 Task: Create a modern corporate business presentation.
Action: Mouse moved to (331, 174)
Screenshot: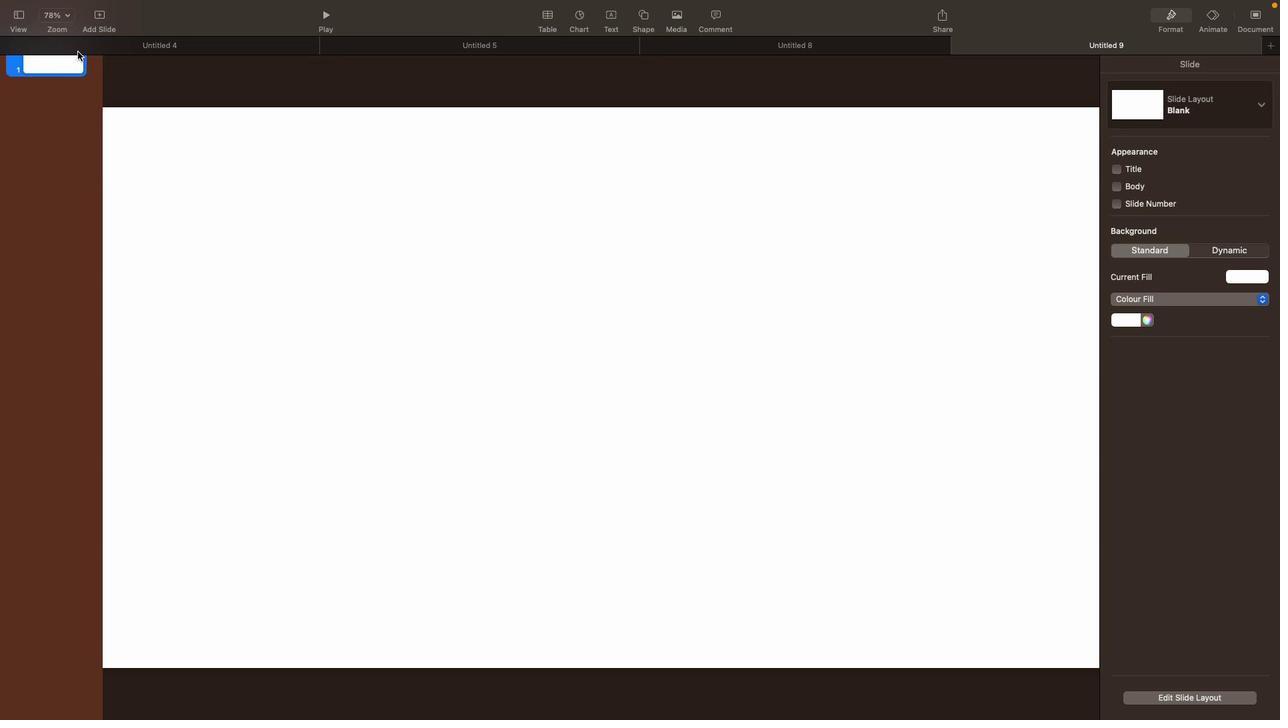 
Action: Mouse pressed left at (331, 174)
Screenshot: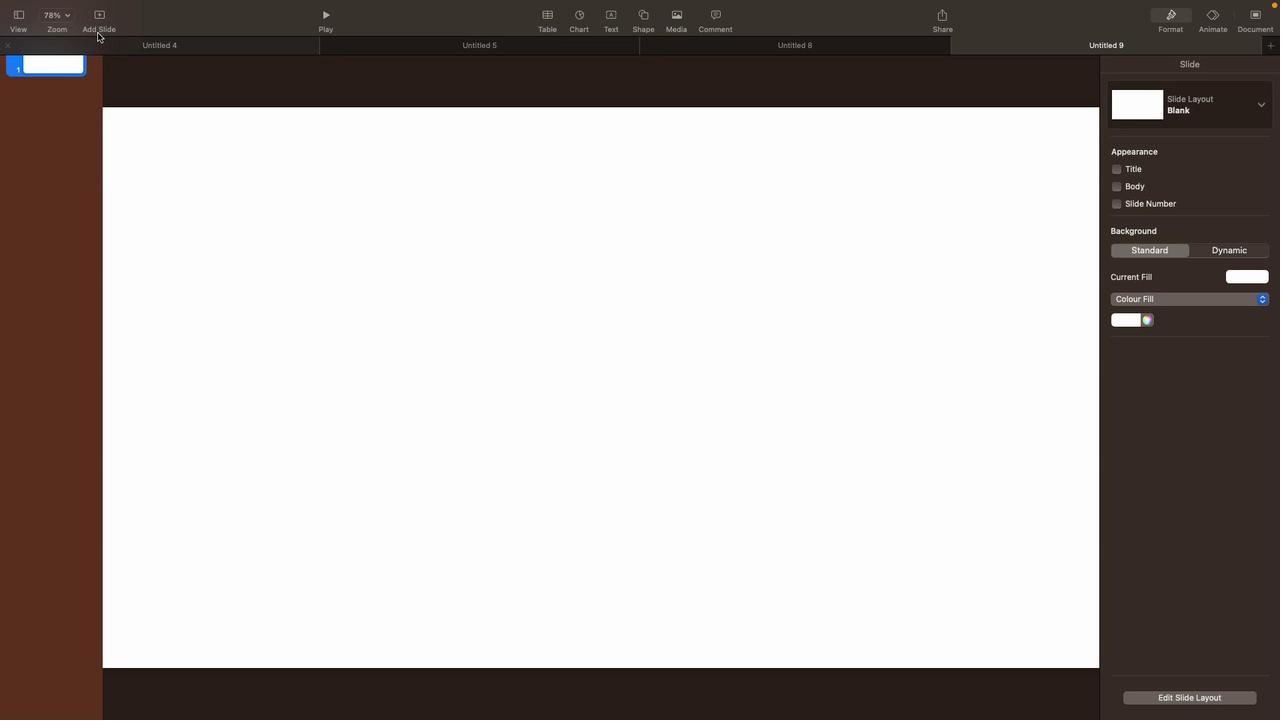 
Action: Mouse moved to (346, 134)
Screenshot: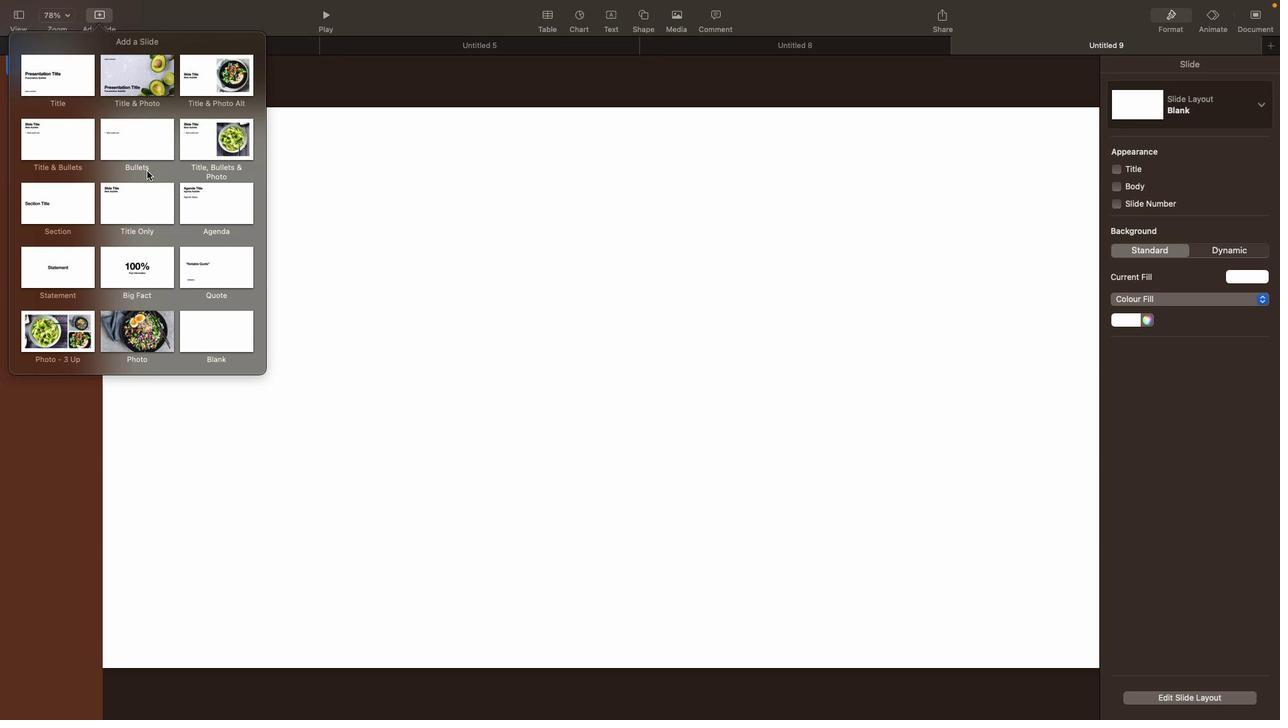 
Action: Mouse pressed left at (346, 134)
Screenshot: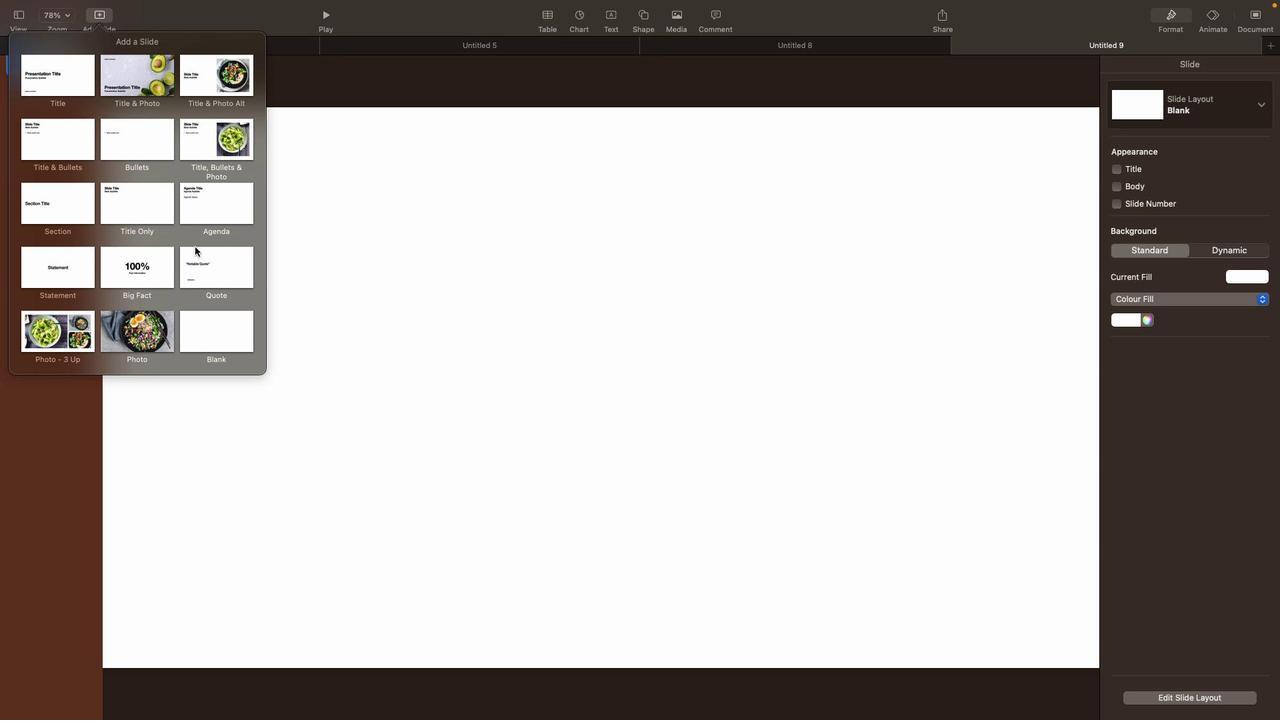
Action: Mouse moved to (394, 348)
Screenshot: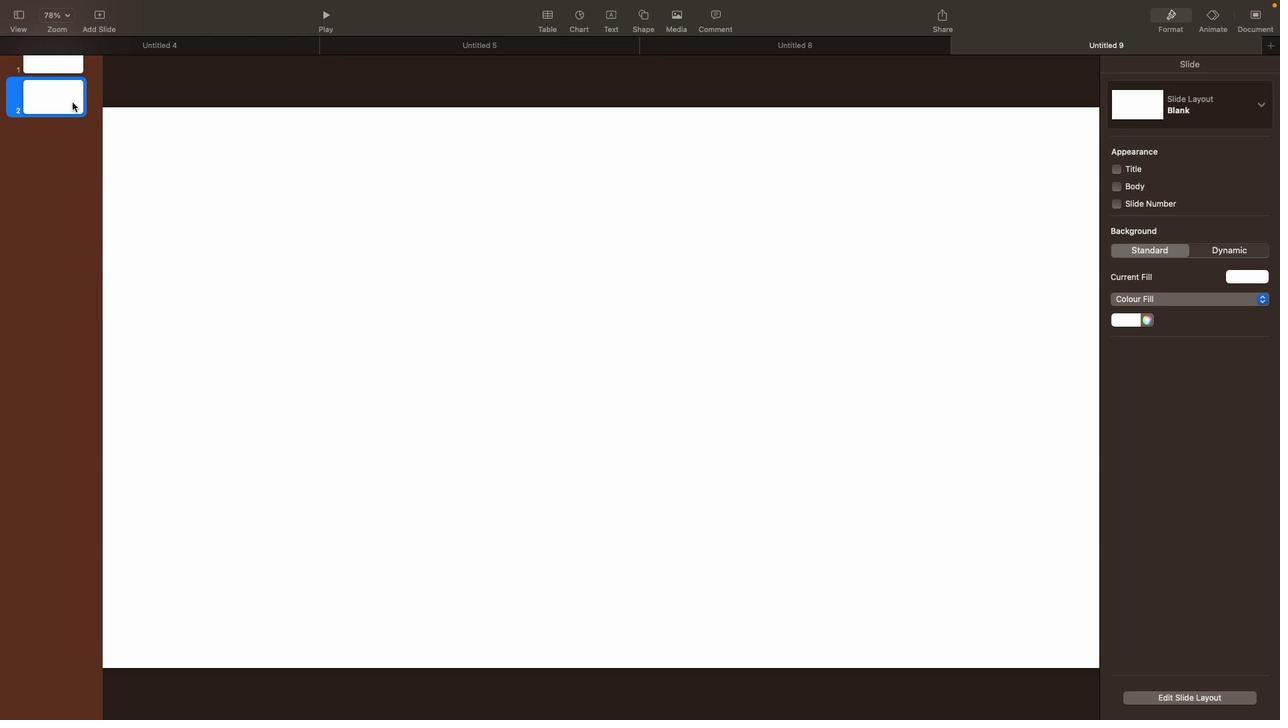
Action: Mouse pressed left at (394, 348)
Screenshot: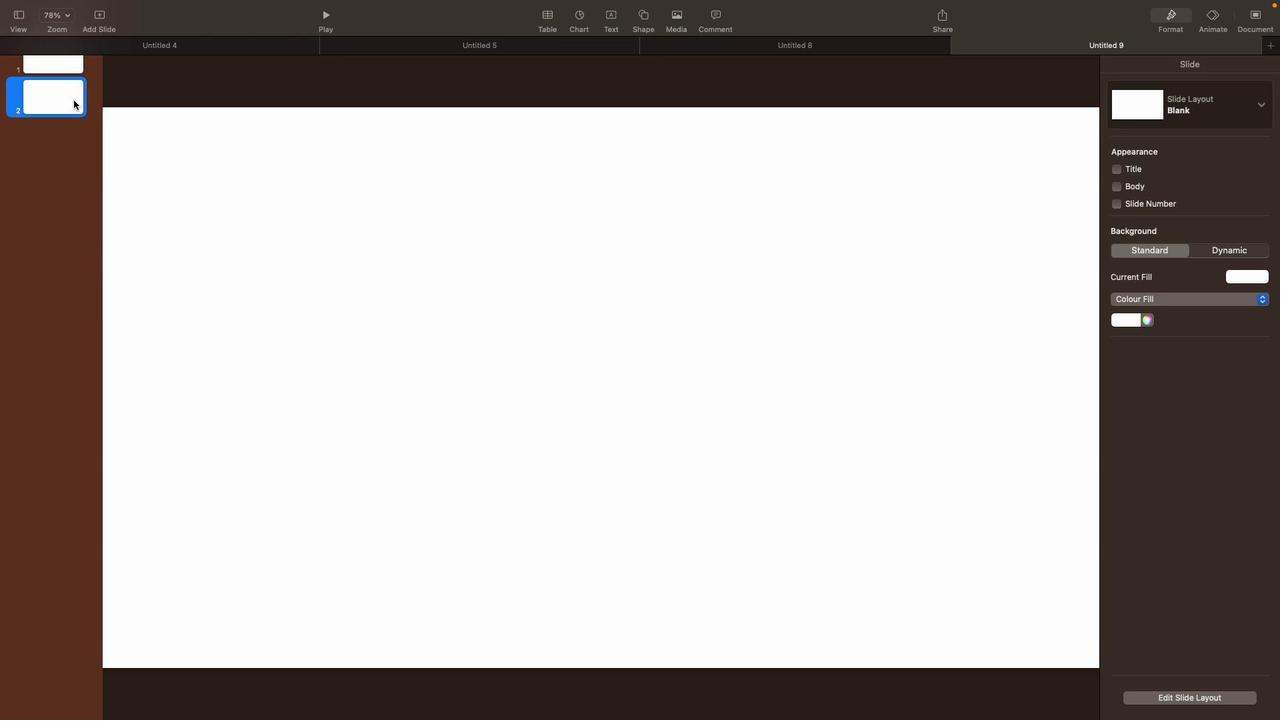 
Action: Mouse moved to (344, 140)
Screenshot: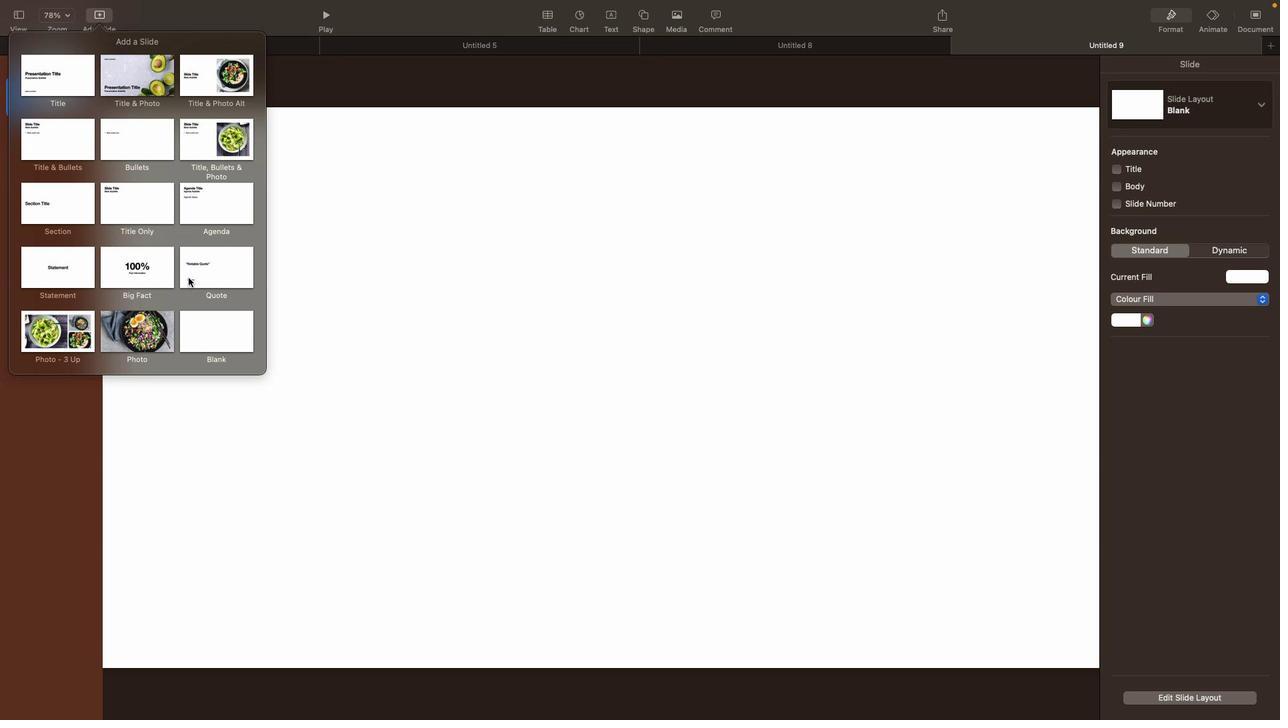 
Action: Mouse pressed left at (344, 140)
Screenshot: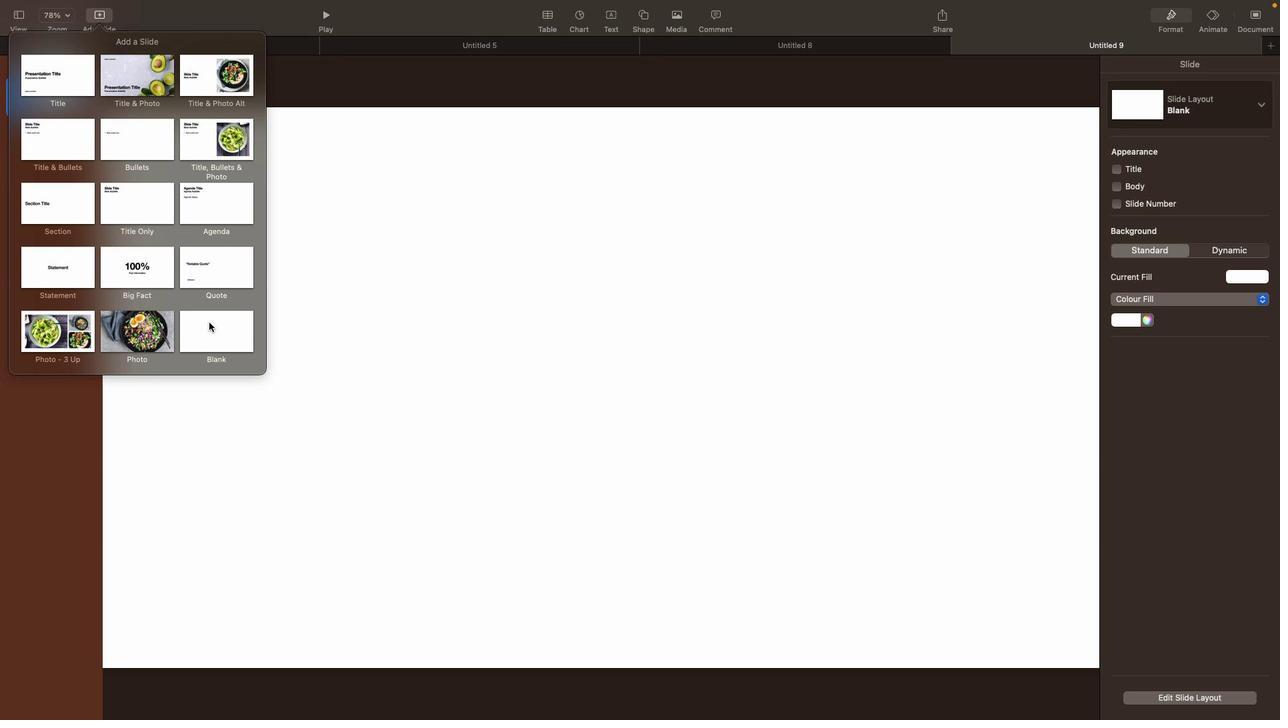 
Action: Mouse moved to (392, 351)
Screenshot: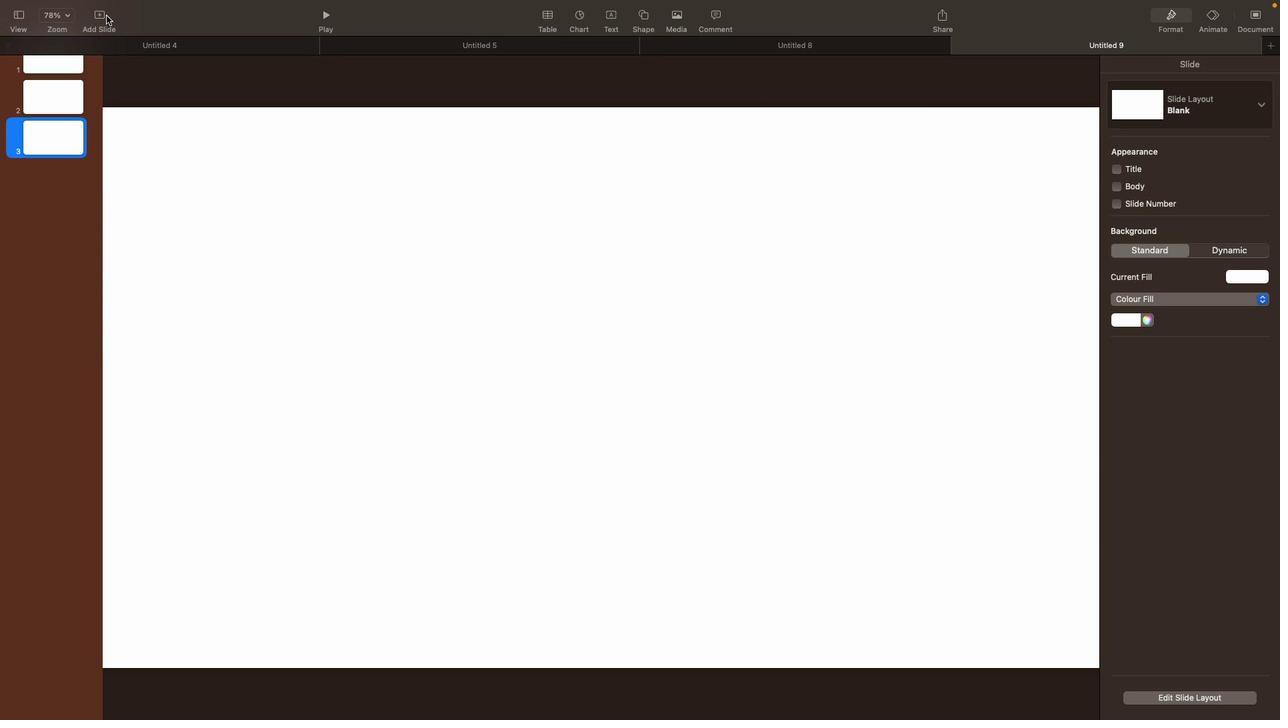 
Action: Mouse pressed left at (392, 351)
Screenshot: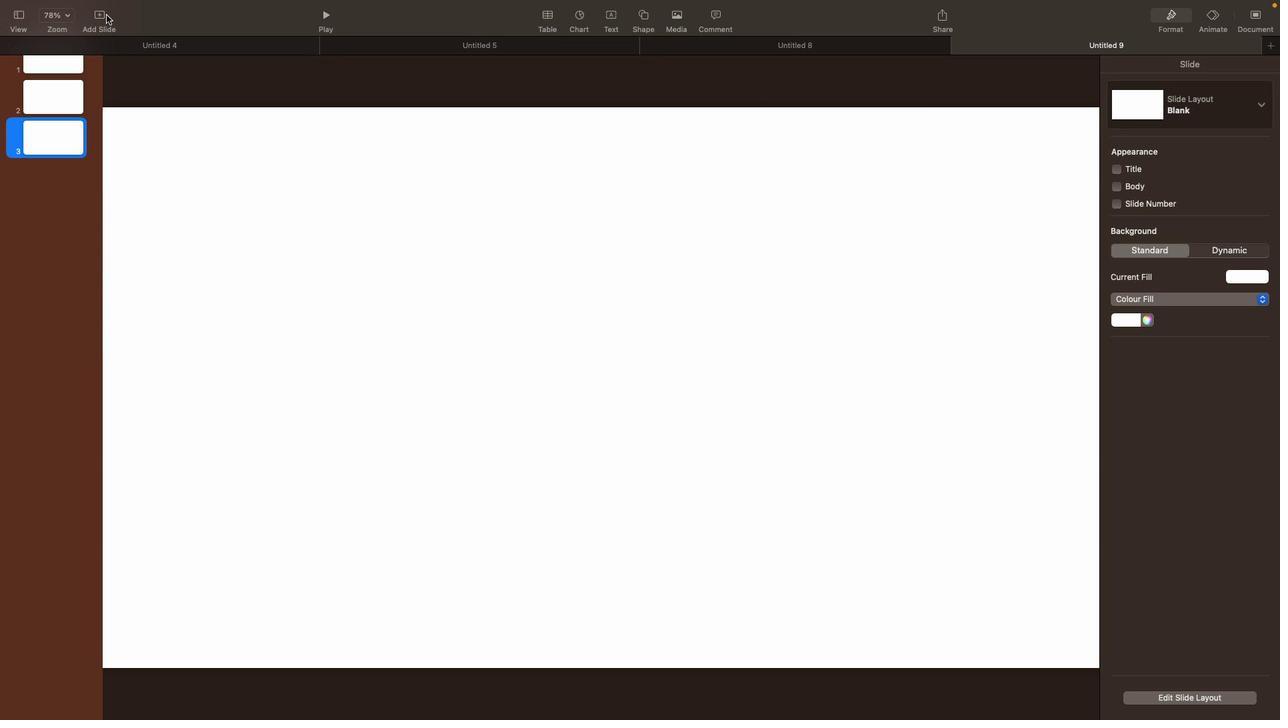 
Action: Mouse moved to (348, 138)
Screenshot: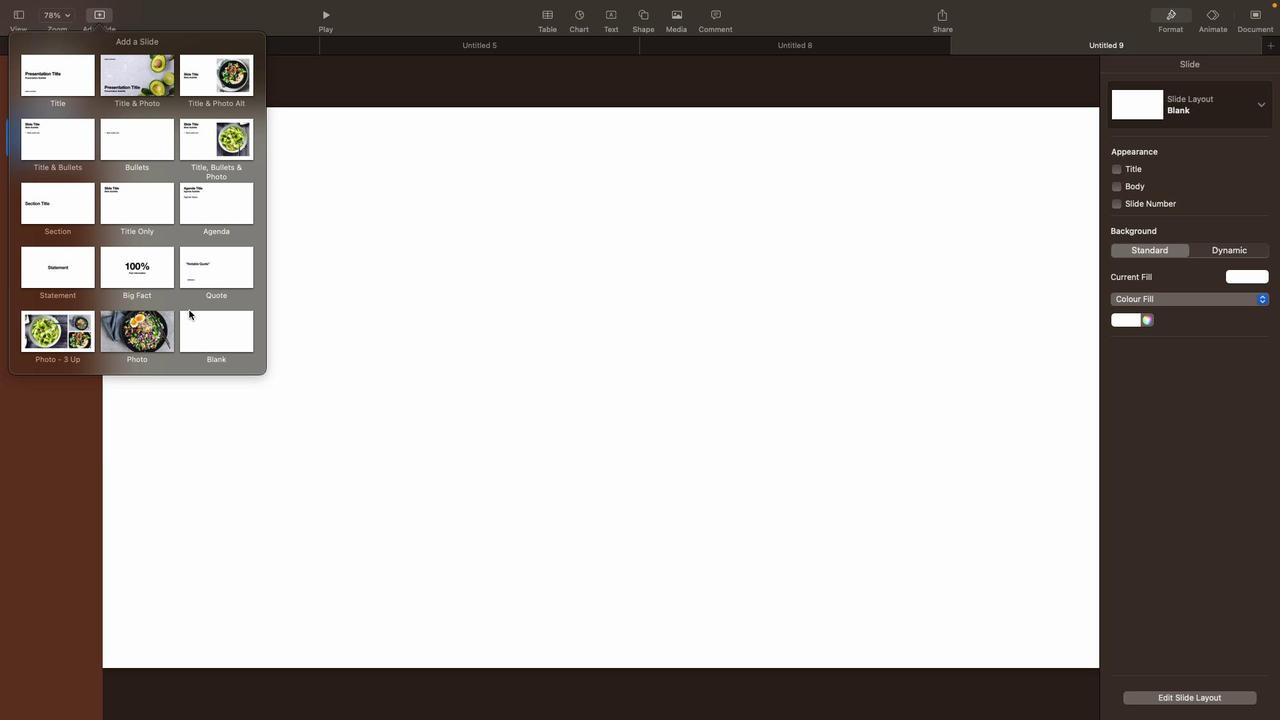 
Action: Mouse pressed left at (348, 138)
Screenshot: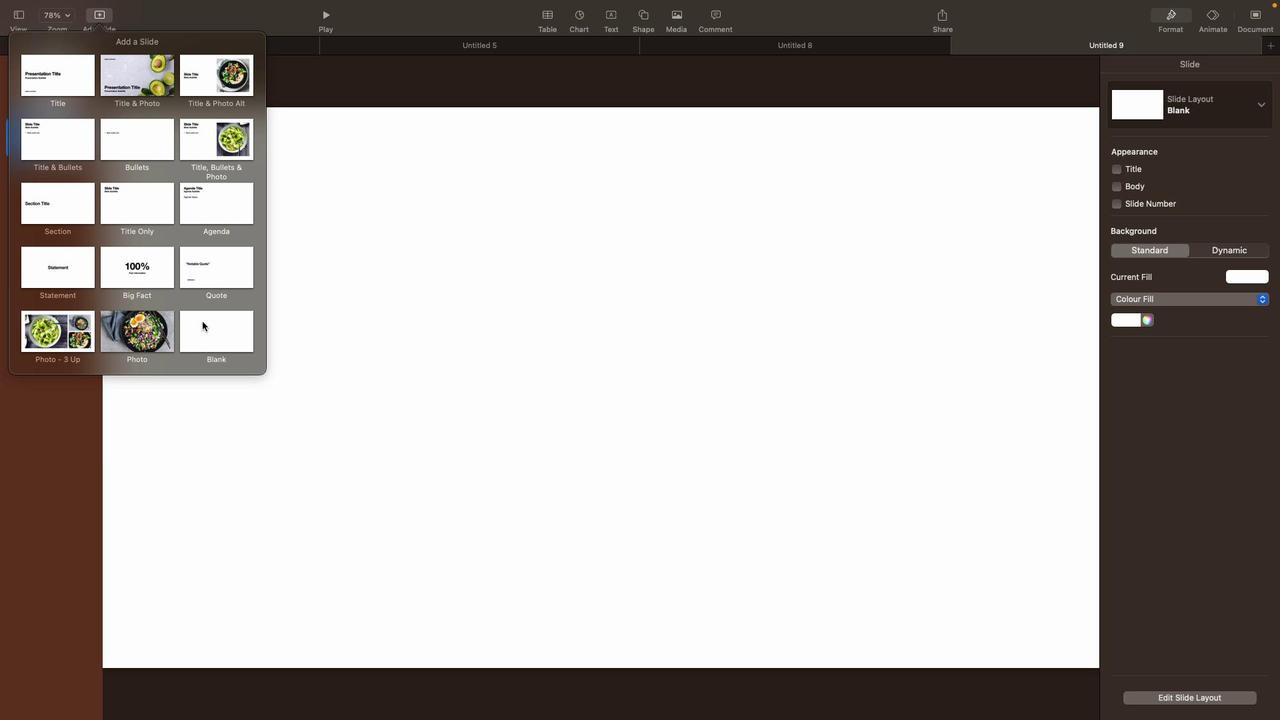 
Action: Mouse moved to (386, 342)
Screenshot: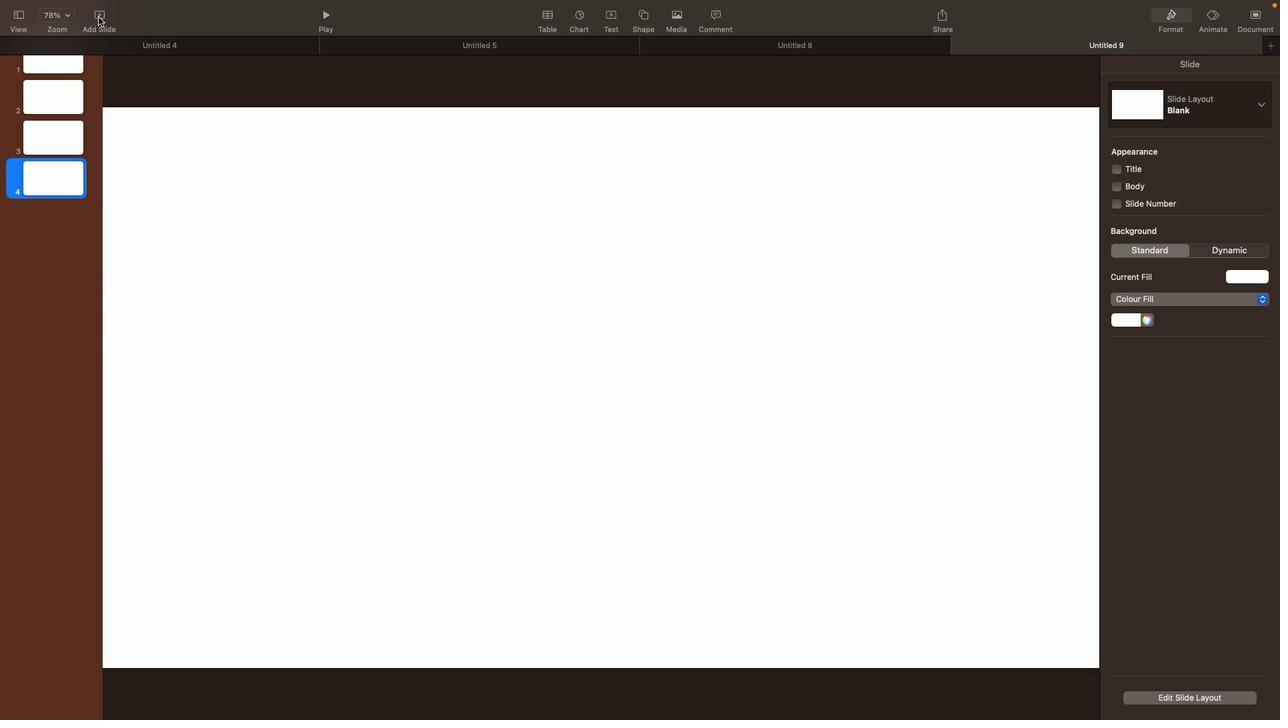 
Action: Mouse pressed left at (386, 342)
Screenshot: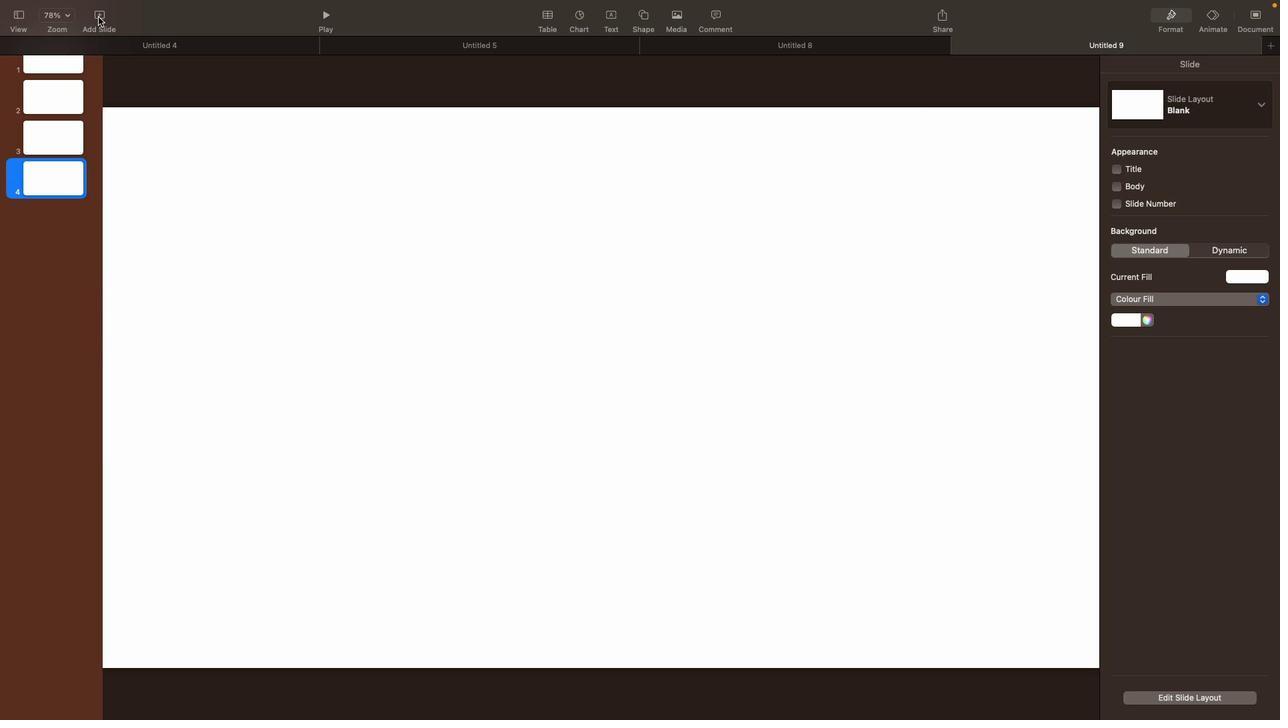 
Action: Mouse moved to (345, 139)
Screenshot: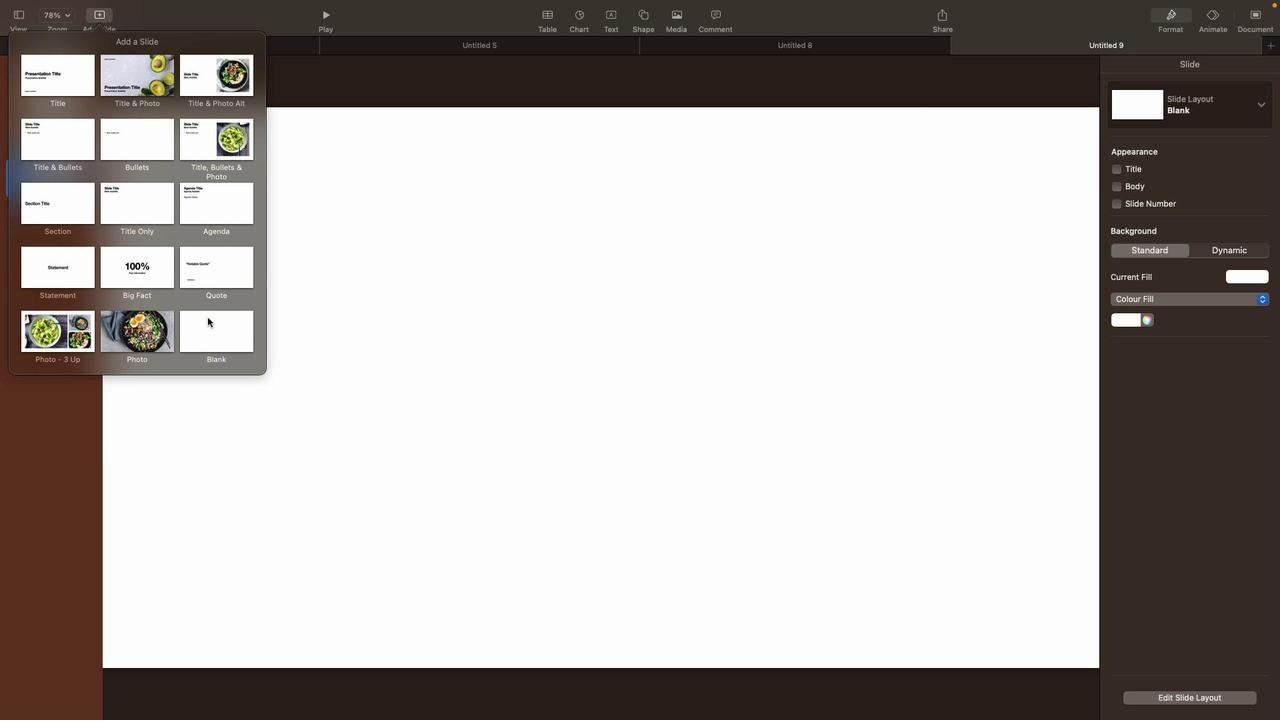 
Action: Mouse pressed left at (345, 139)
Screenshot: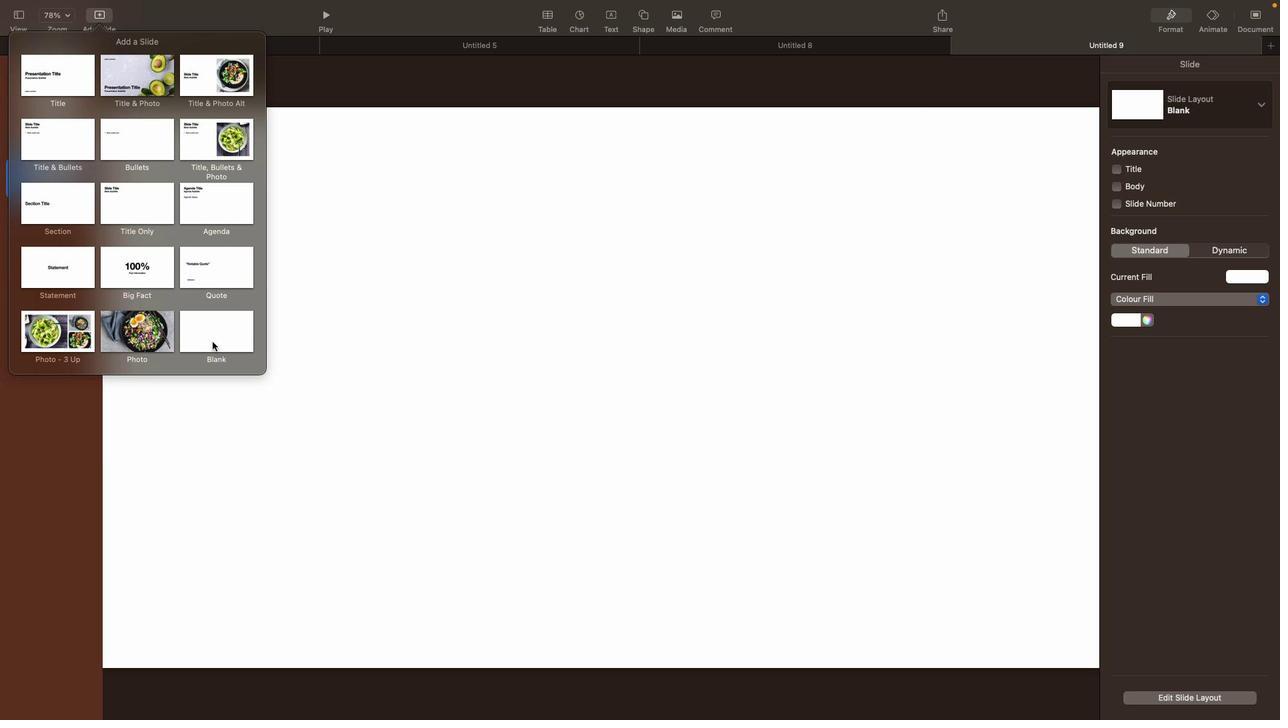 
Action: Mouse moved to (390, 355)
Screenshot: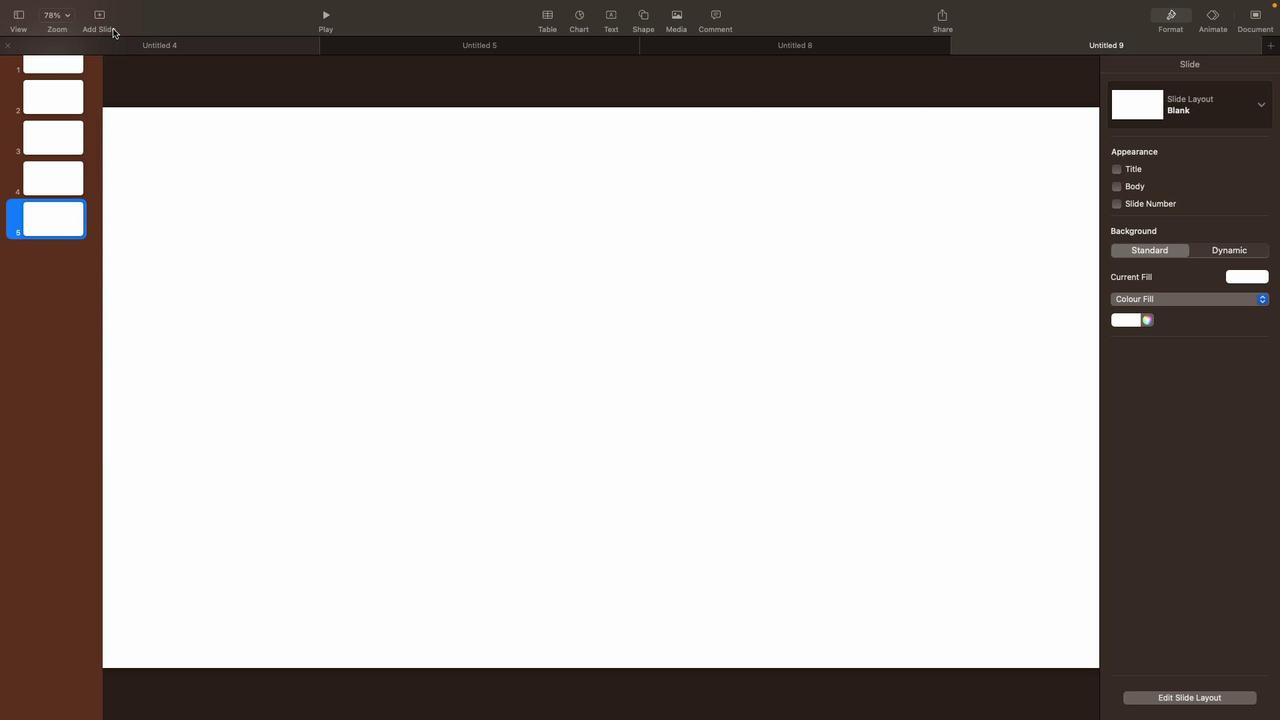 
Action: Mouse pressed left at (390, 355)
Screenshot: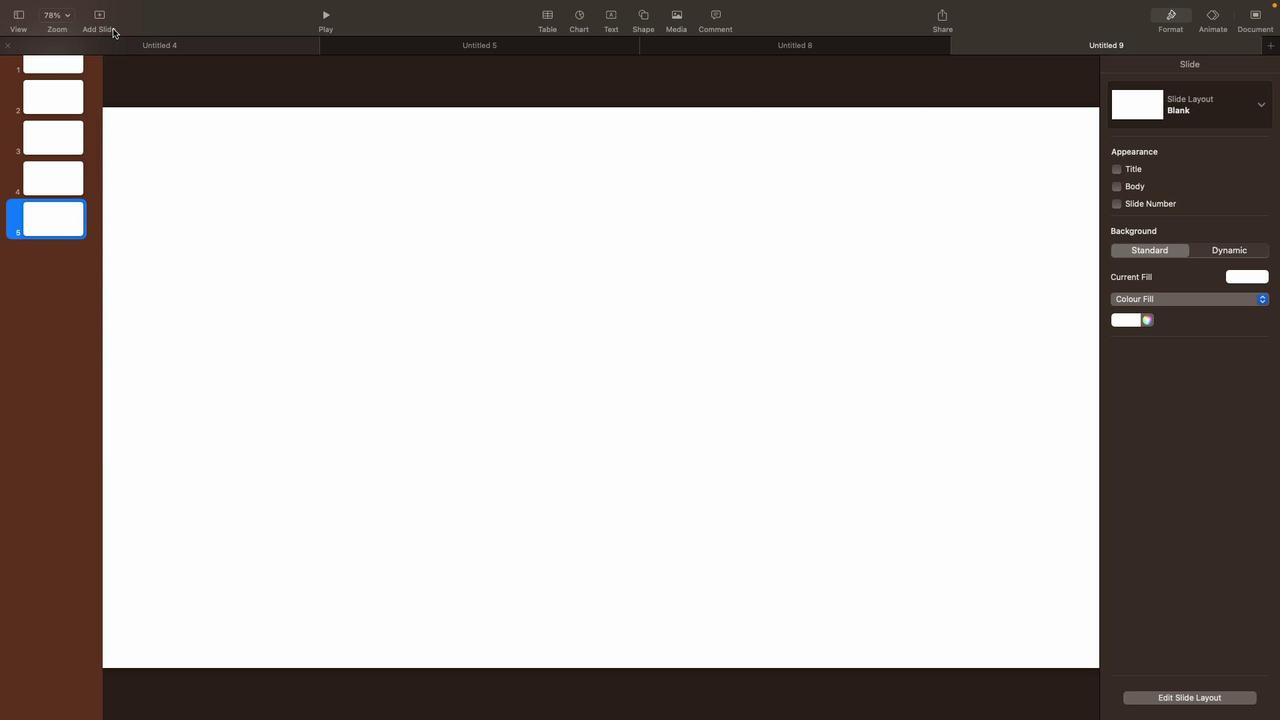 
Action: Mouse moved to (346, 138)
Screenshot: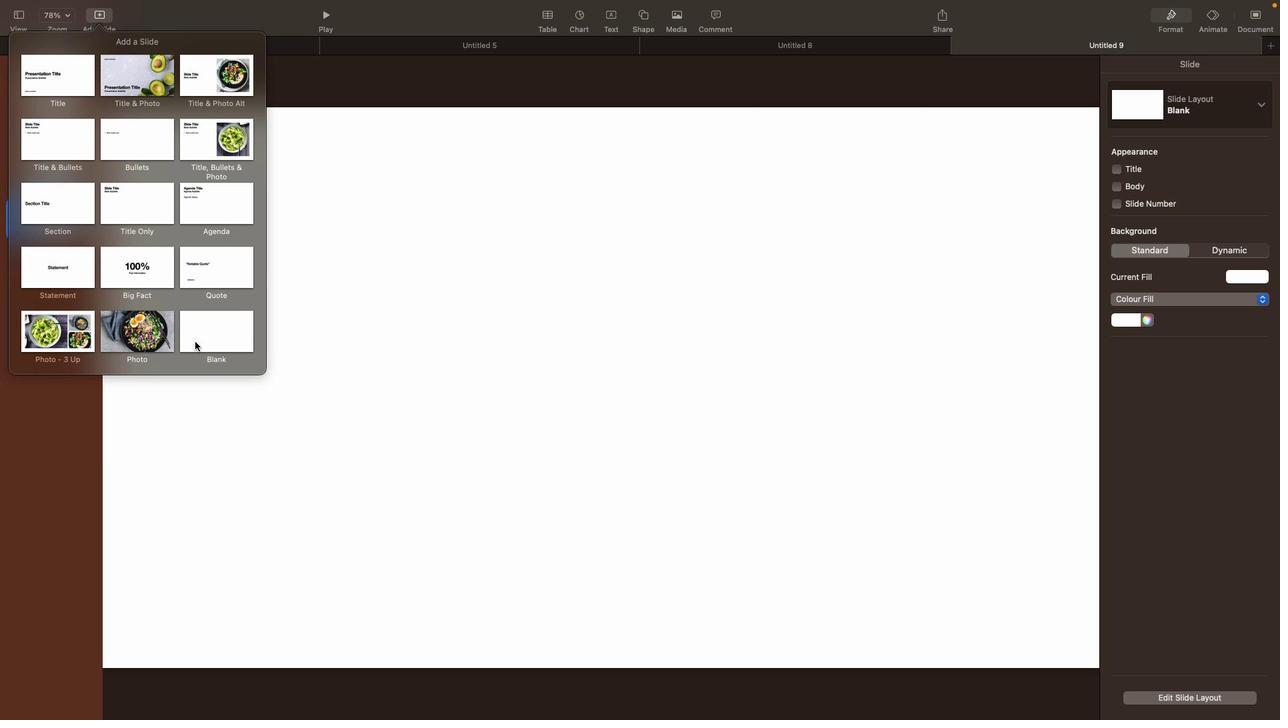 
Action: Mouse pressed left at (346, 138)
Screenshot: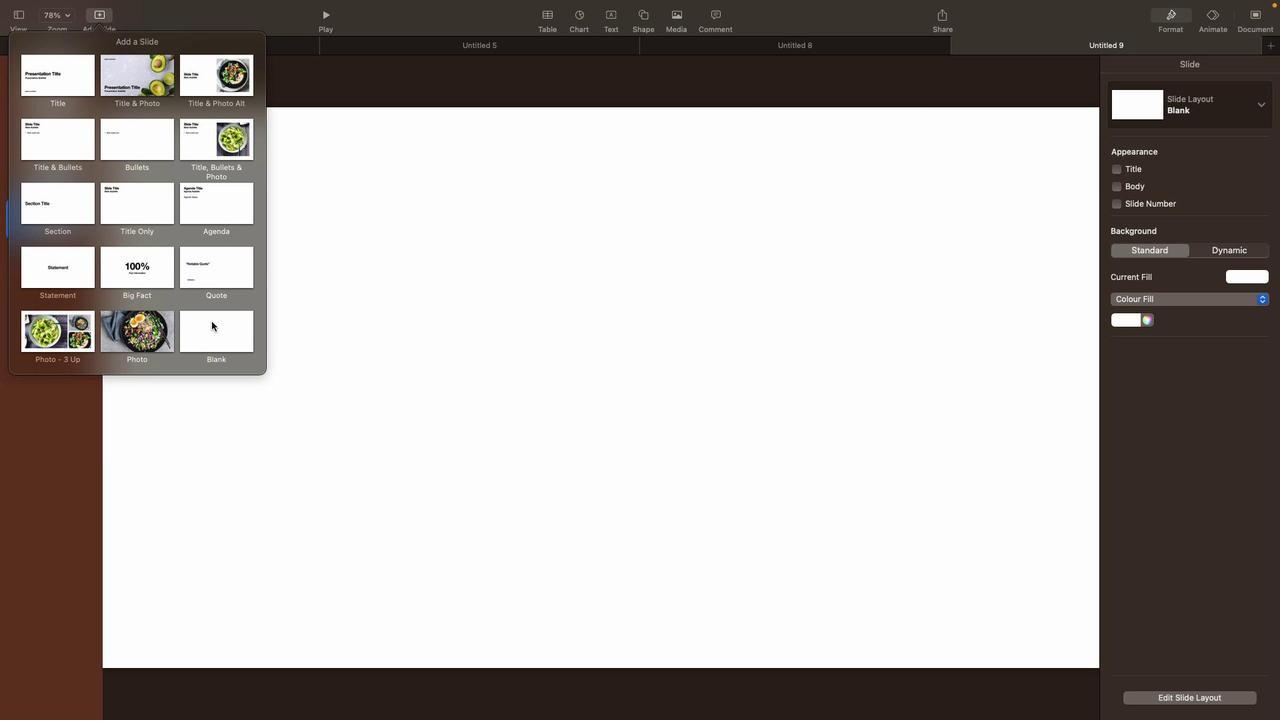 
Action: Mouse moved to (389, 342)
Screenshot: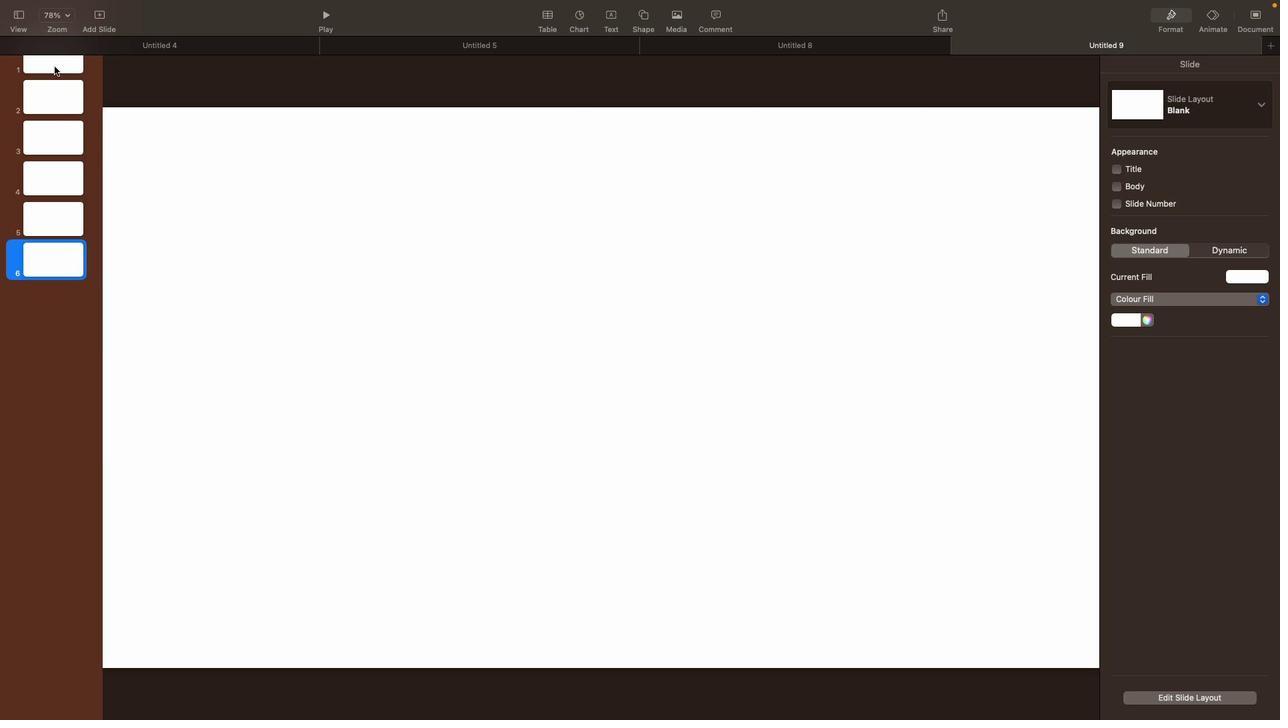 
Action: Mouse pressed left at (389, 342)
Screenshot: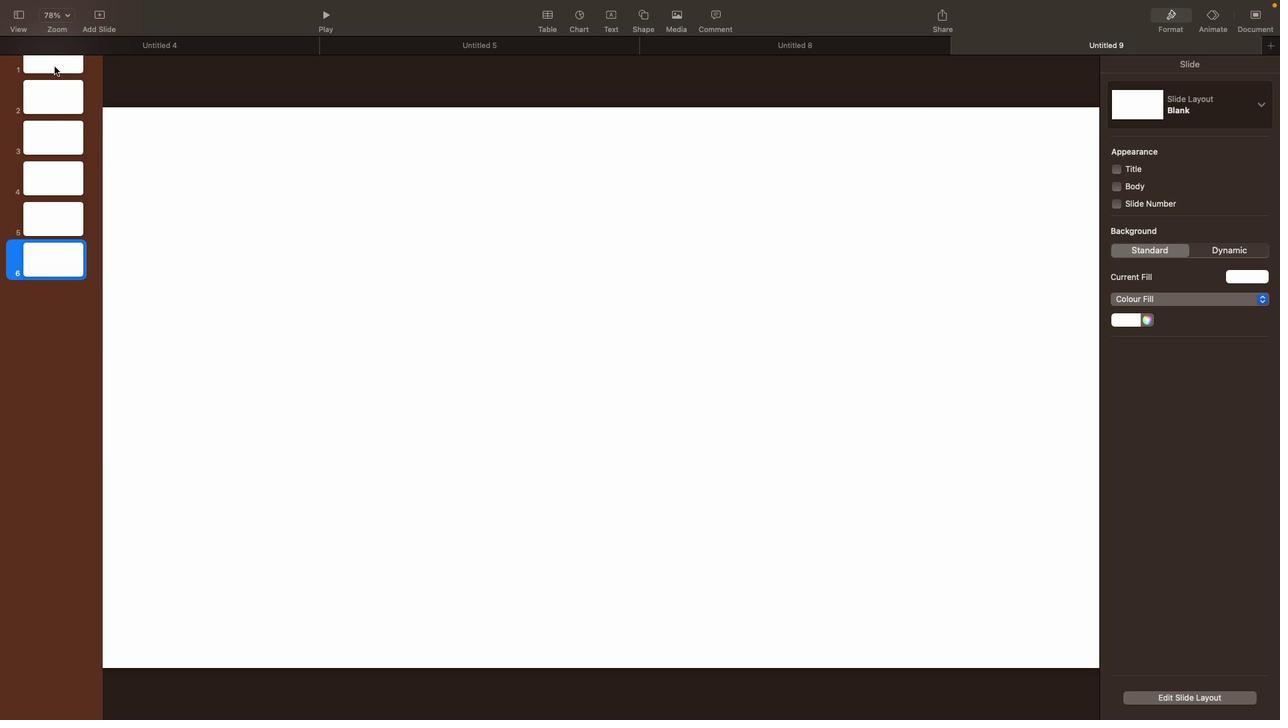 
Action: Mouse moved to (328, 172)
Screenshot: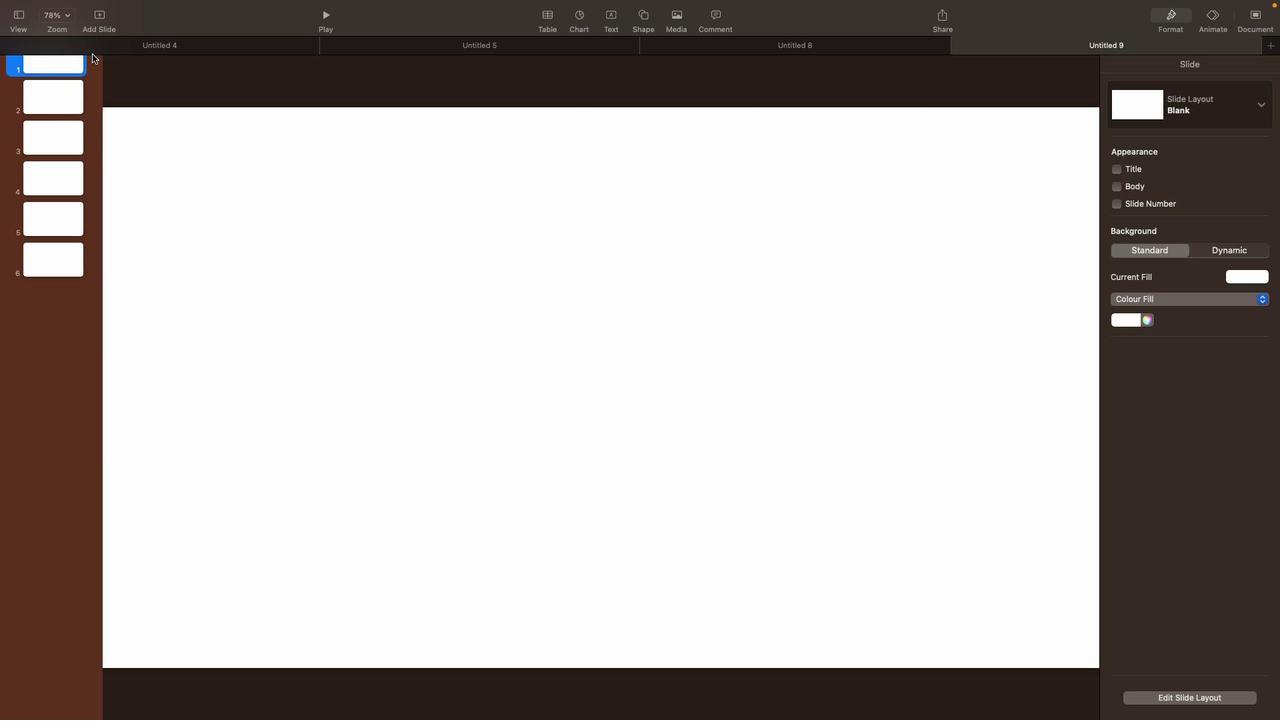 
Action: Mouse pressed left at (328, 172)
Screenshot: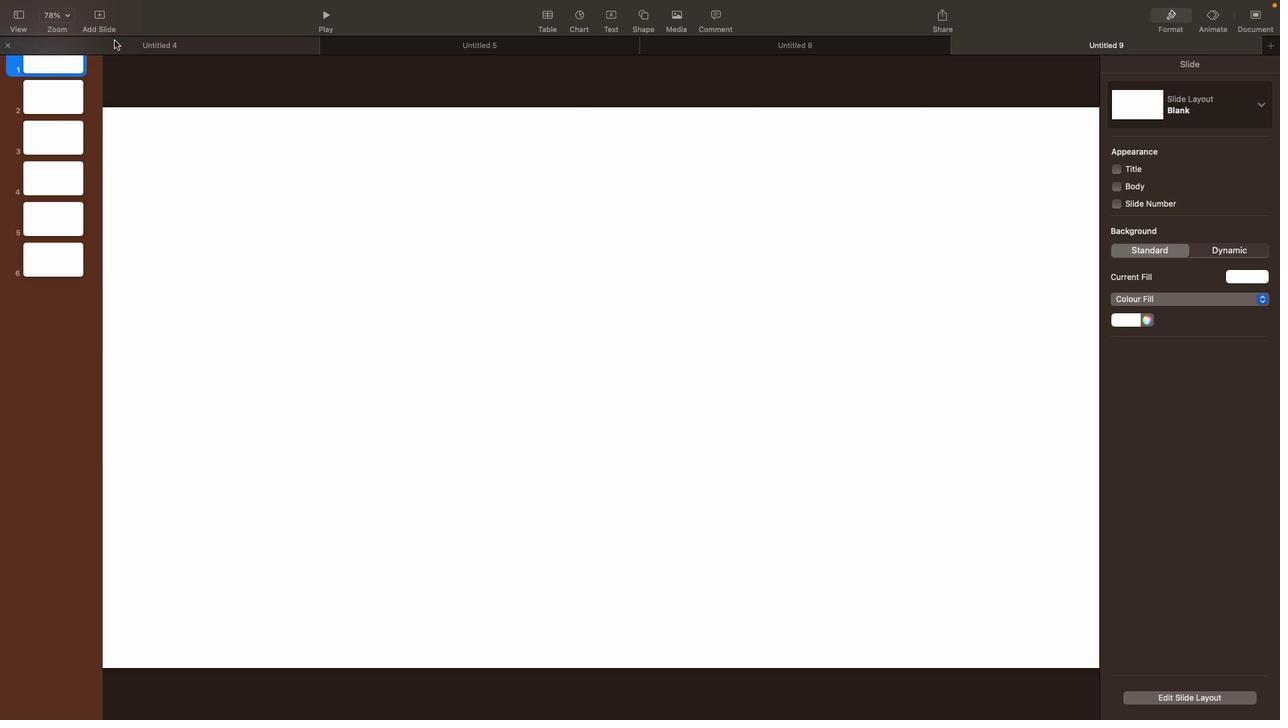 
Action: Mouse moved to (365, 134)
Screenshot: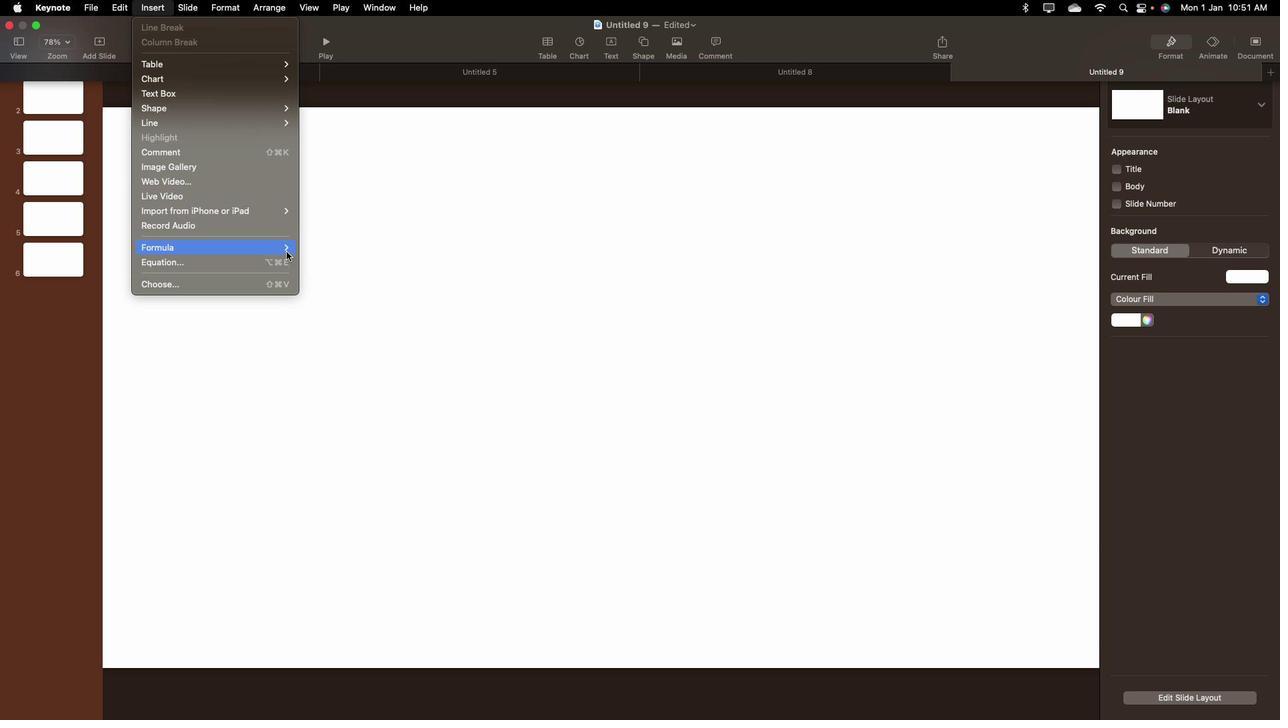 
Action: Mouse pressed left at (365, 134)
Screenshot: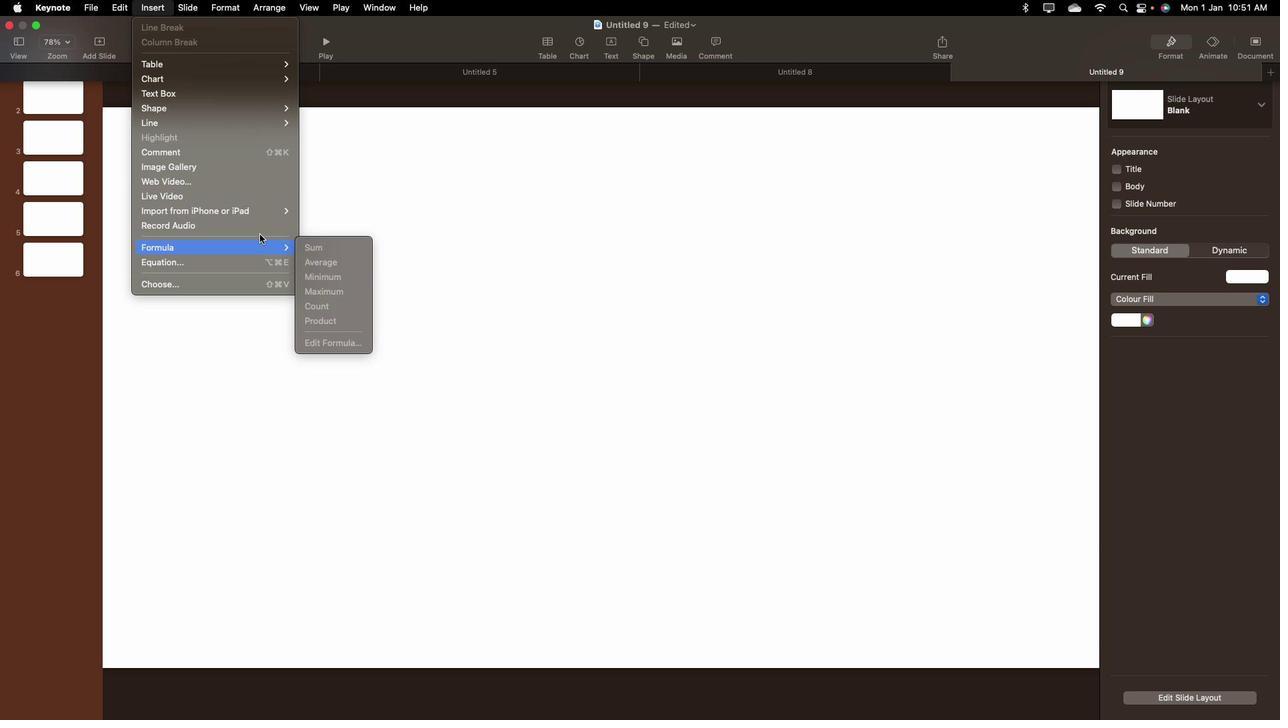 
Action: Mouse moved to (378, 240)
Screenshot: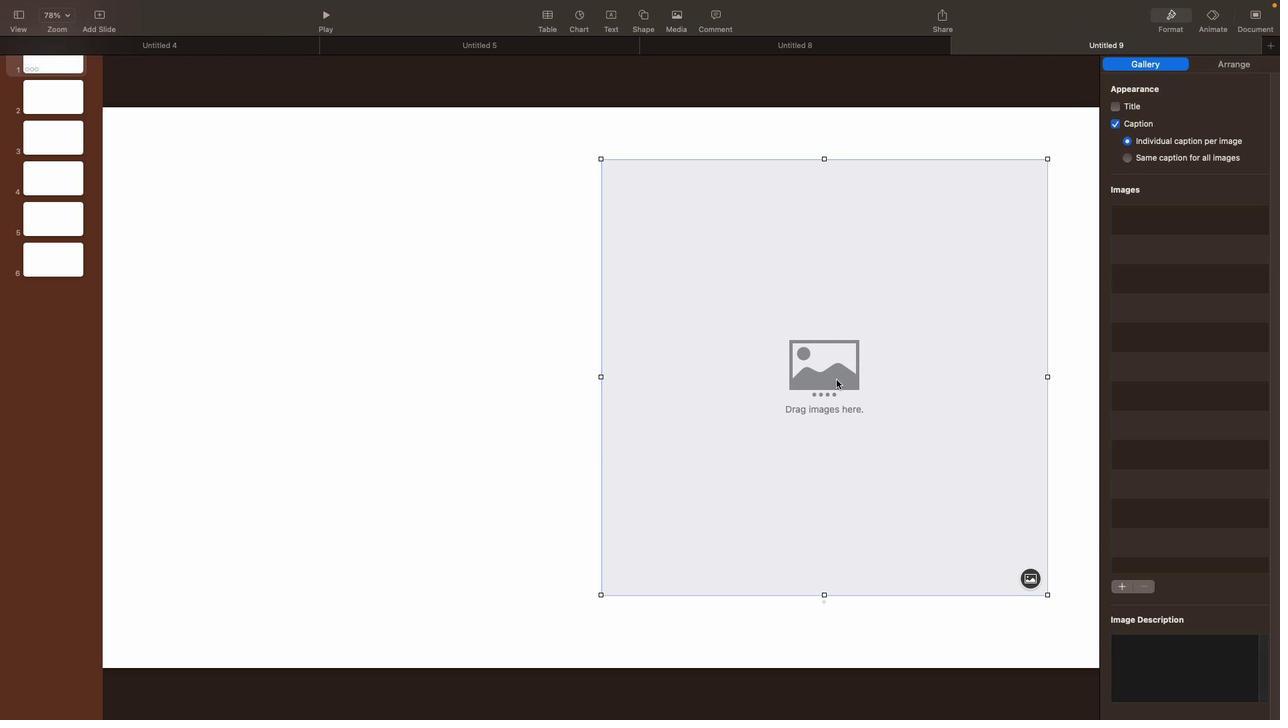 
Action: Mouse pressed left at (378, 240)
Screenshot: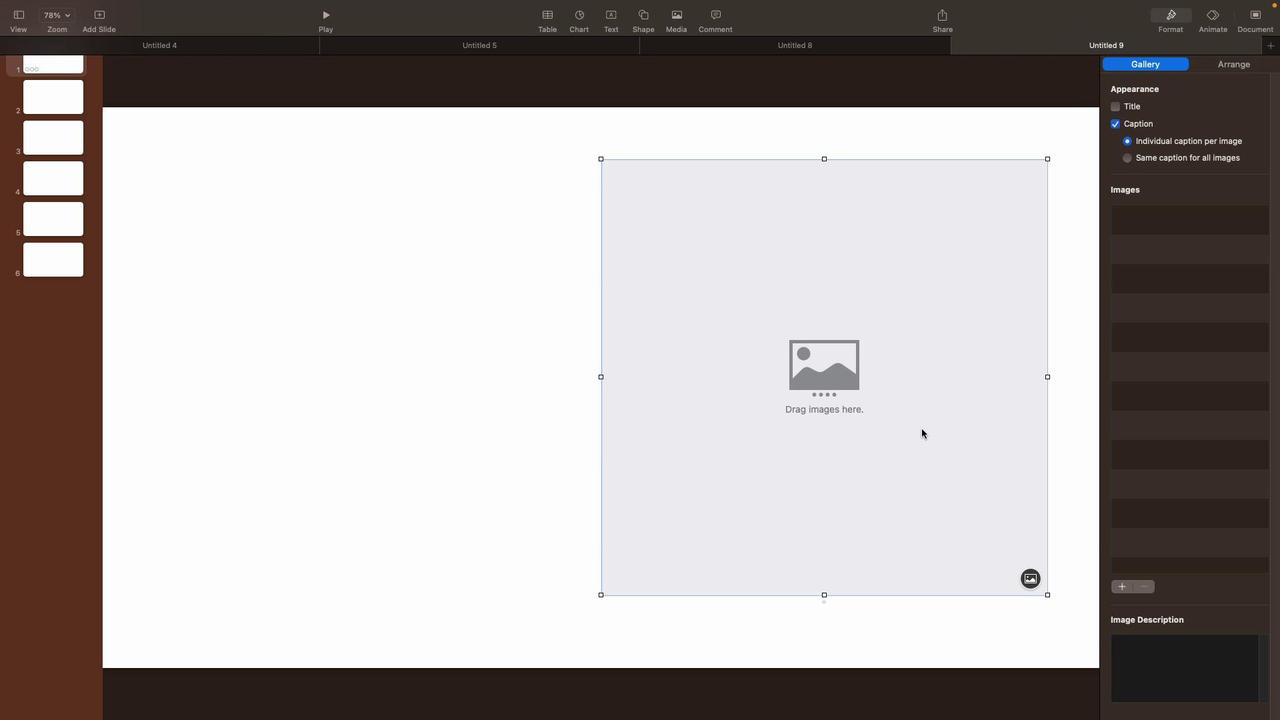 
Action: Mouse moved to (709, 513)
Screenshot: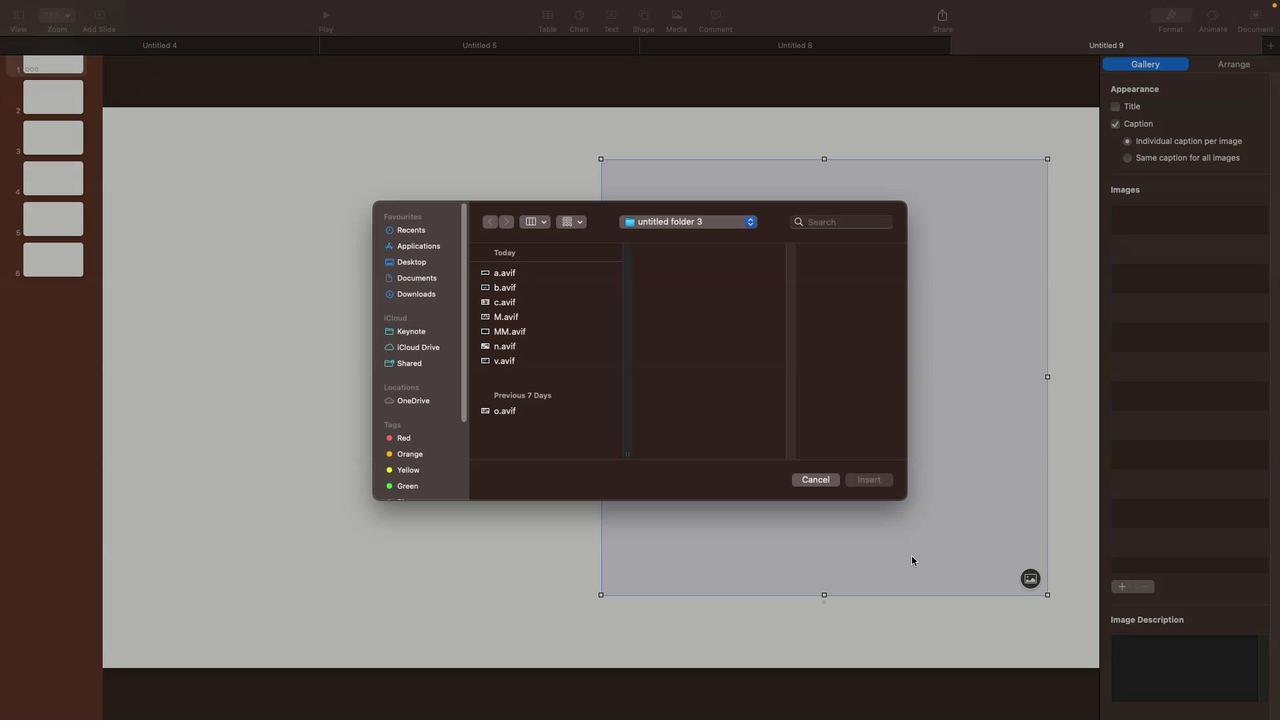 
Action: Mouse pressed left at (709, 513)
Screenshot: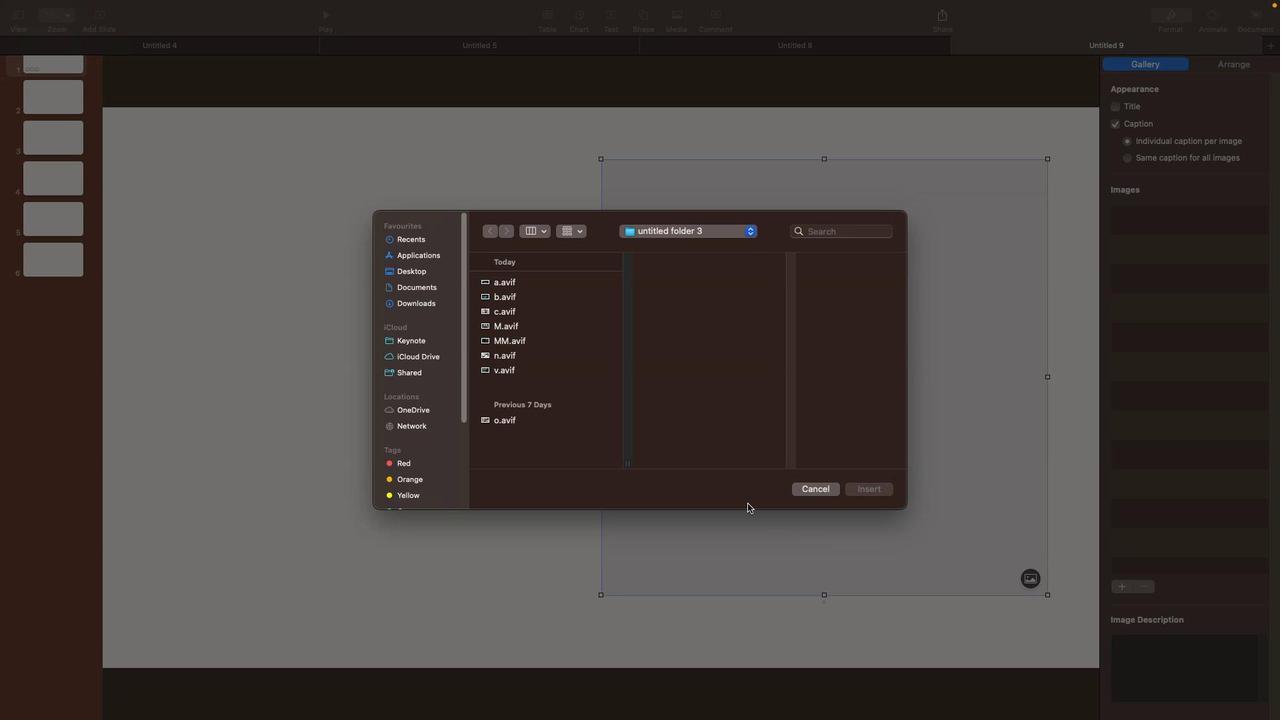 
Action: Mouse moved to (504, 326)
Screenshot: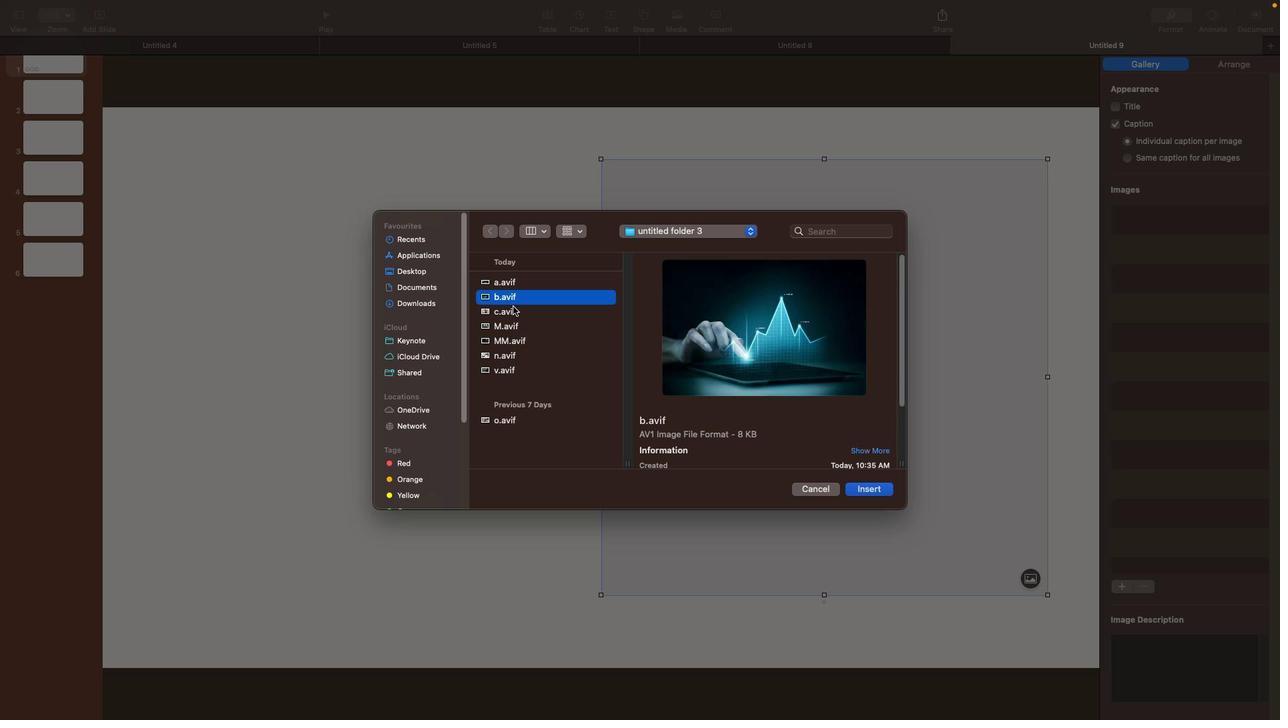 
Action: Mouse pressed left at (504, 326)
Screenshot: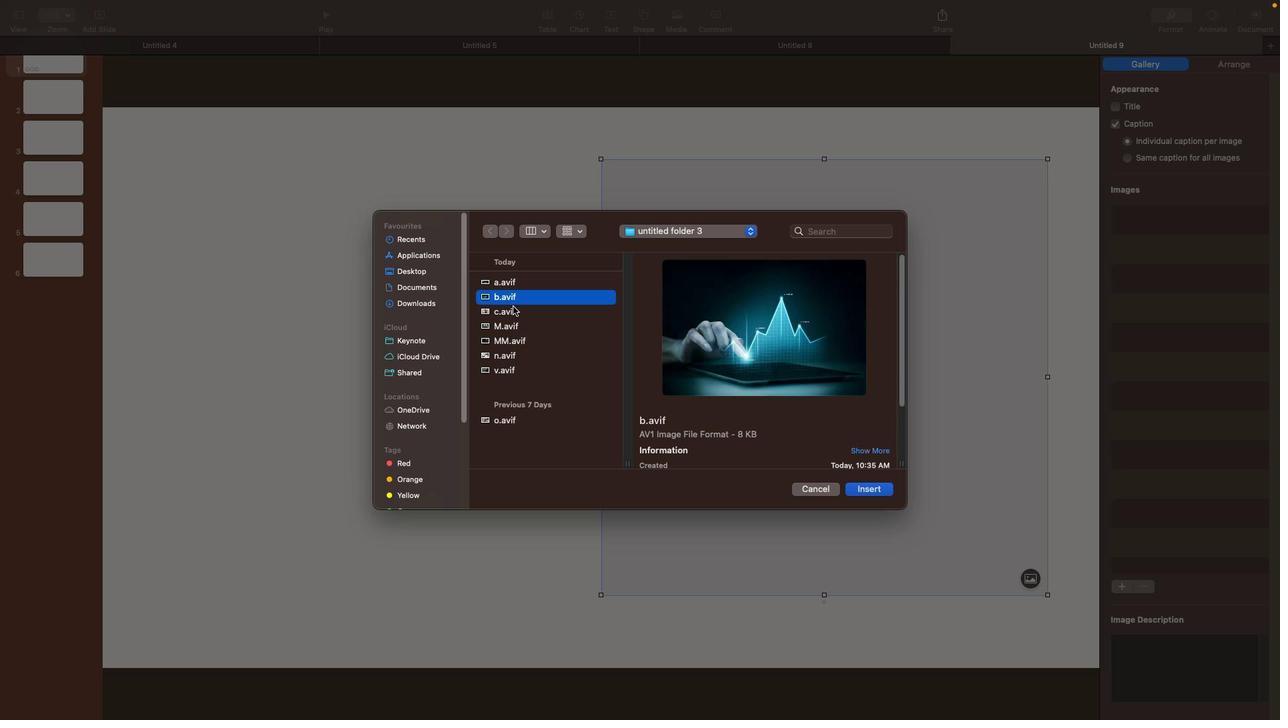 
Action: Mouse moved to (647, 454)
Screenshot: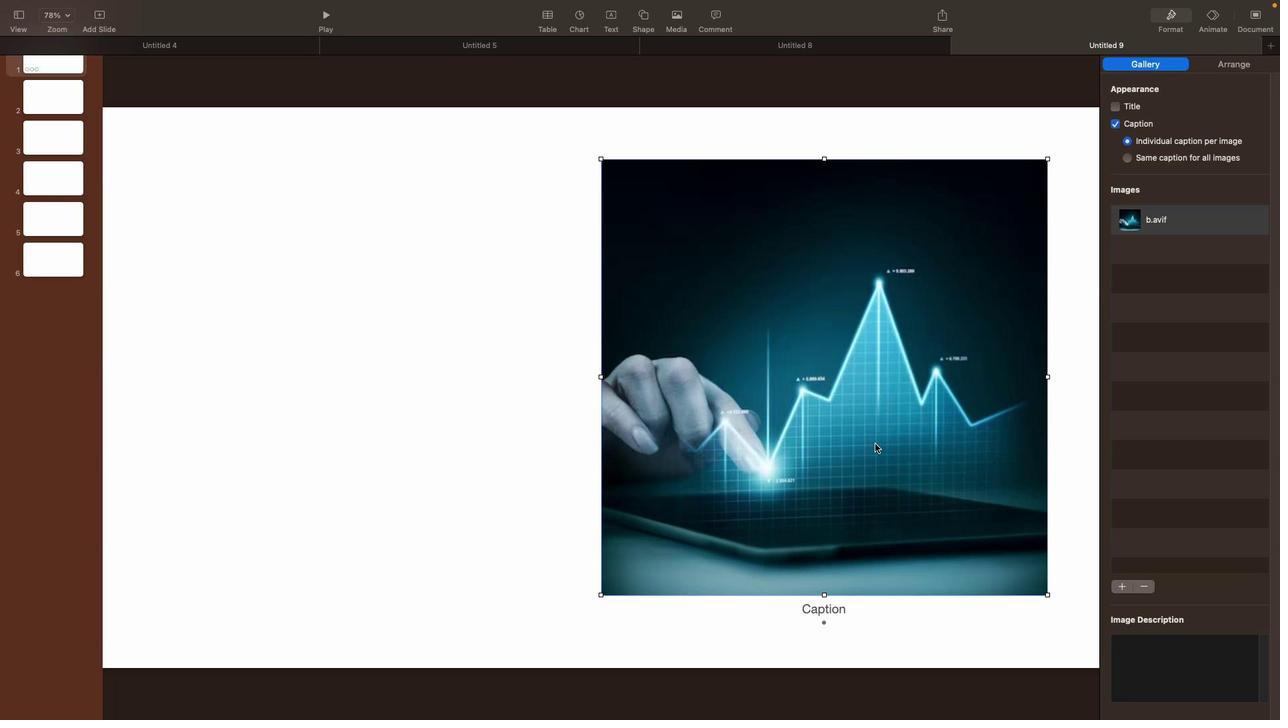
Action: Mouse pressed left at (647, 454)
Screenshot: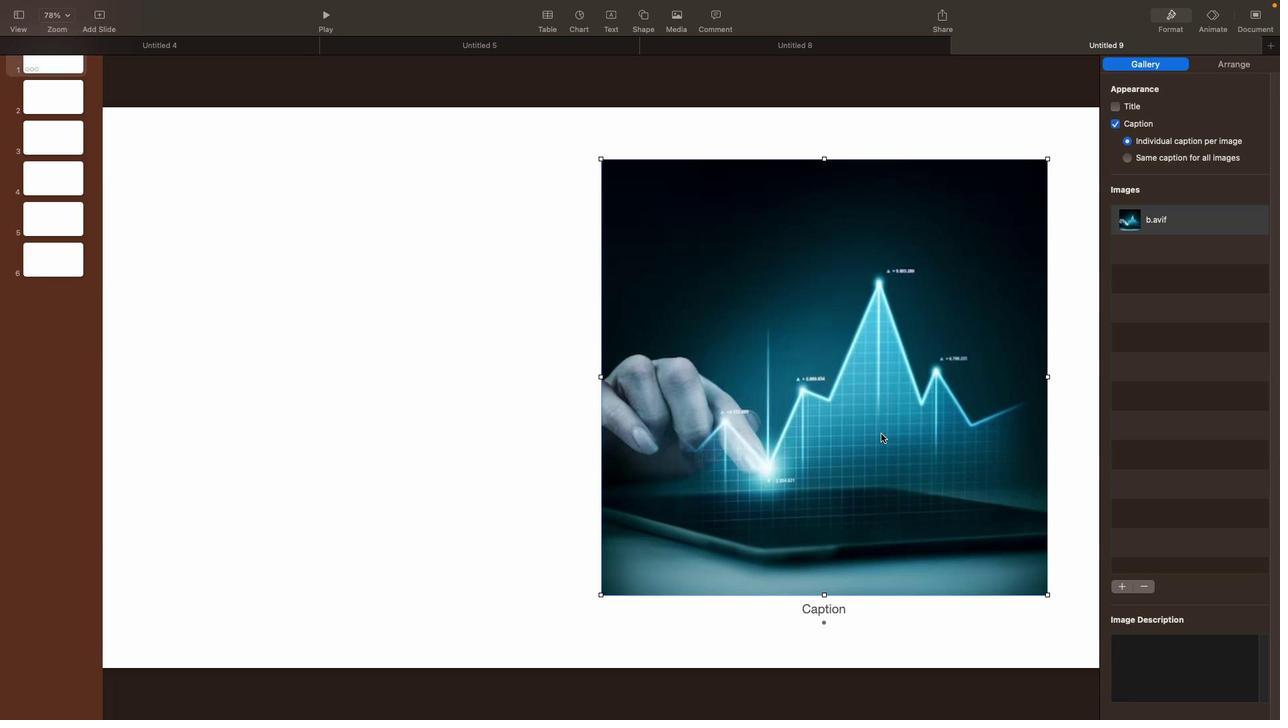 
Action: Mouse moved to (629, 234)
Screenshot: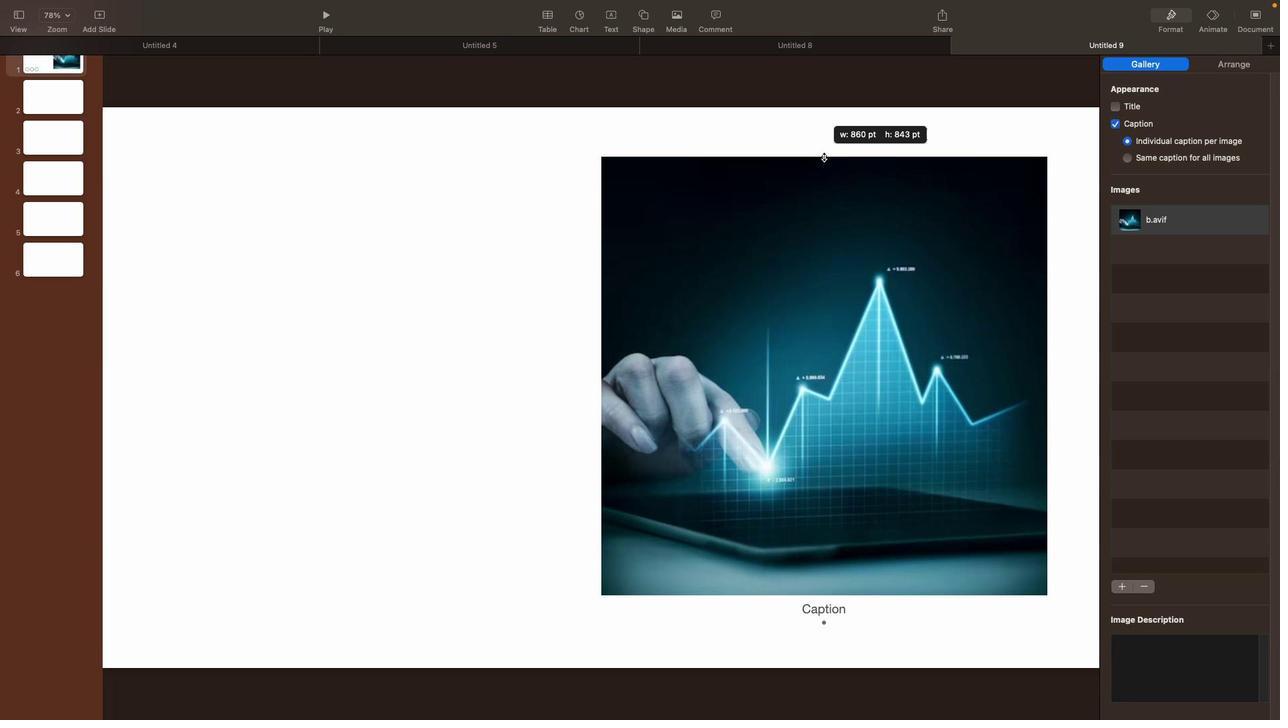 
Action: Mouse pressed left at (629, 234)
Screenshot: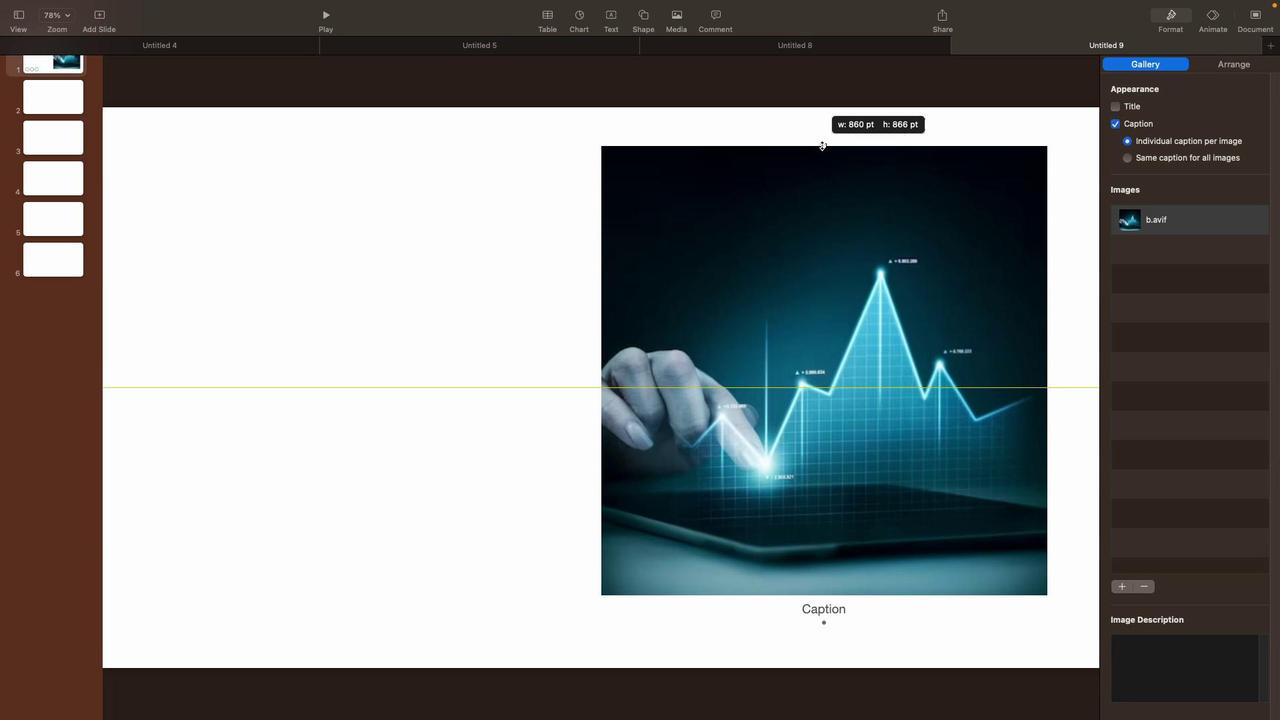 
Action: Mouse moved to (717, 360)
Screenshot: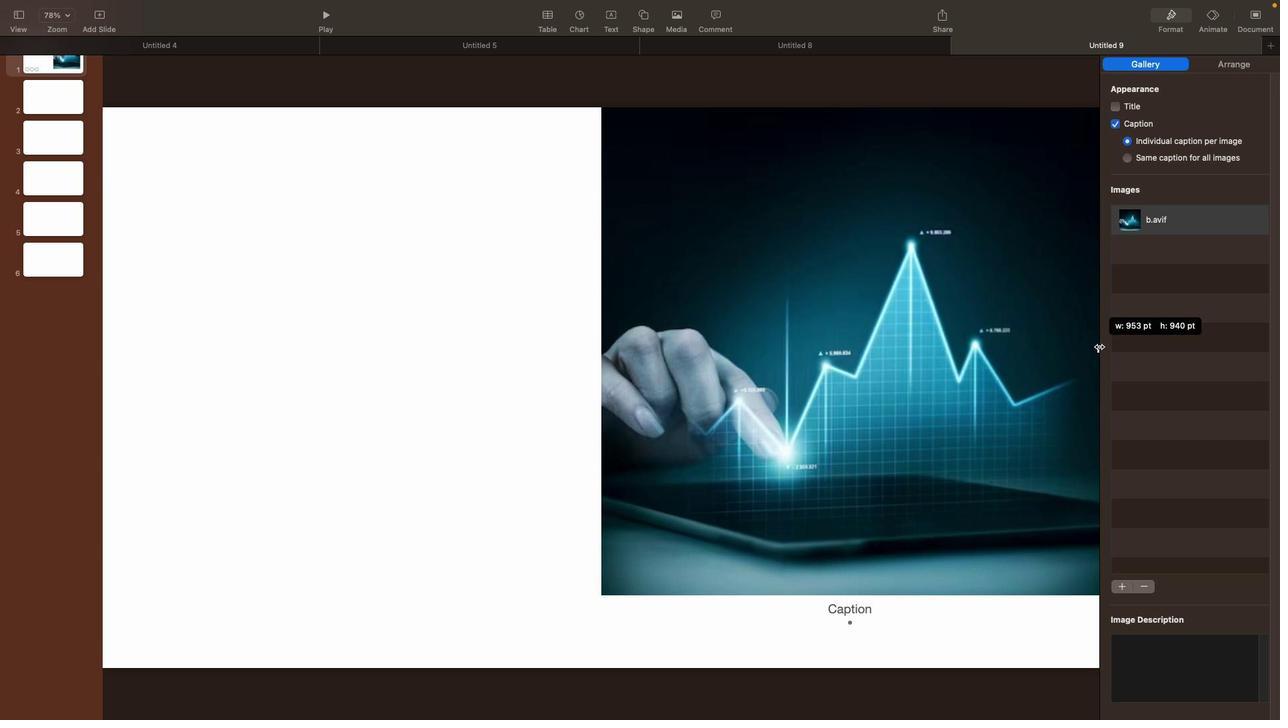 
Action: Mouse pressed left at (717, 360)
Screenshot: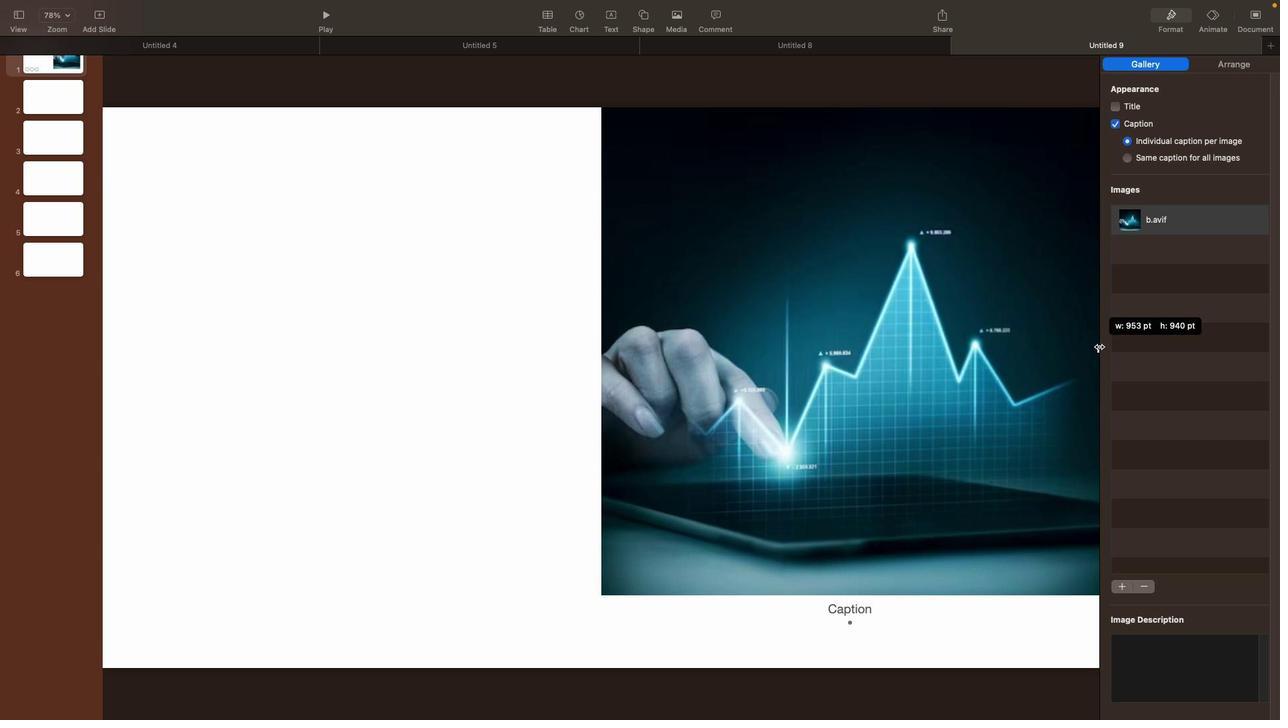 
Action: Mouse moved to (744, 210)
Screenshot: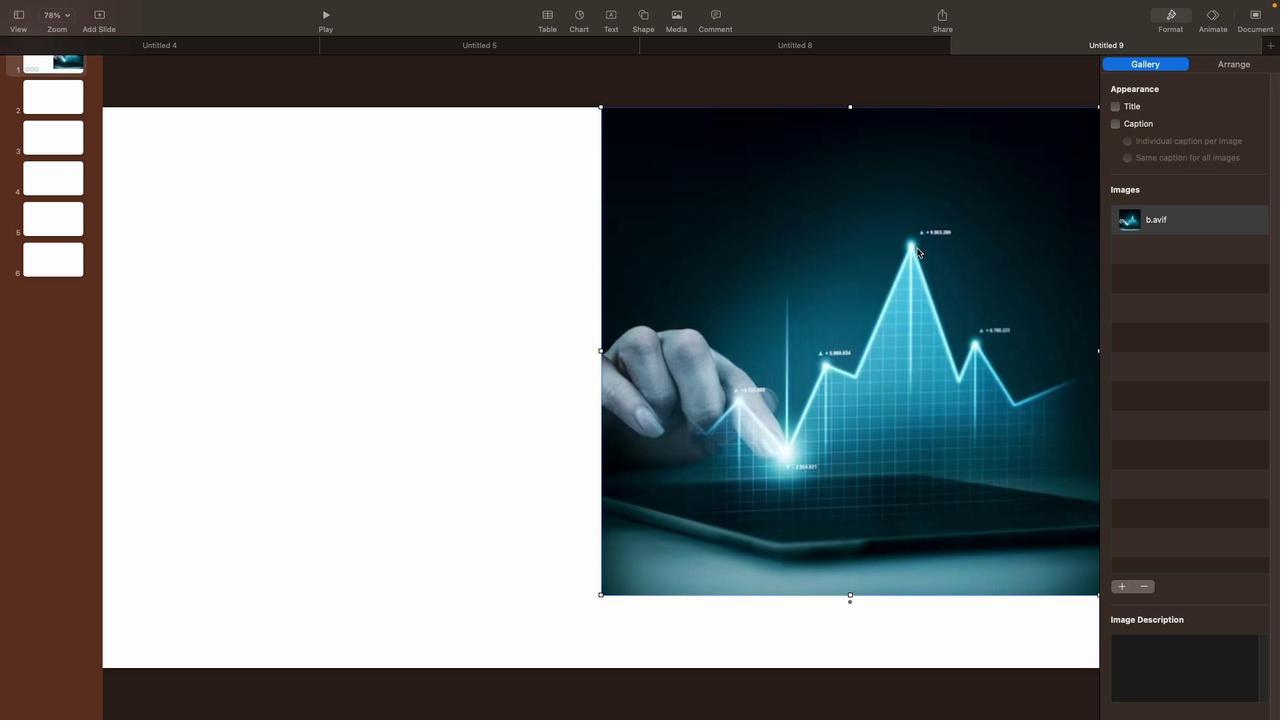 
Action: Mouse pressed left at (744, 210)
Screenshot: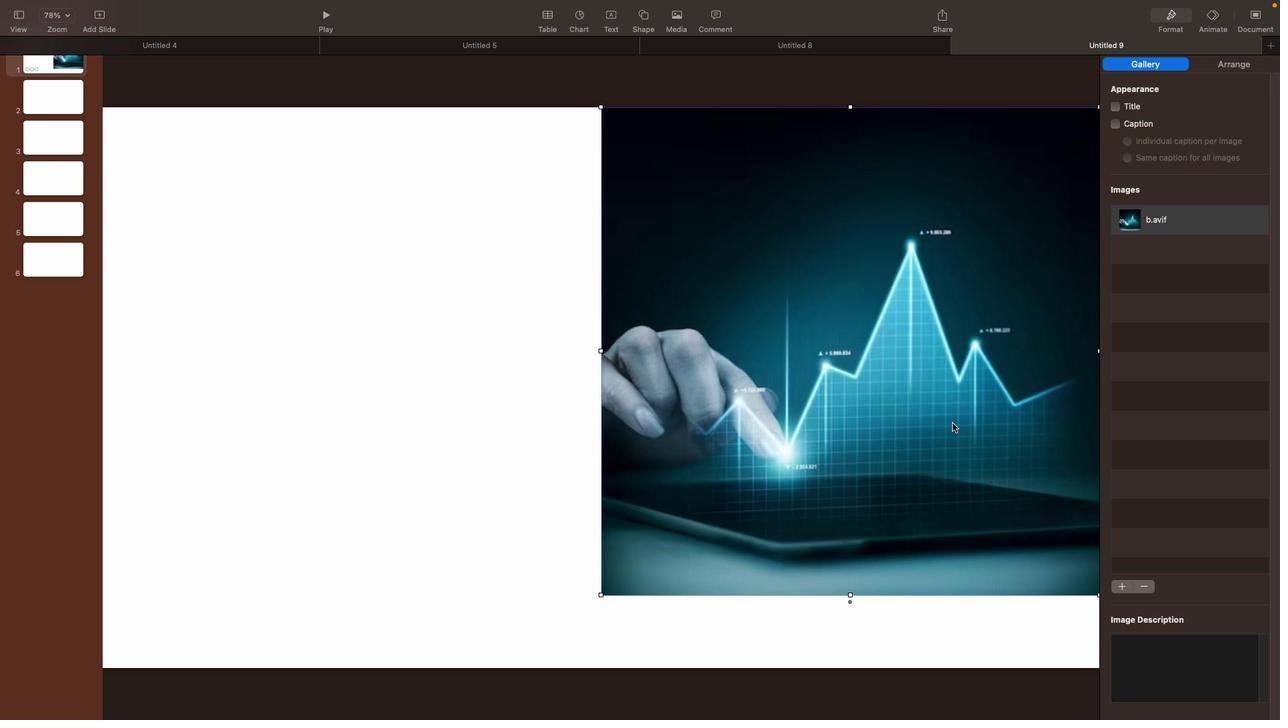 
Action: Mouse moved to (639, 523)
Screenshot: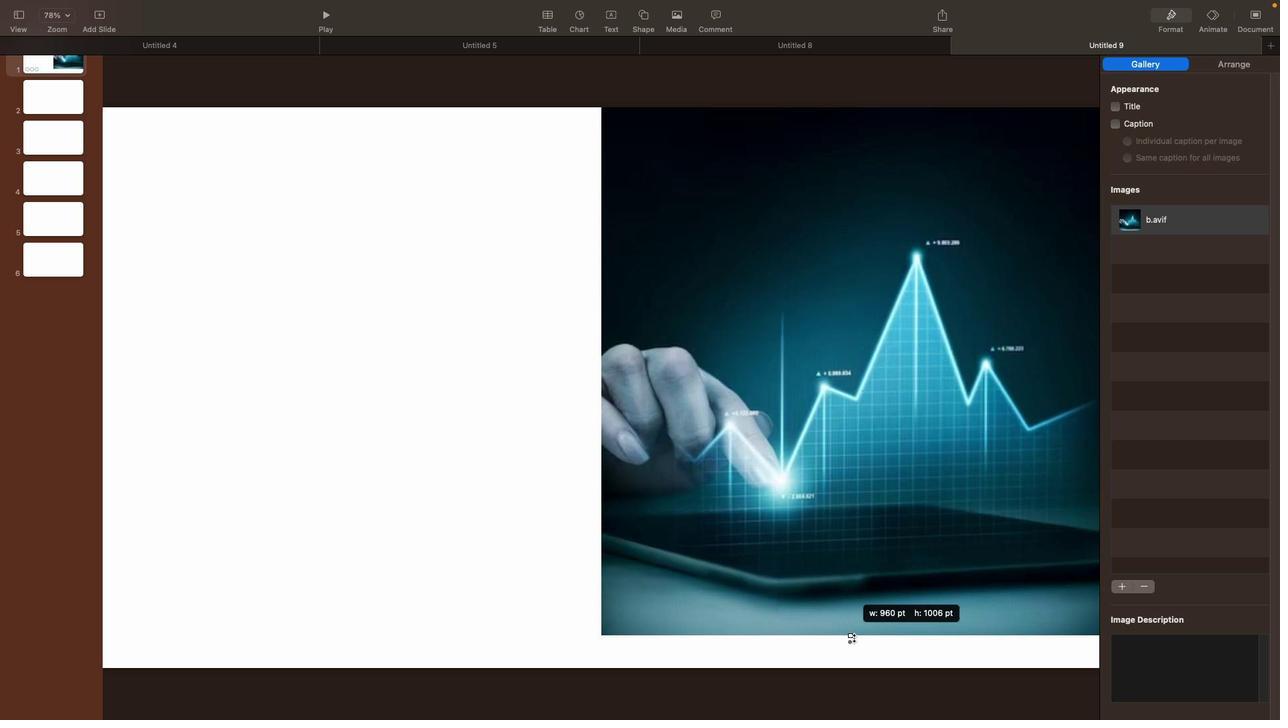 
Action: Mouse pressed left at (639, 523)
Screenshot: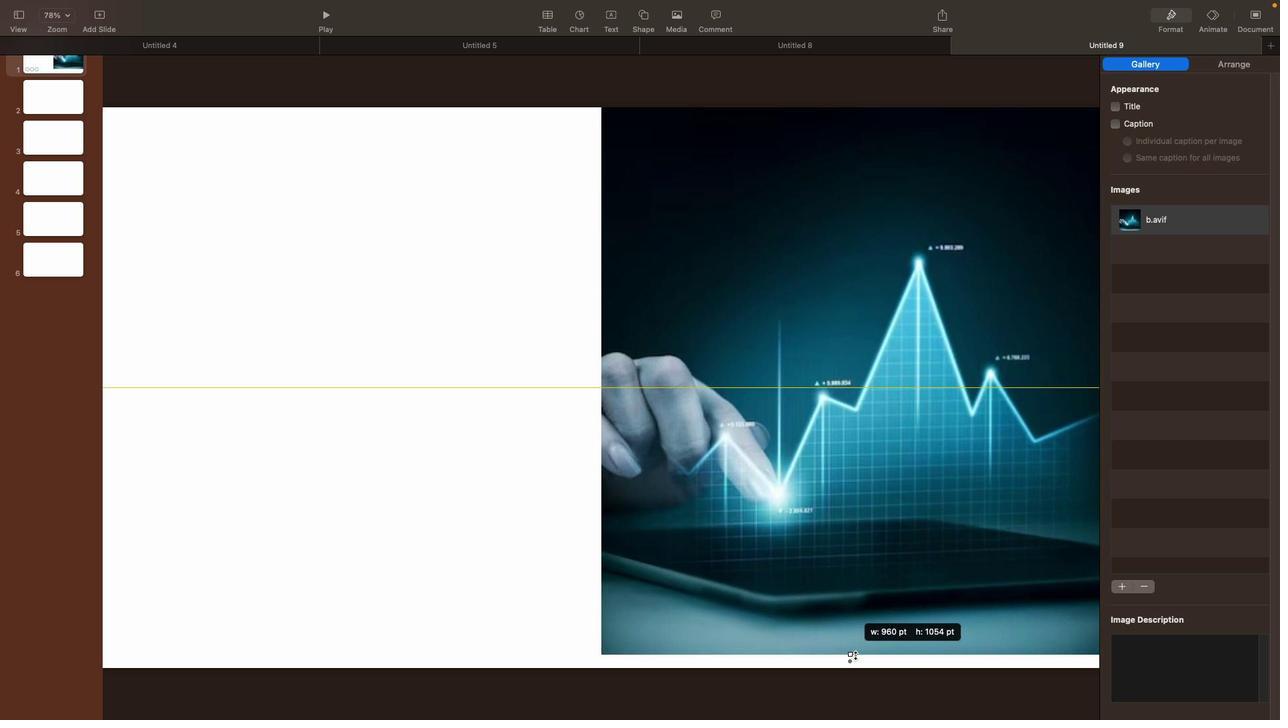 
Action: Mouse moved to (542, 384)
Screenshot: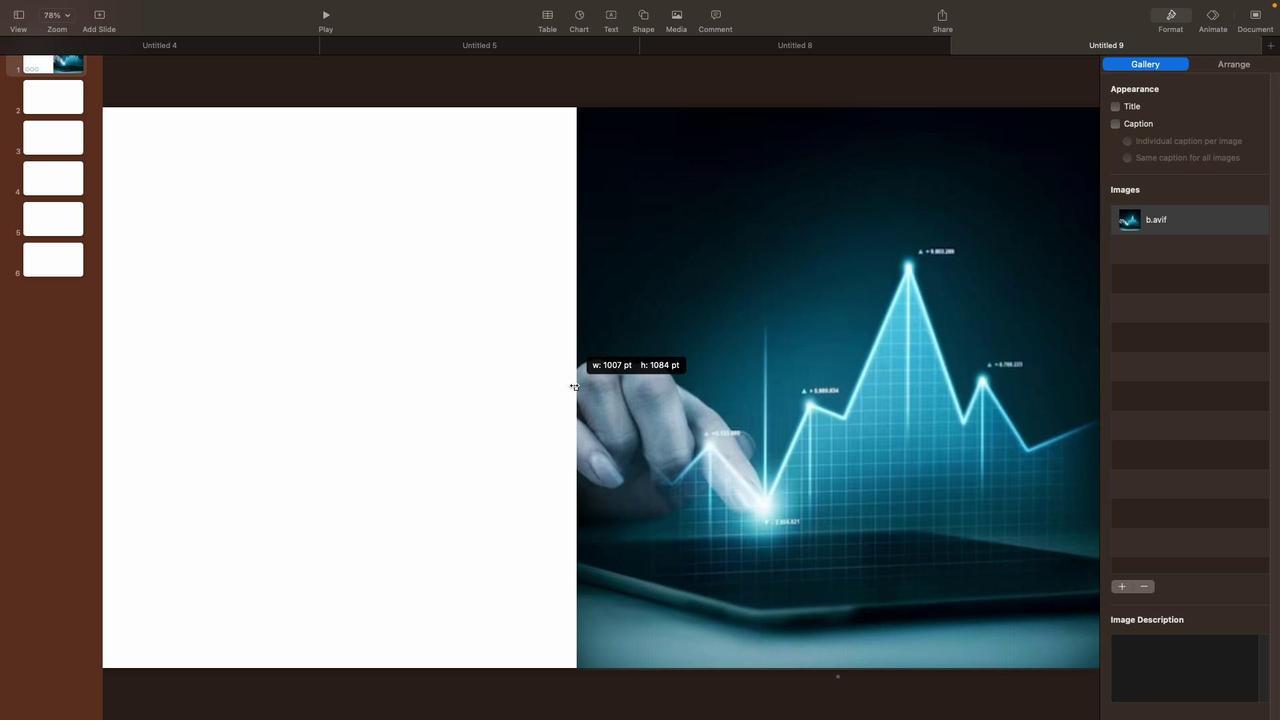 
Action: Mouse pressed left at (542, 384)
Screenshot: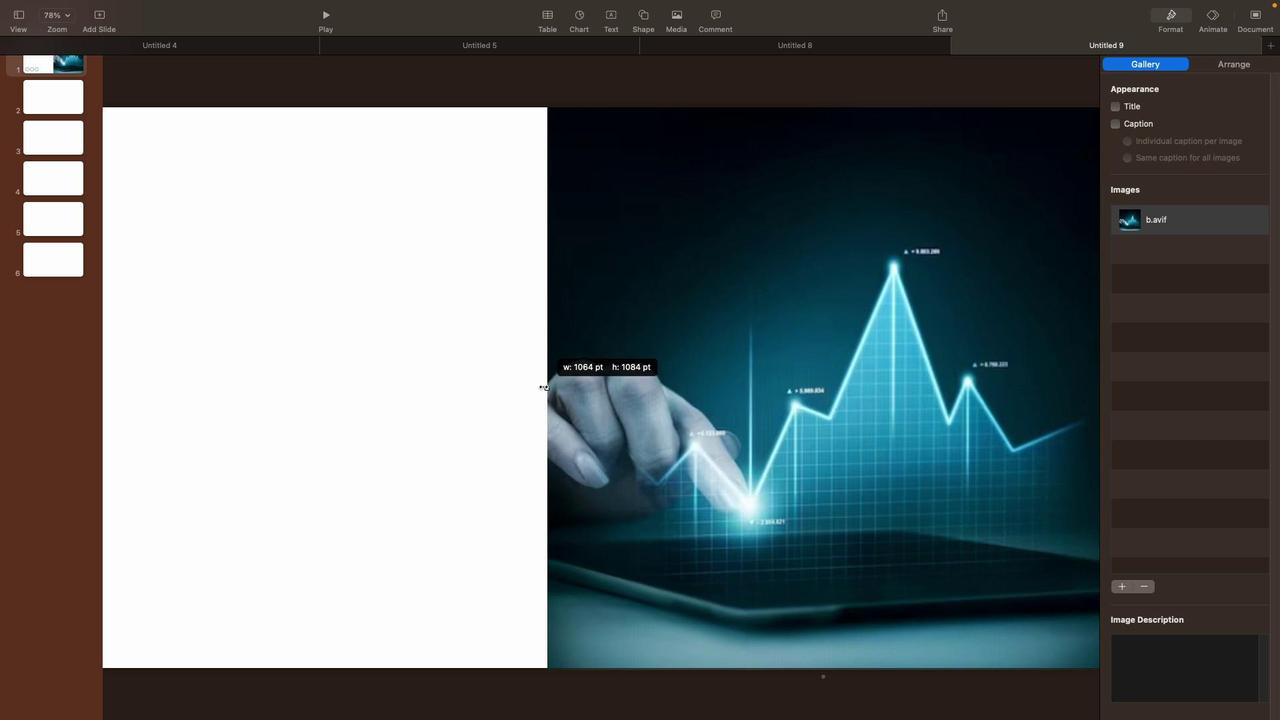 
Action: Mouse moved to (499, 320)
Screenshot: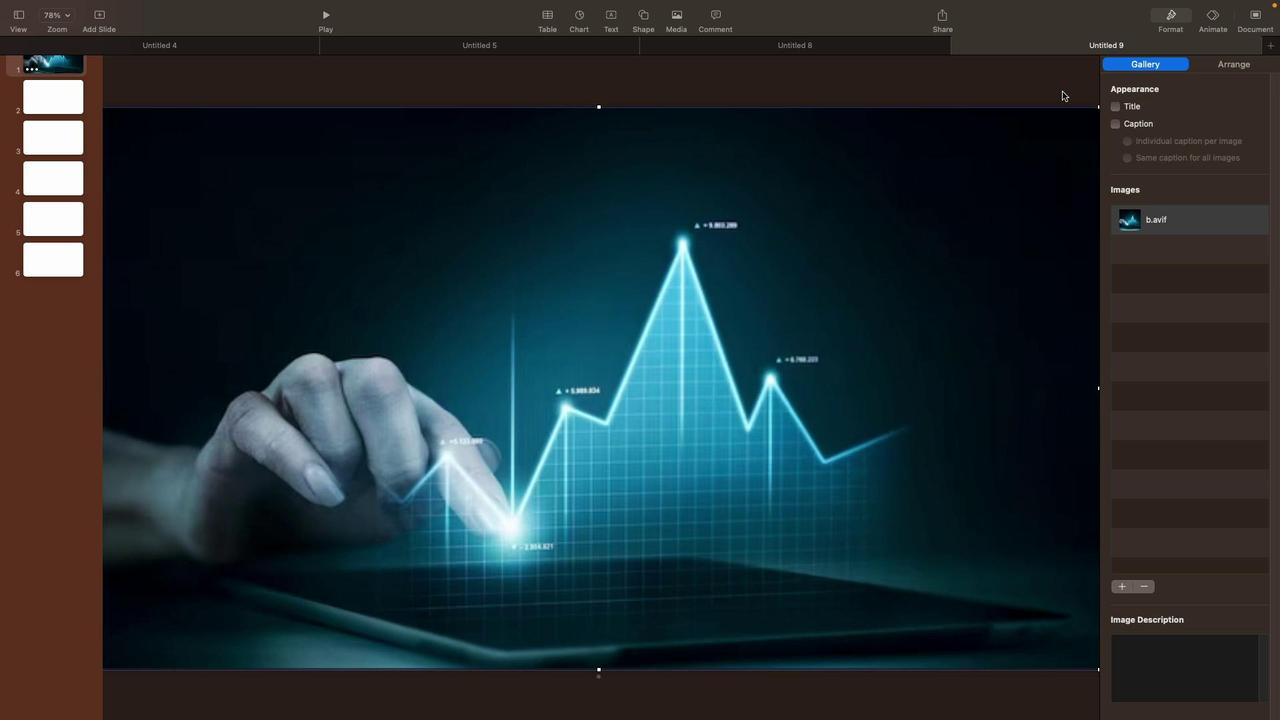 
Action: Mouse pressed left at (499, 320)
Screenshot: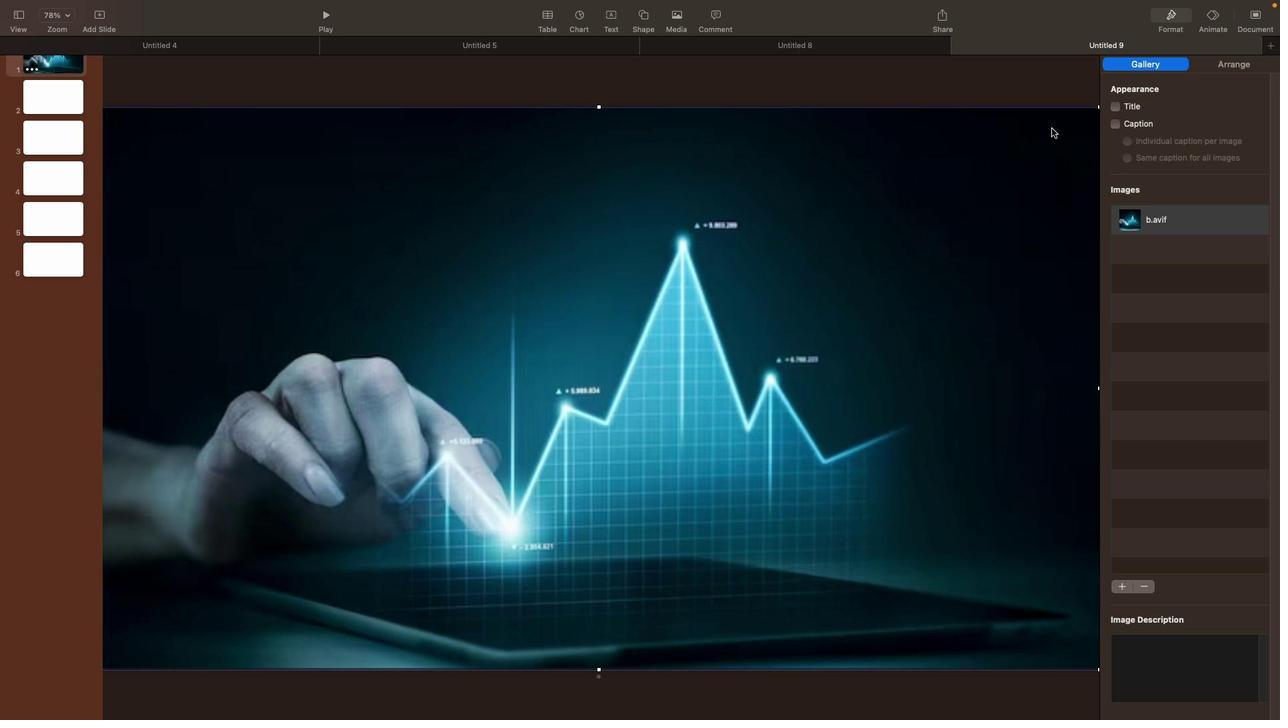 
Action: Mouse moved to (546, 137)
Screenshot: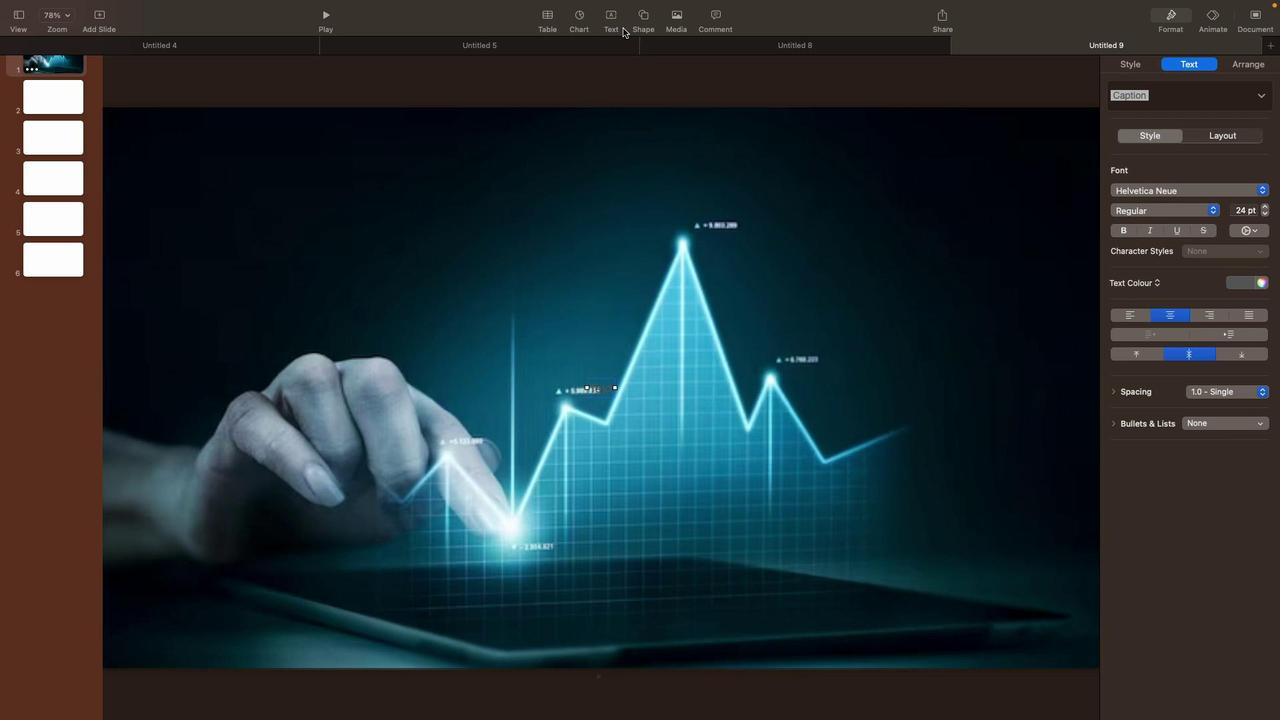 
Action: Mouse pressed left at (546, 137)
Screenshot: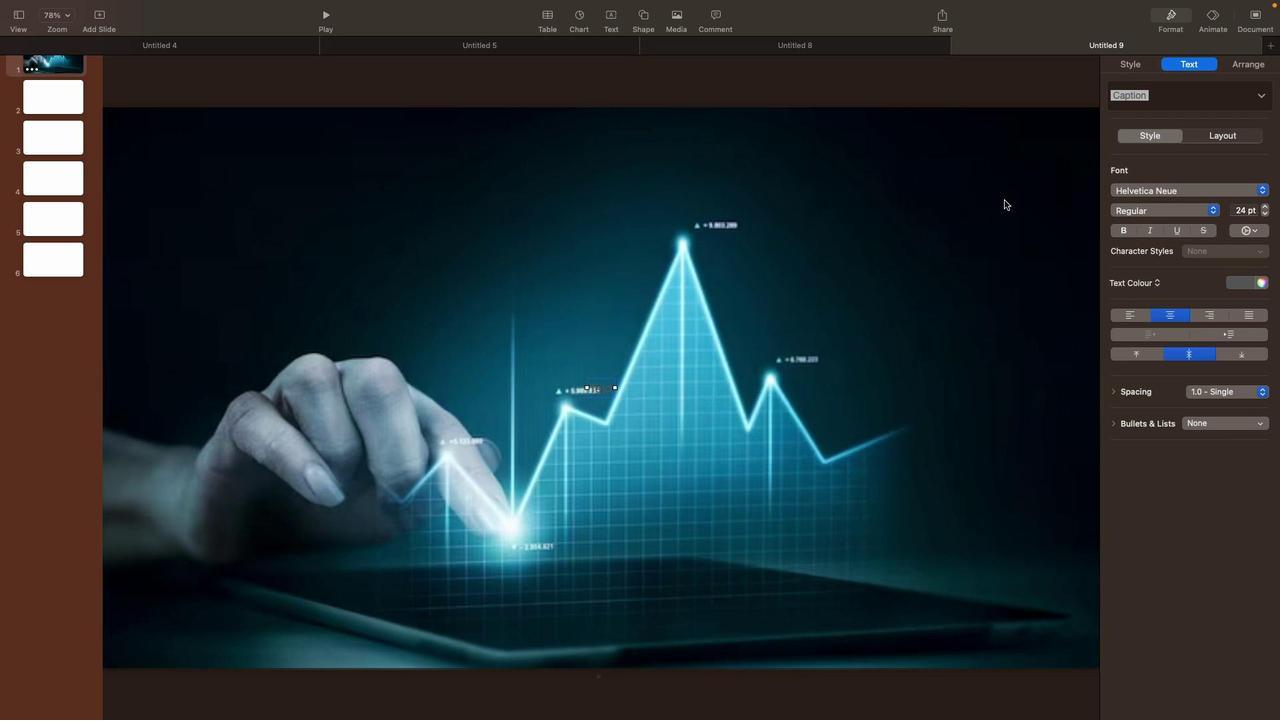 
Action: Mouse moved to (745, 280)
Screenshot: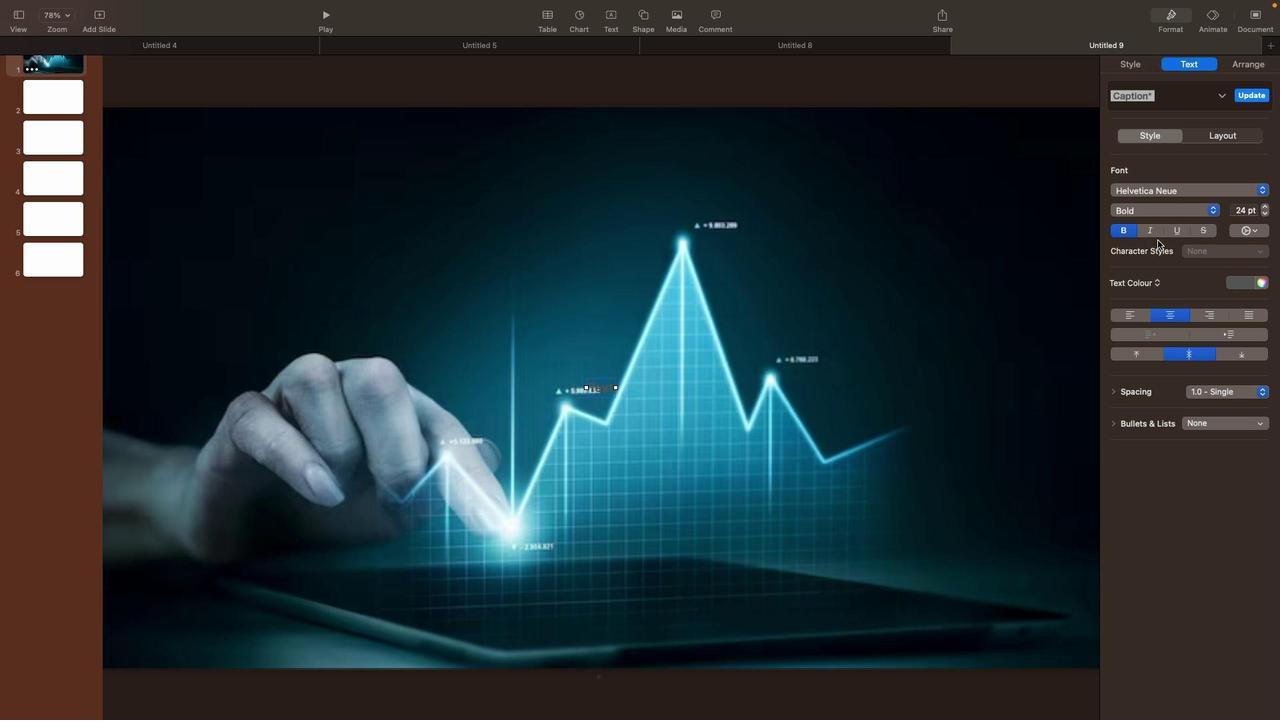
Action: Mouse pressed left at (745, 280)
Screenshot: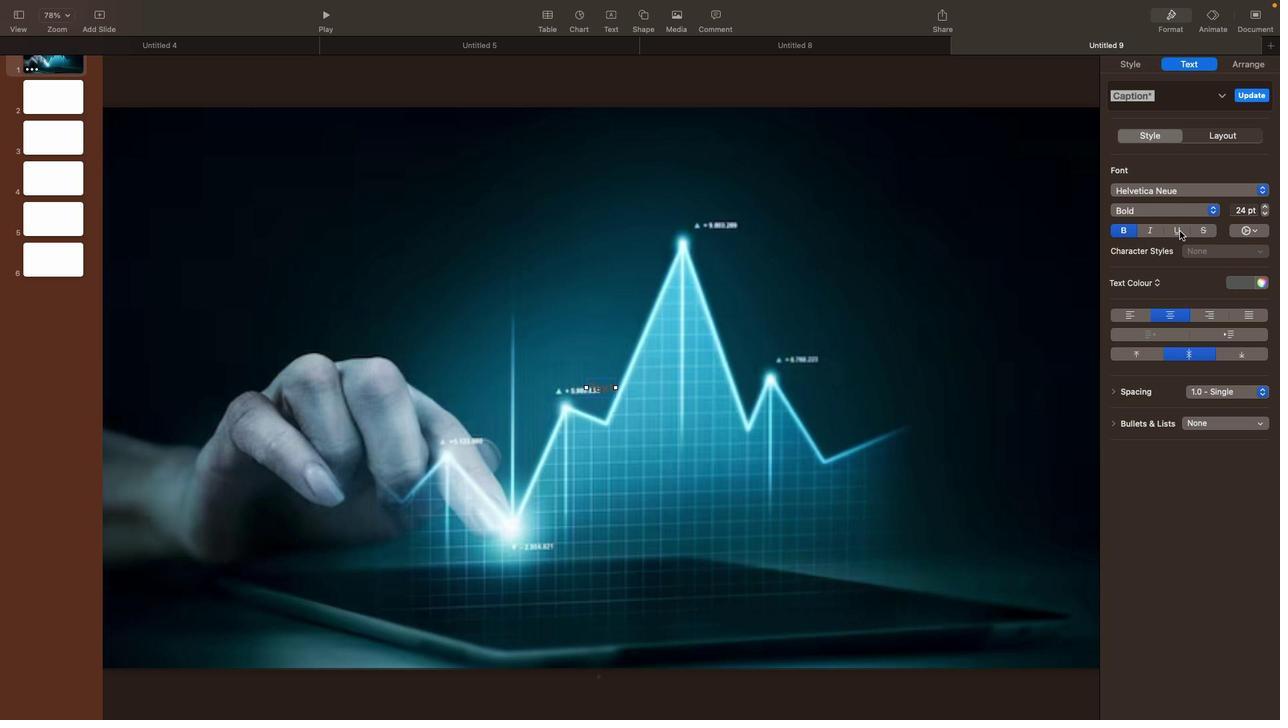 
Action: Mouse moved to (768, 280)
Screenshot: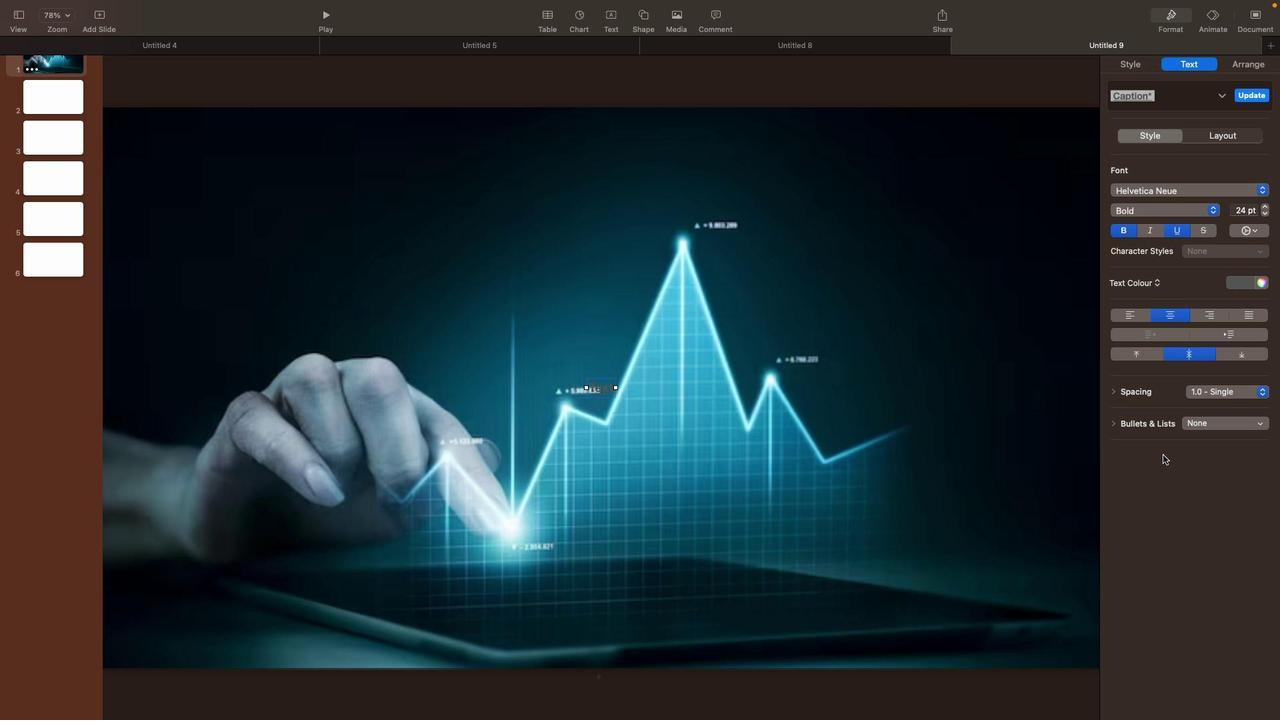 
Action: Mouse pressed left at (768, 280)
Screenshot: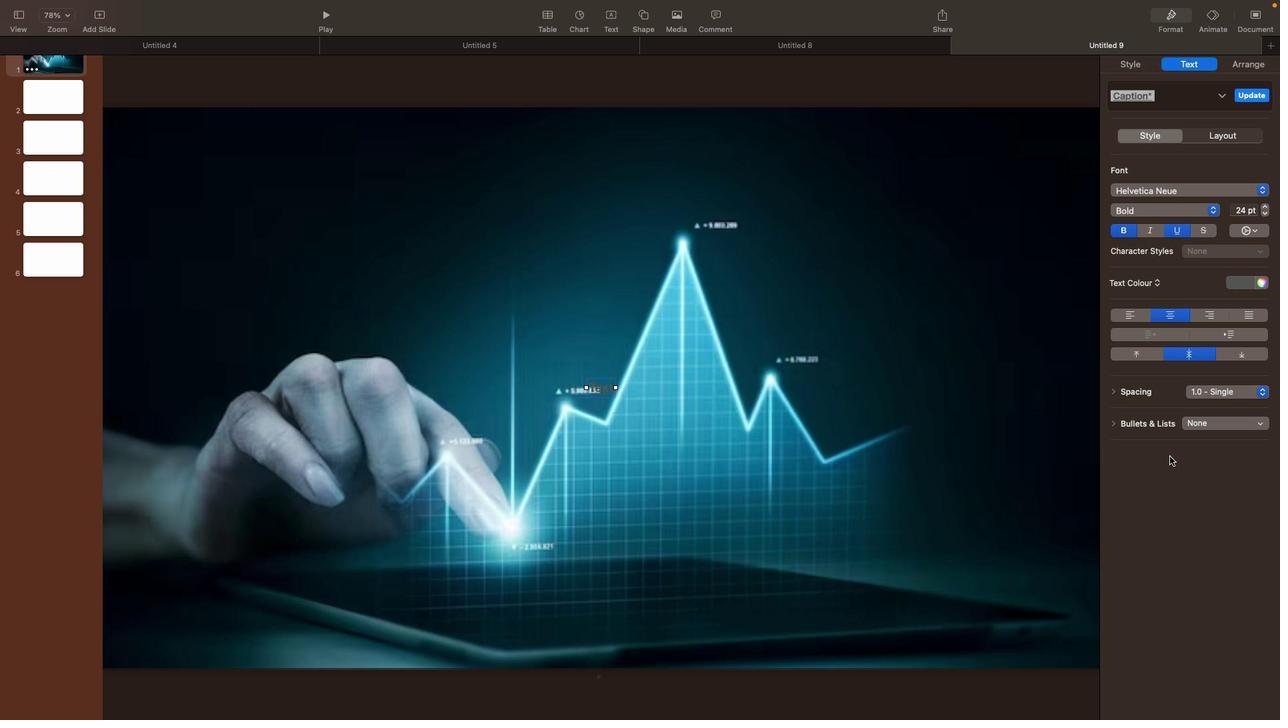
Action: Mouse moved to (799, 316)
Screenshot: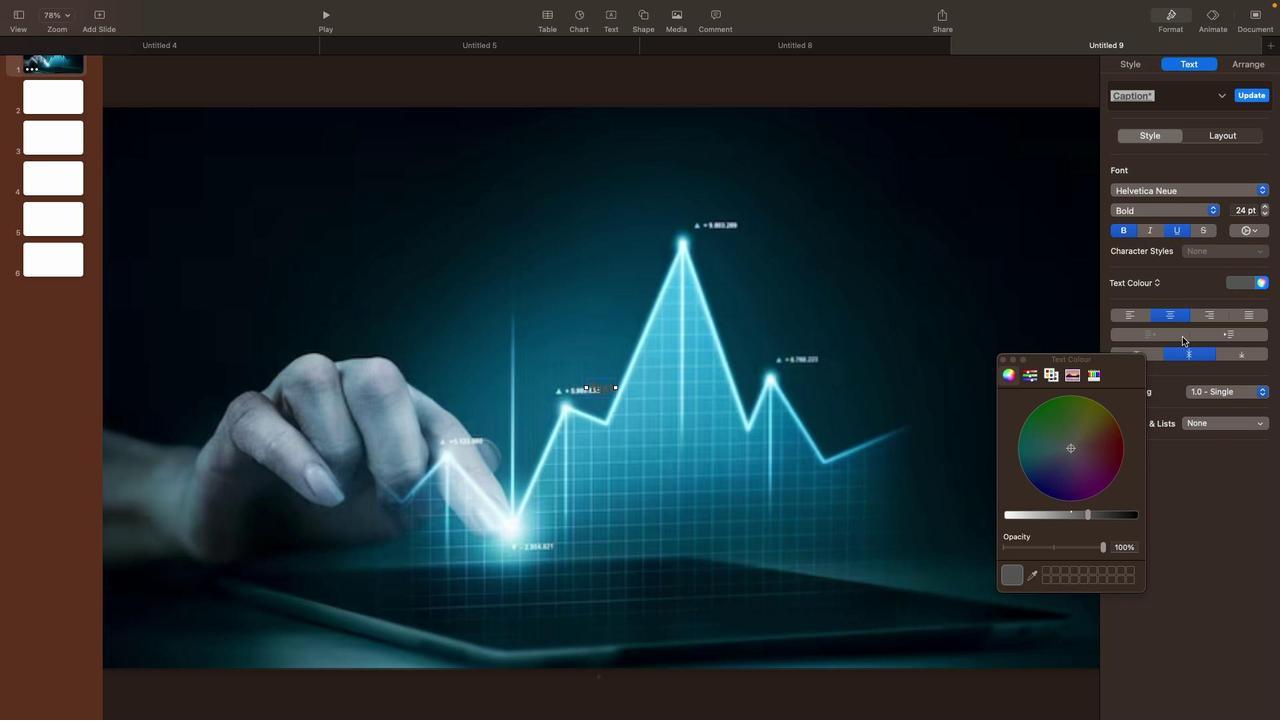 
Action: Mouse pressed left at (799, 316)
Screenshot: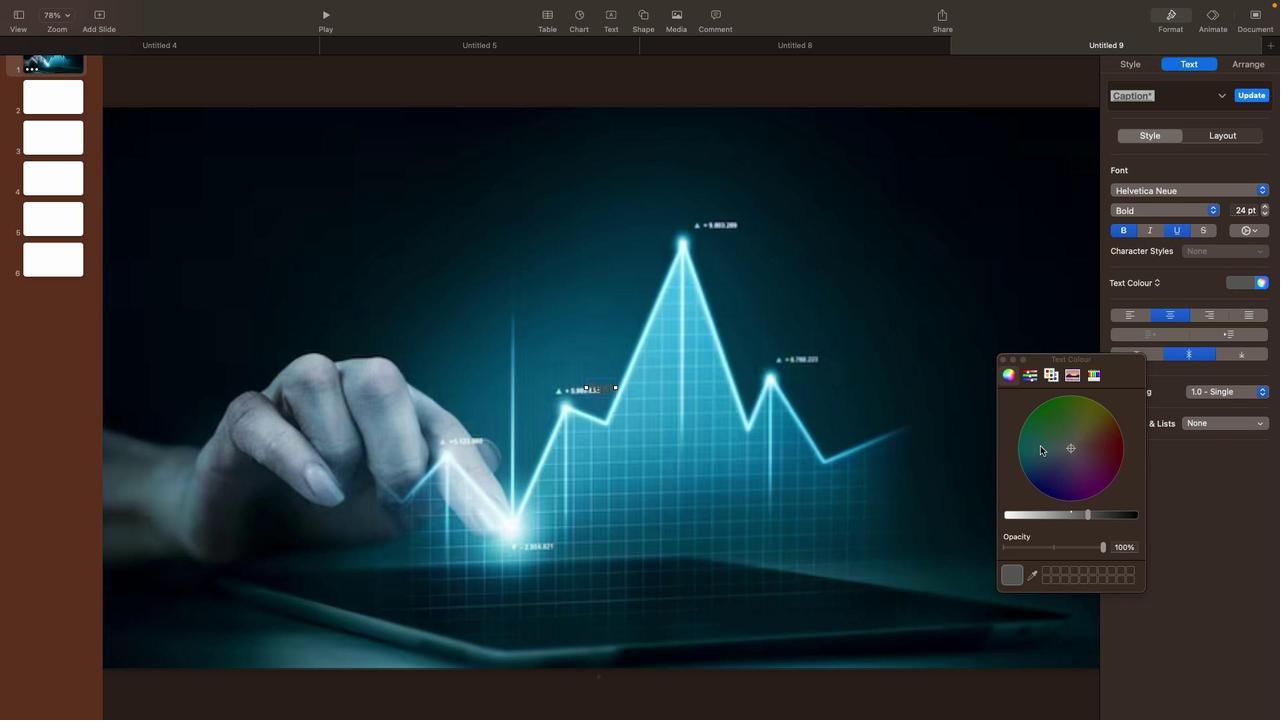 
Action: Mouse moved to (731, 470)
Screenshot: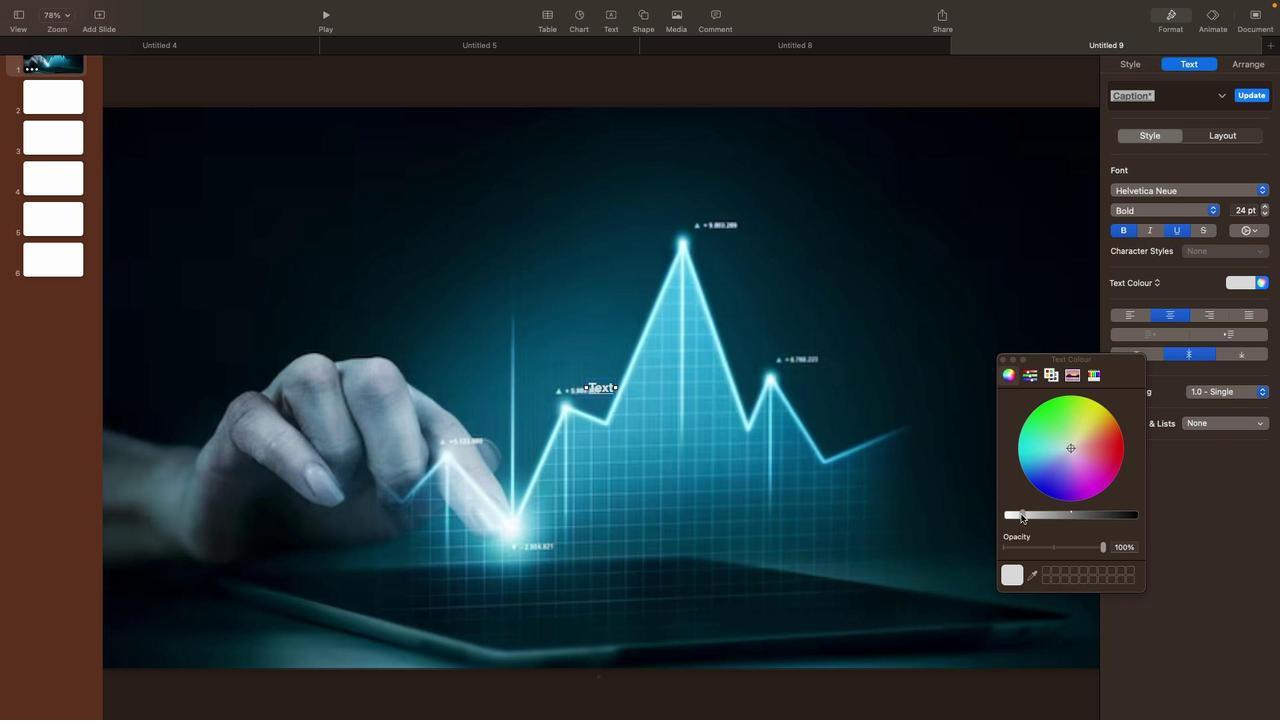
Action: Mouse pressed left at (731, 470)
Screenshot: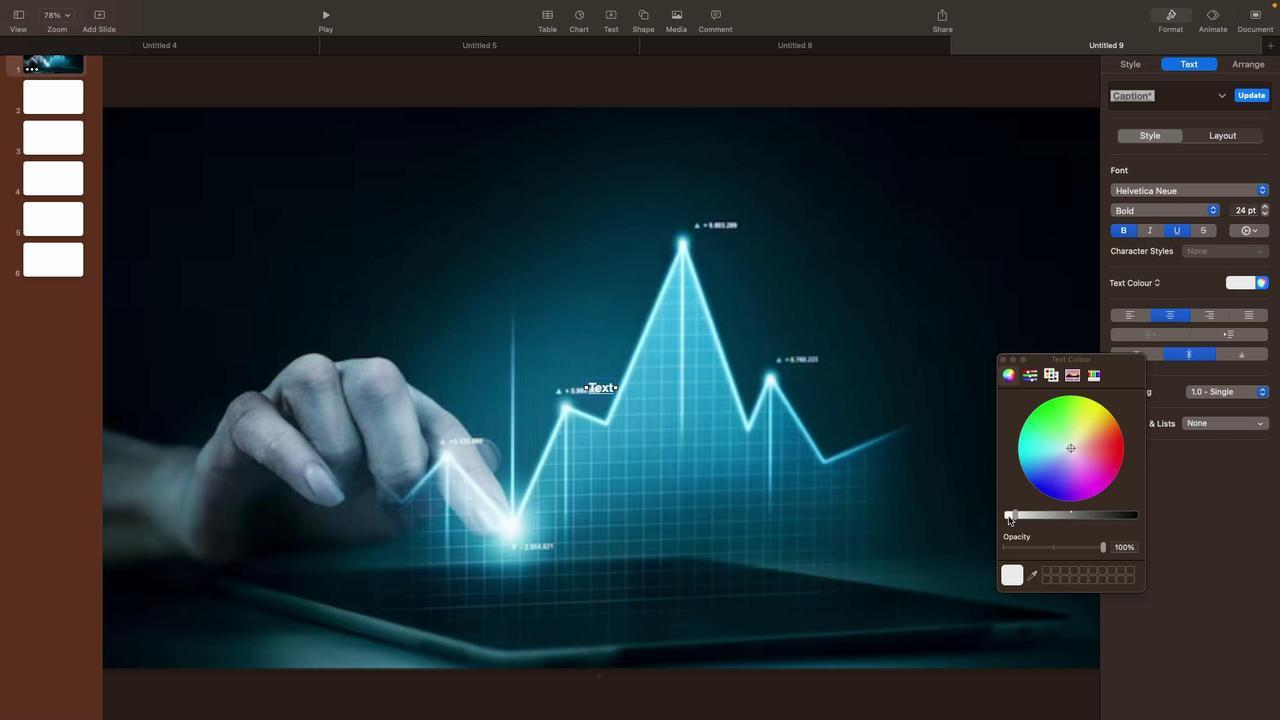 
Action: Mouse moved to (703, 512)
Screenshot: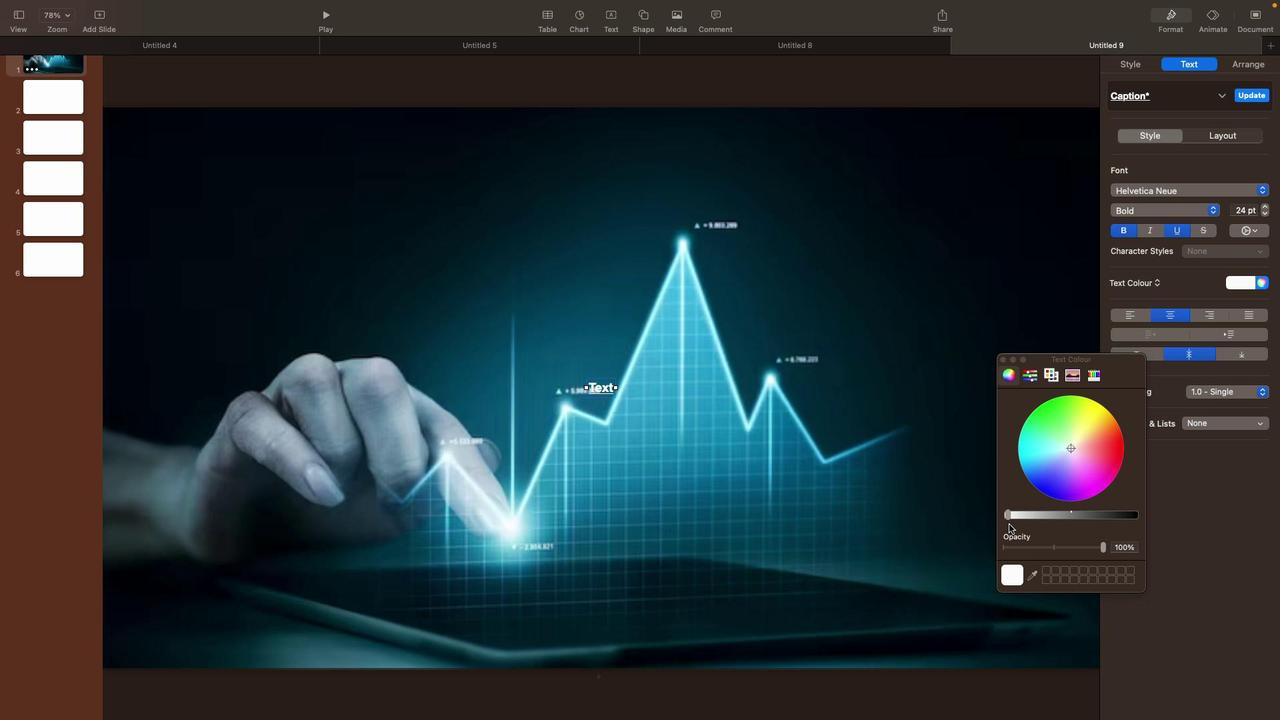 
Action: Mouse pressed left at (703, 512)
Screenshot: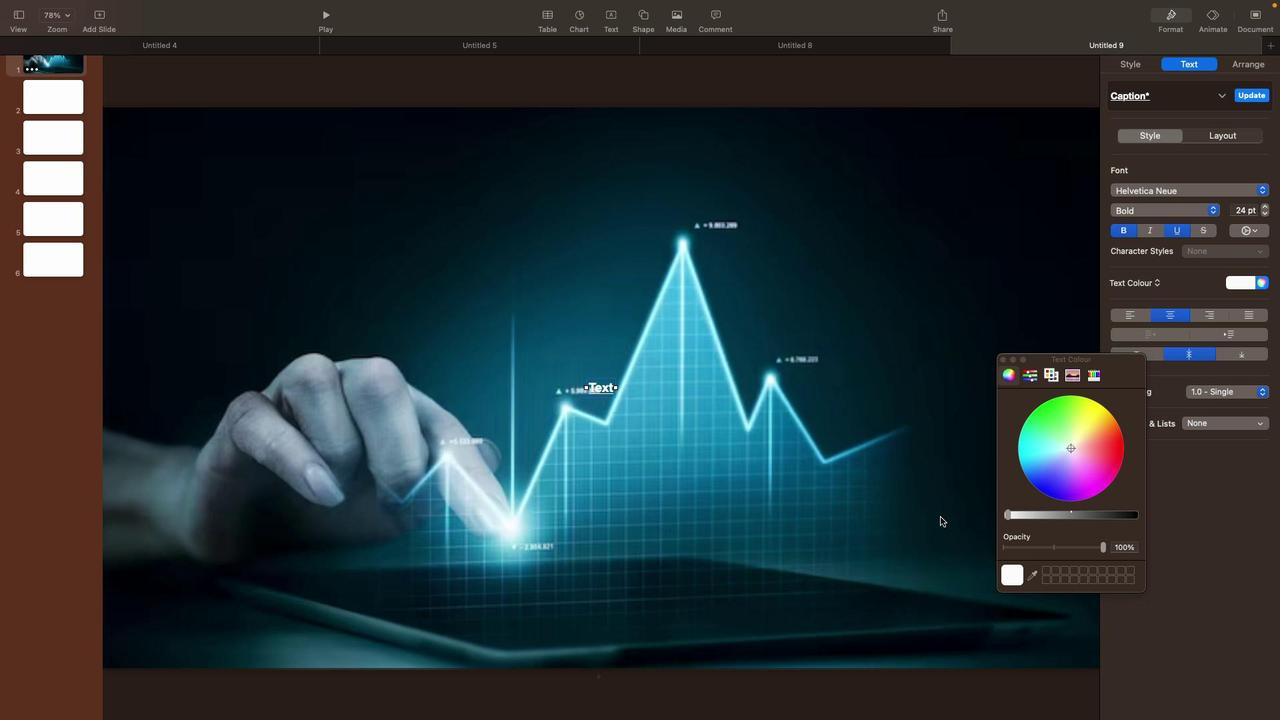 
Action: Mouse moved to (542, 380)
Screenshot: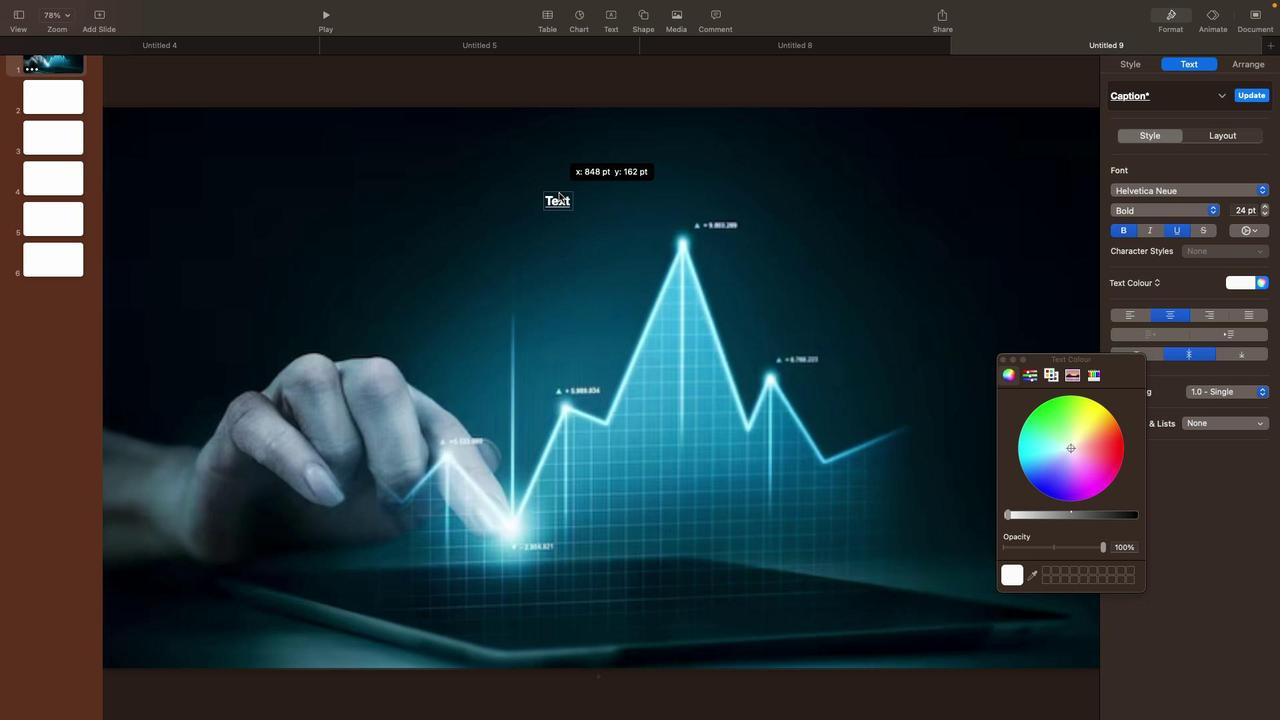 
Action: Mouse pressed left at (542, 380)
Screenshot: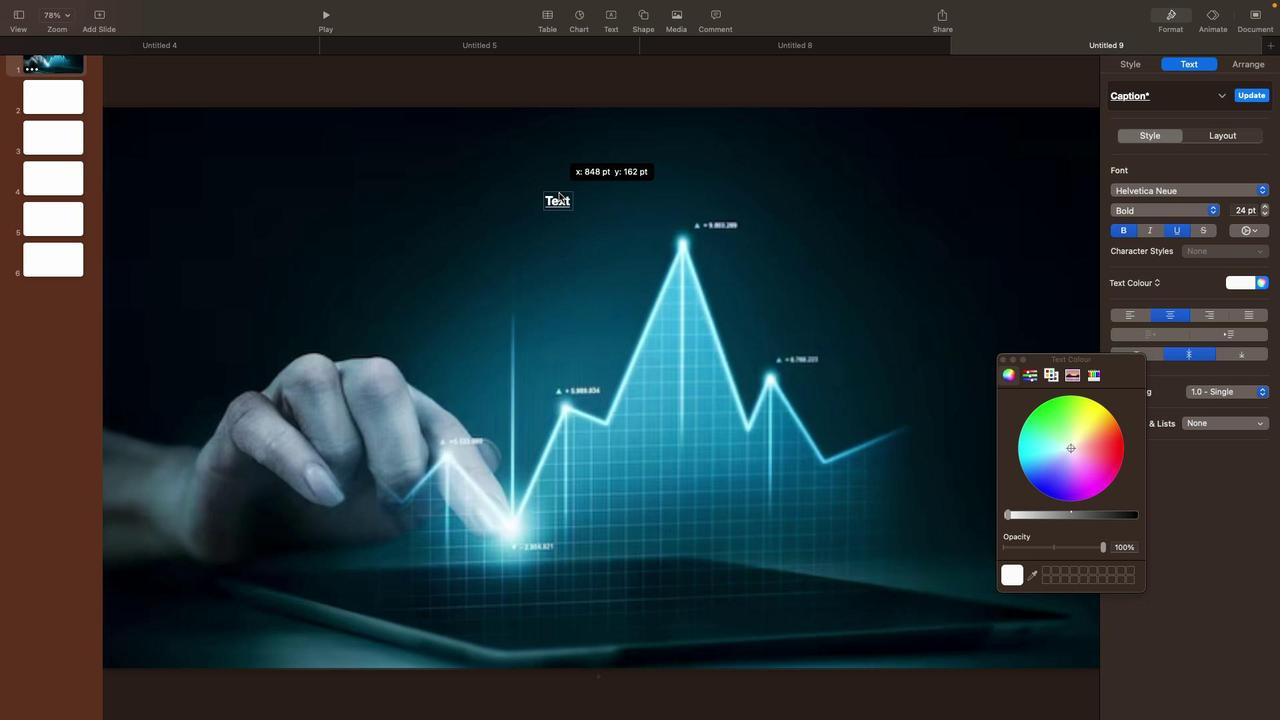 
Action: Mouse moved to (774, 316)
Screenshot: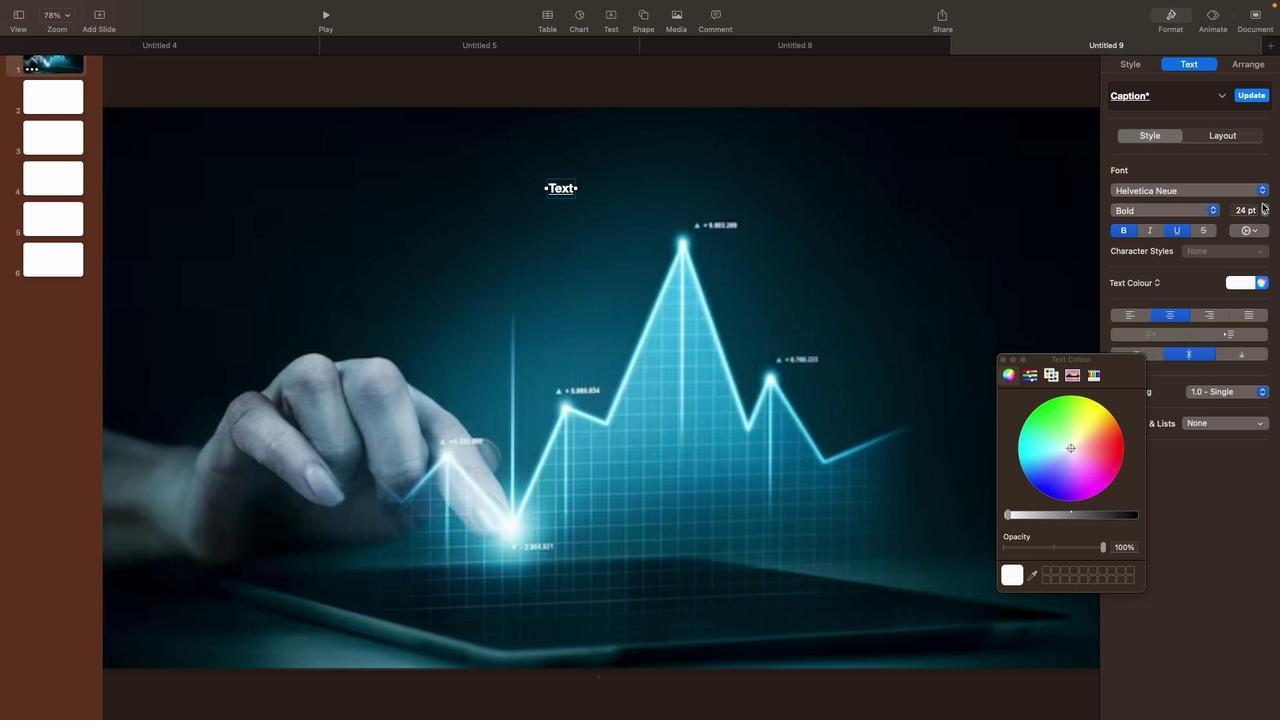
Action: Mouse pressed left at (774, 316)
Screenshot: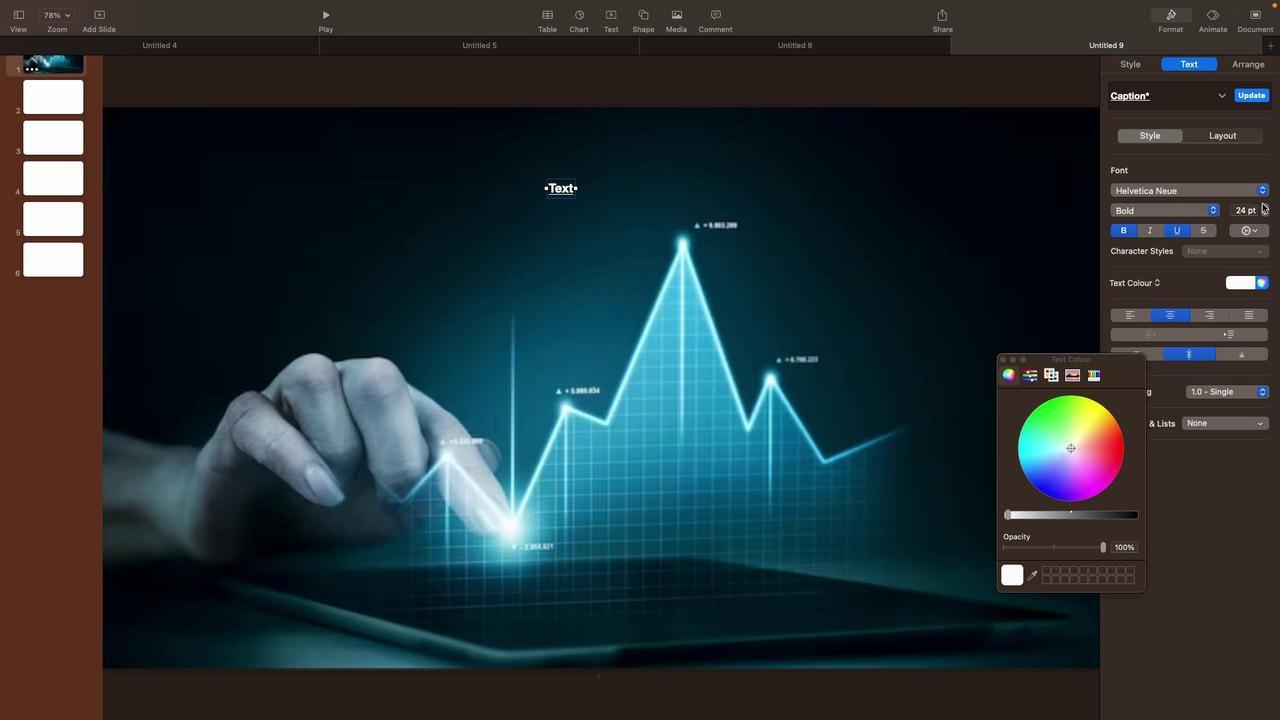 
Action: Mouse moved to (801, 265)
Screenshot: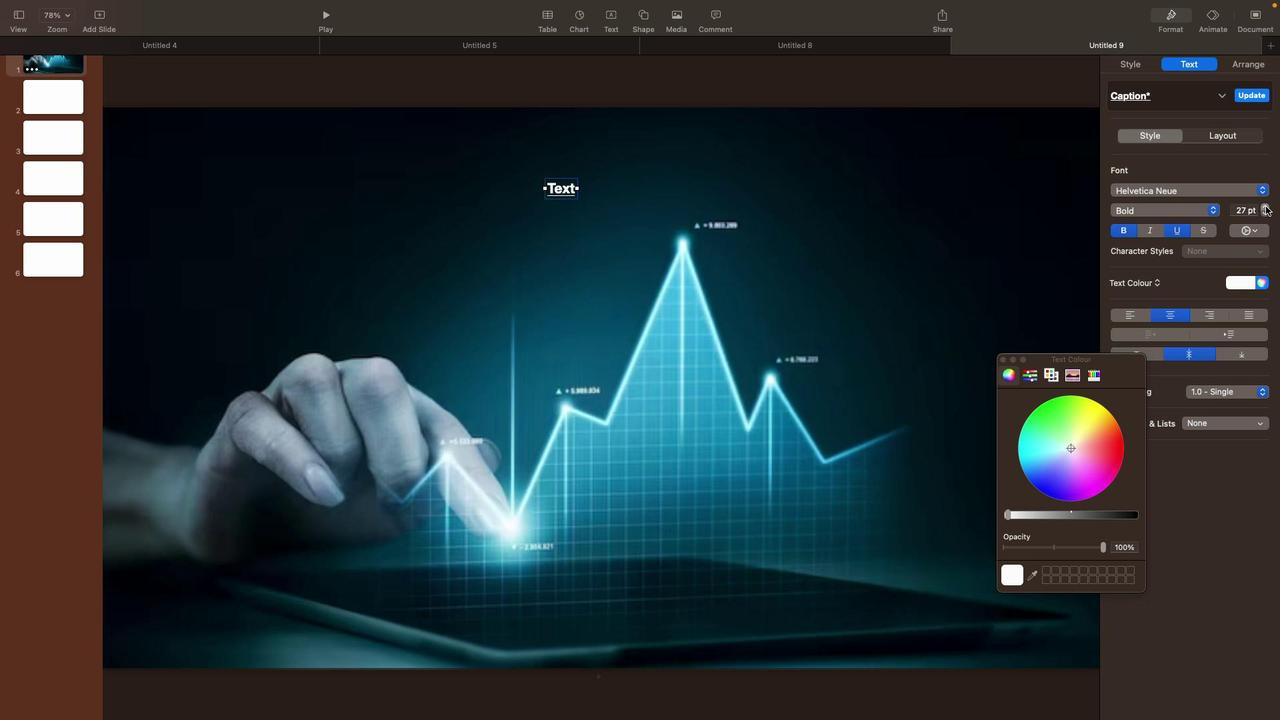 
Action: Mouse pressed left at (801, 265)
Screenshot: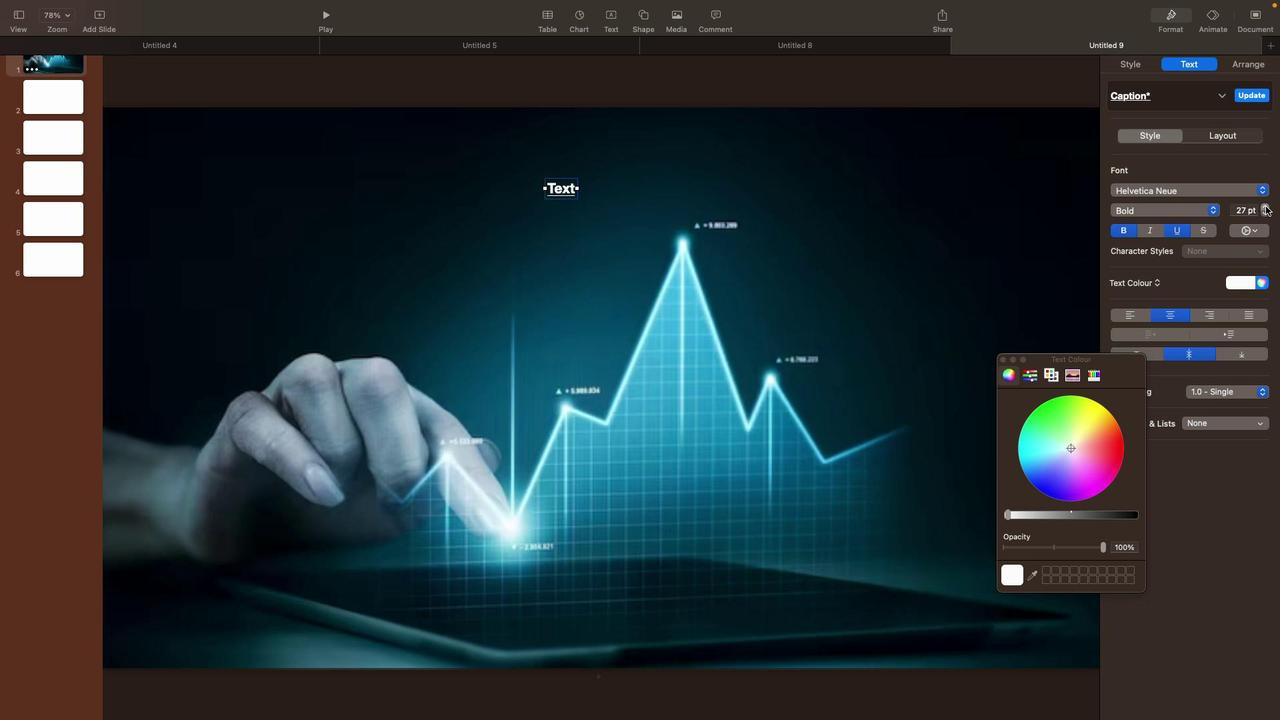 
Action: Mouse moved to (801, 264)
Screenshot: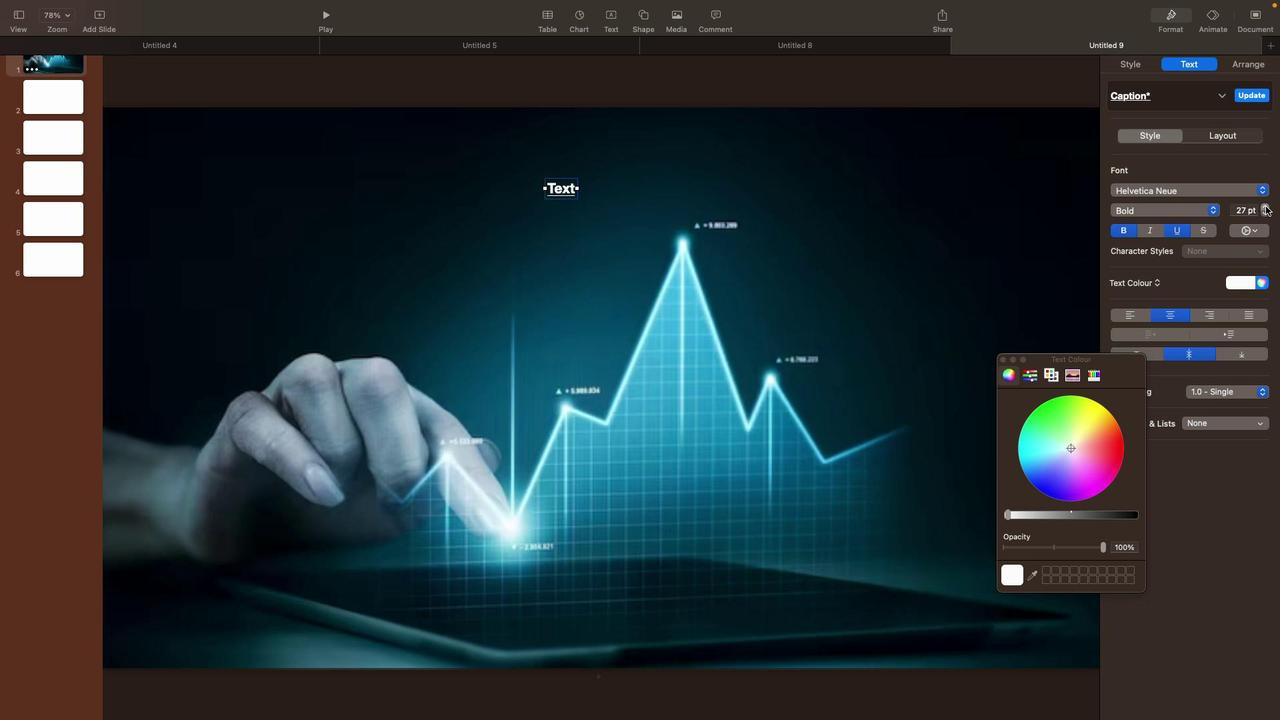 
Action: Mouse pressed left at (801, 264)
Screenshot: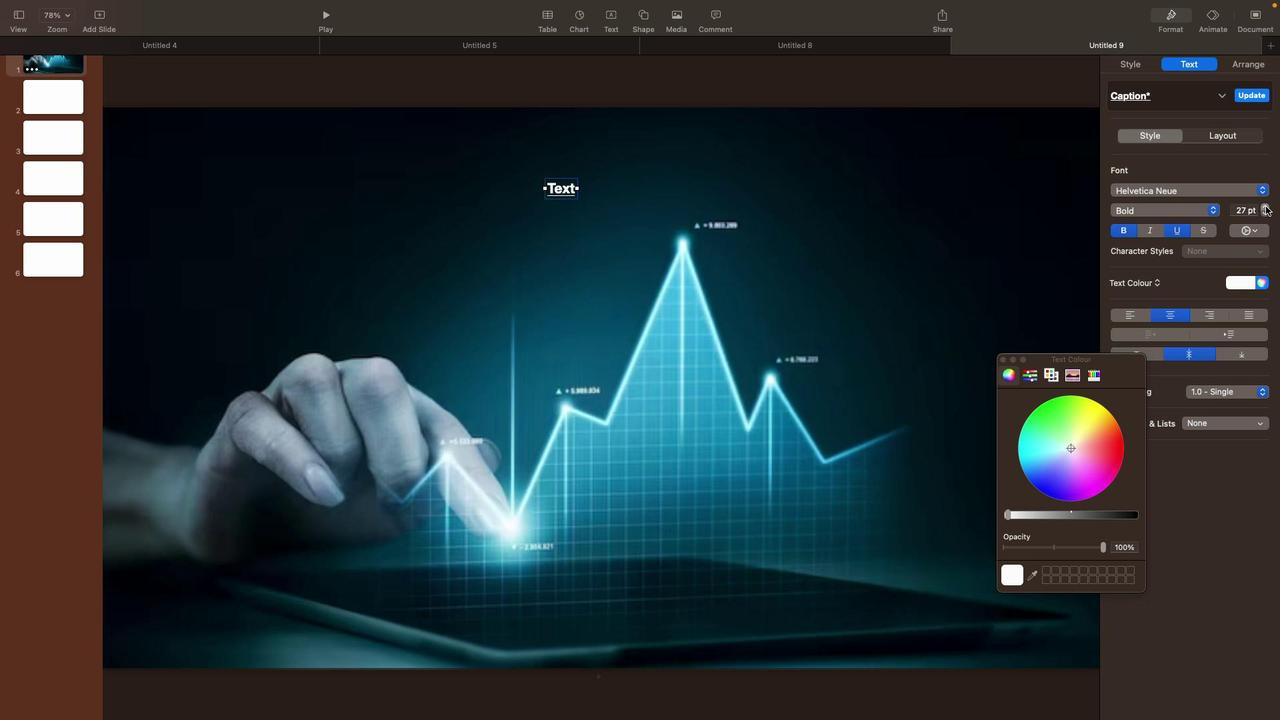 
Action: Mouse pressed left at (801, 264)
Screenshot: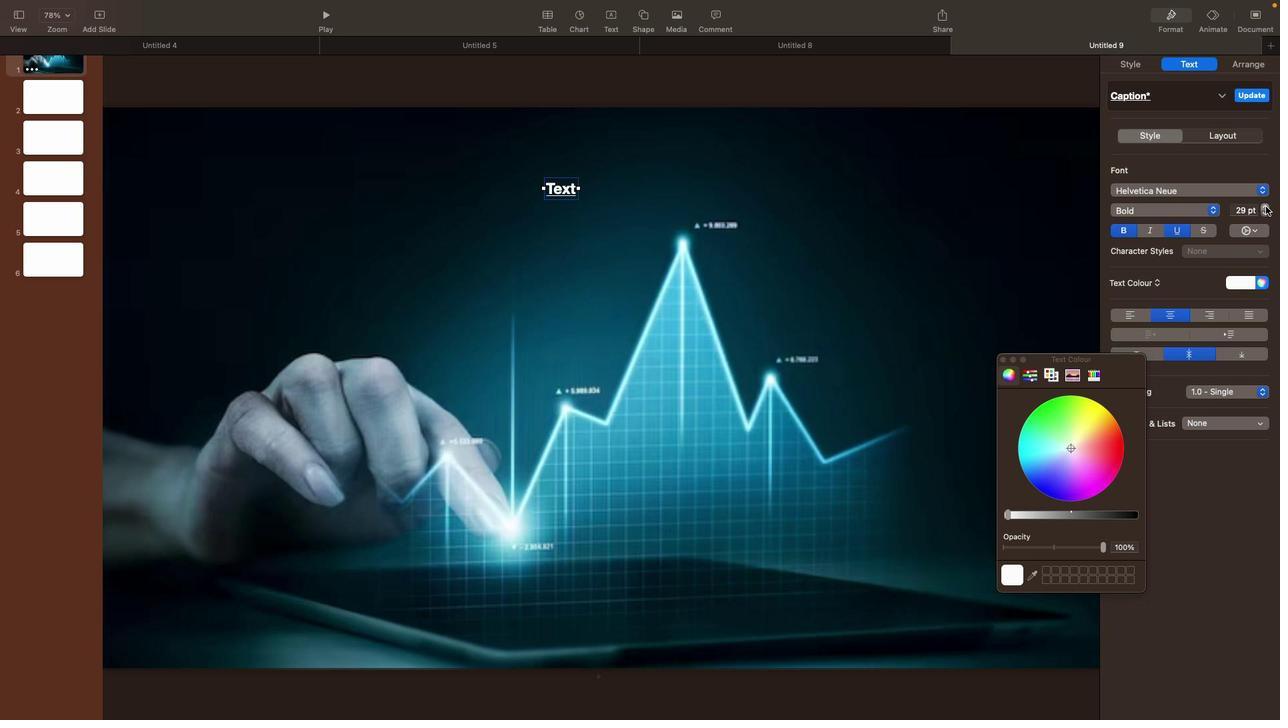 
Action: Mouse moved to (801, 253)
Screenshot: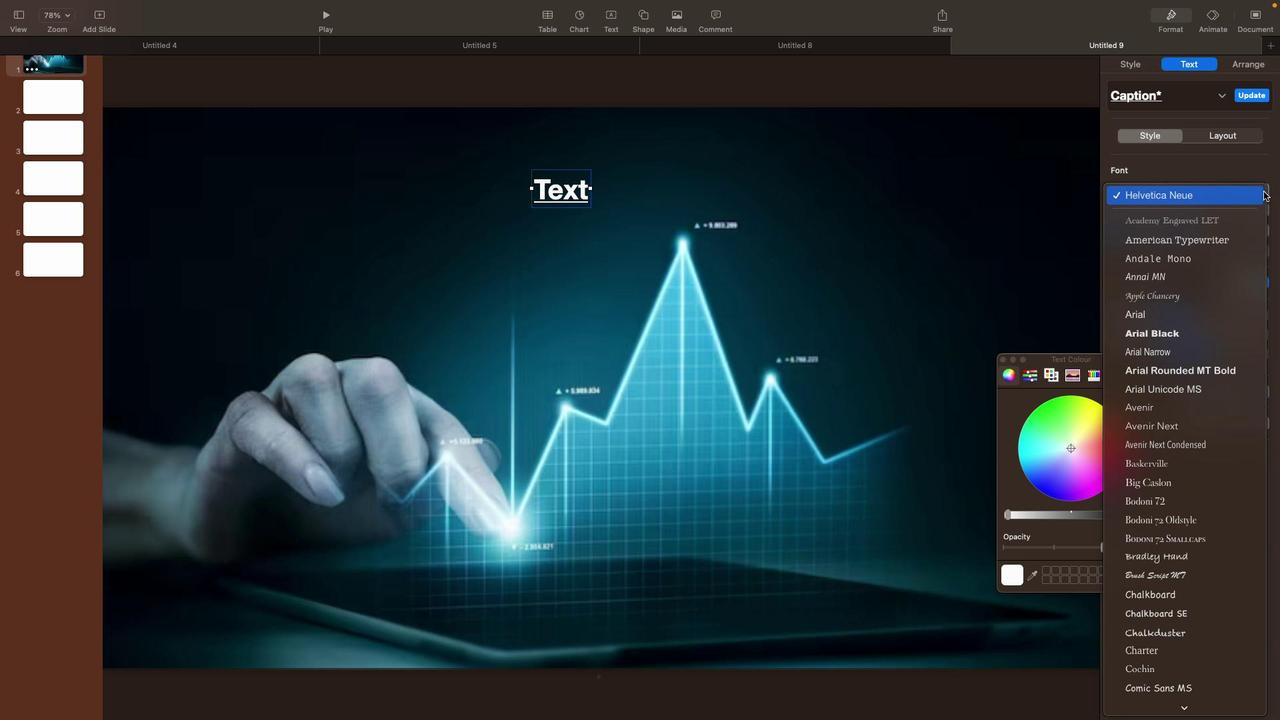 
Action: Mouse pressed left at (801, 253)
Screenshot: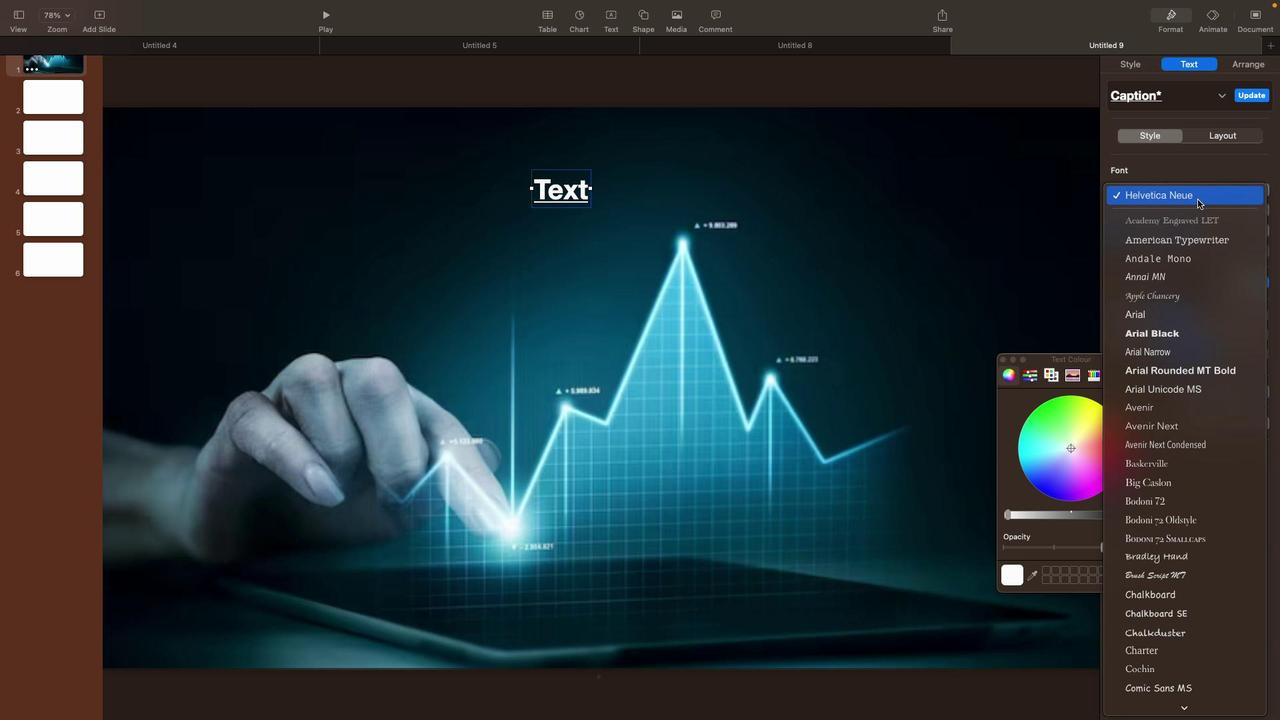 
Action: Mouse moved to (759, 342)
Screenshot: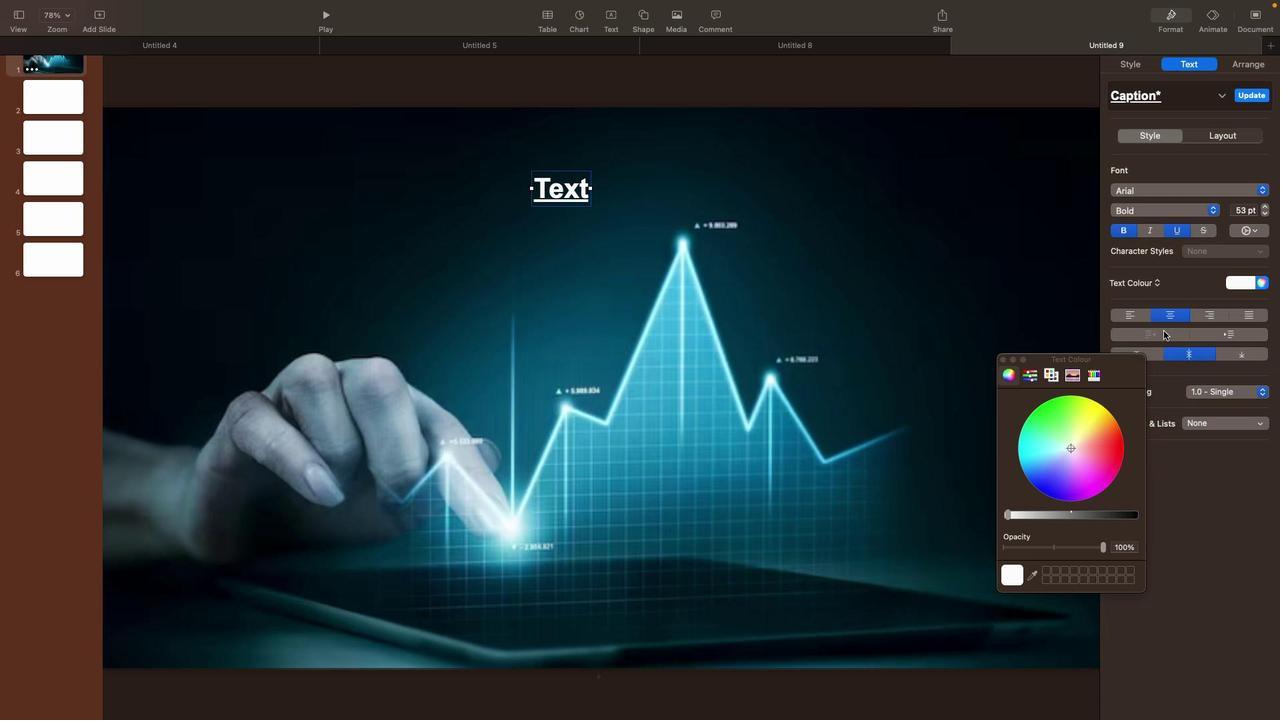 
Action: Mouse pressed left at (759, 342)
Screenshot: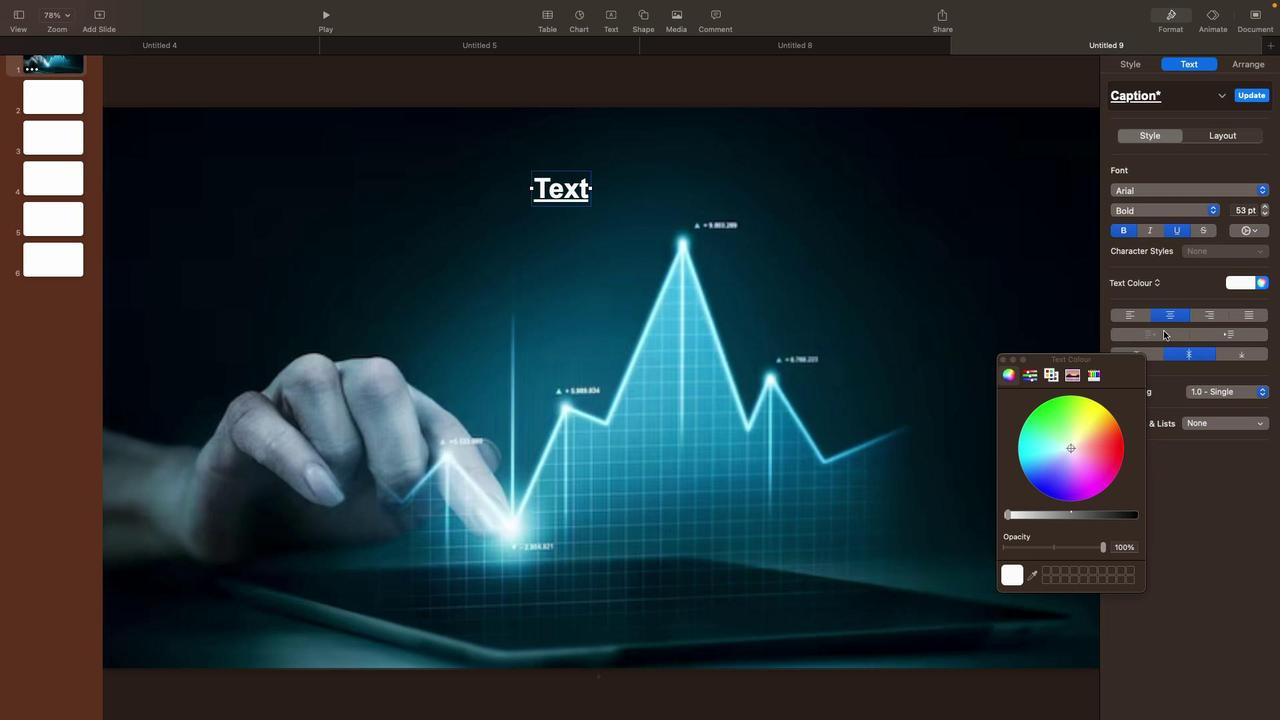 
Action: Mouse moved to (684, 351)
Screenshot: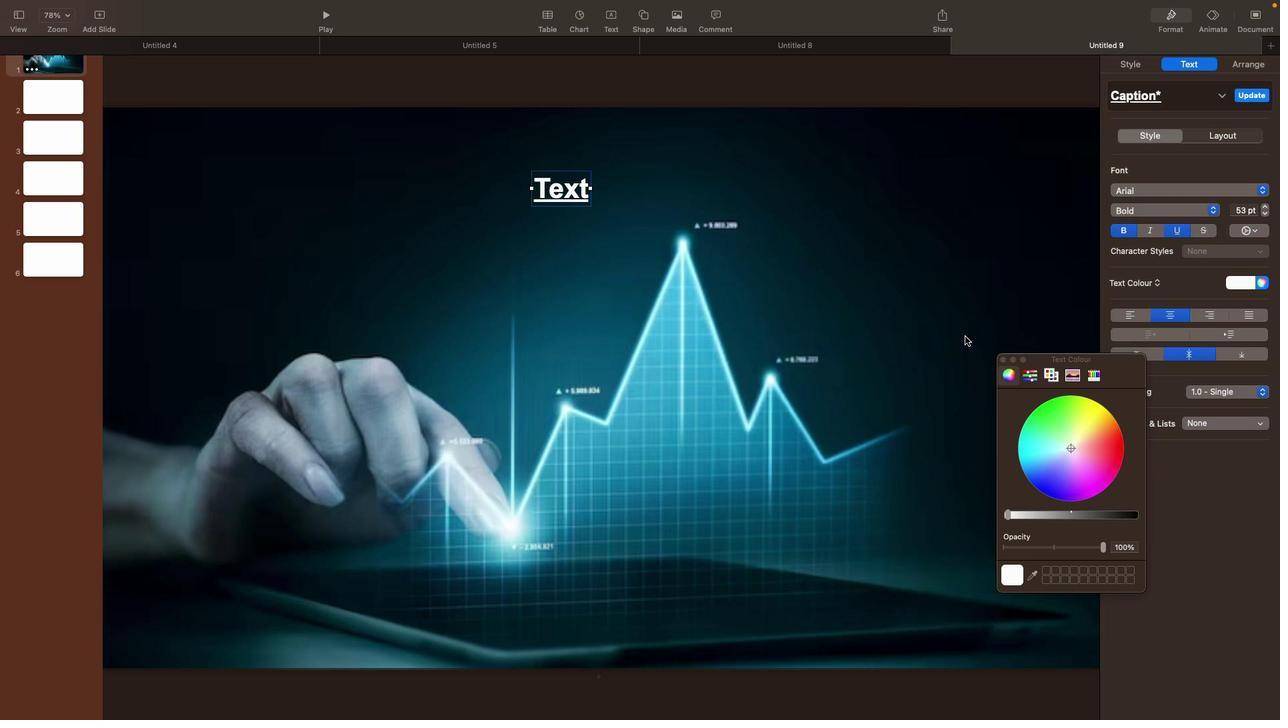 
Action: Key pressed Key.shift_r'C''O'Key.shift'R''O''R''A'Key.shift'T'Key.backspaceKey.backspaceKey.backspaceKey.shift'R''A''t''e'Key.backspaceKey.backspaceKey.shift'T''E'Key.spaceKey.shift_r'B'Key.shift_r'u'Key.backspaceKey.shift_r'U''S''I''N'Key.shift'E''S'Key.shift'S'
Screenshot: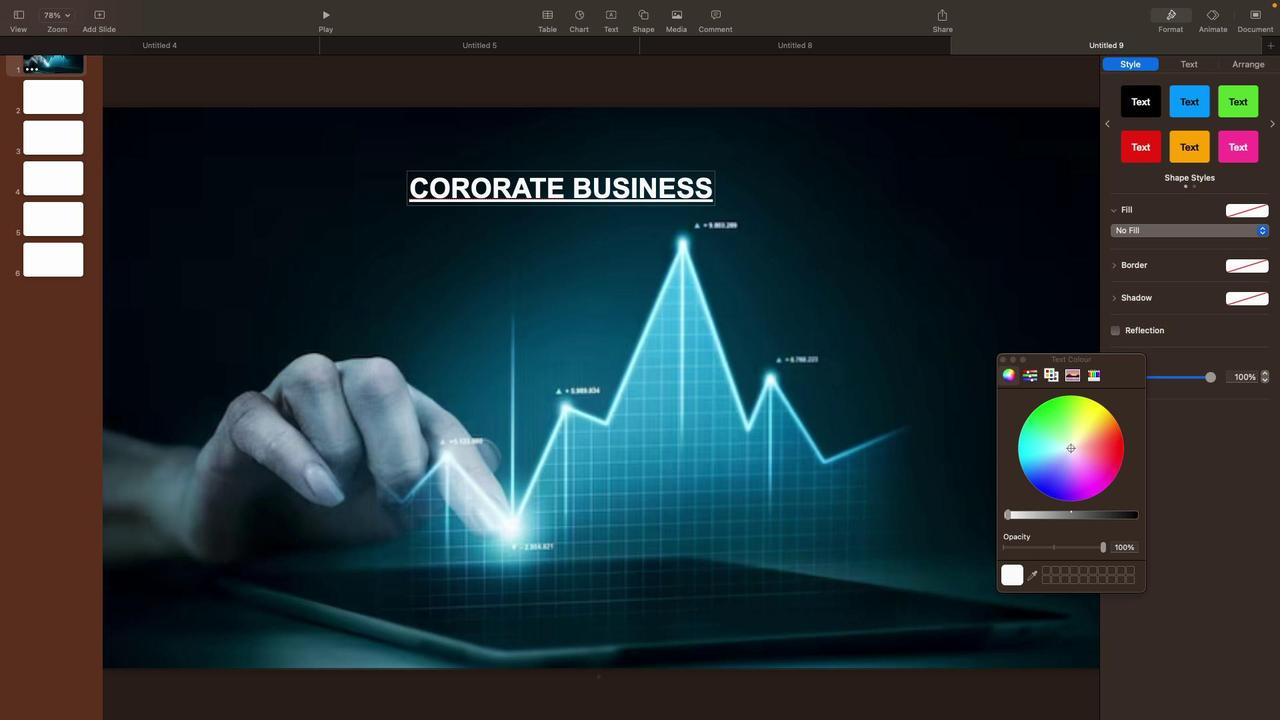 
Action: Mouse moved to (541, 244)
Screenshot: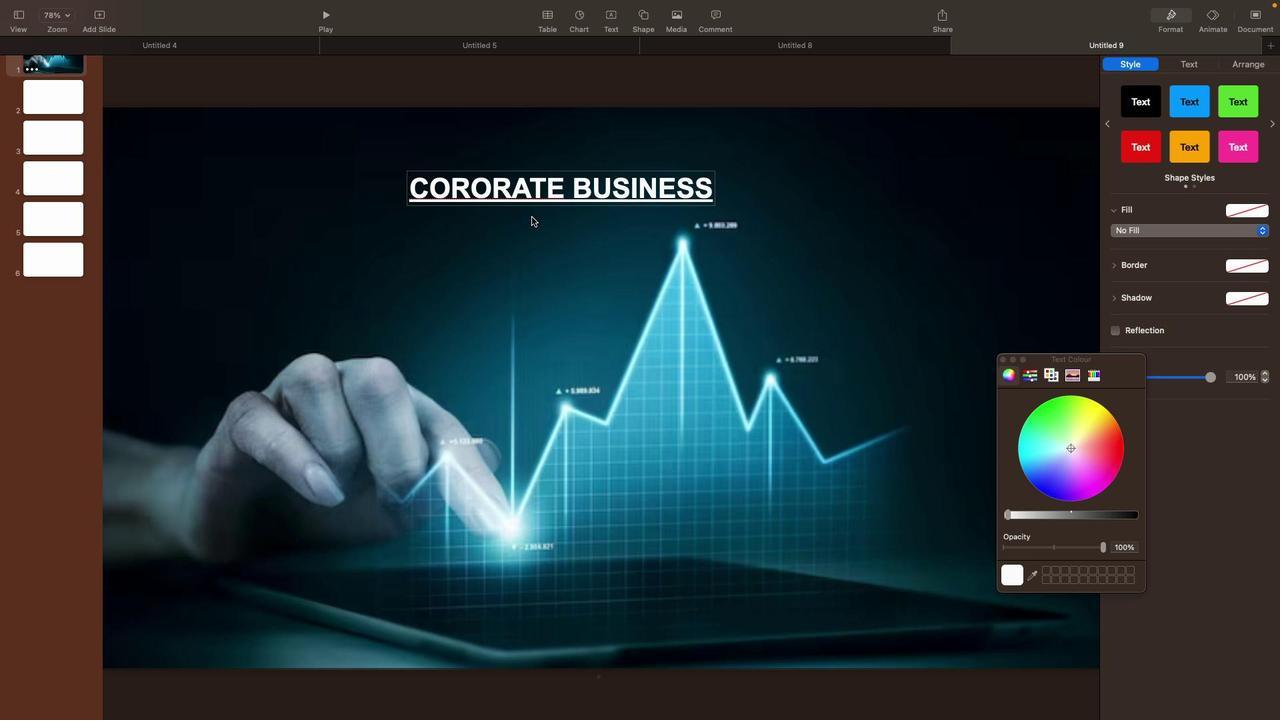
Action: Mouse pressed left at (541, 244)
Screenshot: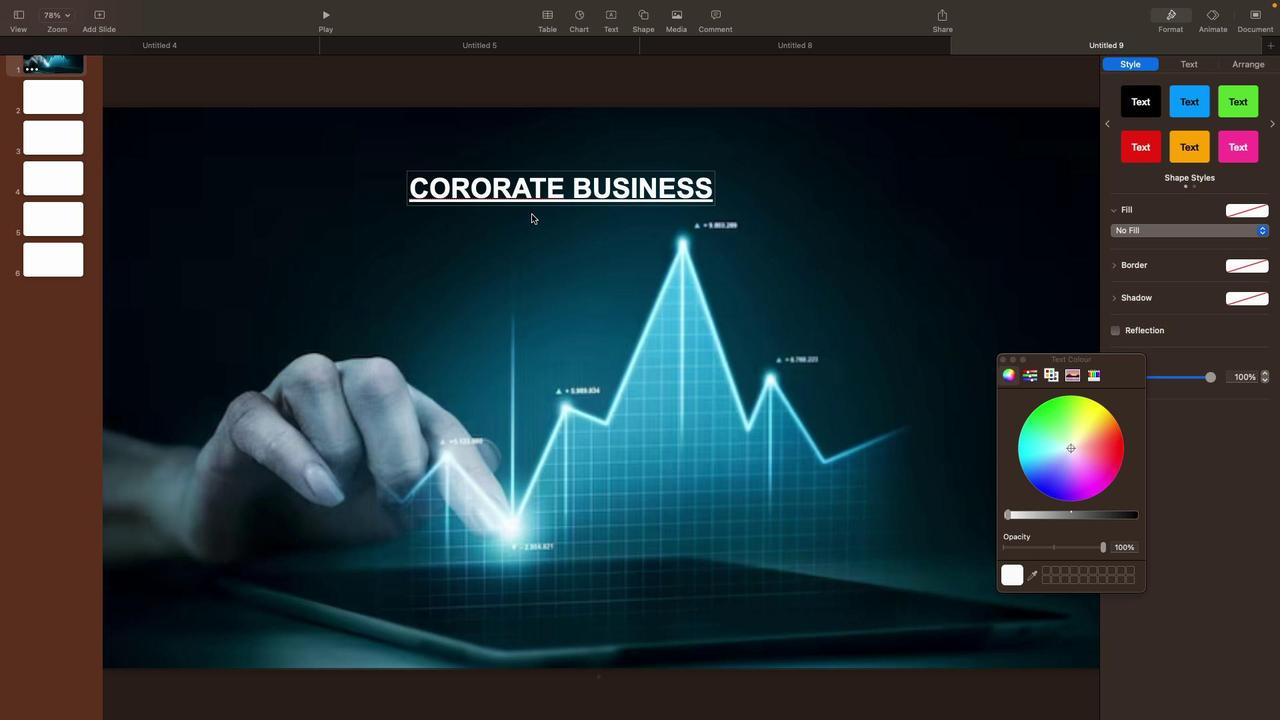 
Action: Mouse moved to (527, 253)
Screenshot: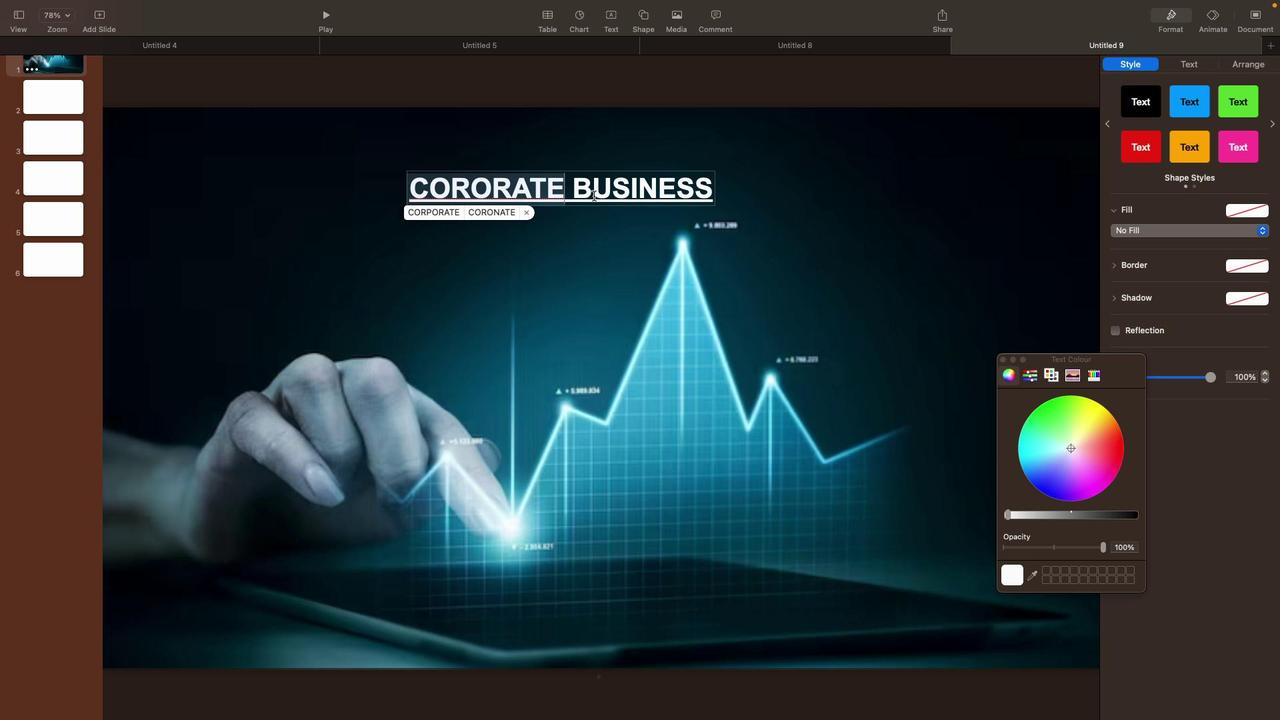 
Action: Mouse pressed left at (527, 253)
Screenshot: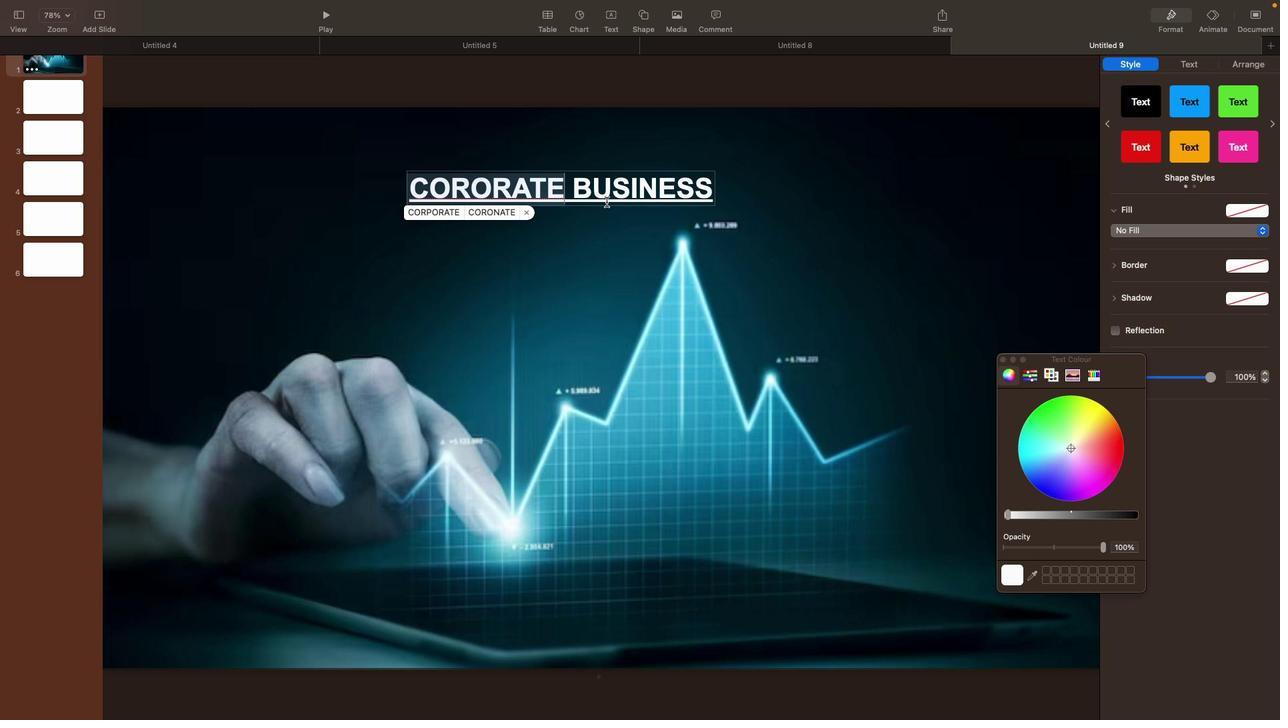 
Action: Mouse moved to (945, 516)
Screenshot: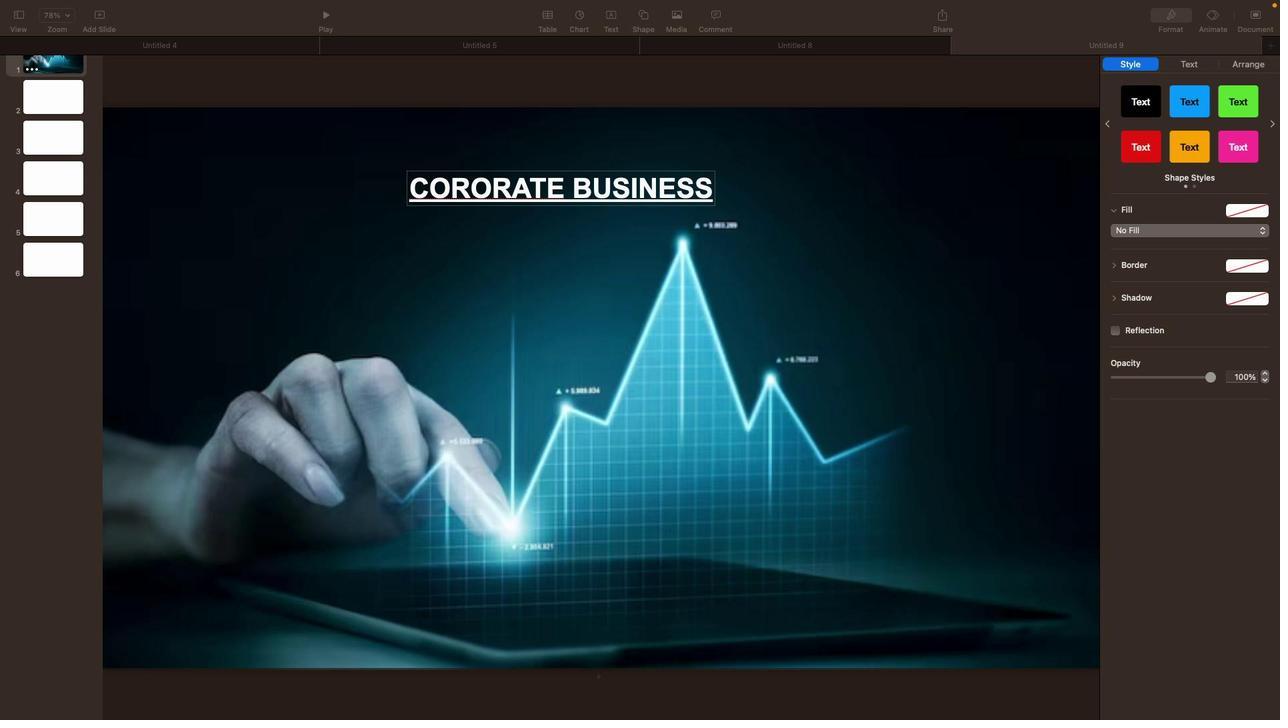 
Action: Mouse pressed left at (945, 516)
Screenshot: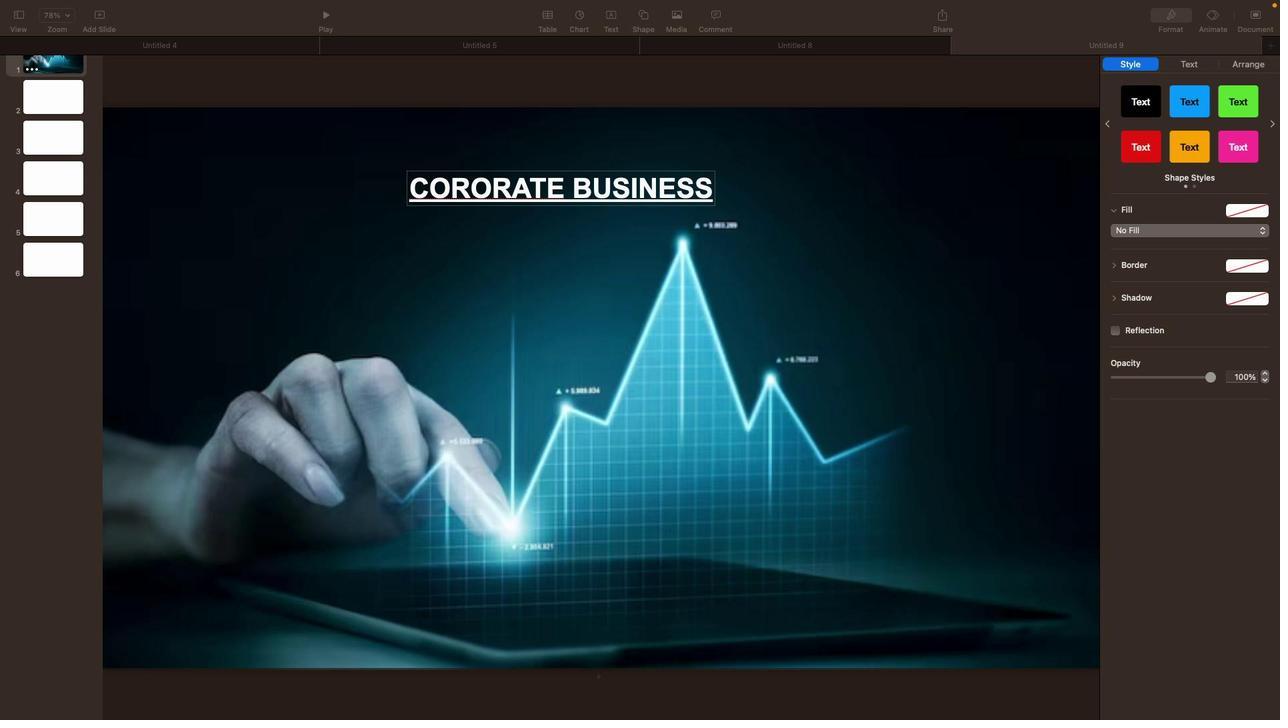 
Action: Mouse moved to (993, 392)
Screenshot: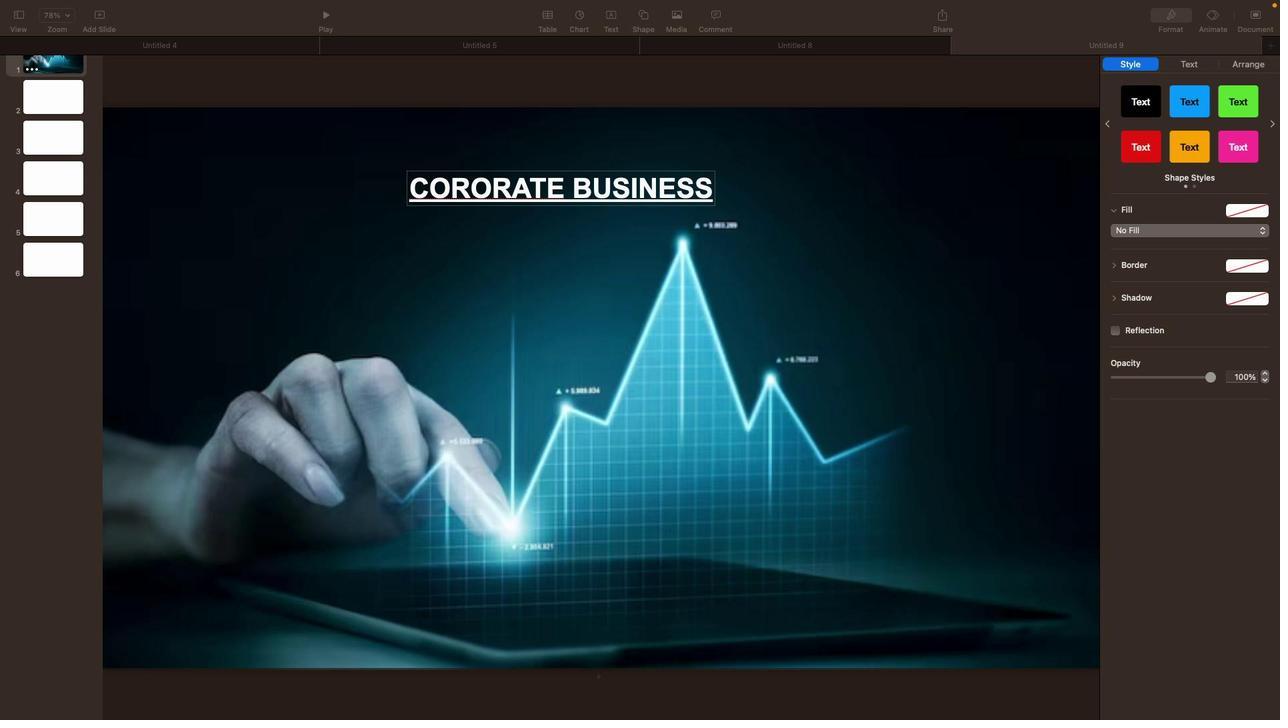 
Action: Mouse scrolled (993, 392) with delta (306, 128)
Screenshot: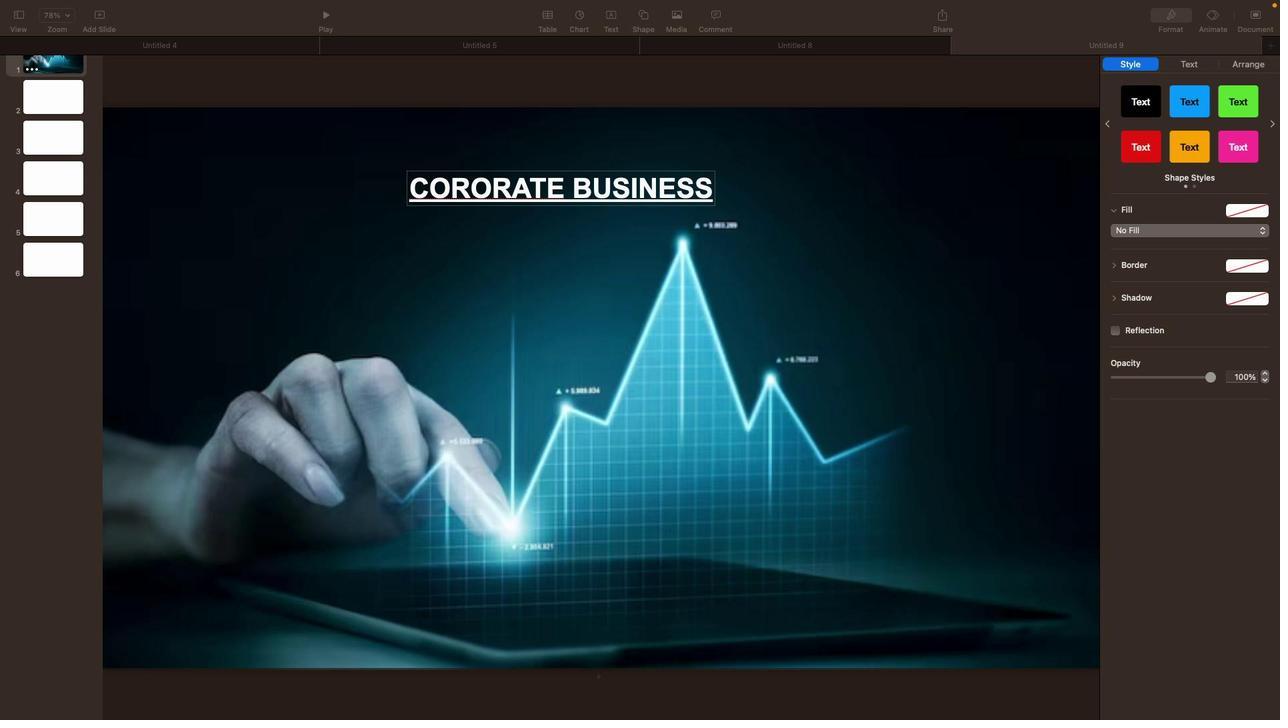 
Action: Mouse moved to (993, 392)
Screenshot: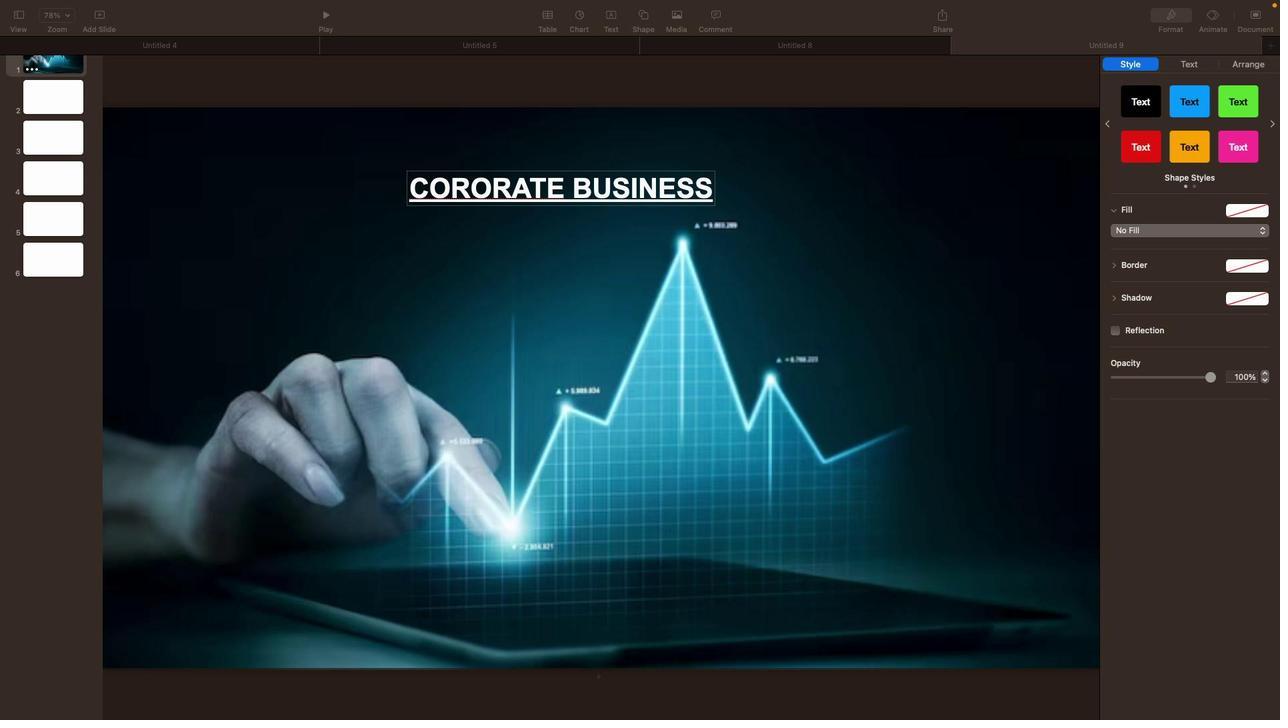 
Action: Mouse scrolled (993, 392) with delta (306, 128)
Screenshot: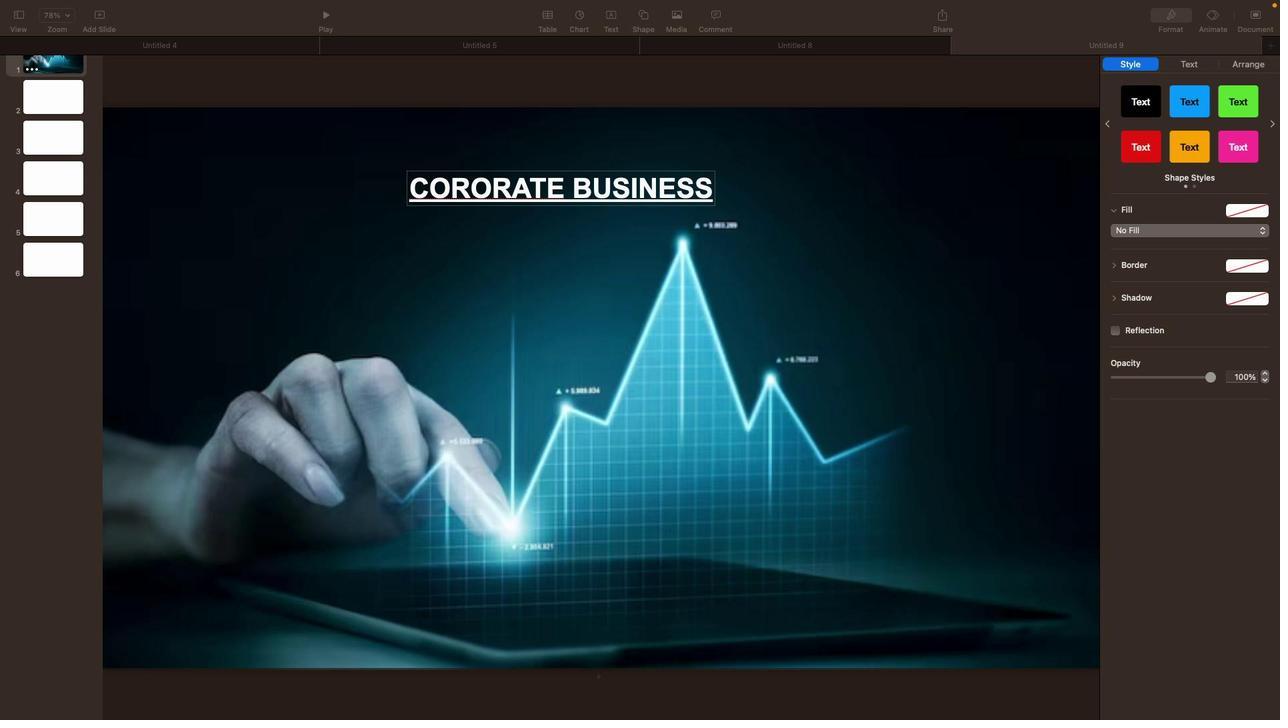 
Action: Mouse moved to (993, 392)
Screenshot: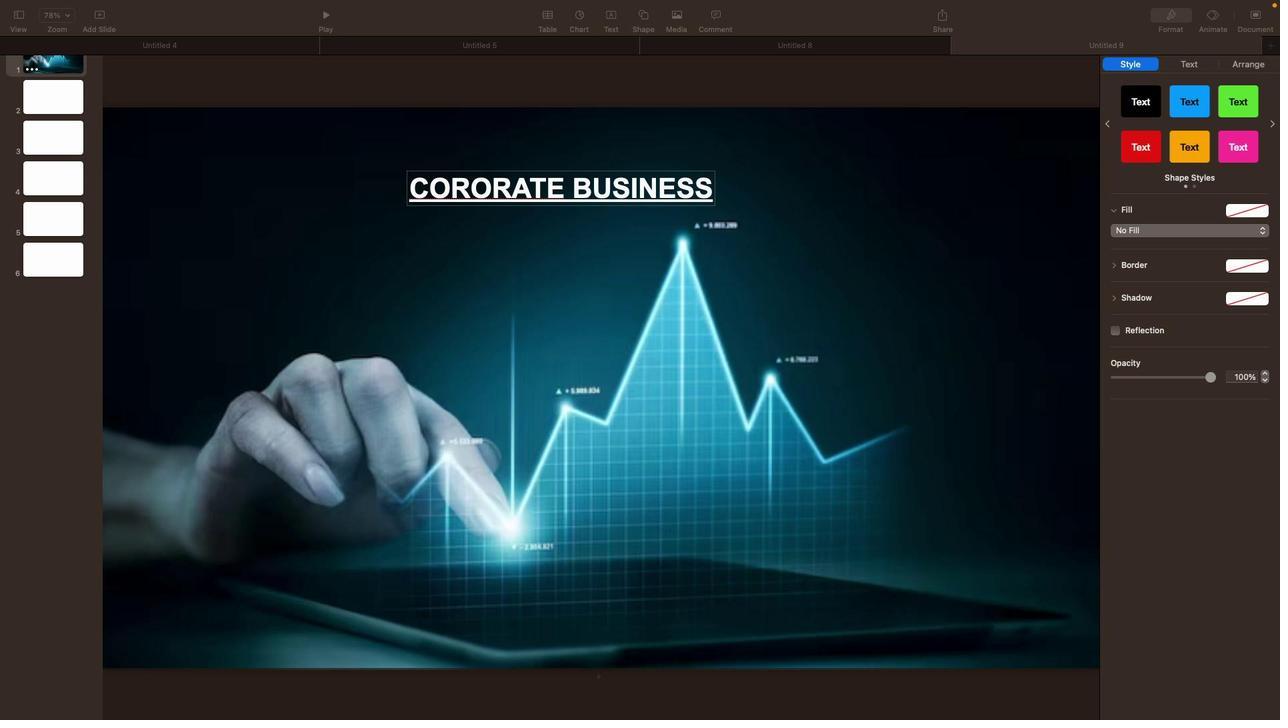 
Action: Mouse scrolled (993, 392) with delta (306, 128)
Screenshot: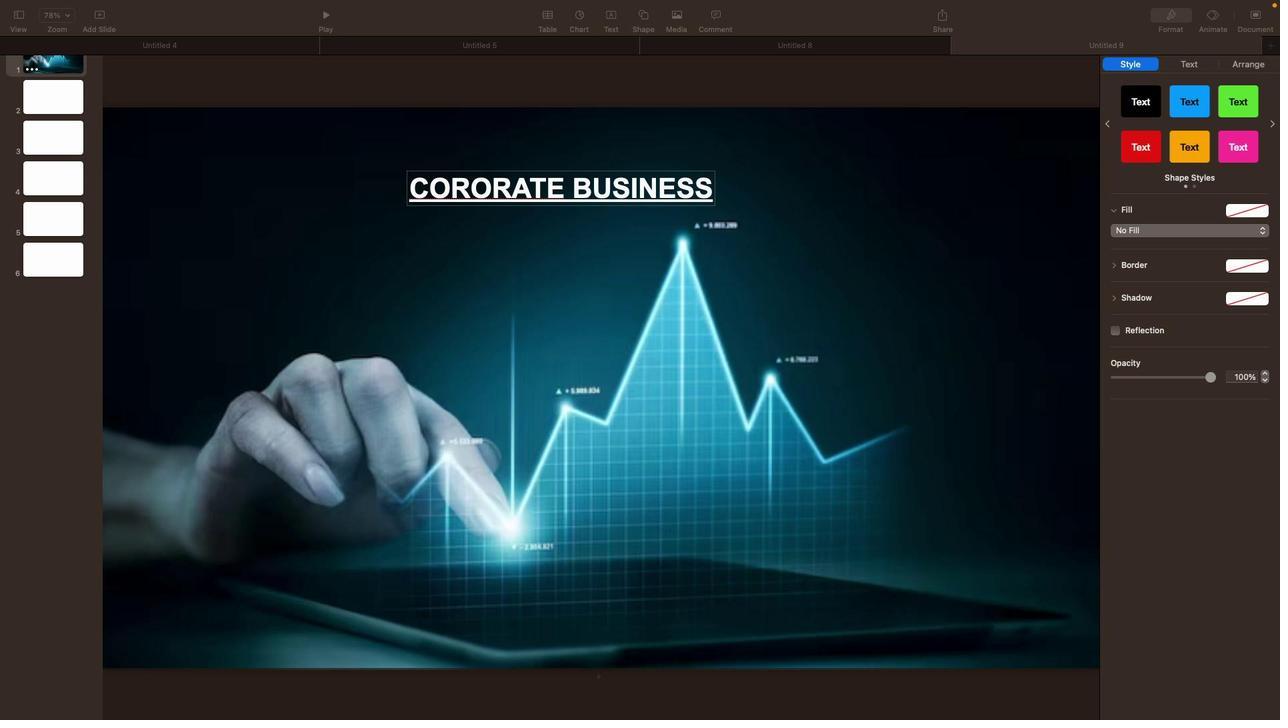 
Action: Mouse scrolled (993, 392) with delta (306, 128)
Screenshot: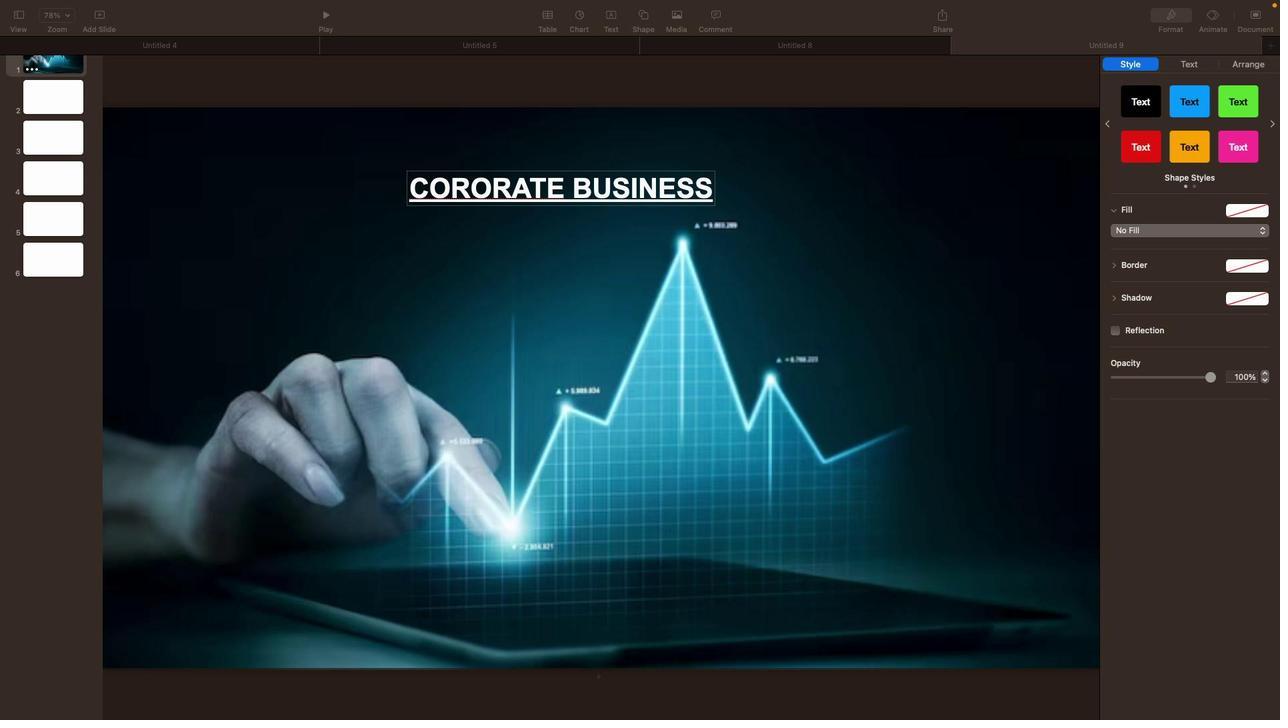 
Action: Mouse scrolled (993, 392) with delta (306, 128)
Screenshot: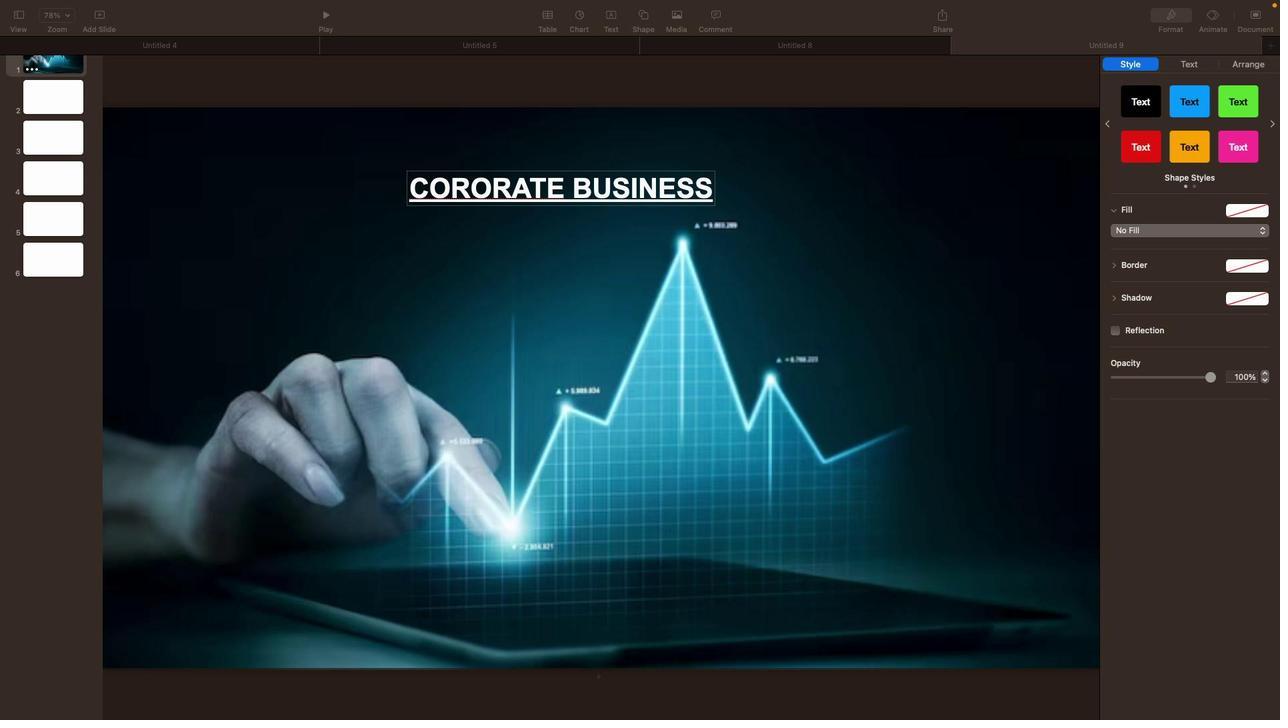 
Action: Mouse moved to (993, 392)
Screenshot: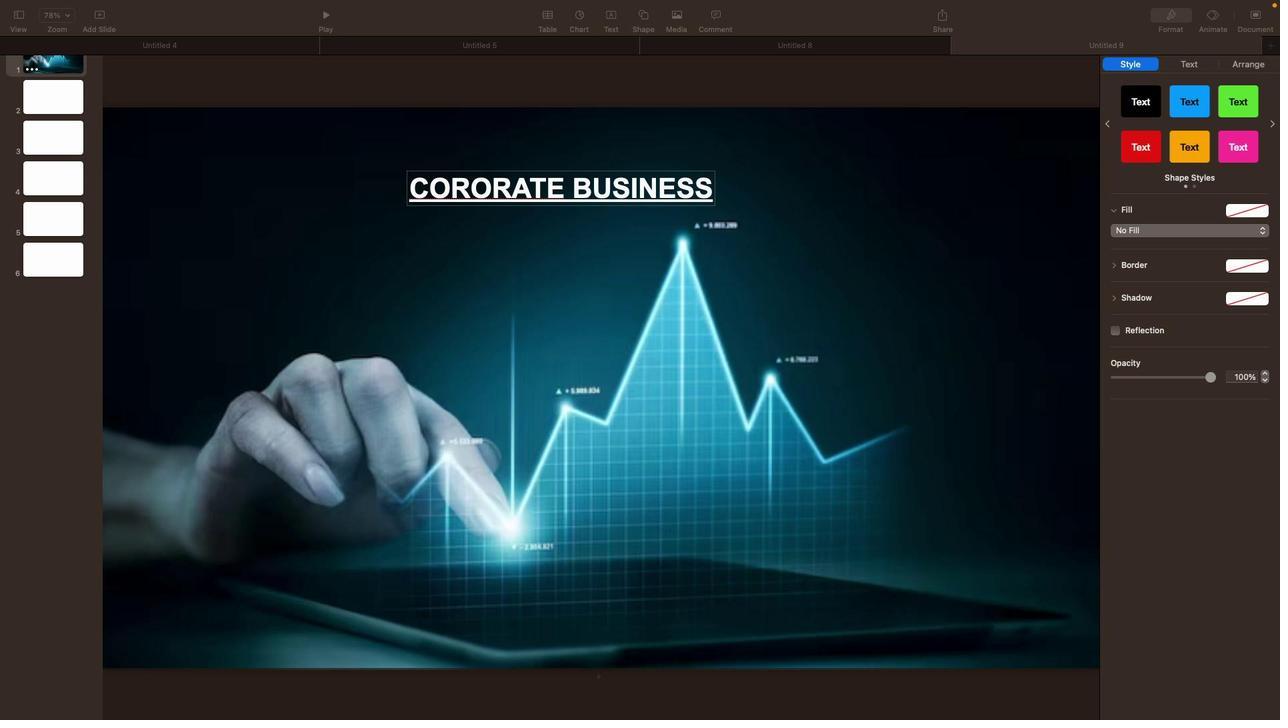 
Action: Mouse scrolled (993, 392) with delta (306, 128)
Screenshot: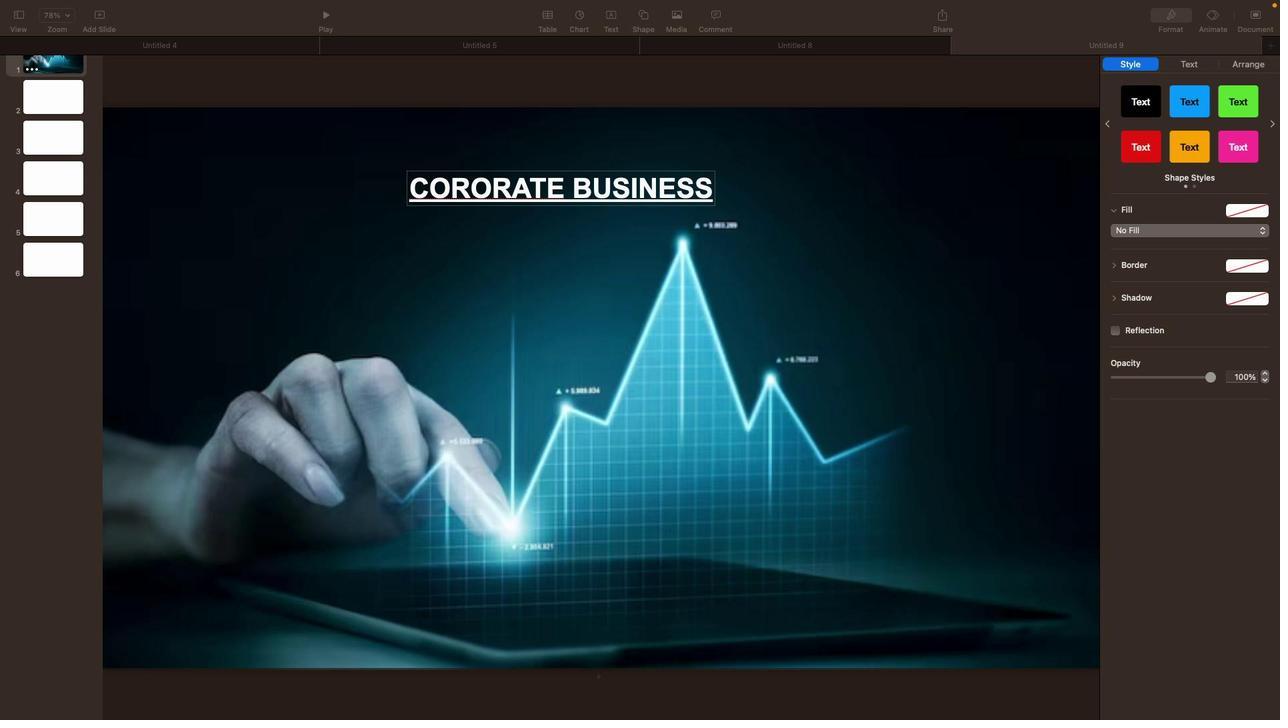 
Action: Mouse moved to (993, 392)
Screenshot: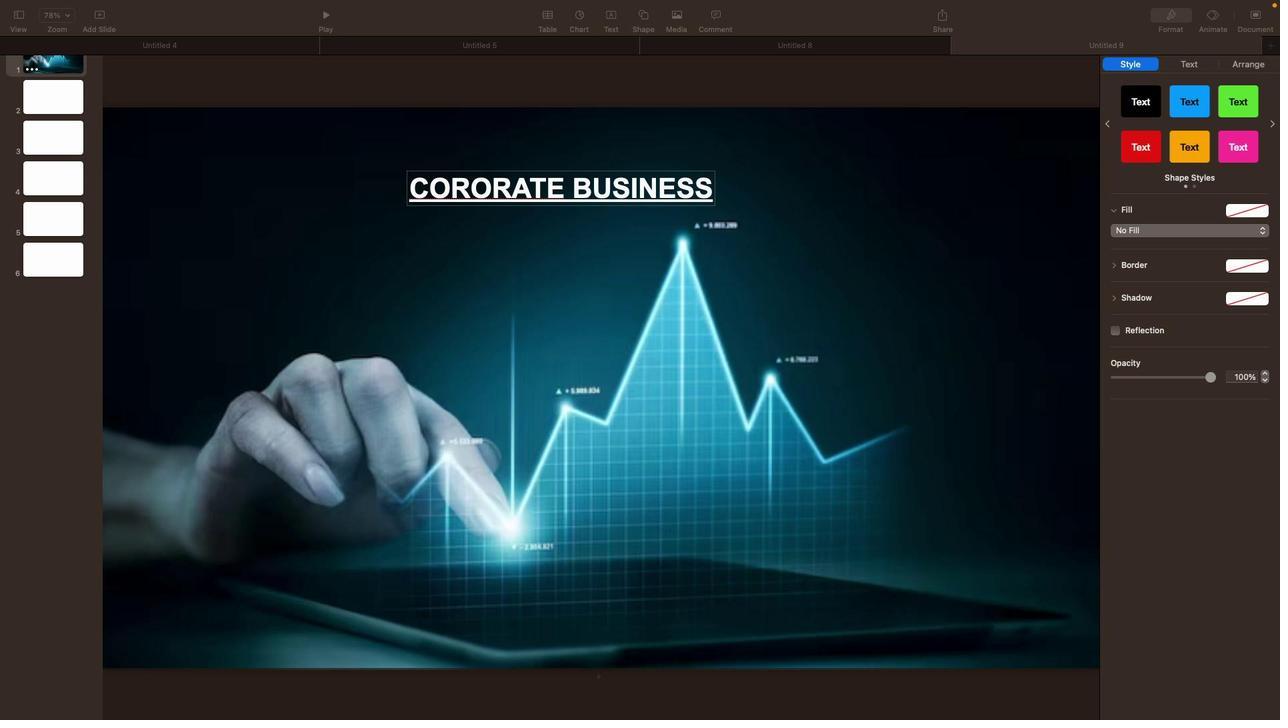 
Action: Mouse scrolled (993, 392) with delta (306, 128)
Screenshot: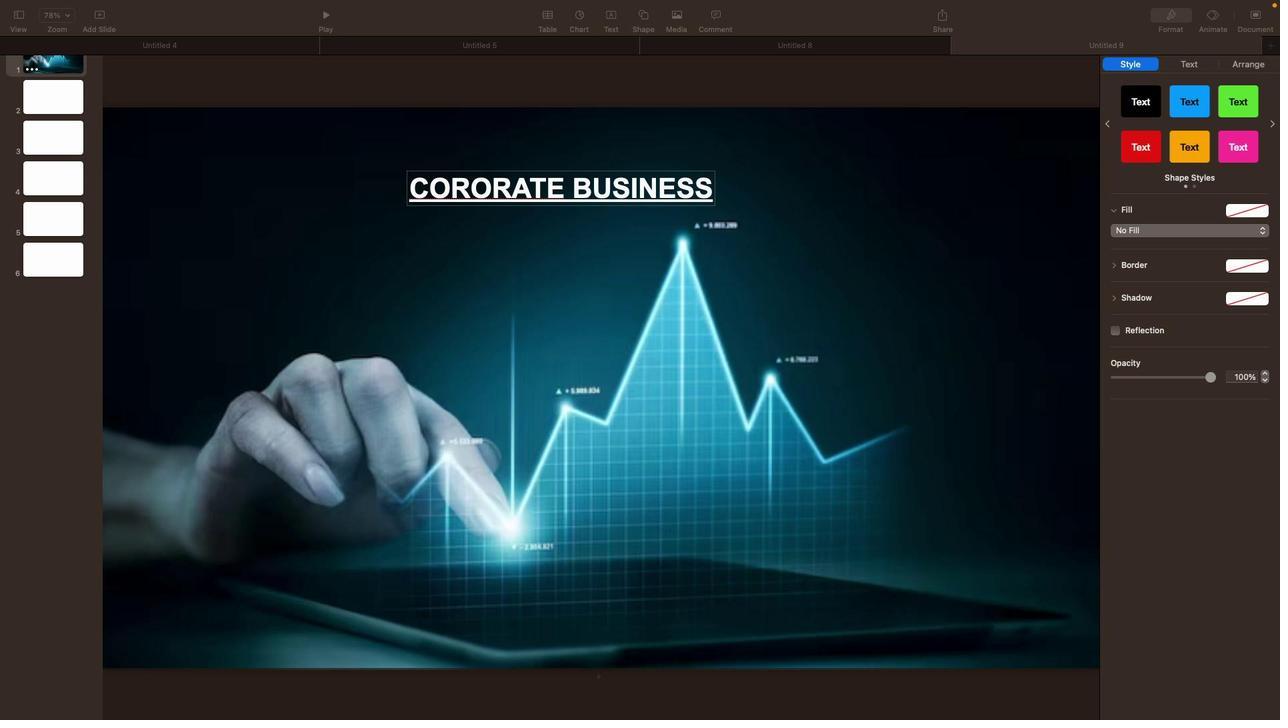 
Action: Mouse scrolled (993, 392) with delta (306, 128)
Screenshot: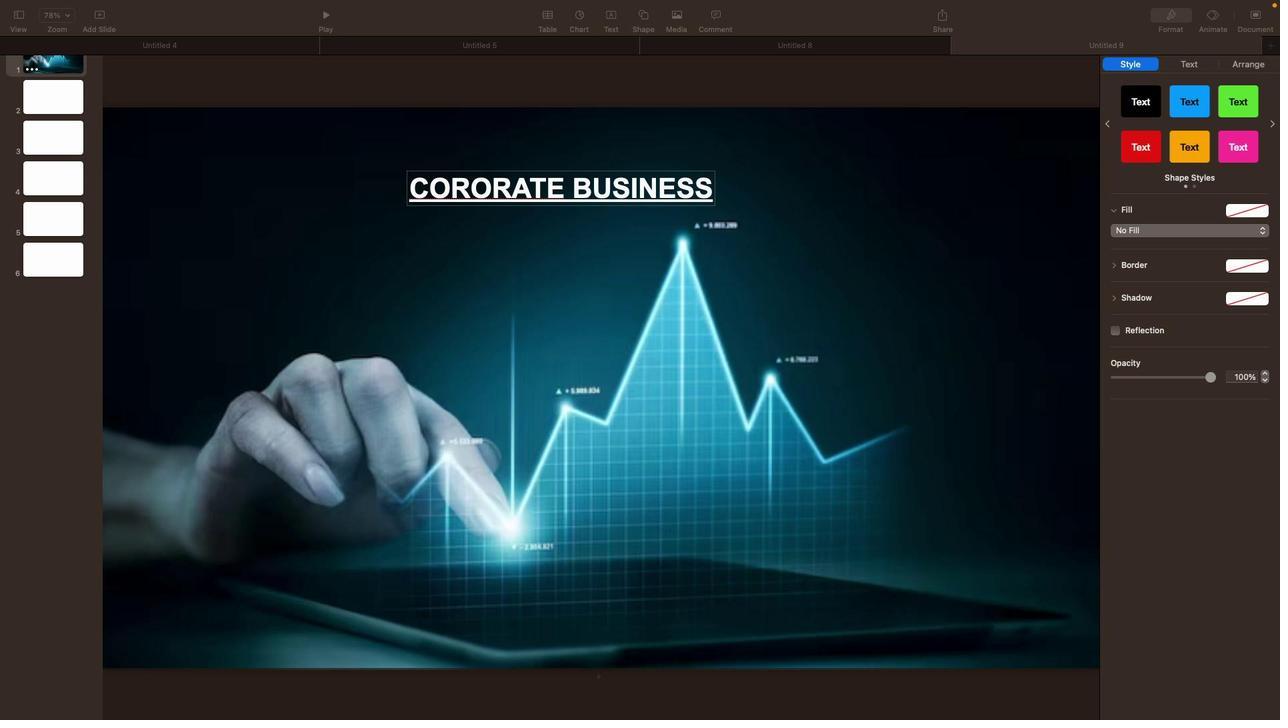 
Action: Mouse scrolled (993, 392) with delta (306, 129)
Screenshot: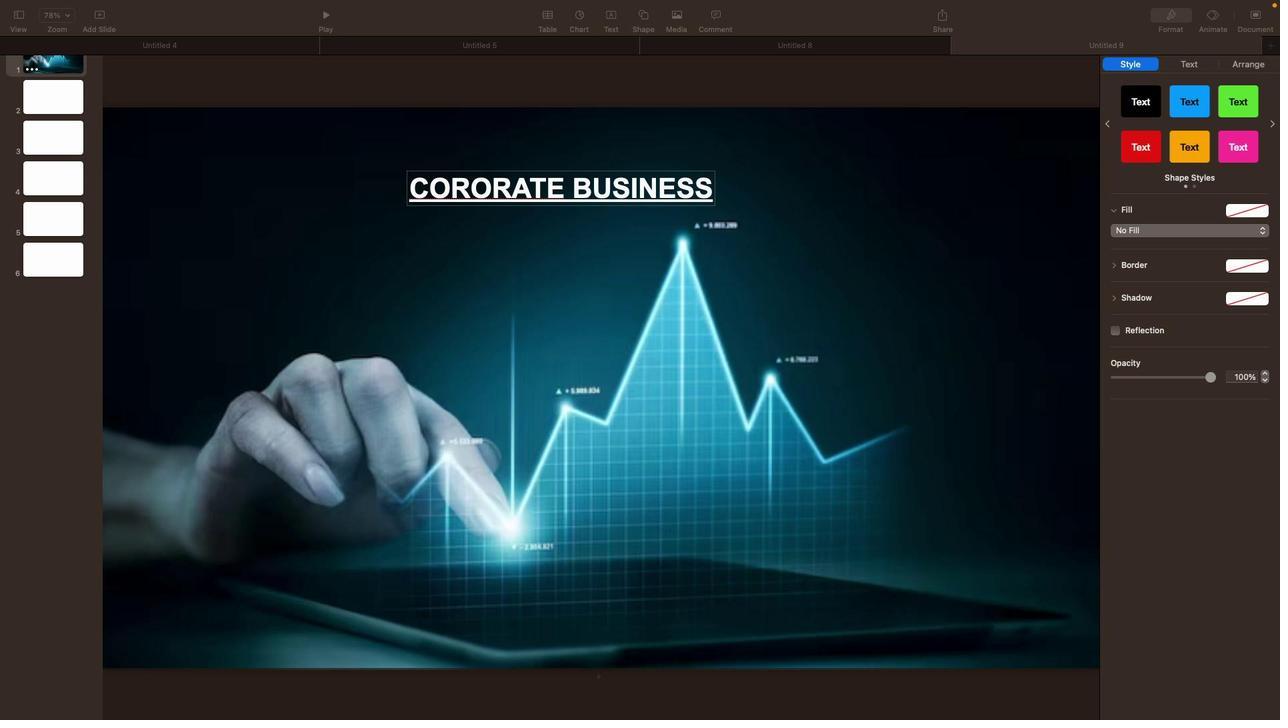 
Action: Mouse moved to (498, 249)
Screenshot: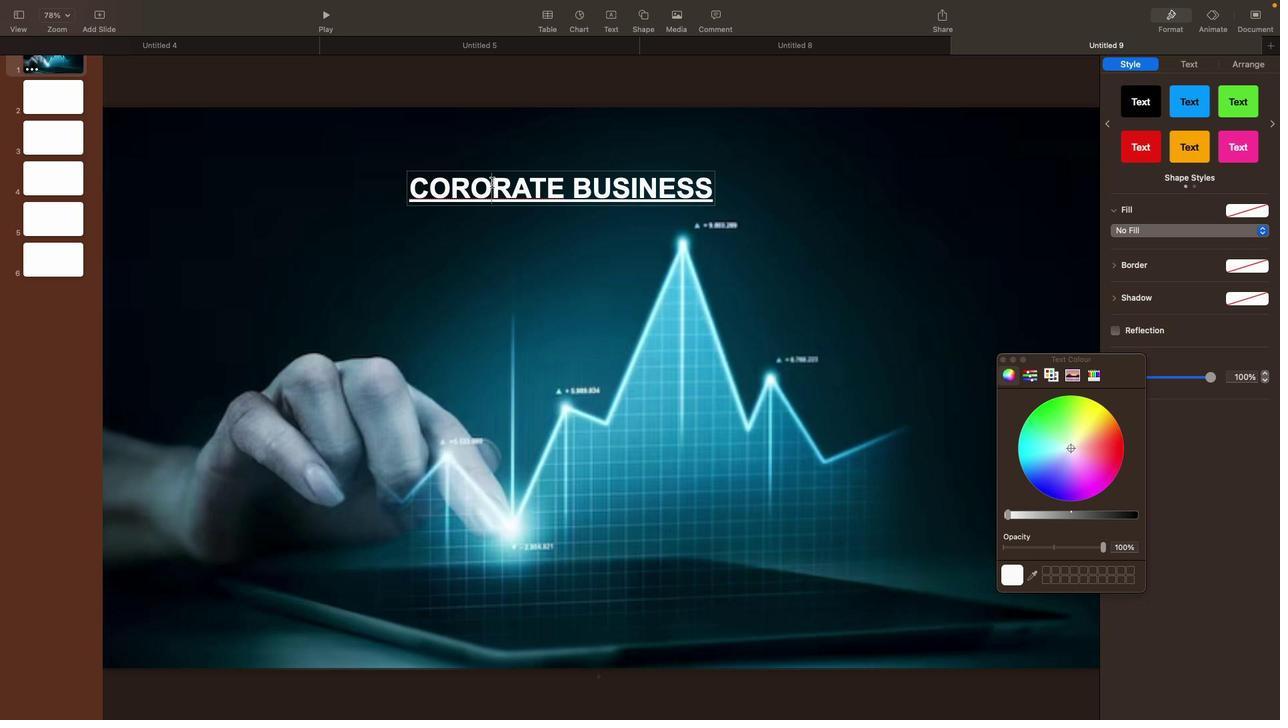 
Action: Mouse pressed left at (498, 249)
Screenshot: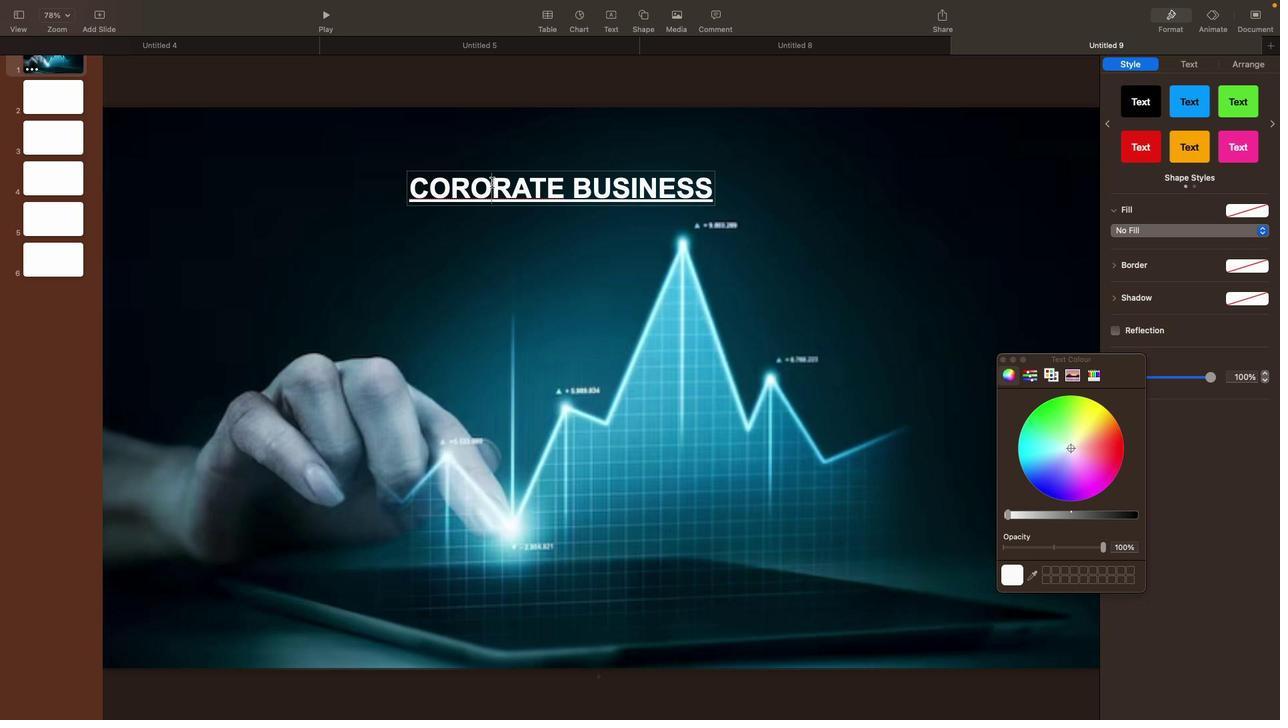 
Action: Mouse moved to (498, 248)
Screenshot: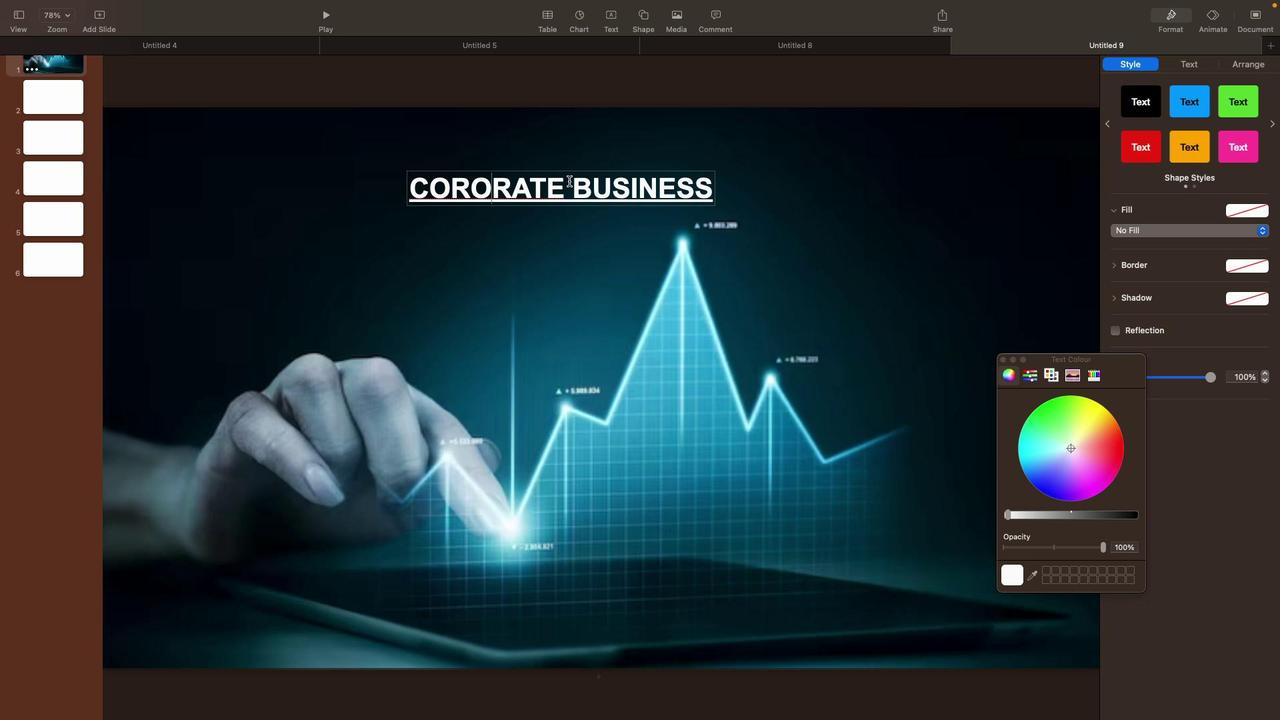 
Action: Mouse pressed left at (498, 248)
Screenshot: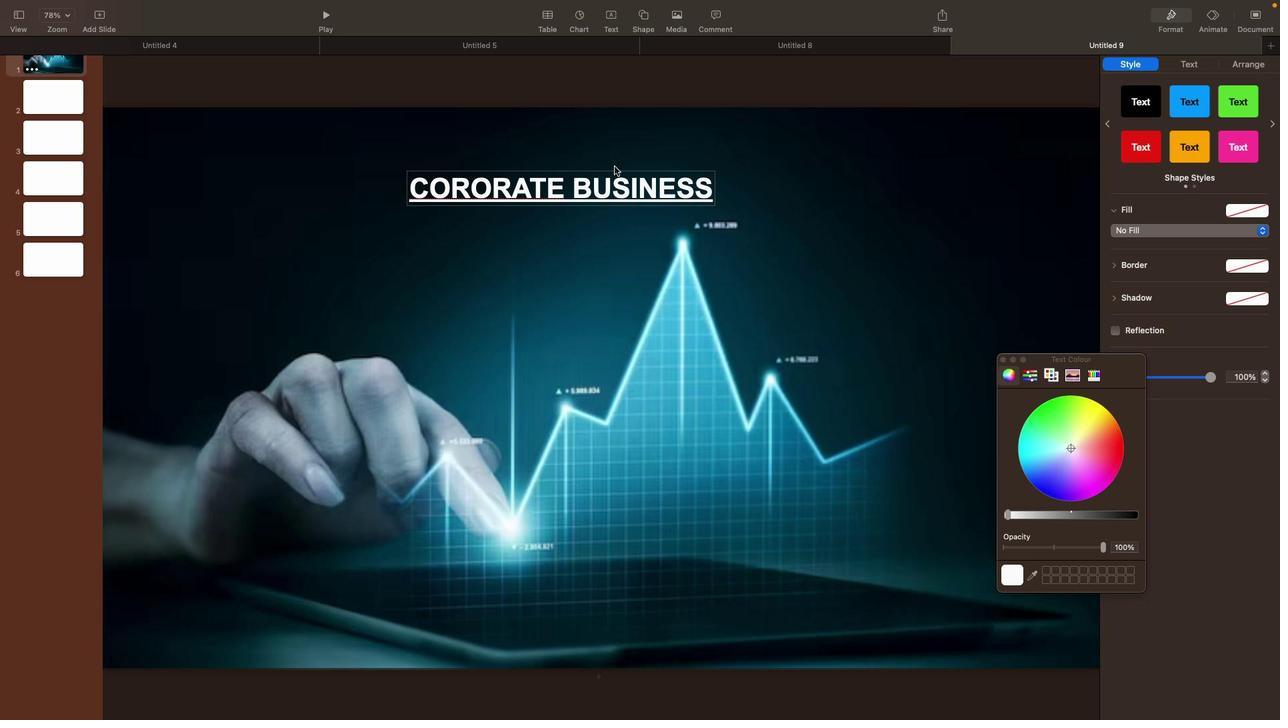 
Action: Mouse moved to (547, 238)
Screenshot: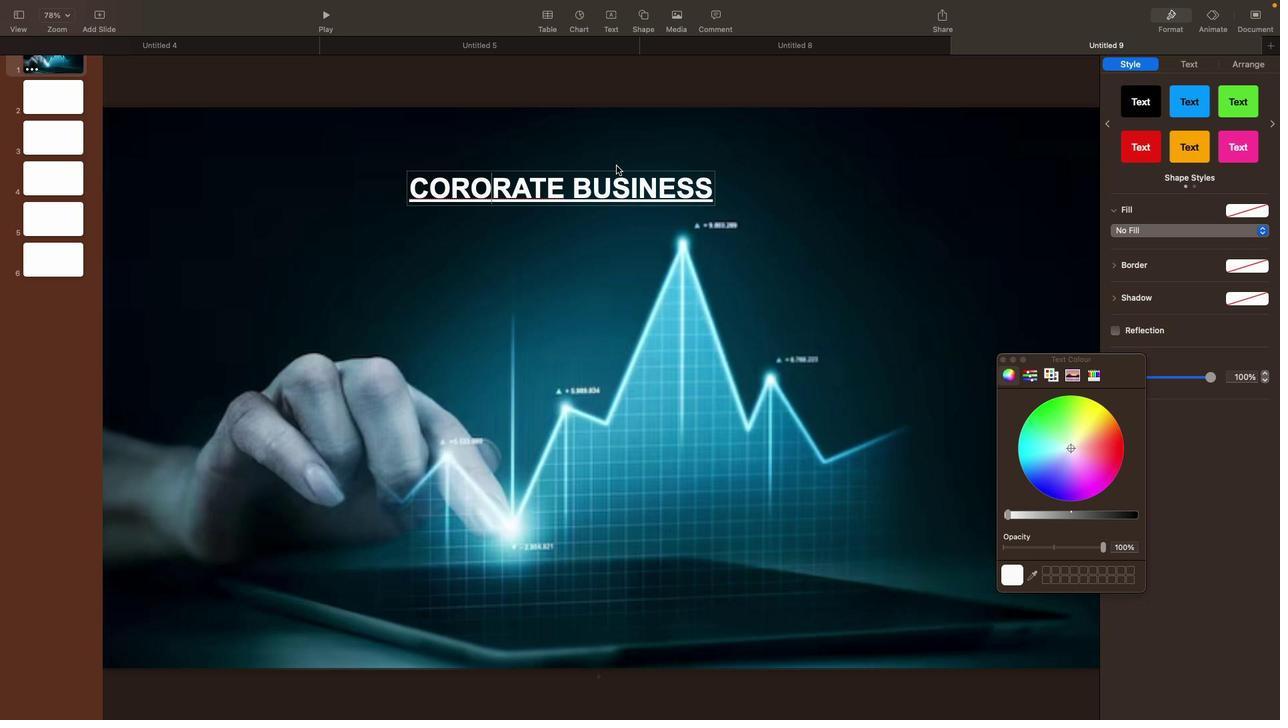 
Action: Key pressed Key.backspaceKey.shift_r'P''O'
Screenshot: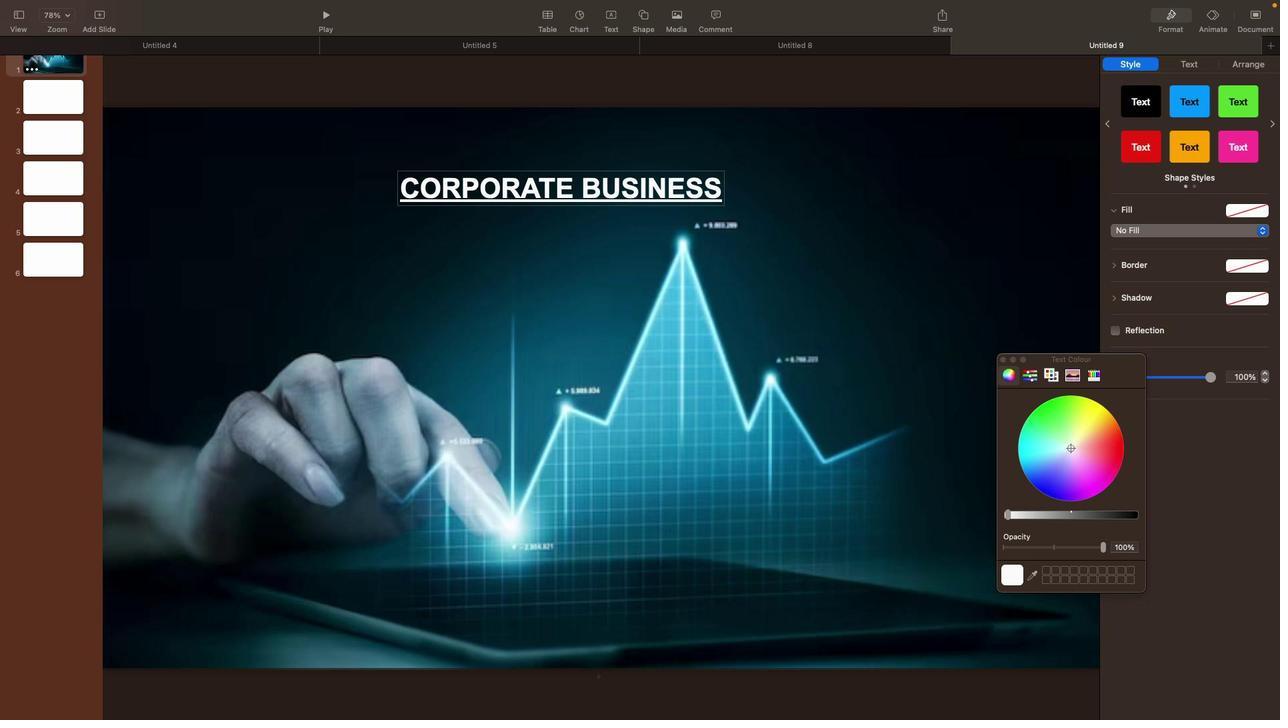 
Action: Mouse moved to (570, 245)
Screenshot: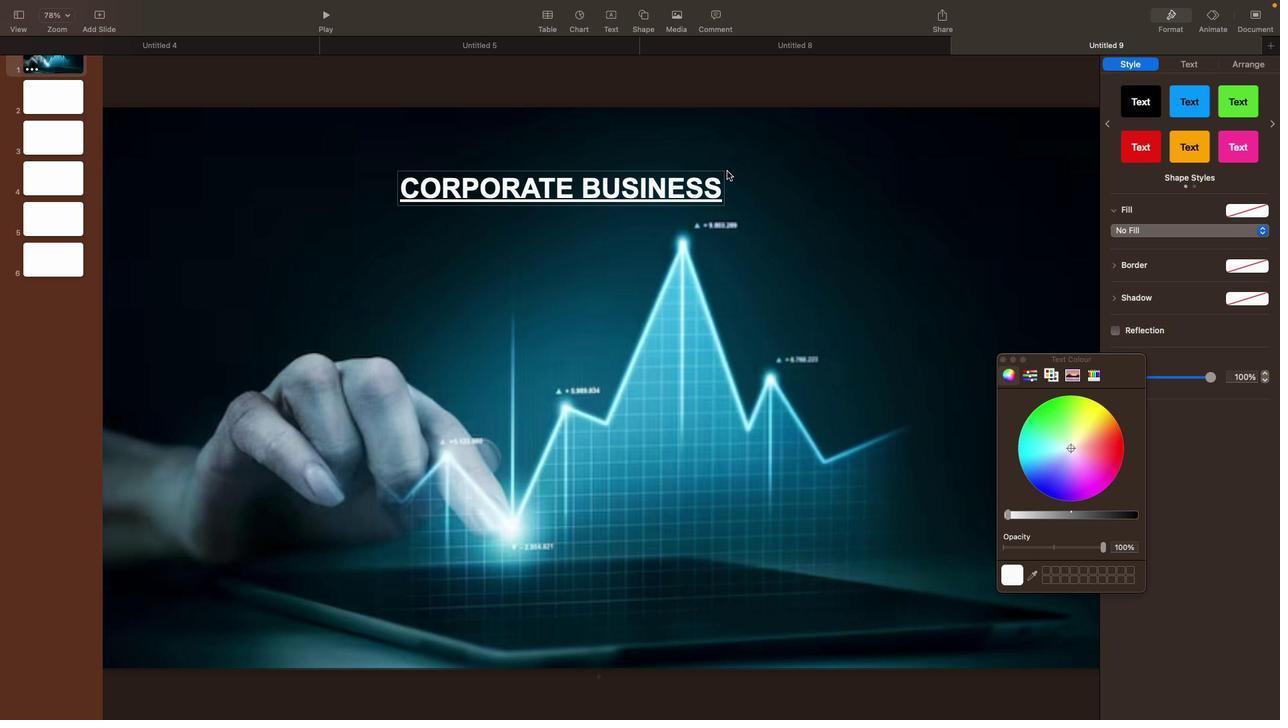 
Action: Mouse pressed left at (570, 245)
Screenshot: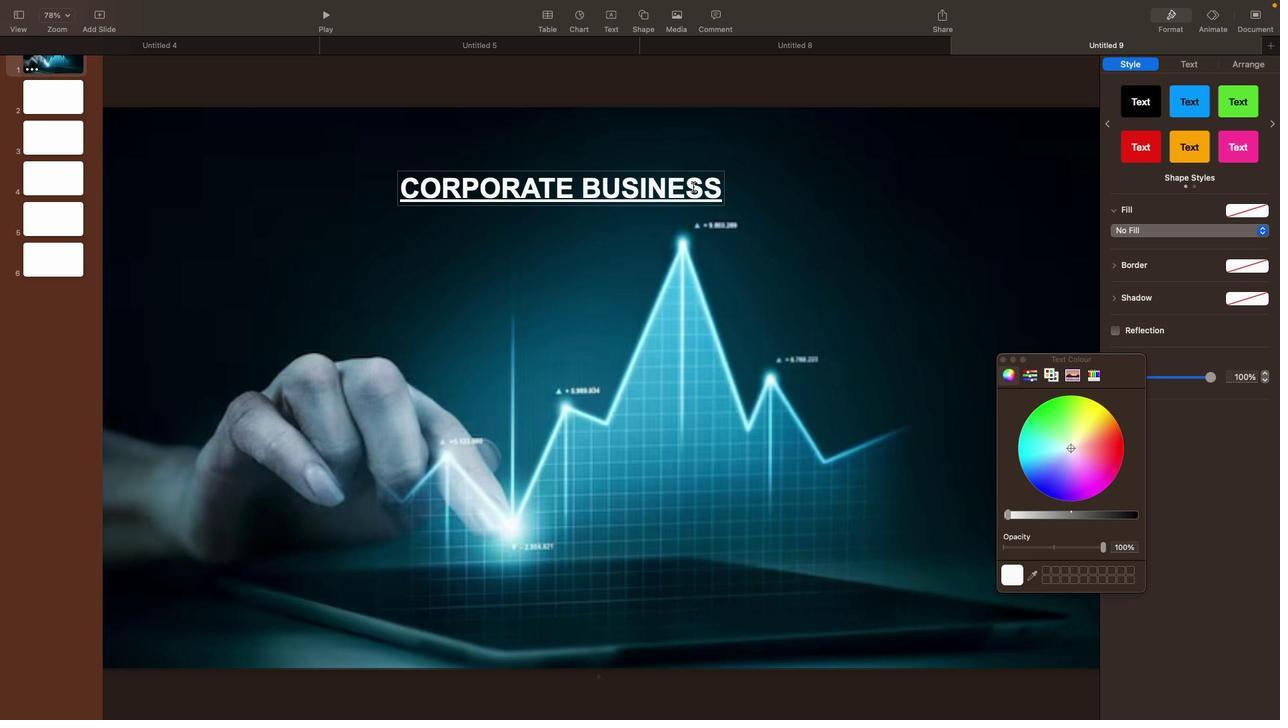 
Action: Mouse moved to (577, 251)
Screenshot: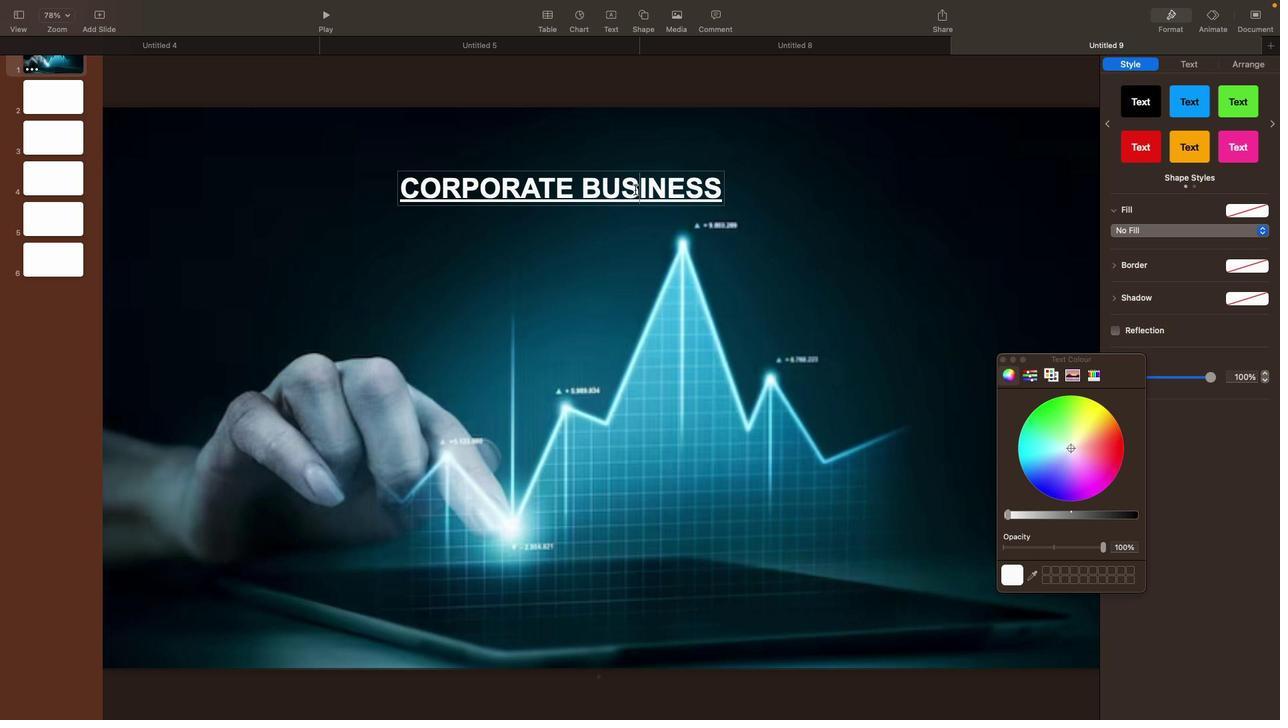 
Action: Mouse pressed left at (577, 251)
Screenshot: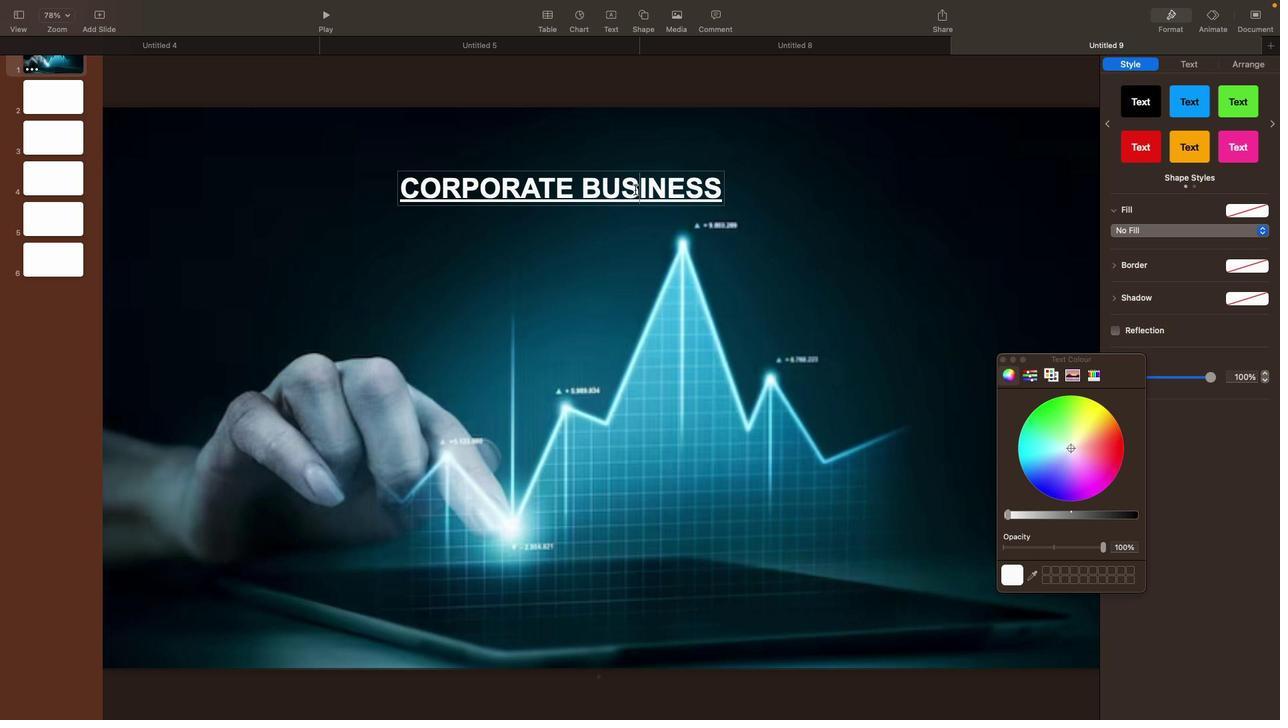 
Action: Mouse moved to (555, 254)
Screenshot: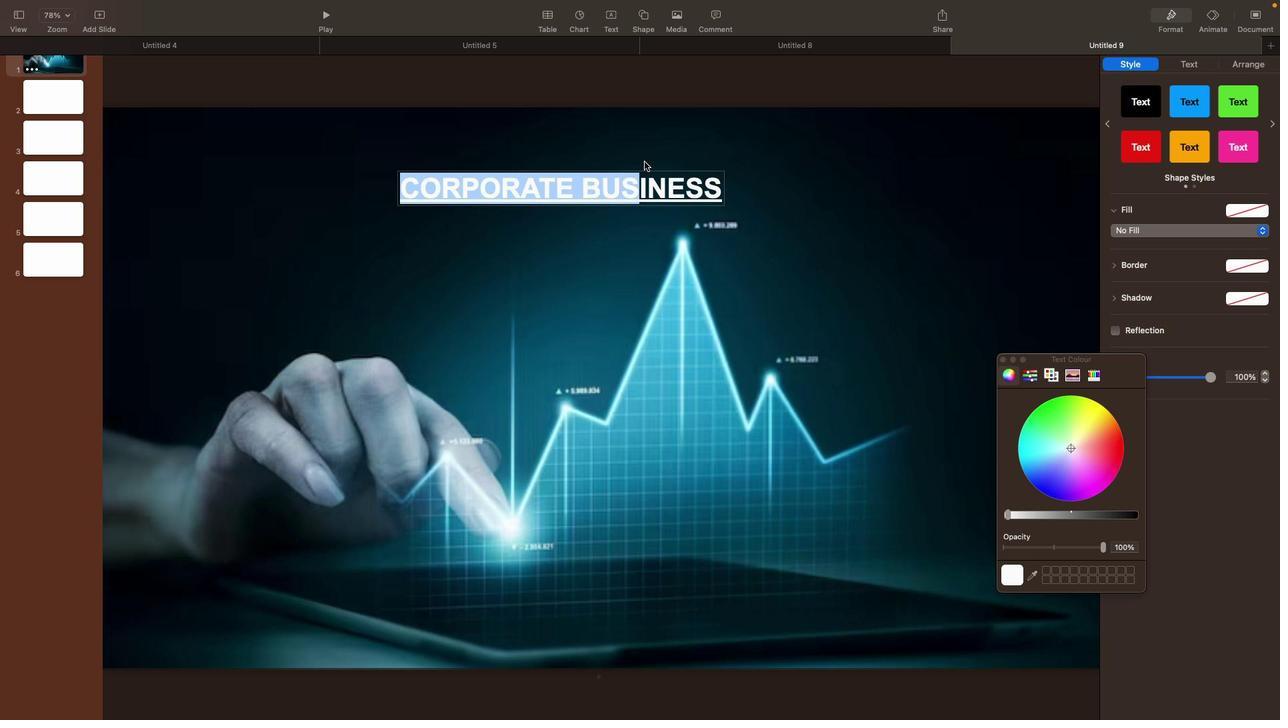 
Action: Mouse pressed left at (555, 254)
Screenshot: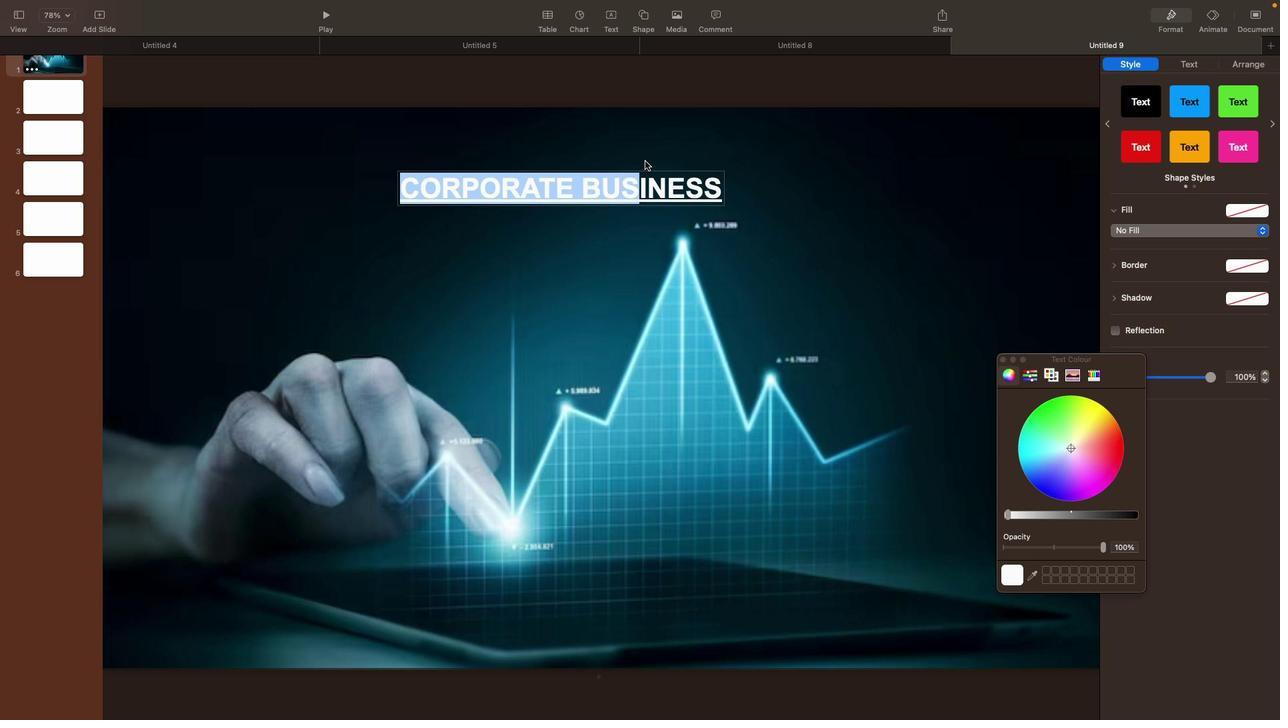
Action: Mouse moved to (627, 245)
Screenshot: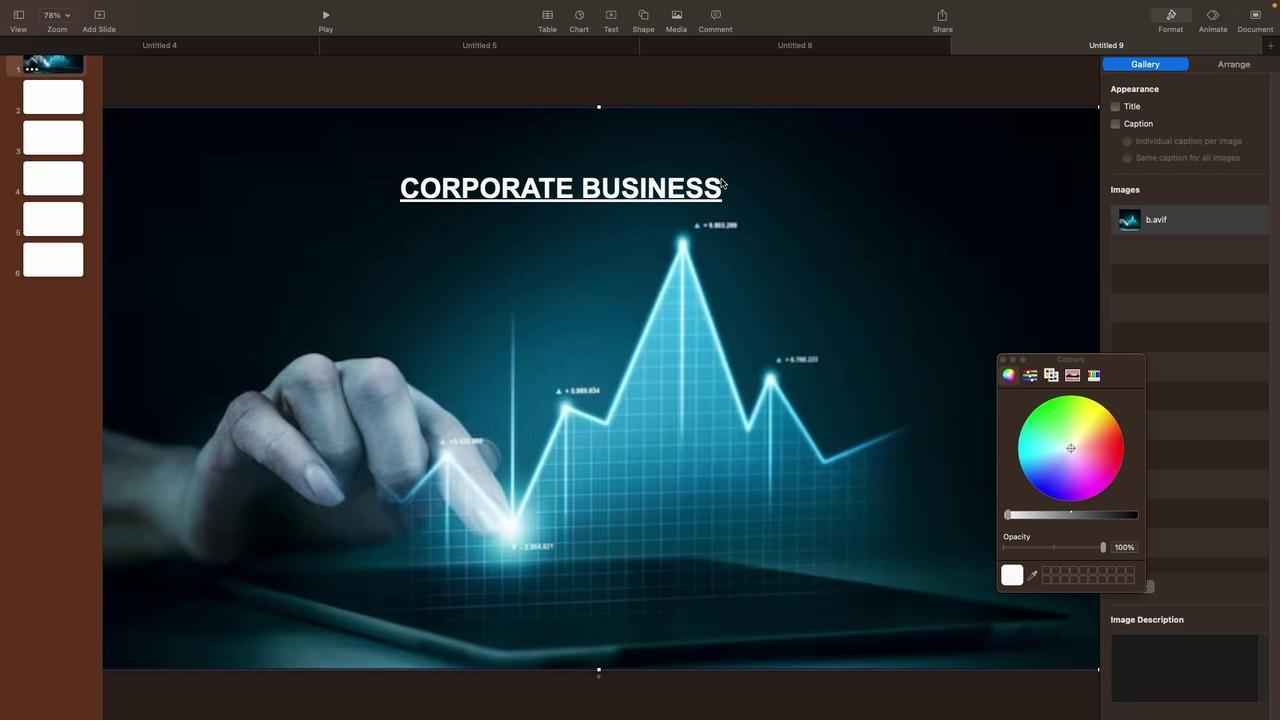 
Action: Mouse pressed left at (627, 245)
Screenshot: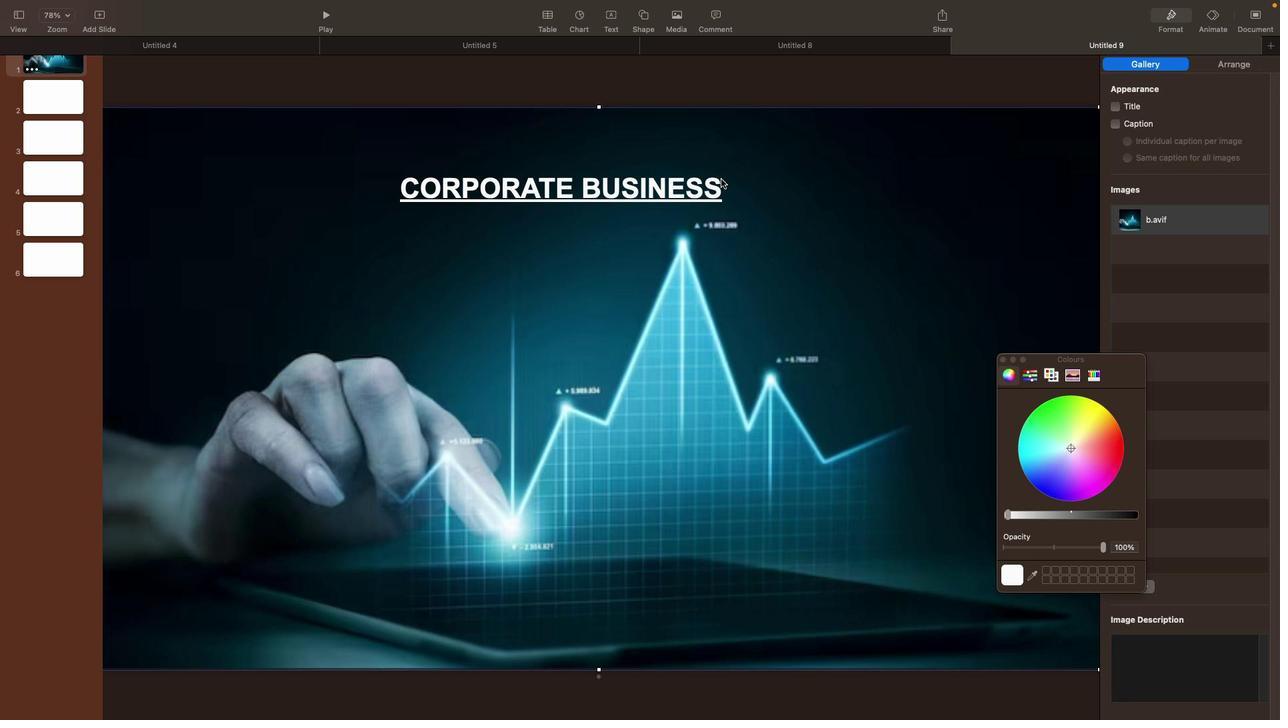 
Action: Mouse moved to (589, 246)
Screenshot: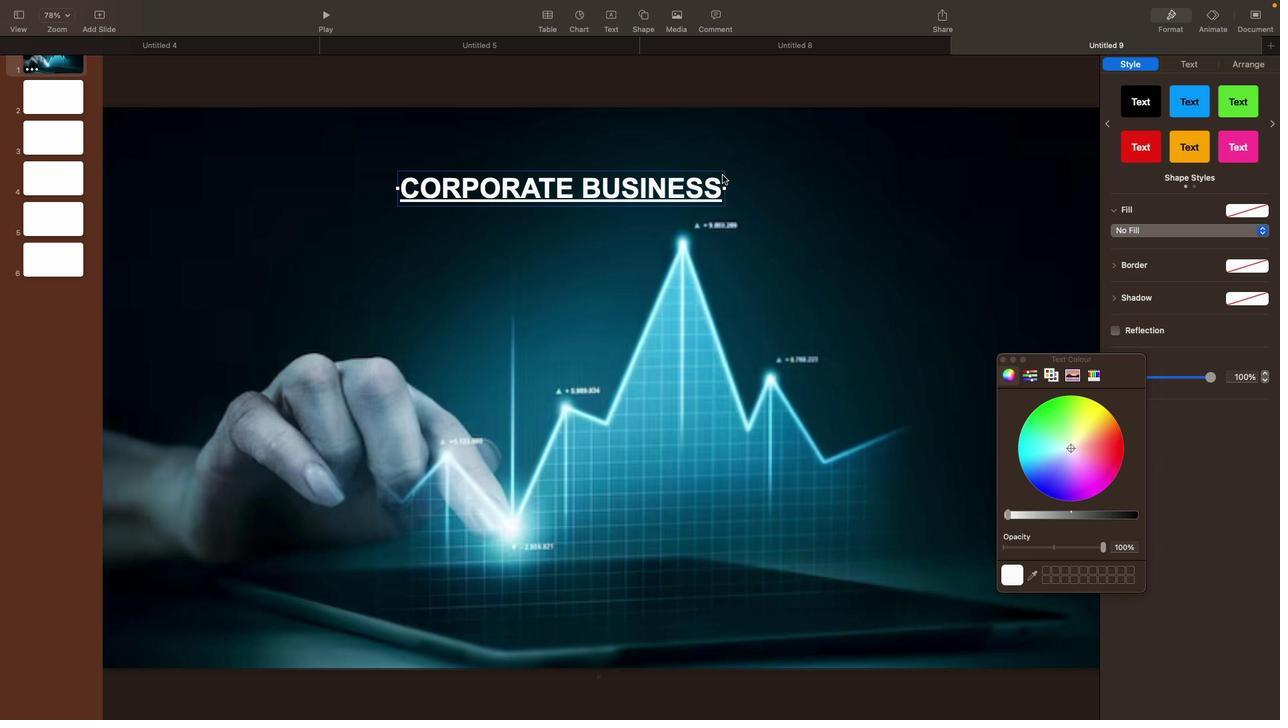 
Action: Mouse pressed left at (589, 246)
Screenshot: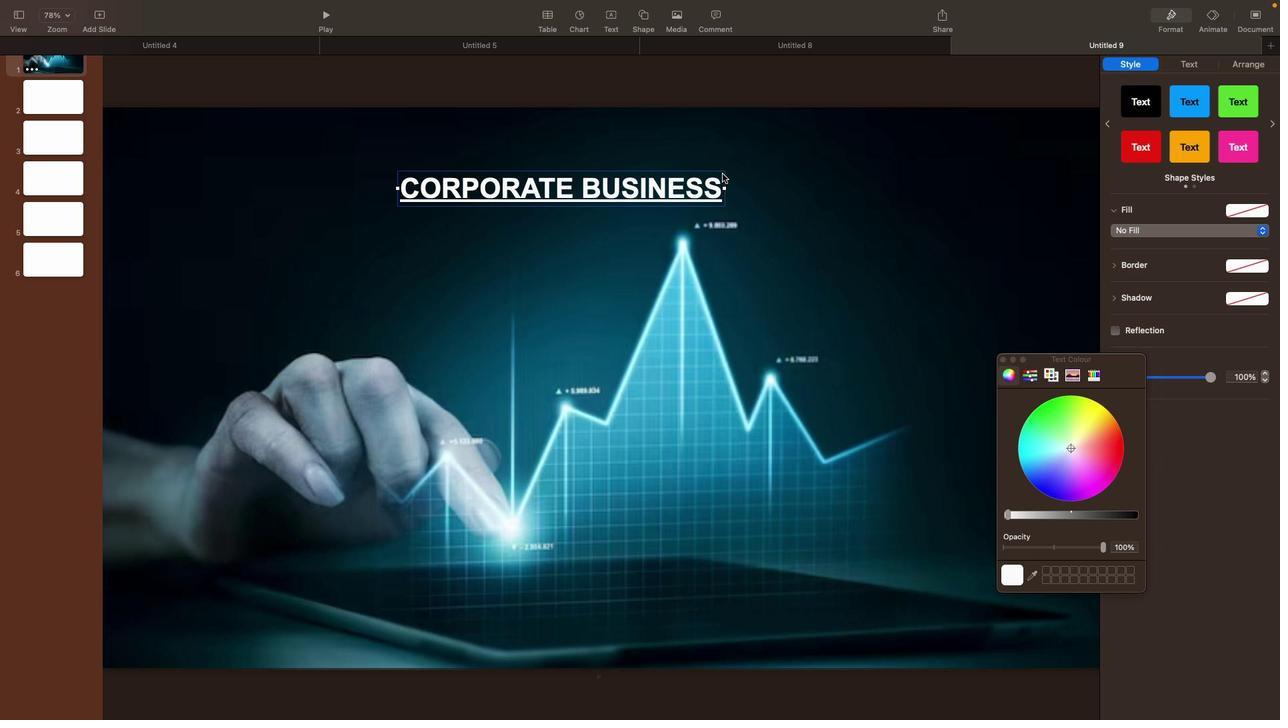 
Action: Mouse moved to (589, 243)
Screenshot: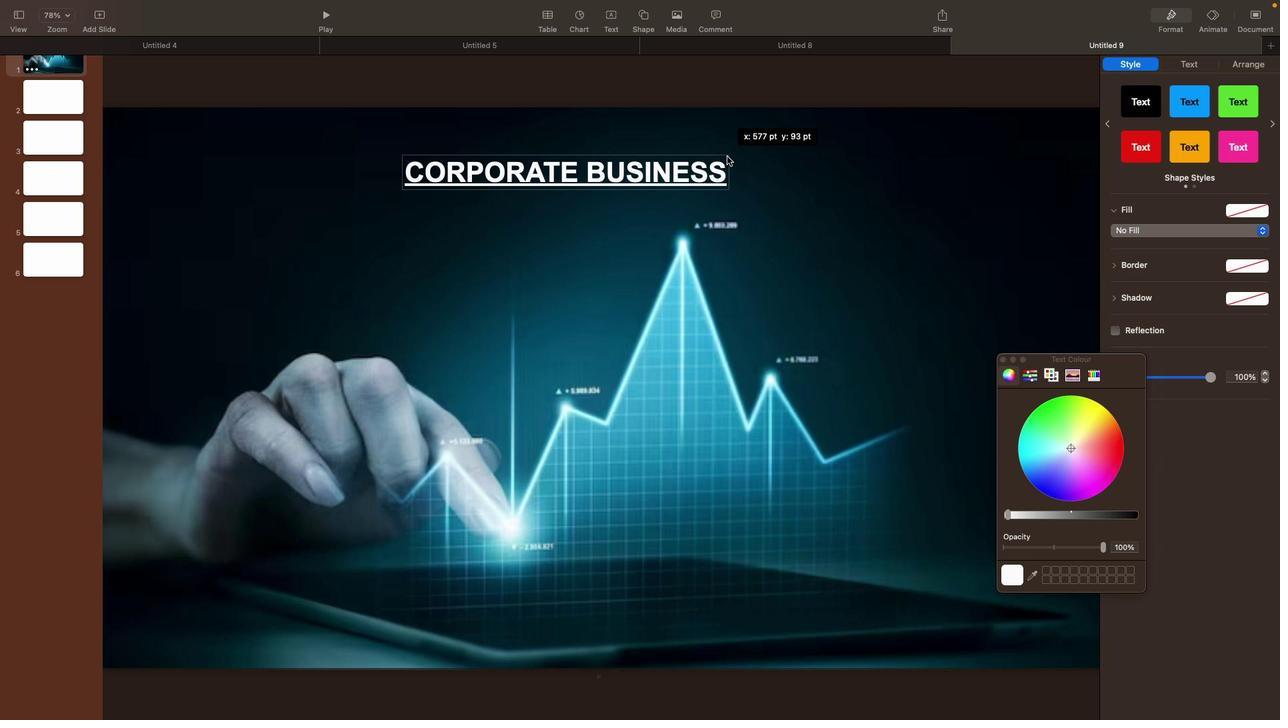 
Action: Mouse pressed left at (589, 243)
Screenshot: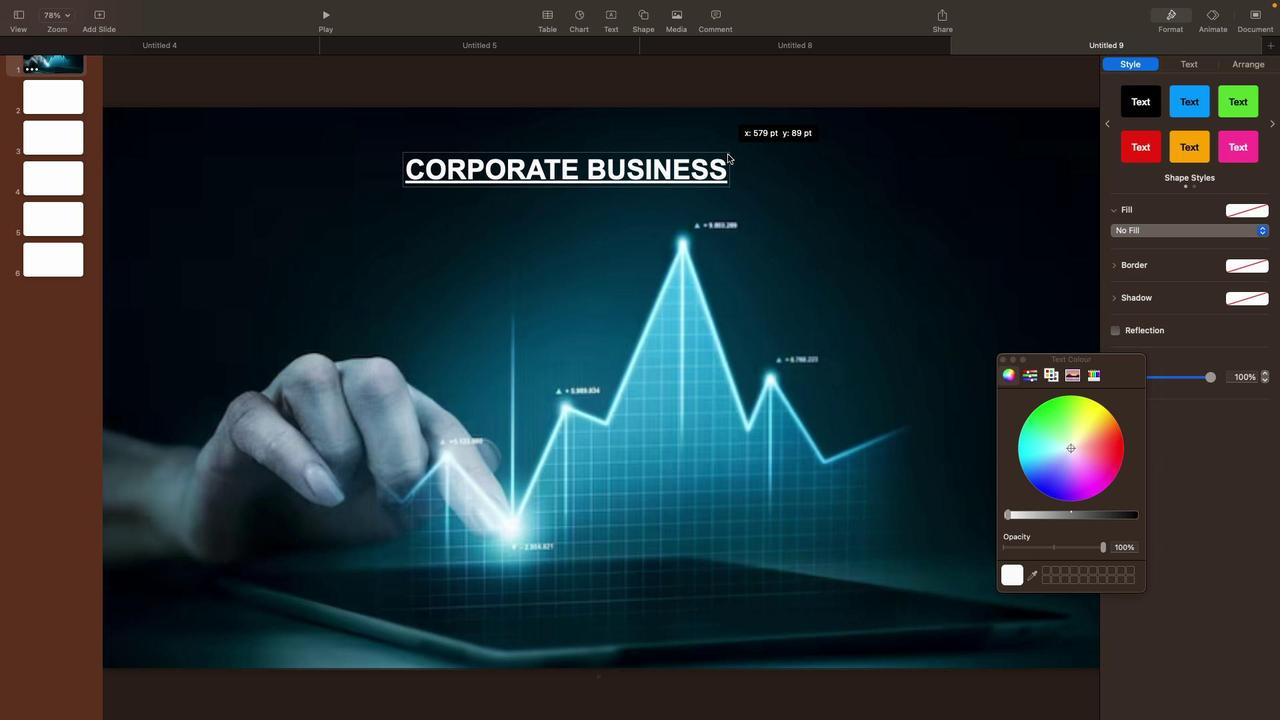 
Action: Mouse moved to (552, 228)
Screenshot: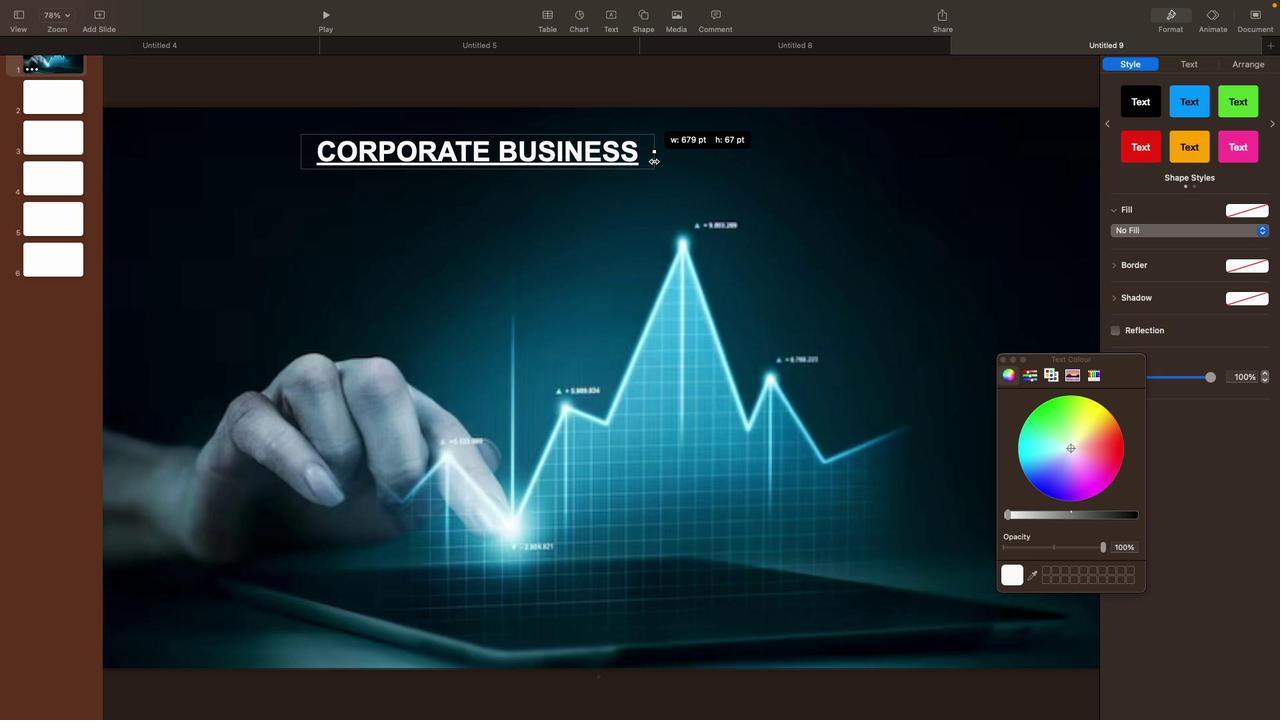 
Action: Mouse pressed left at (552, 228)
Screenshot: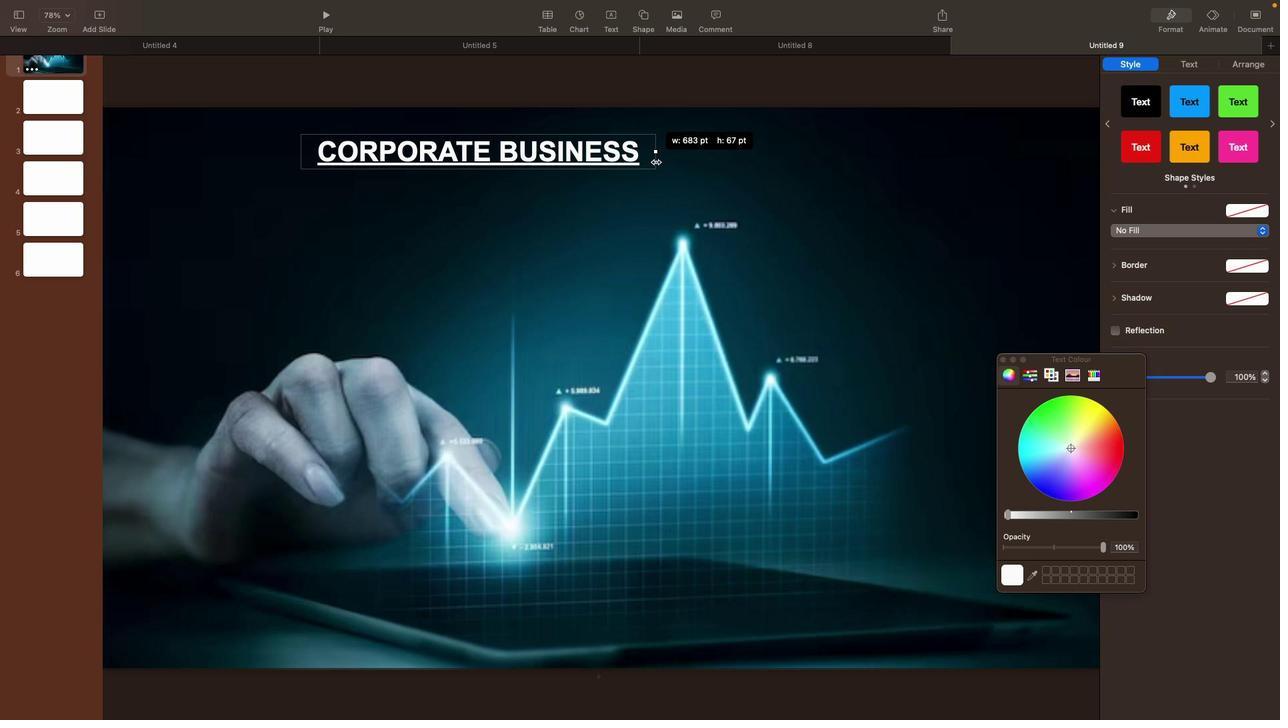 
Action: Mouse moved to (596, 280)
Screenshot: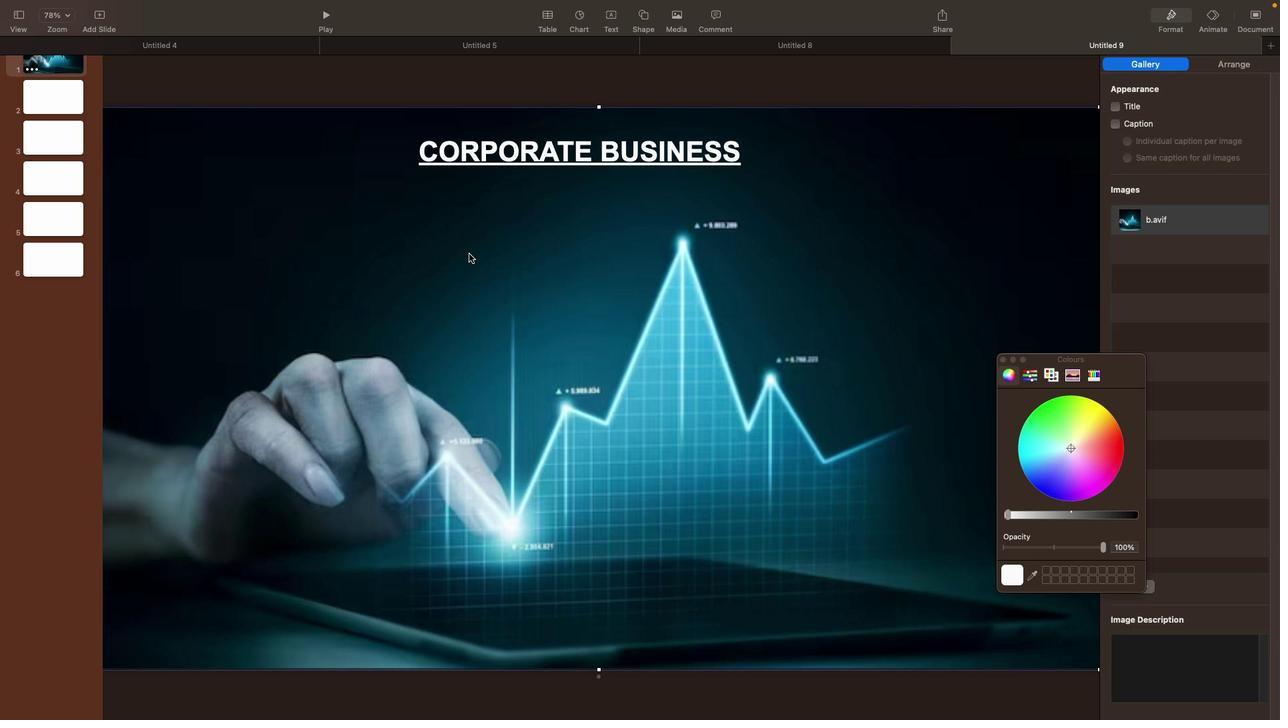 
Action: Mouse pressed left at (596, 280)
Screenshot: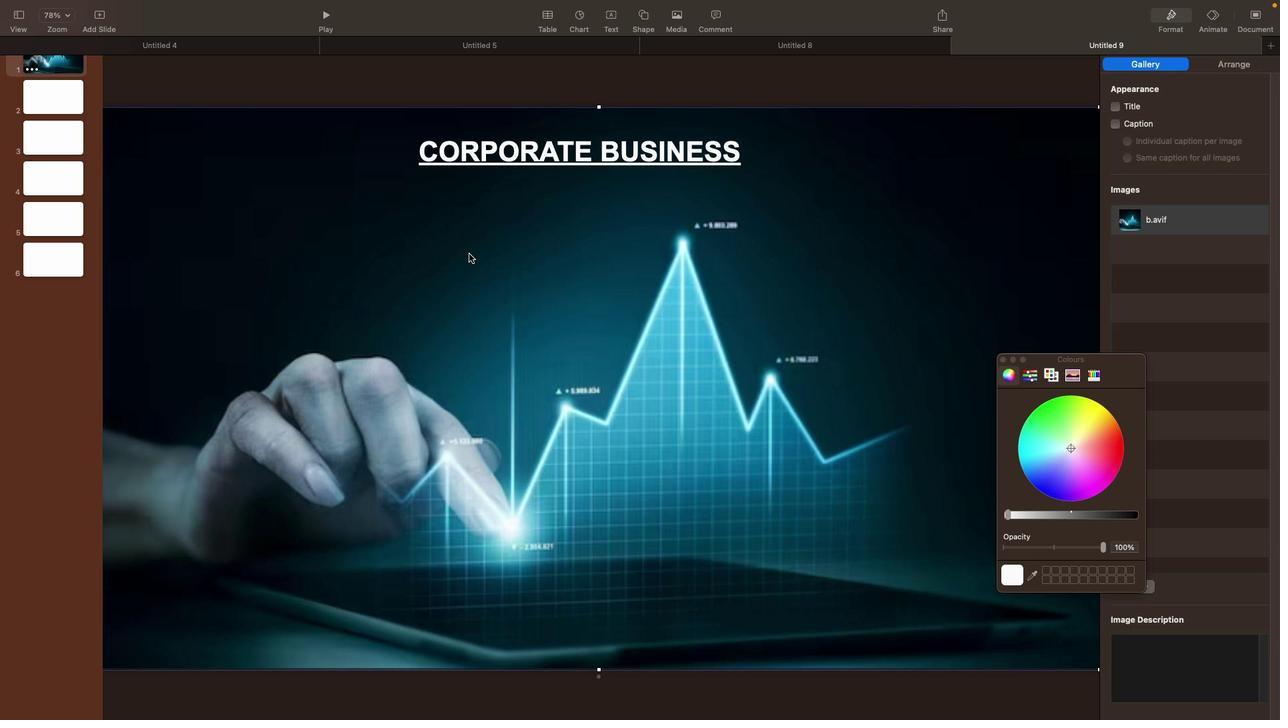
Action: Mouse moved to (490, 296)
Screenshot: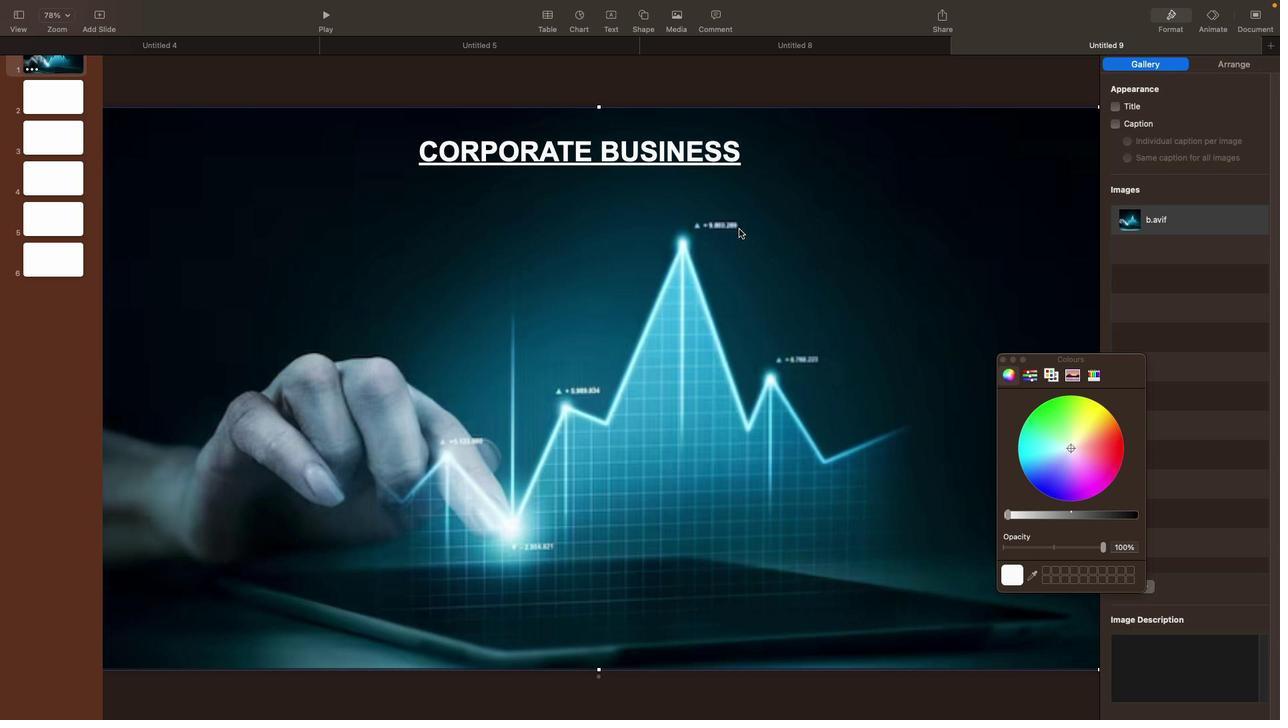 
Action: Mouse pressed left at (490, 296)
Screenshot: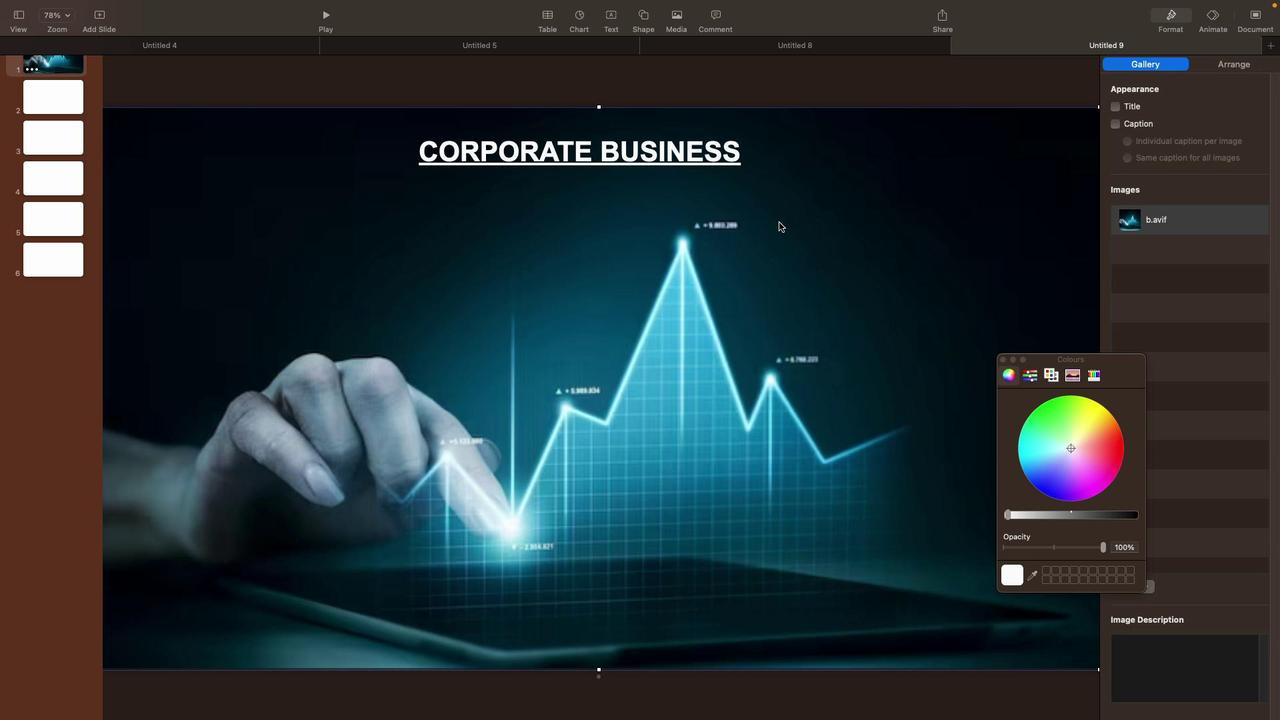 
Action: Mouse moved to (611, 276)
Screenshot: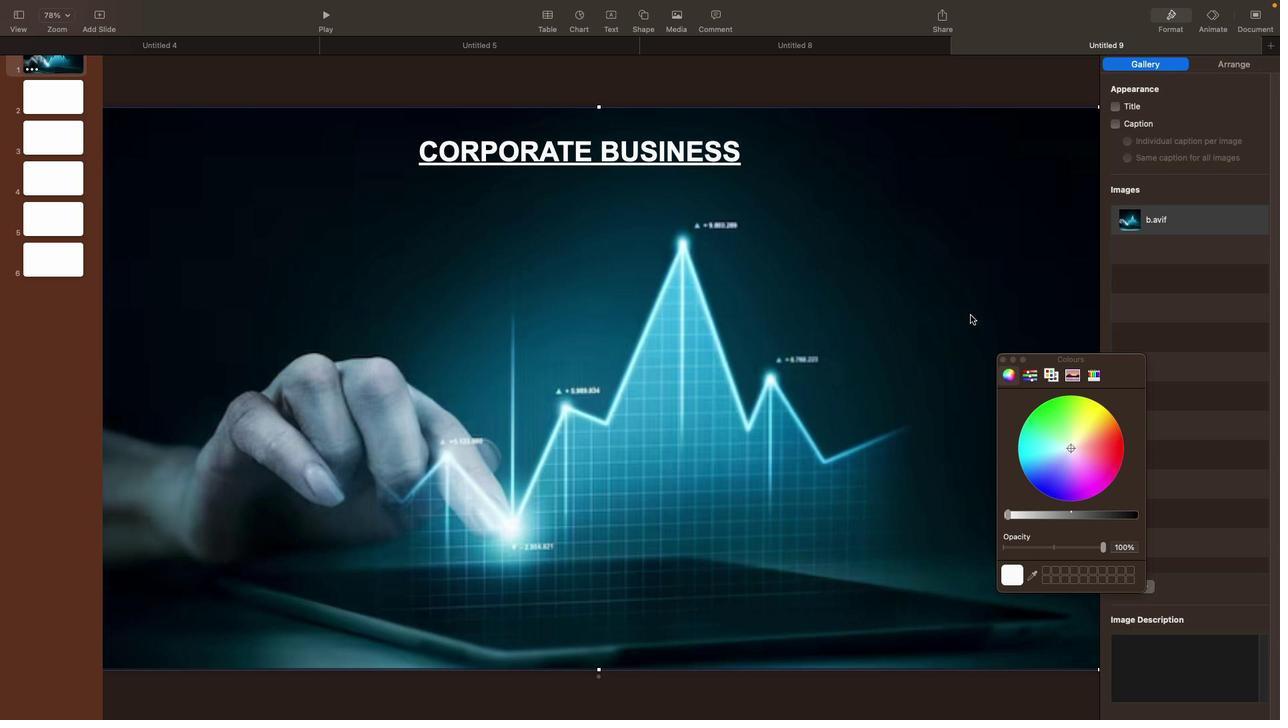 
Action: Mouse pressed left at (611, 276)
Screenshot: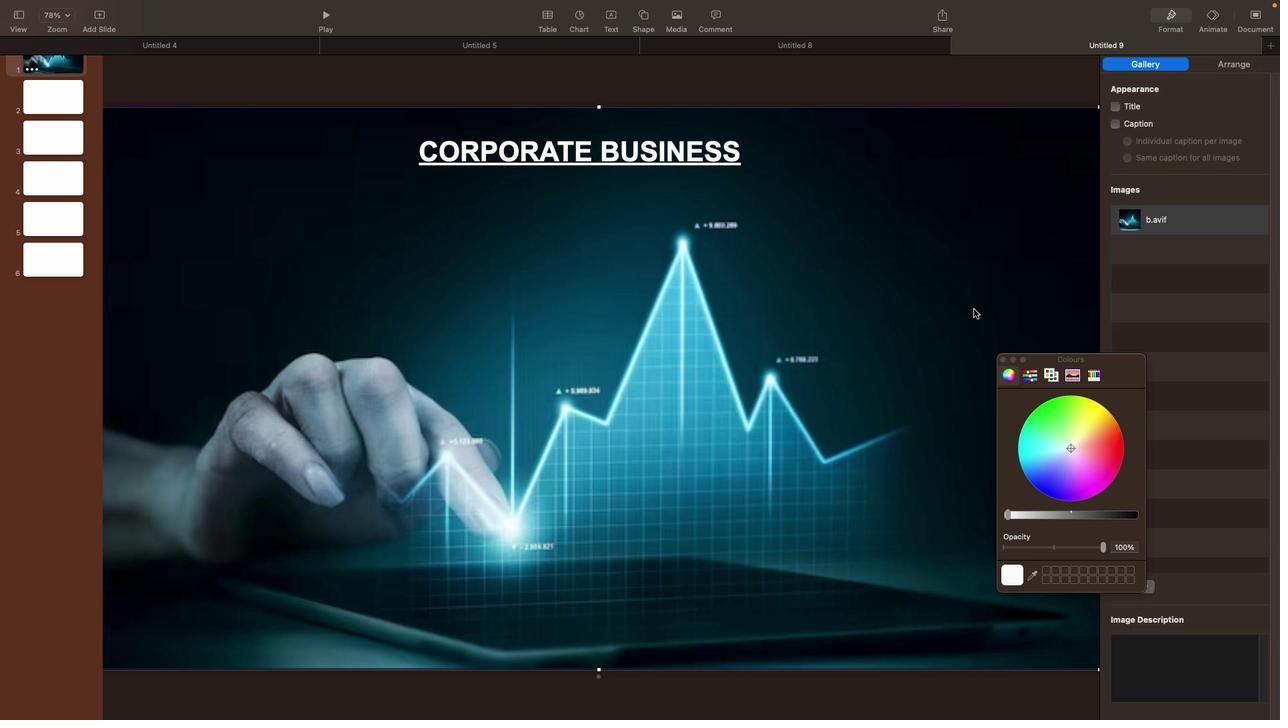 
Action: Mouse moved to (699, 365)
Screenshot: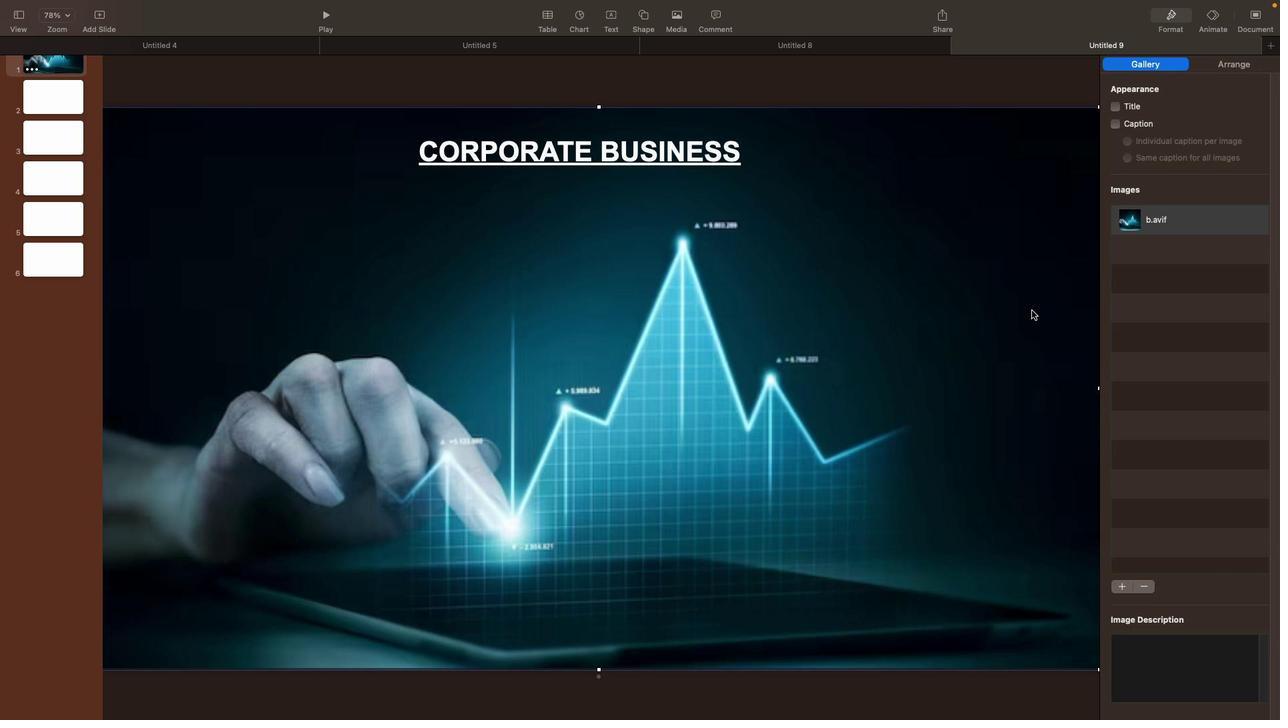 
Action: Mouse pressed left at (699, 365)
Screenshot: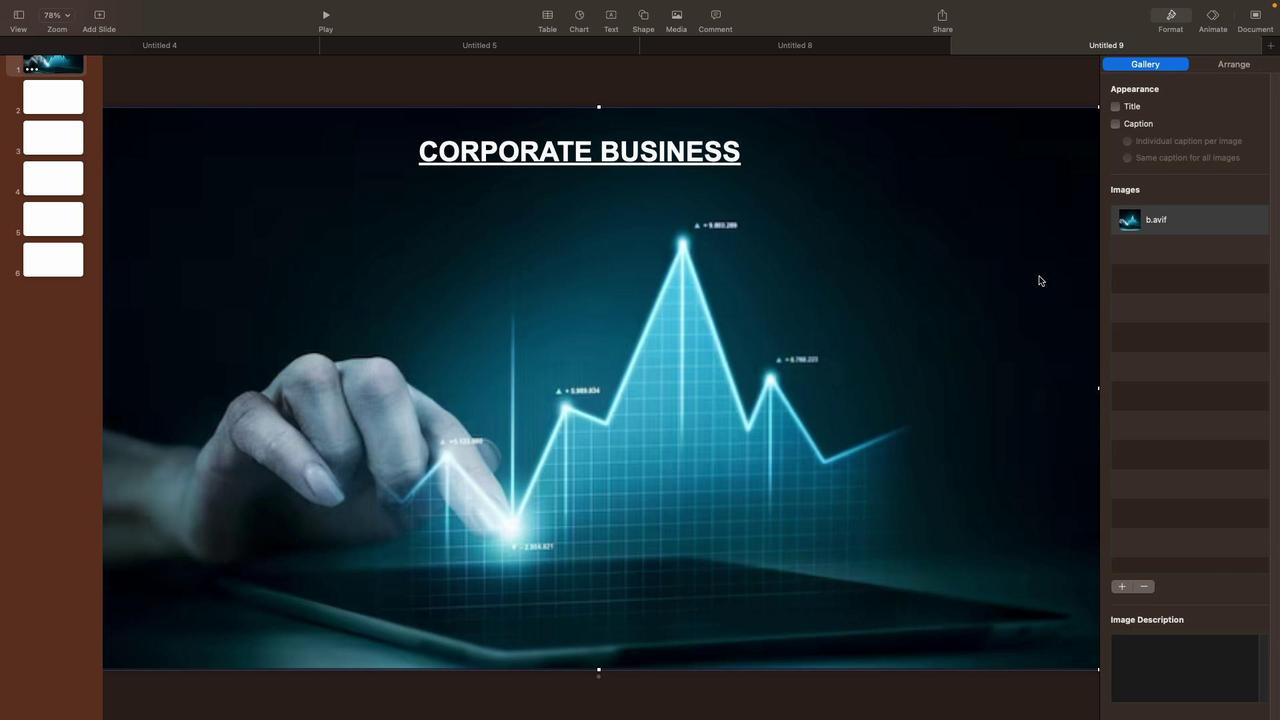 
Action: Mouse moved to (450, 366)
Screenshot: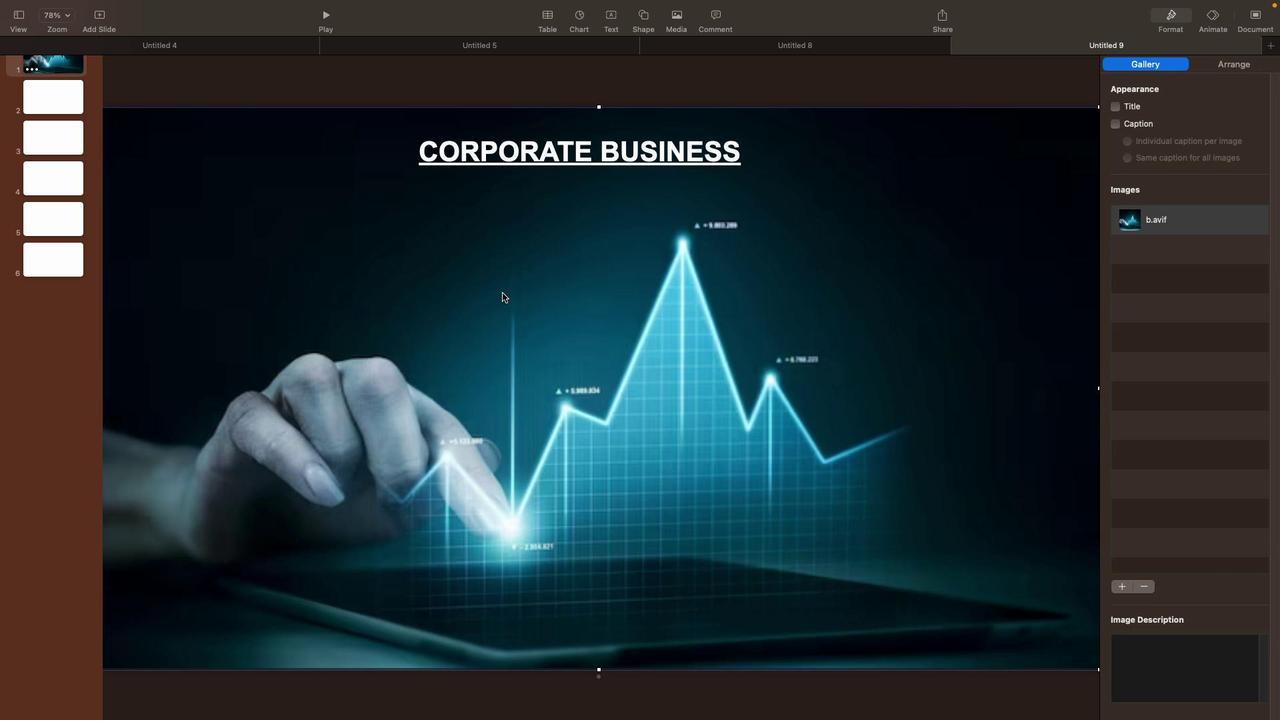 
Action: Mouse pressed left at (450, 366)
Screenshot: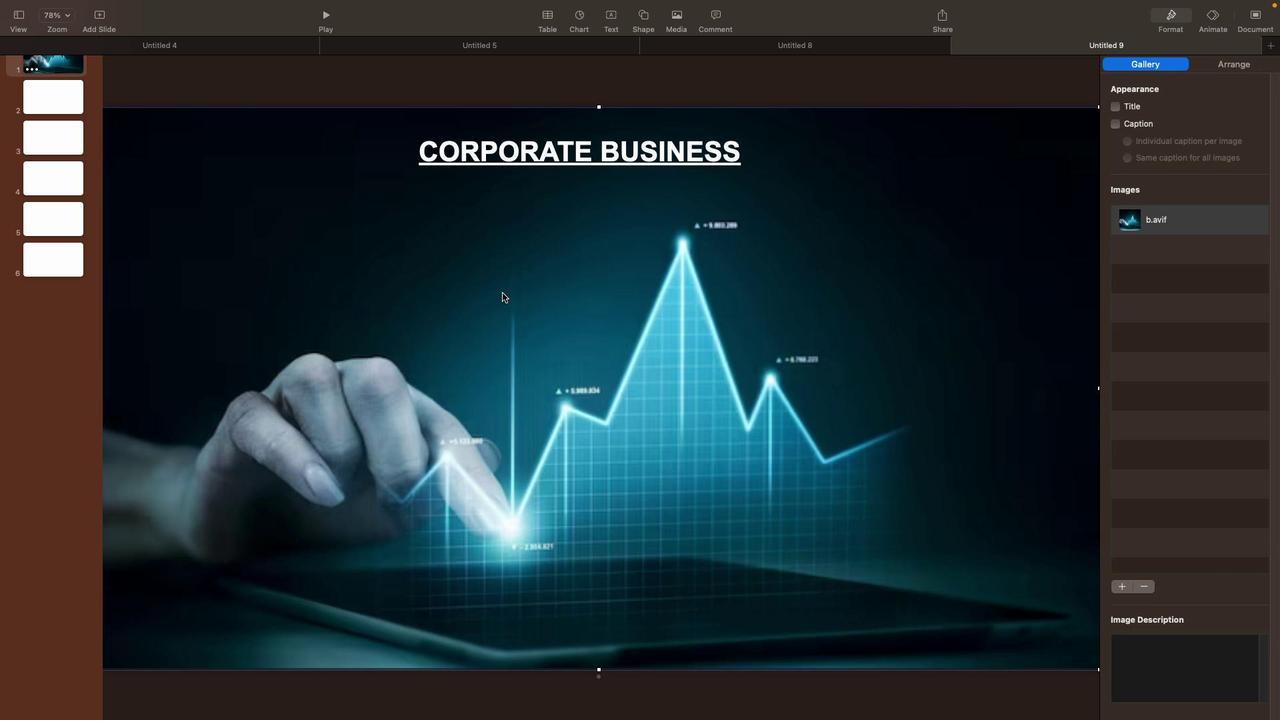 
Action: Mouse moved to (322, 198)
Screenshot: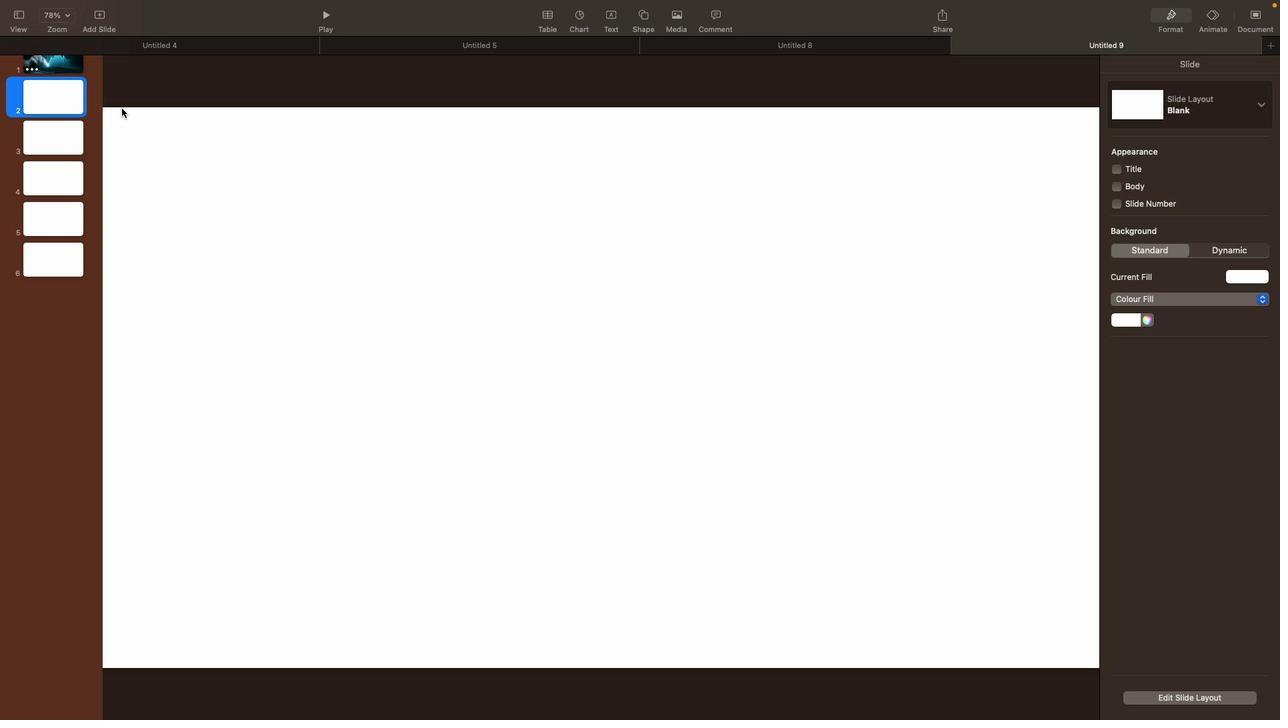 
Action: Mouse pressed left at (322, 198)
Screenshot: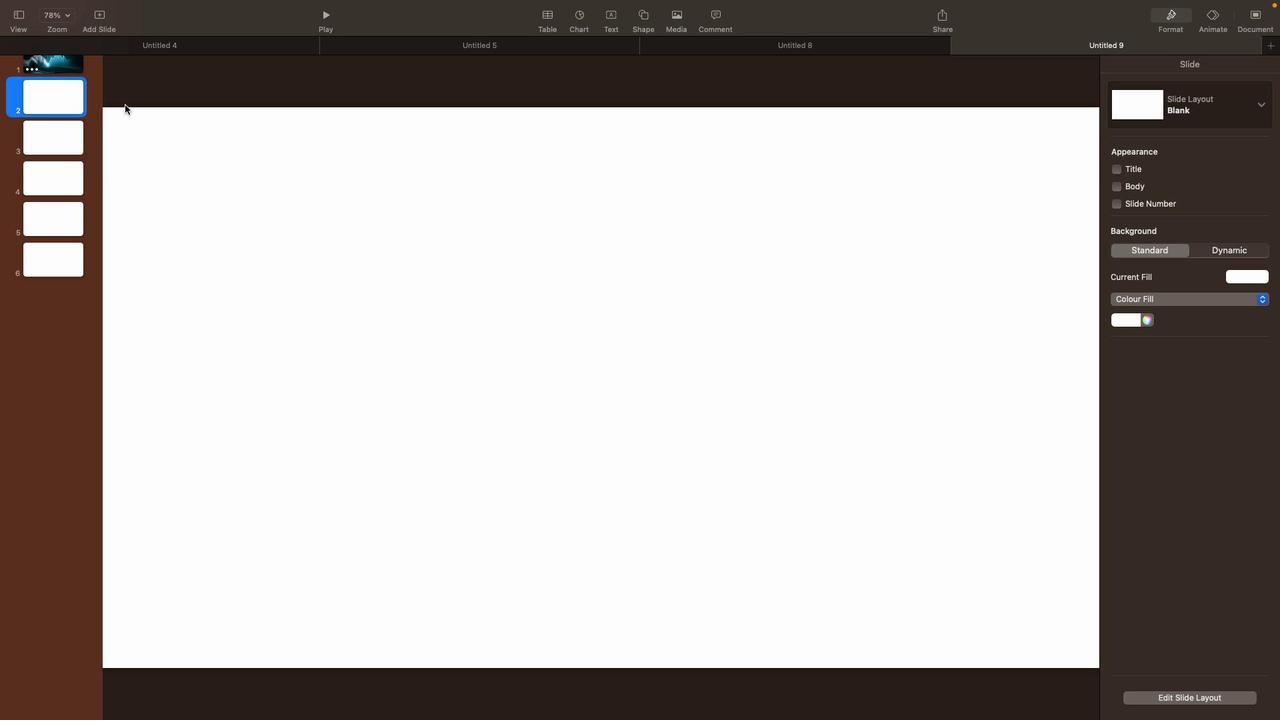 
Action: Mouse moved to (370, 134)
Screenshot: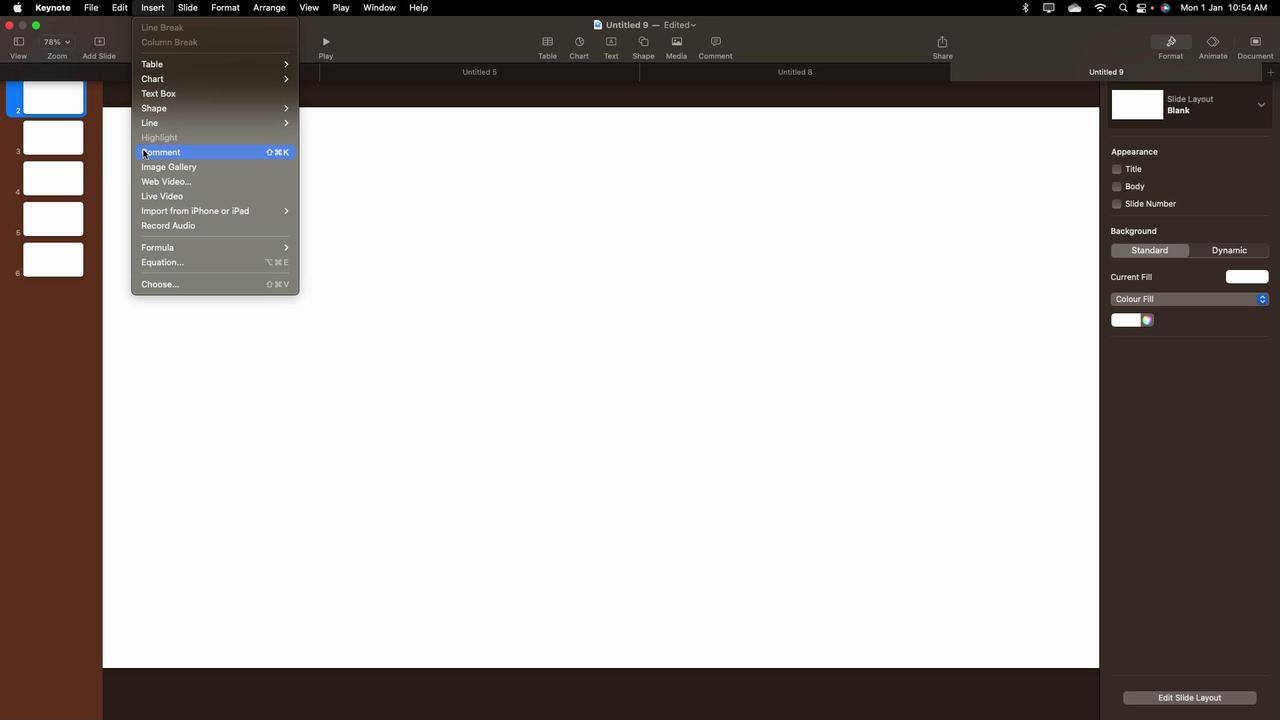 
Action: Mouse pressed left at (370, 134)
Screenshot: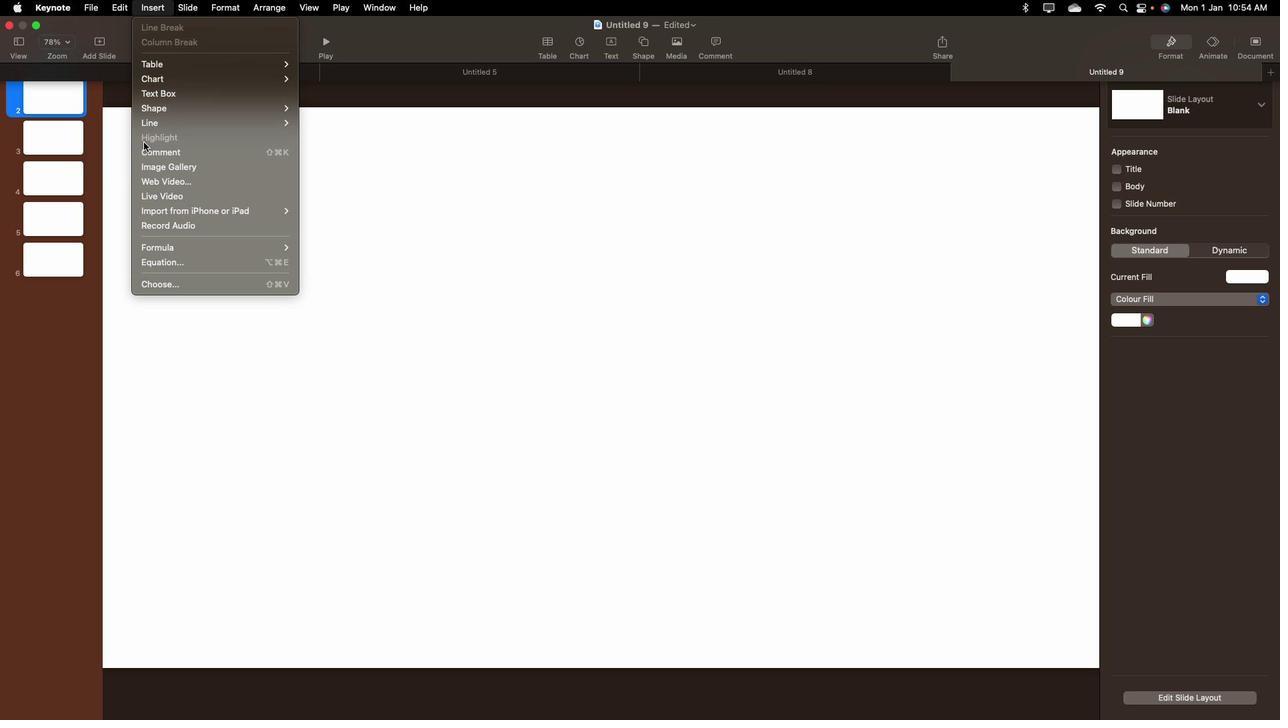 
Action: Mouse moved to (370, 237)
Screenshot: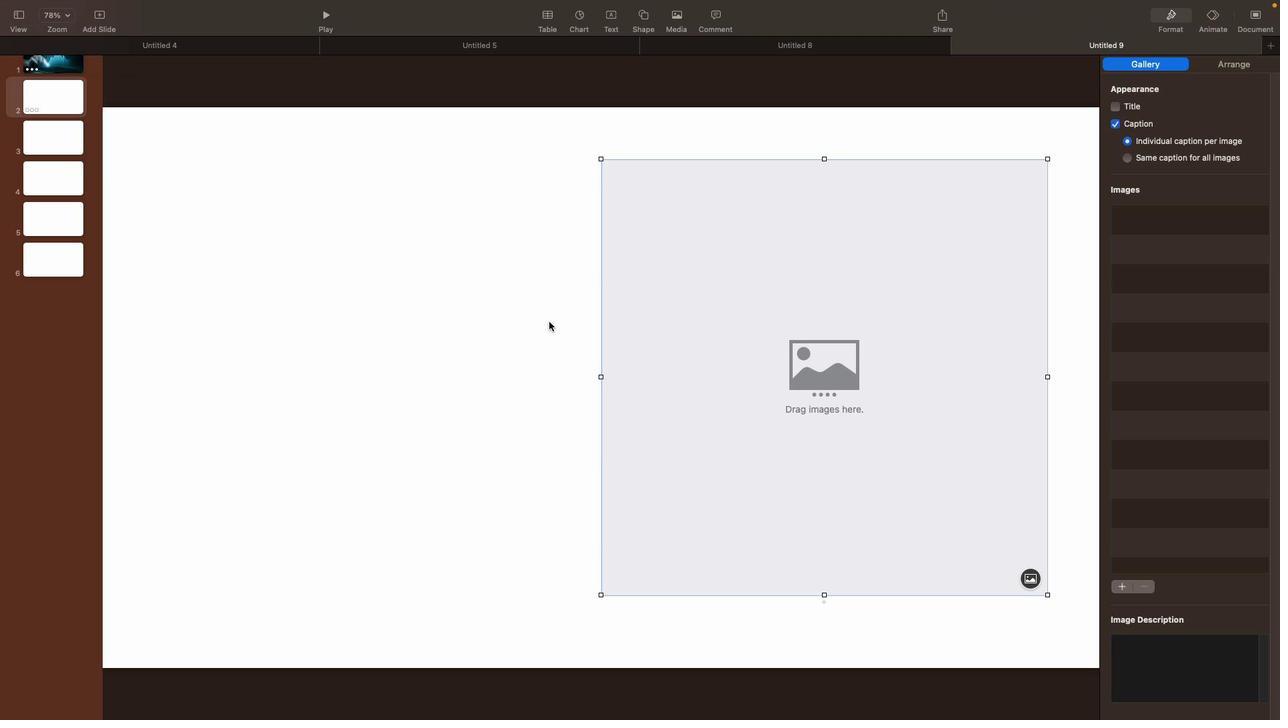 
Action: Mouse pressed left at (370, 237)
Screenshot: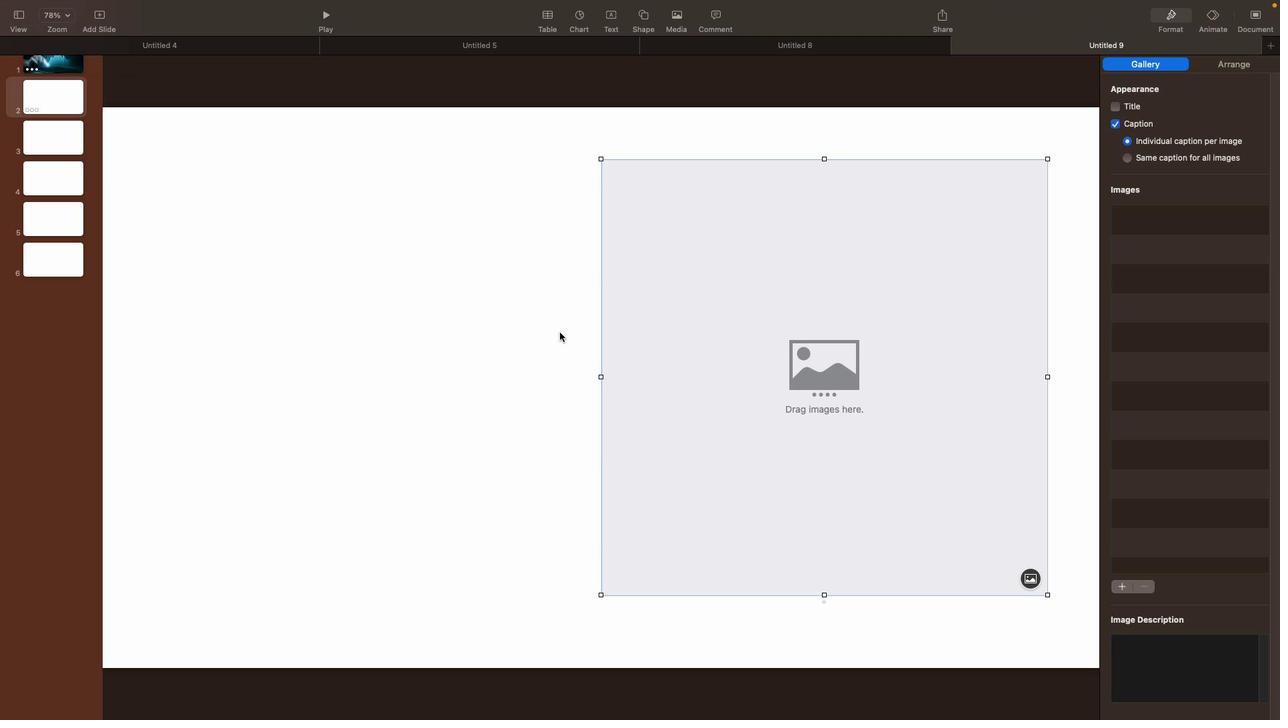 
Action: Mouse moved to (711, 512)
Screenshot: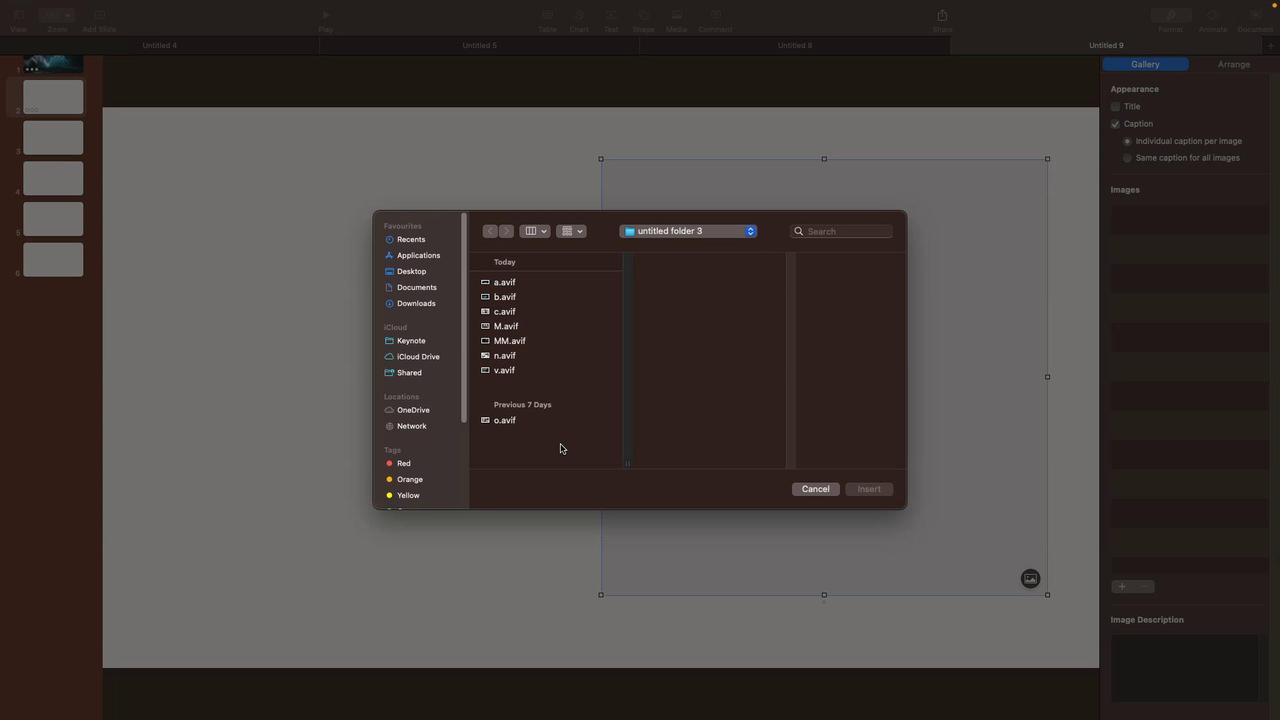
Action: Mouse pressed left at (711, 512)
Screenshot: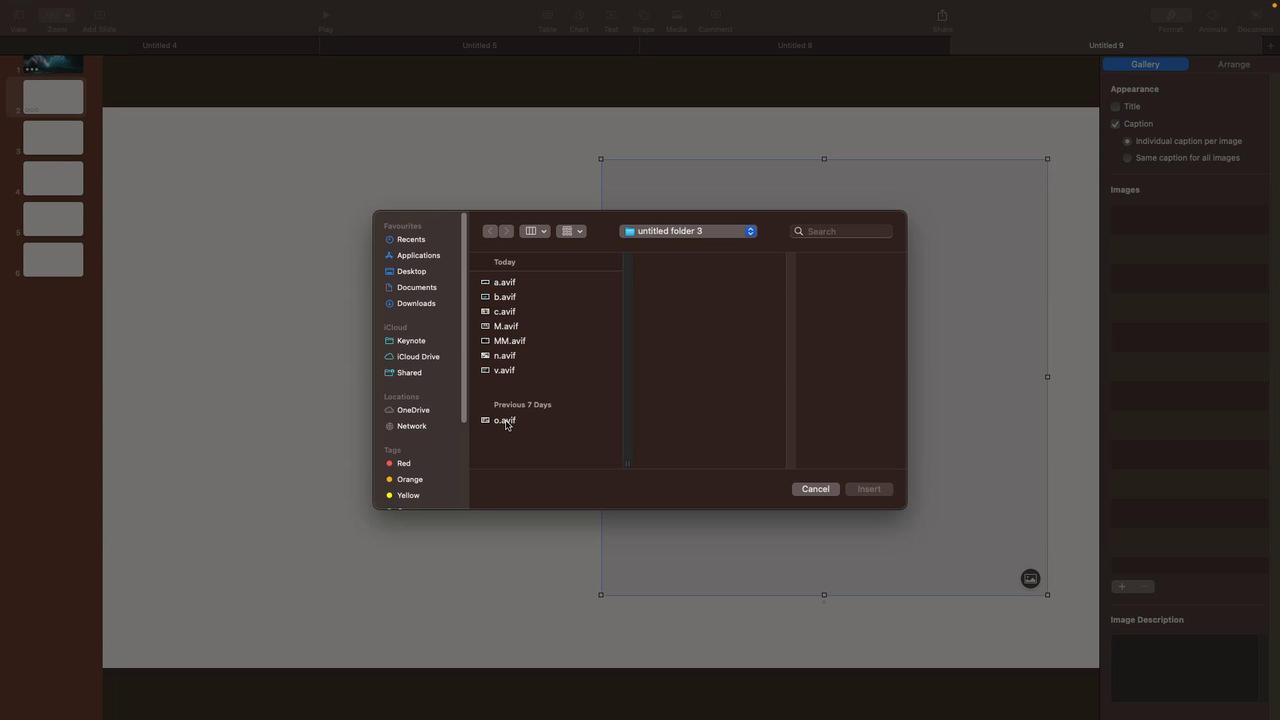 
Action: Mouse moved to (505, 337)
Screenshot: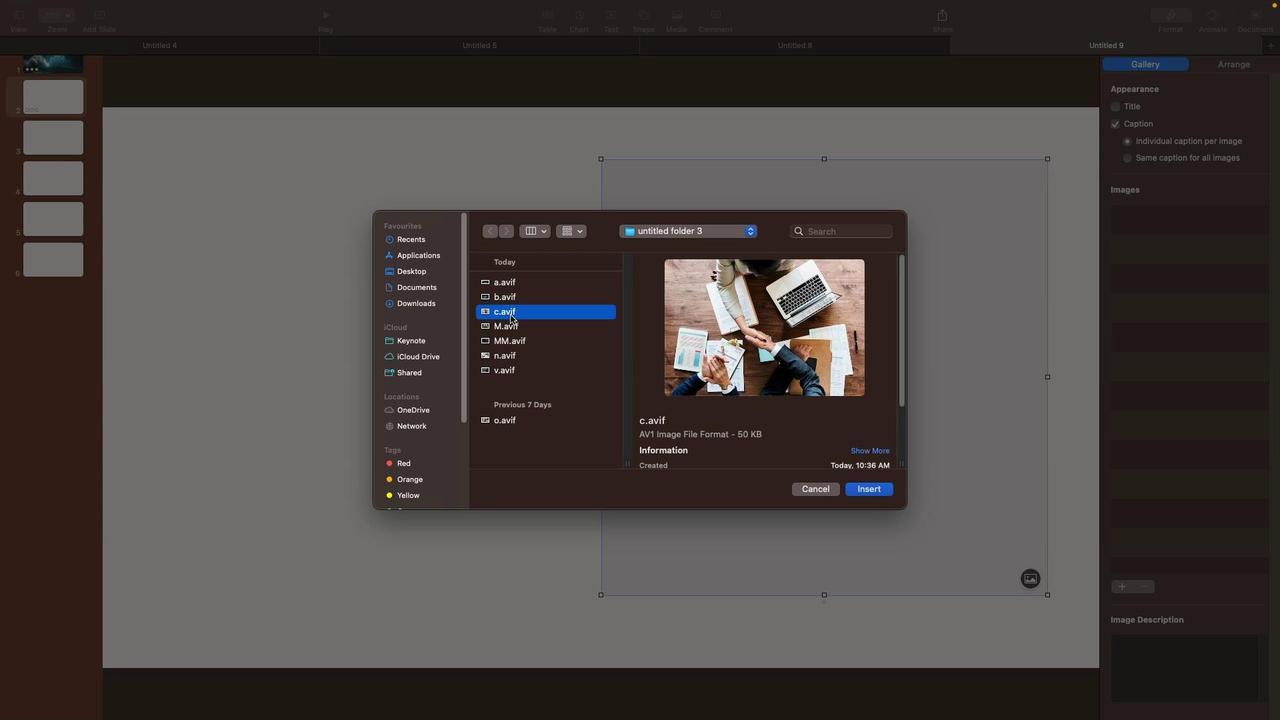 
Action: Mouse pressed left at (505, 337)
Screenshot: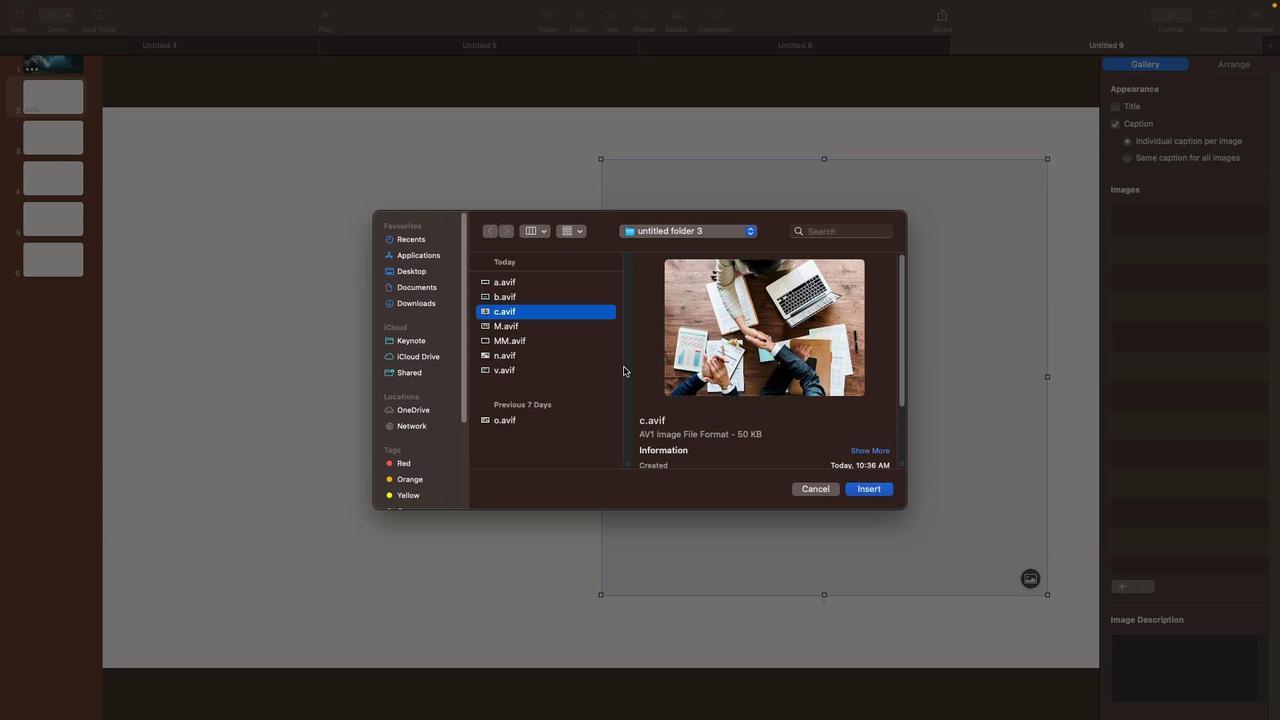 
Action: Mouse moved to (611, 382)
Screenshot: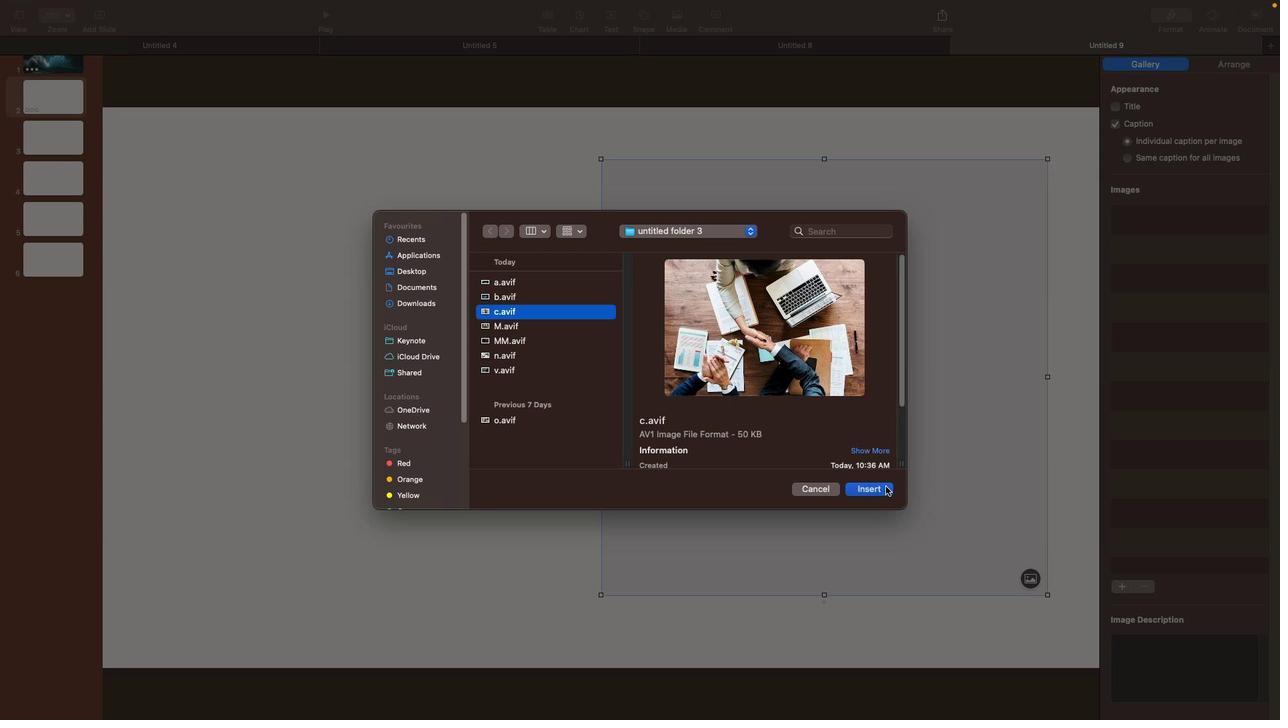 
Action: Mouse pressed left at (611, 382)
Screenshot: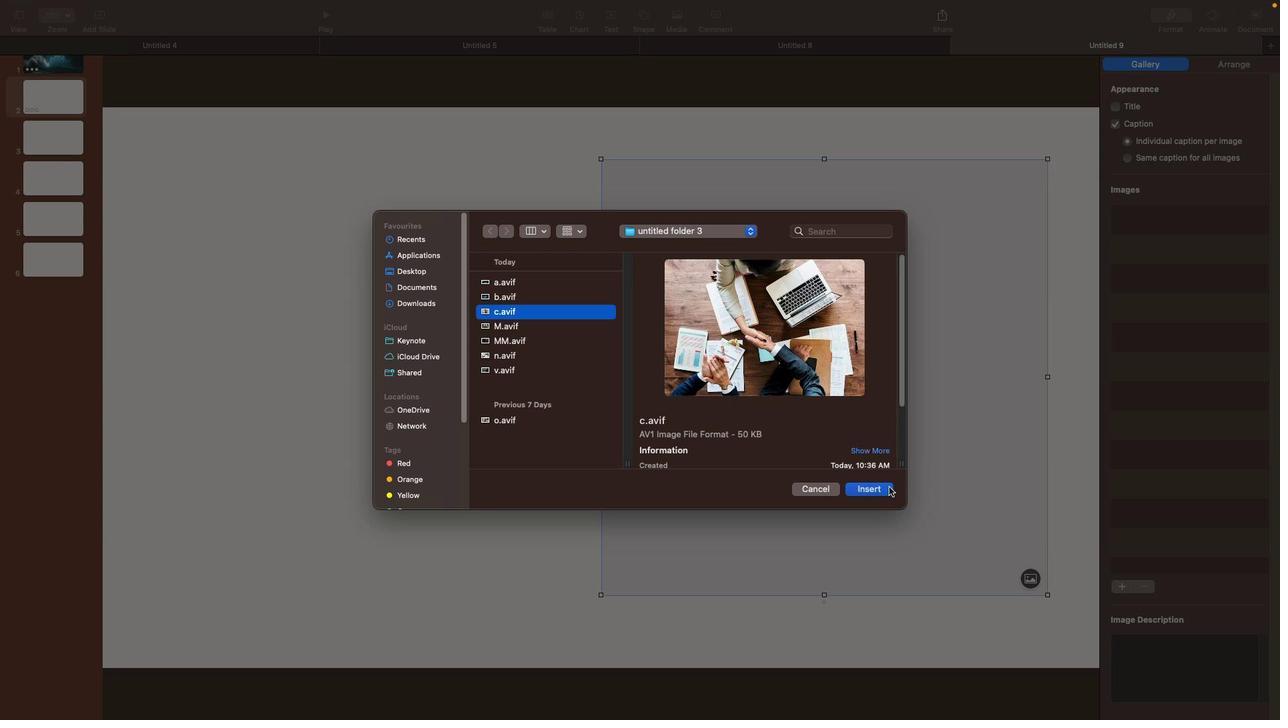 
Action: Mouse moved to (502, 344)
Screenshot: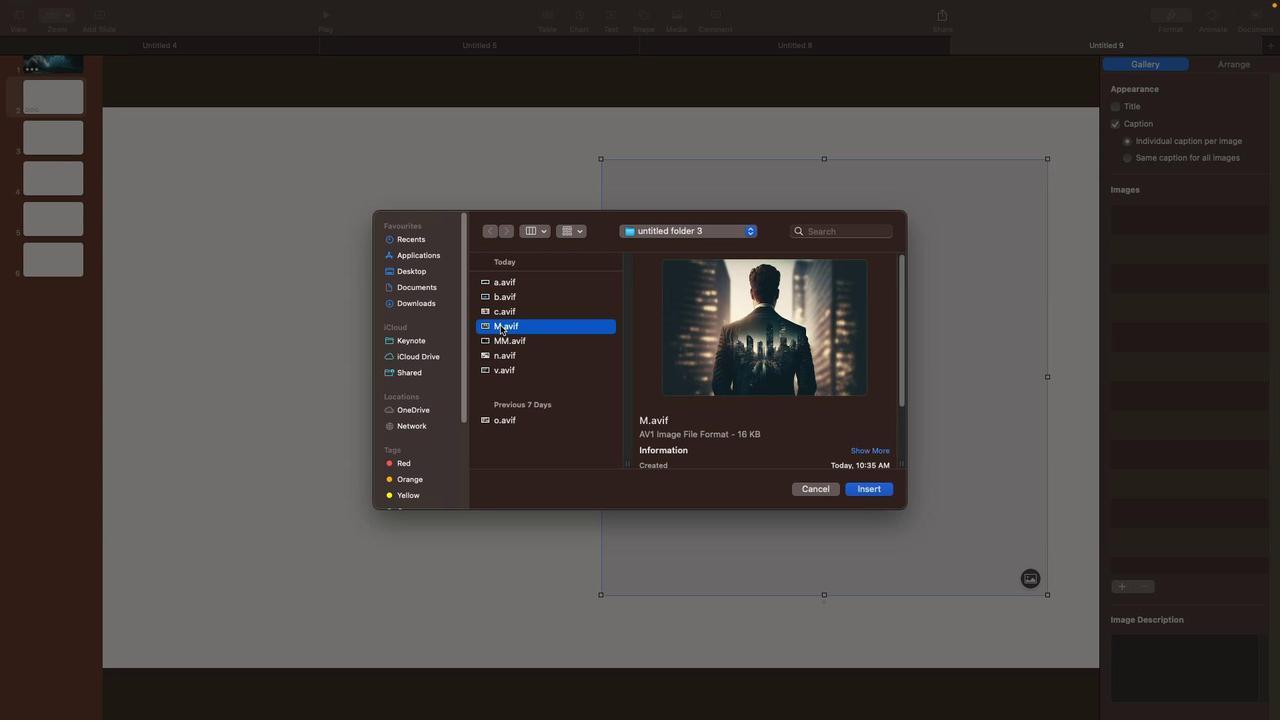 
Action: Mouse pressed left at (502, 344)
Screenshot: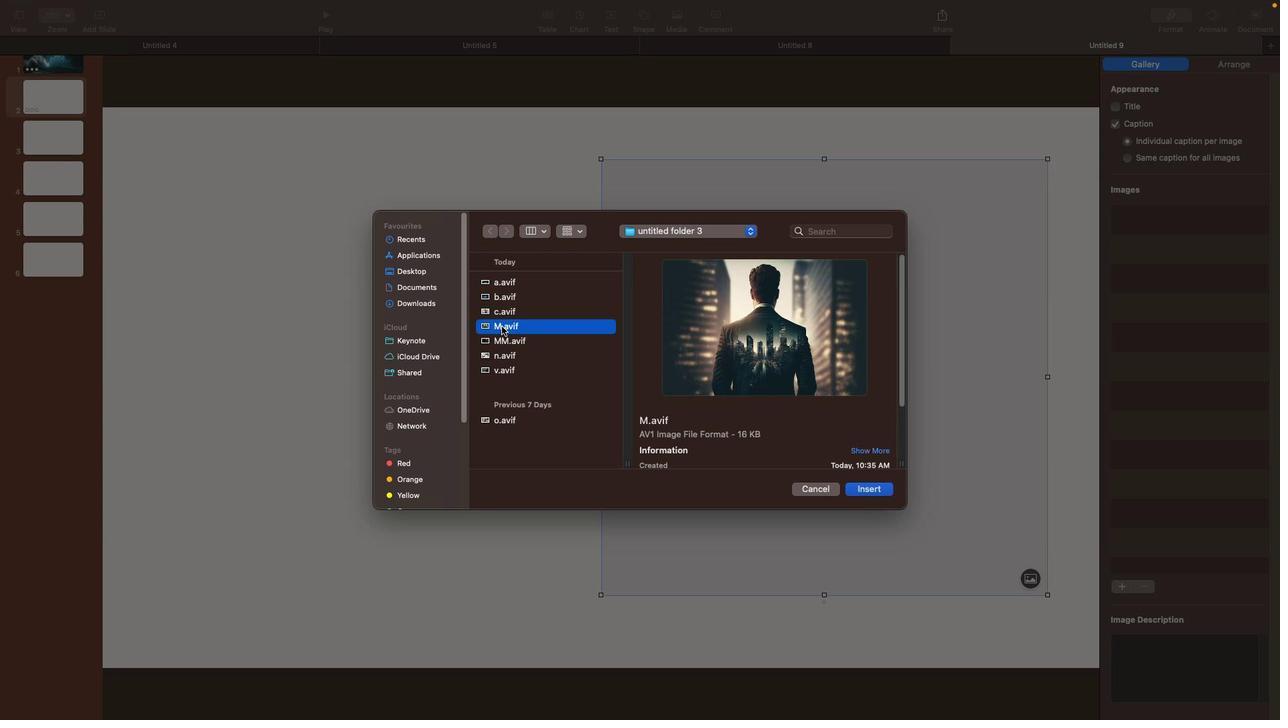 
Action: Mouse moved to (651, 452)
Screenshot: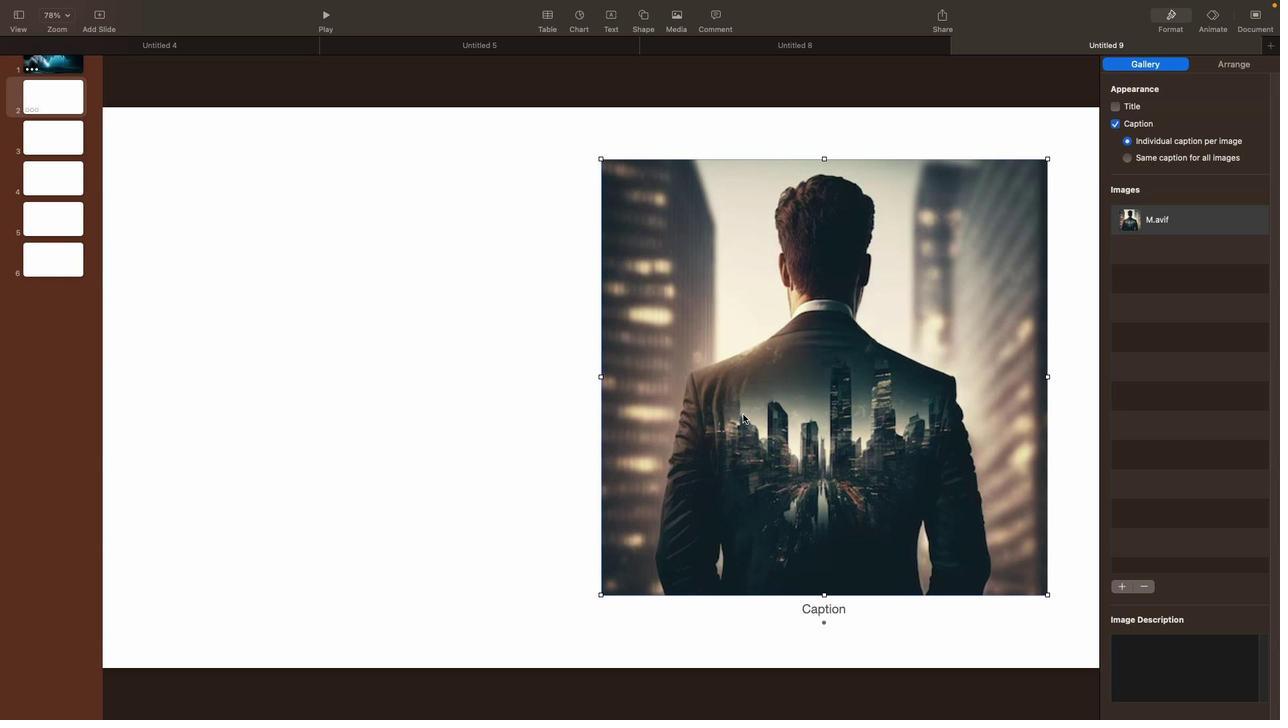 
Action: Mouse pressed left at (651, 452)
Screenshot: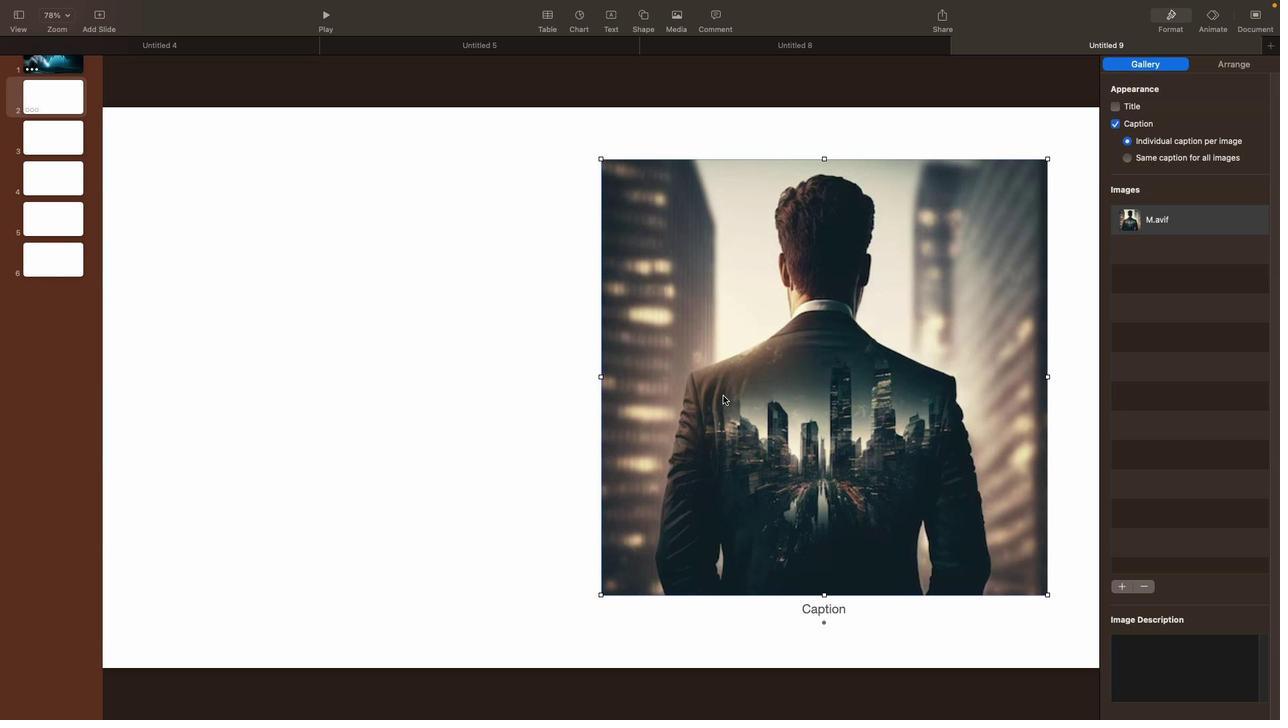 
Action: Mouse moved to (642, 321)
Screenshot: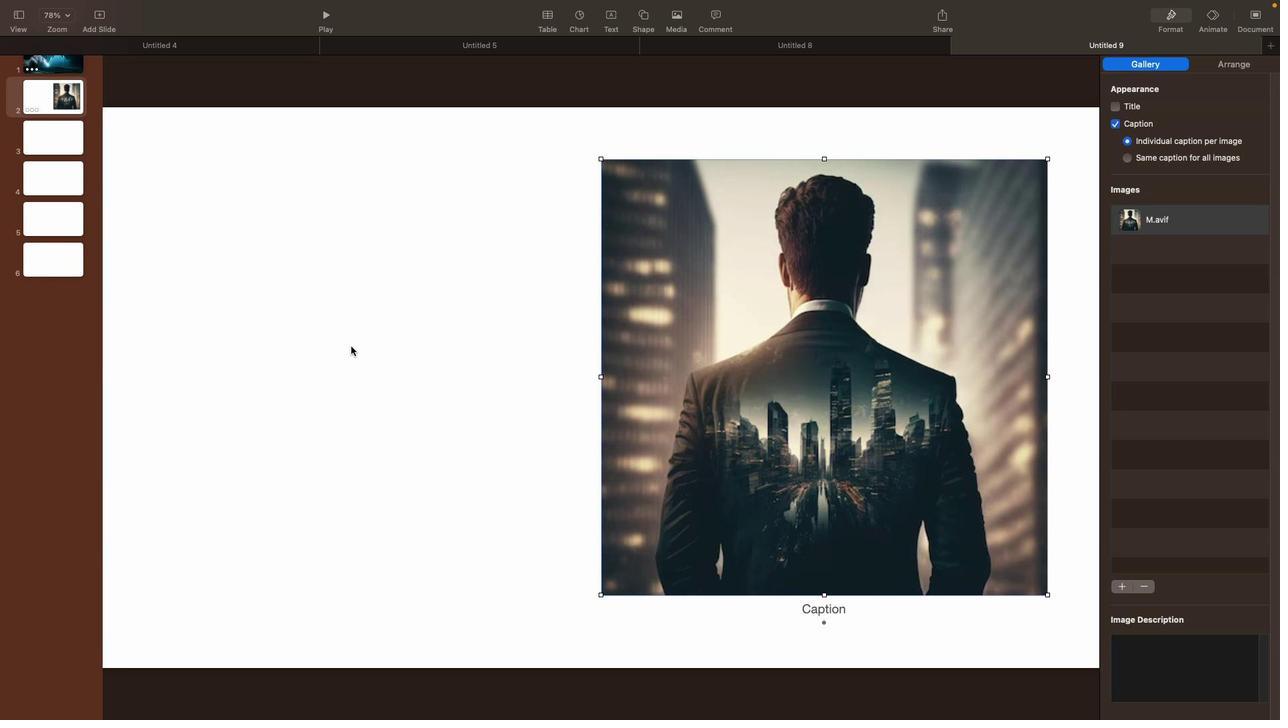 
Action: Mouse pressed left at (642, 321)
Screenshot: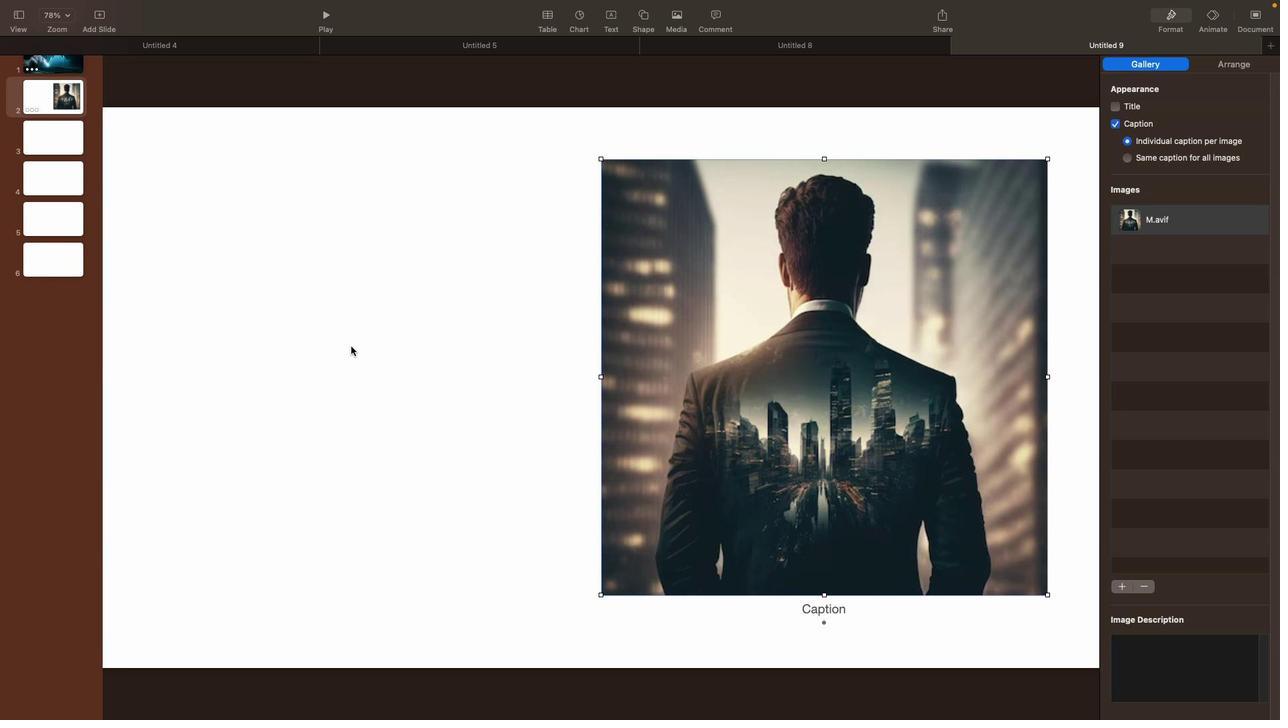 
Action: Mouse moved to (444, 358)
Screenshot: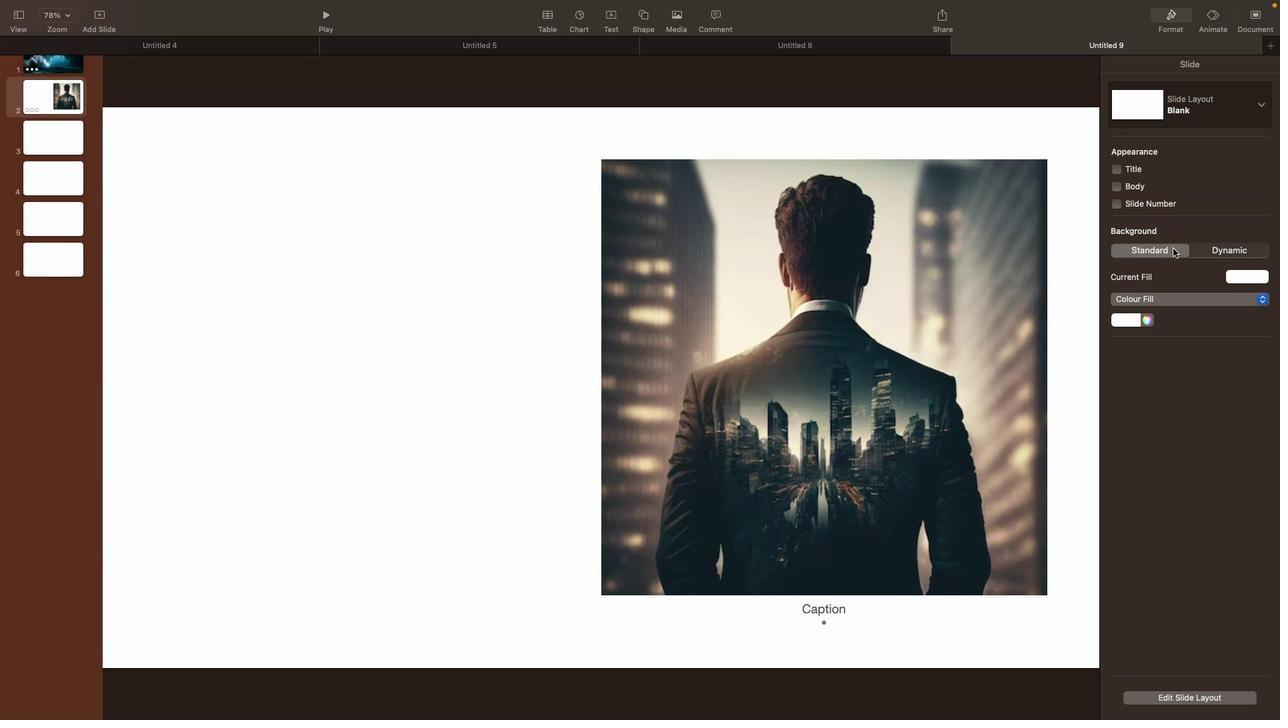
Action: Mouse pressed left at (444, 358)
Screenshot: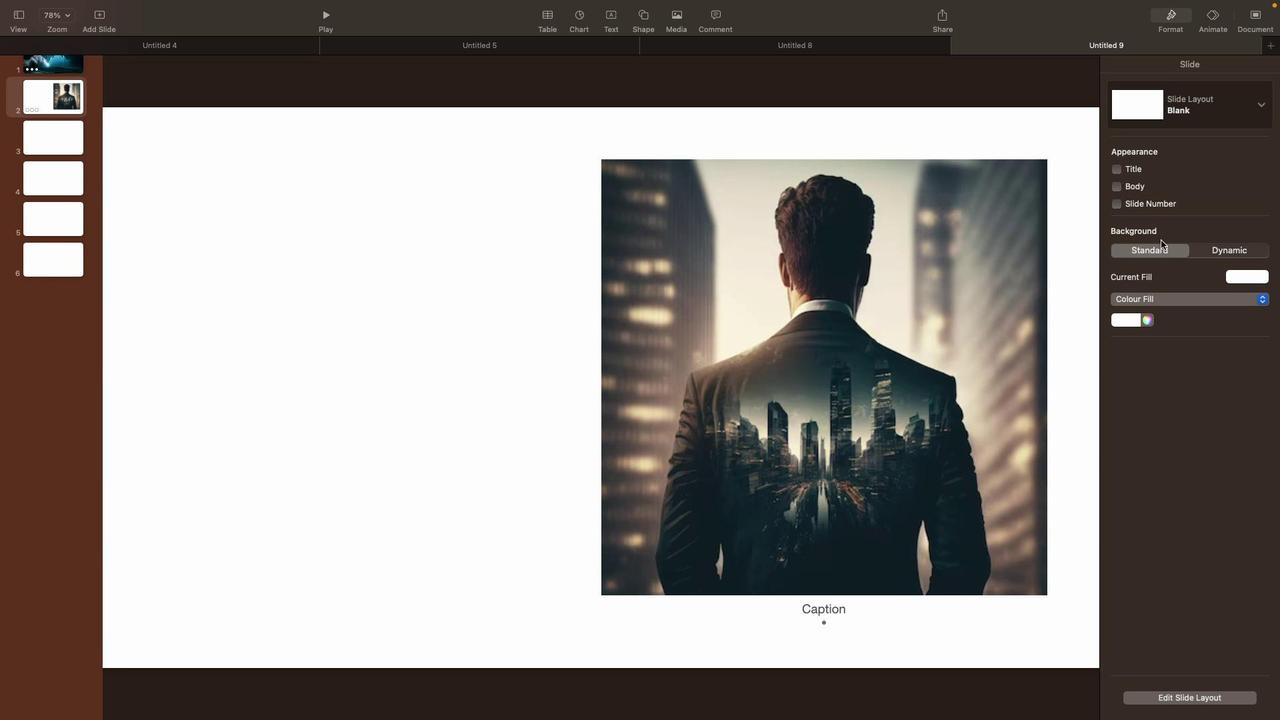 
Action: Mouse moved to (673, 332)
Screenshot: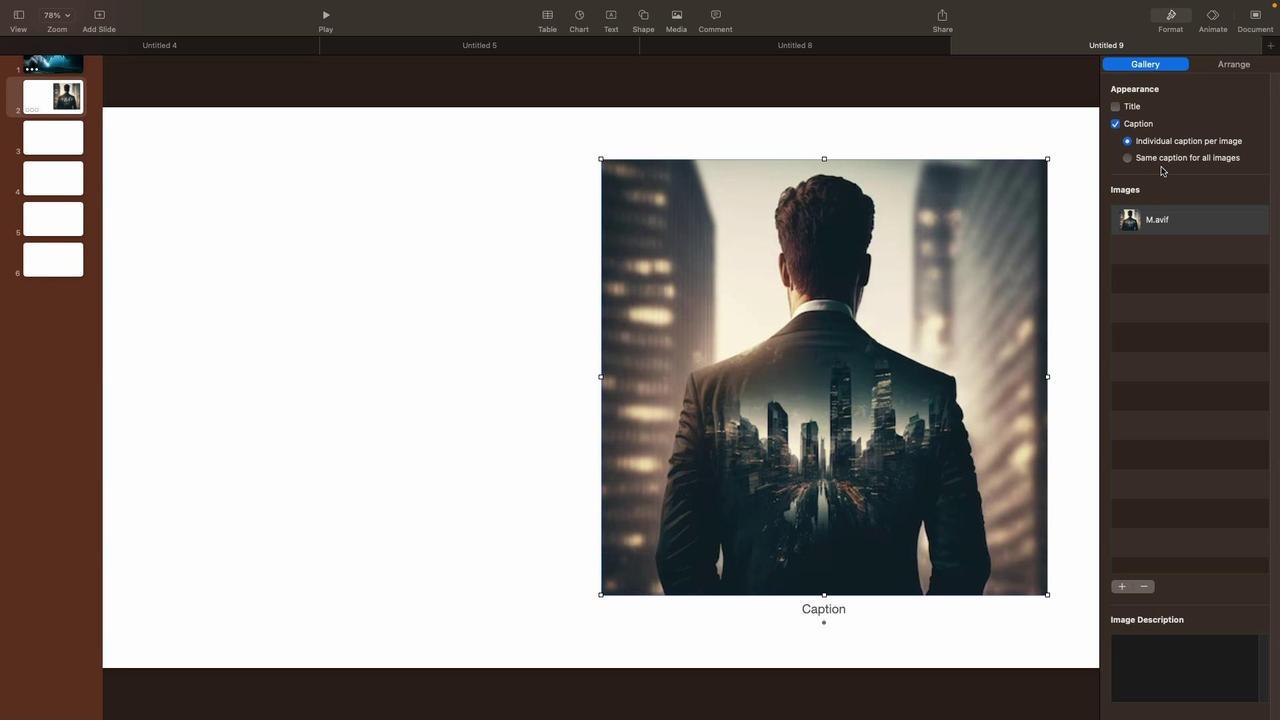 
Action: Mouse pressed left at (673, 332)
Screenshot: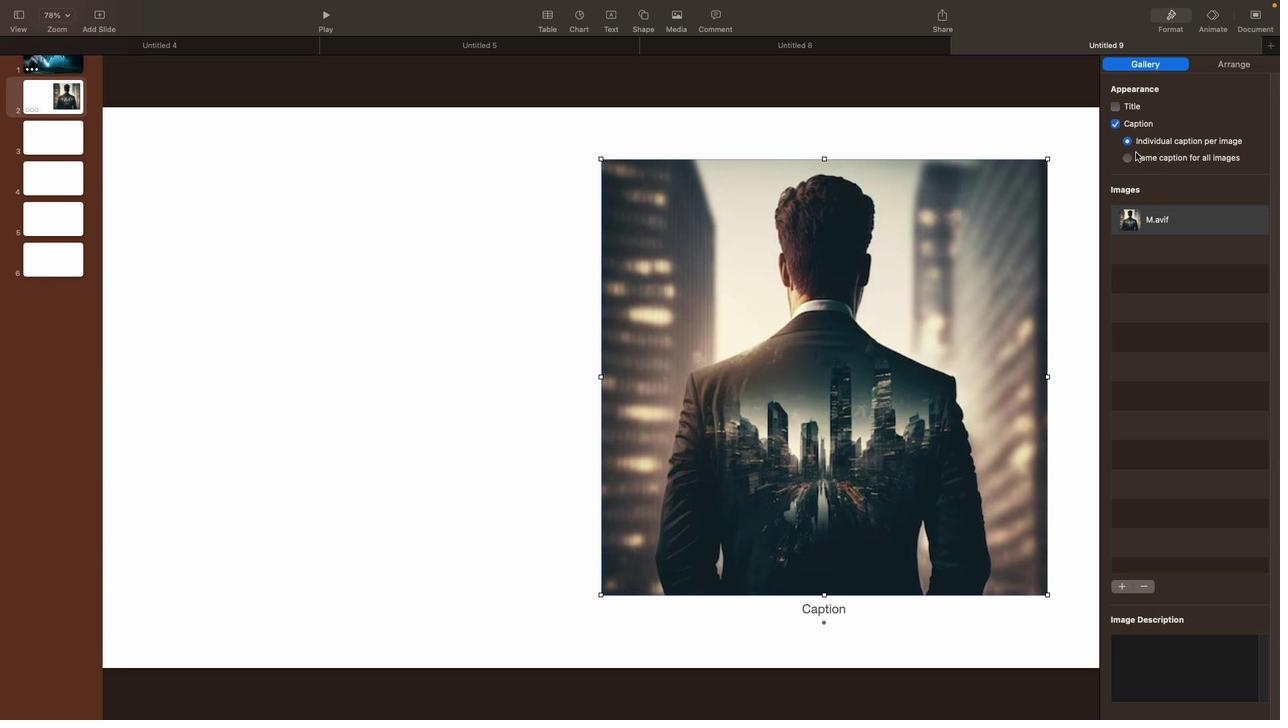 
Action: Mouse moved to (742, 212)
Screenshot: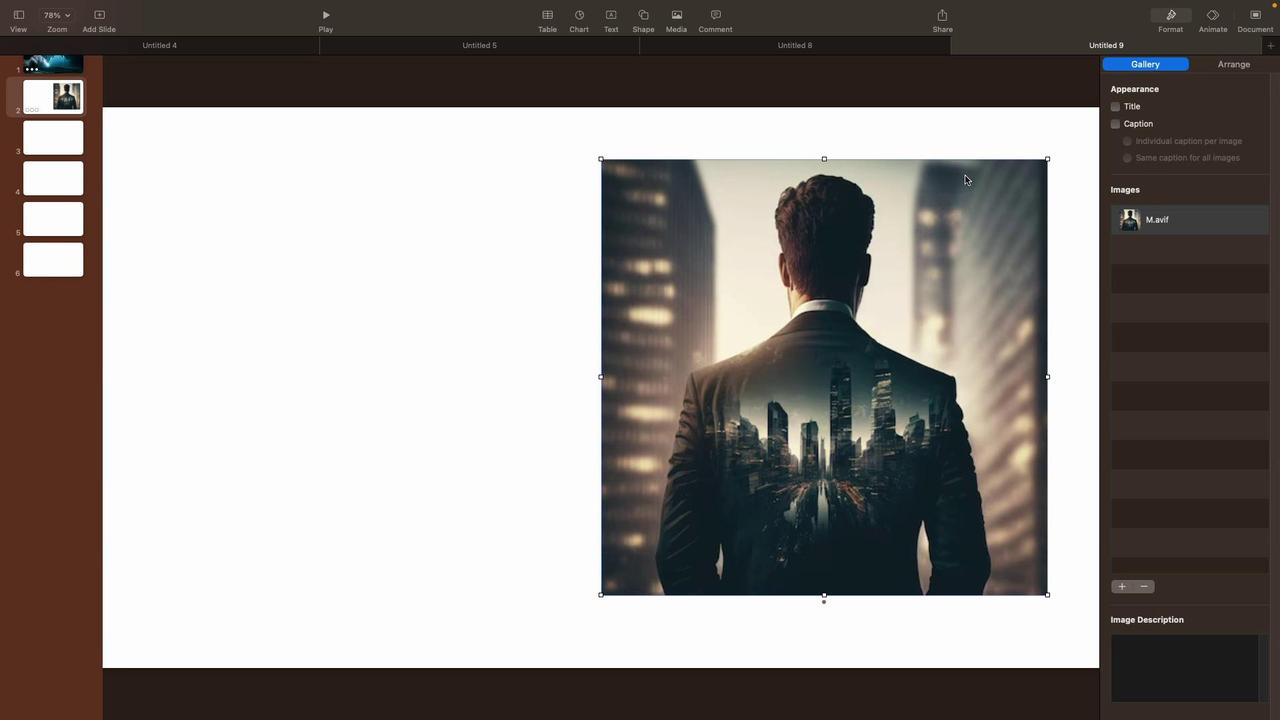 
Action: Mouse pressed left at (742, 212)
Screenshot: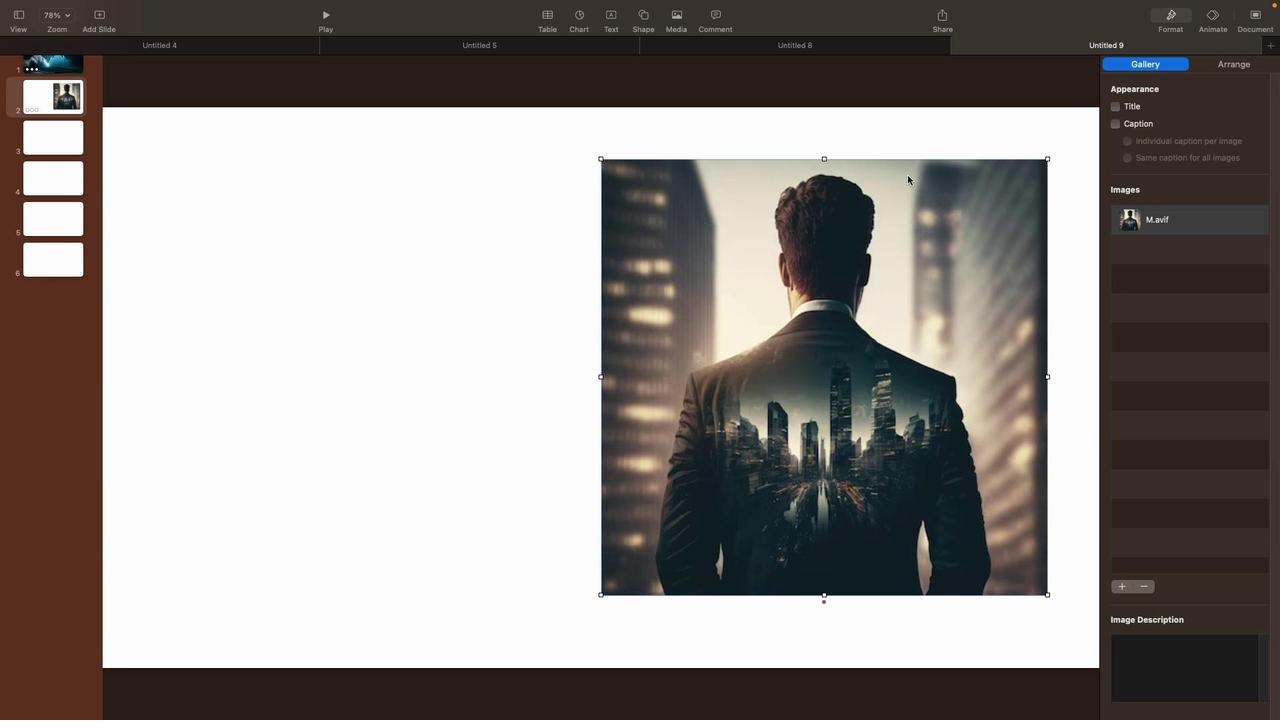
Action: Mouse moved to (460, 343)
Screenshot: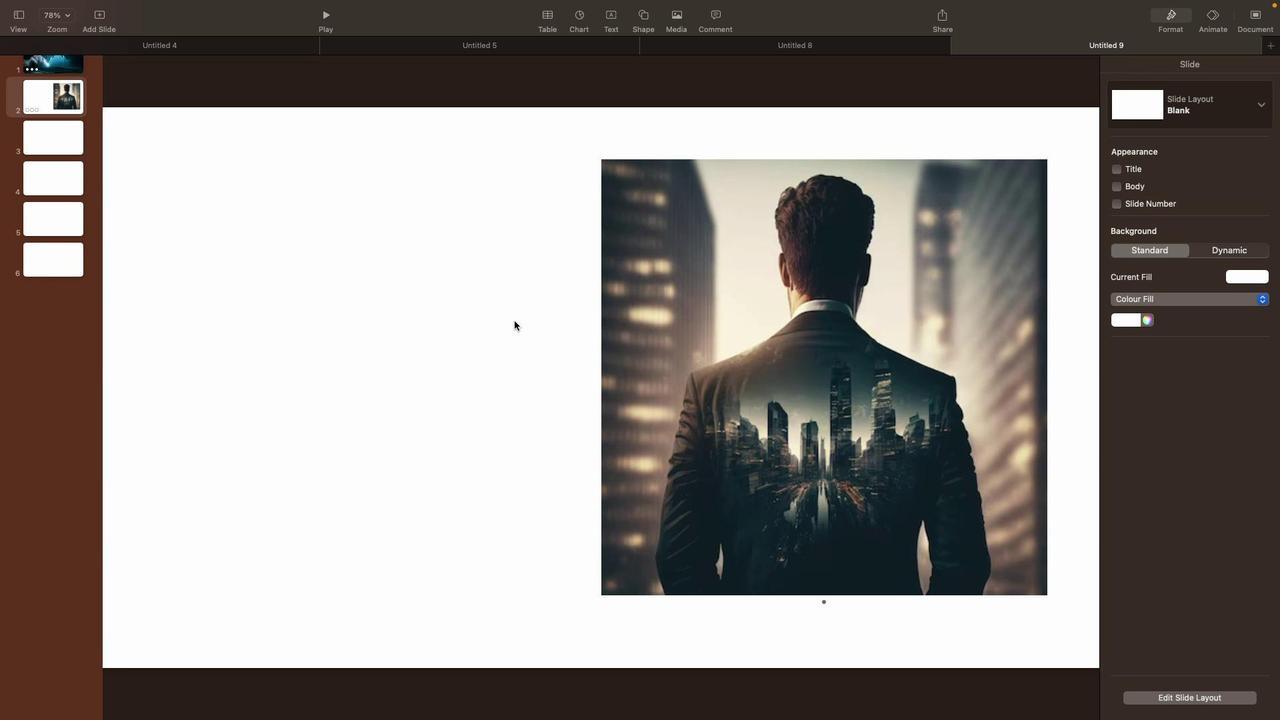 
Action: Mouse pressed left at (460, 343)
Screenshot: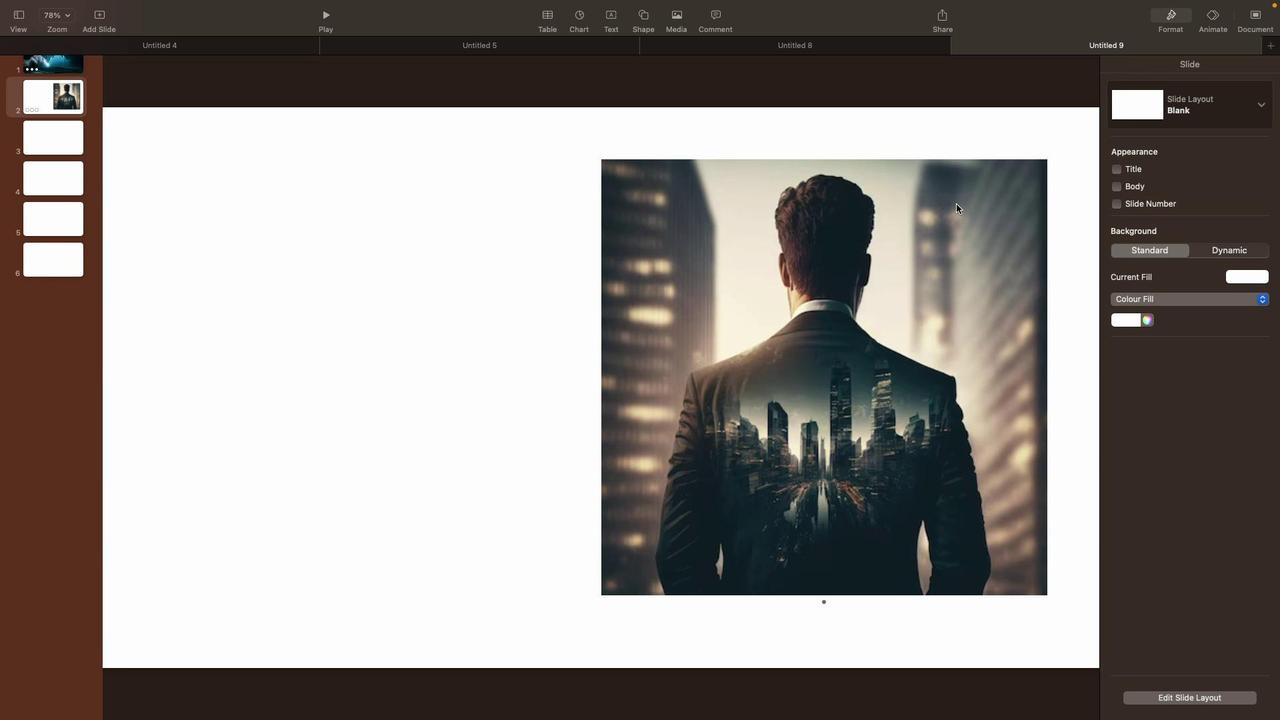 
Action: Mouse moved to (743, 240)
Screenshot: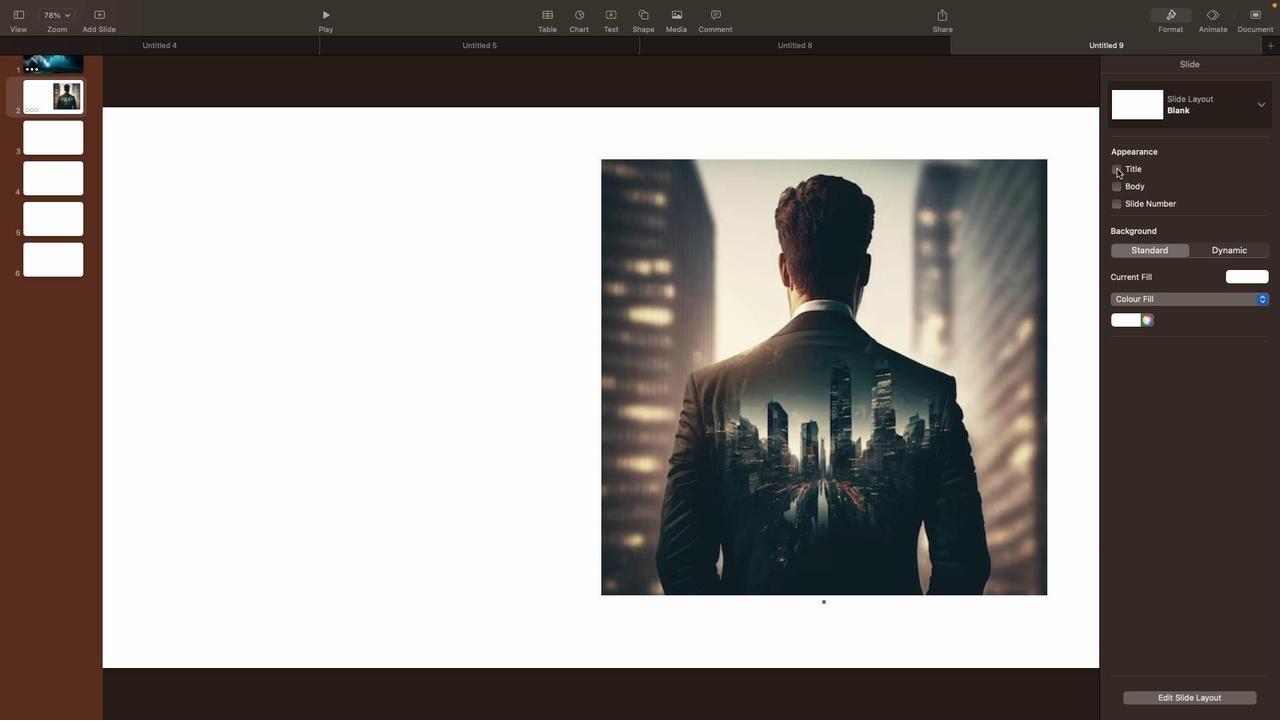 
Action: Mouse pressed left at (743, 240)
Screenshot: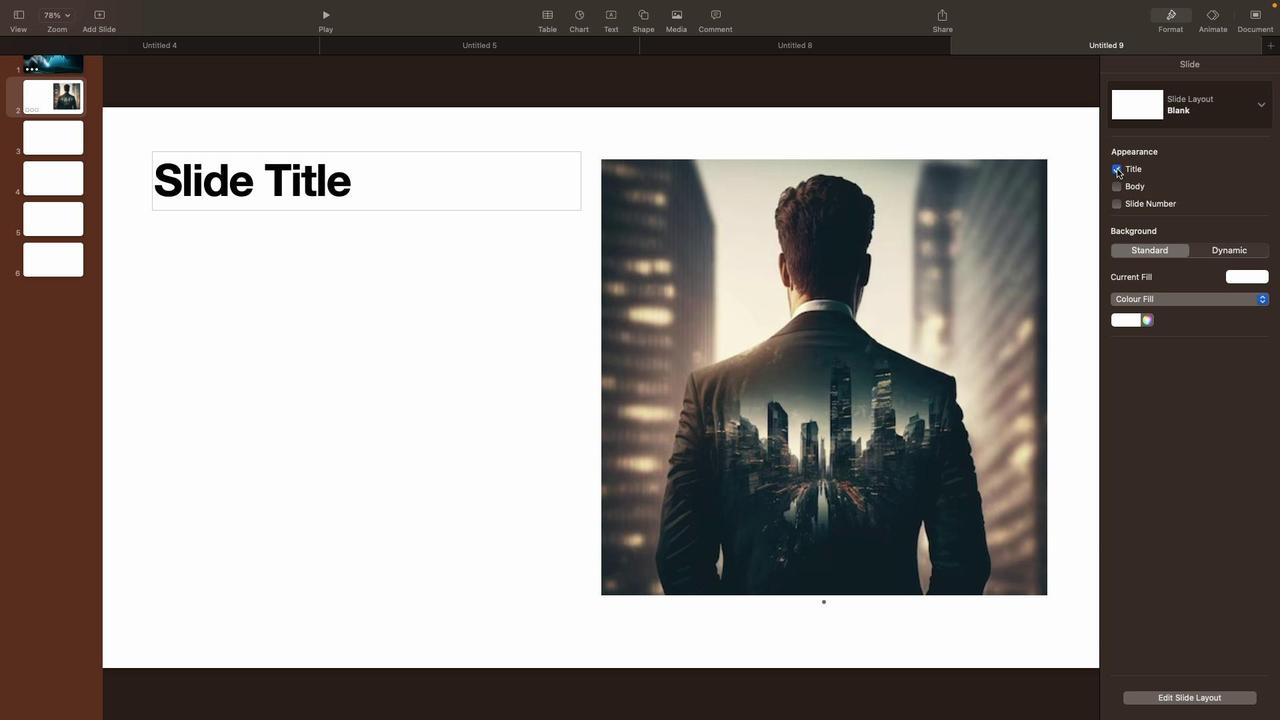 
Action: Mouse moved to (432, 258)
Screenshot: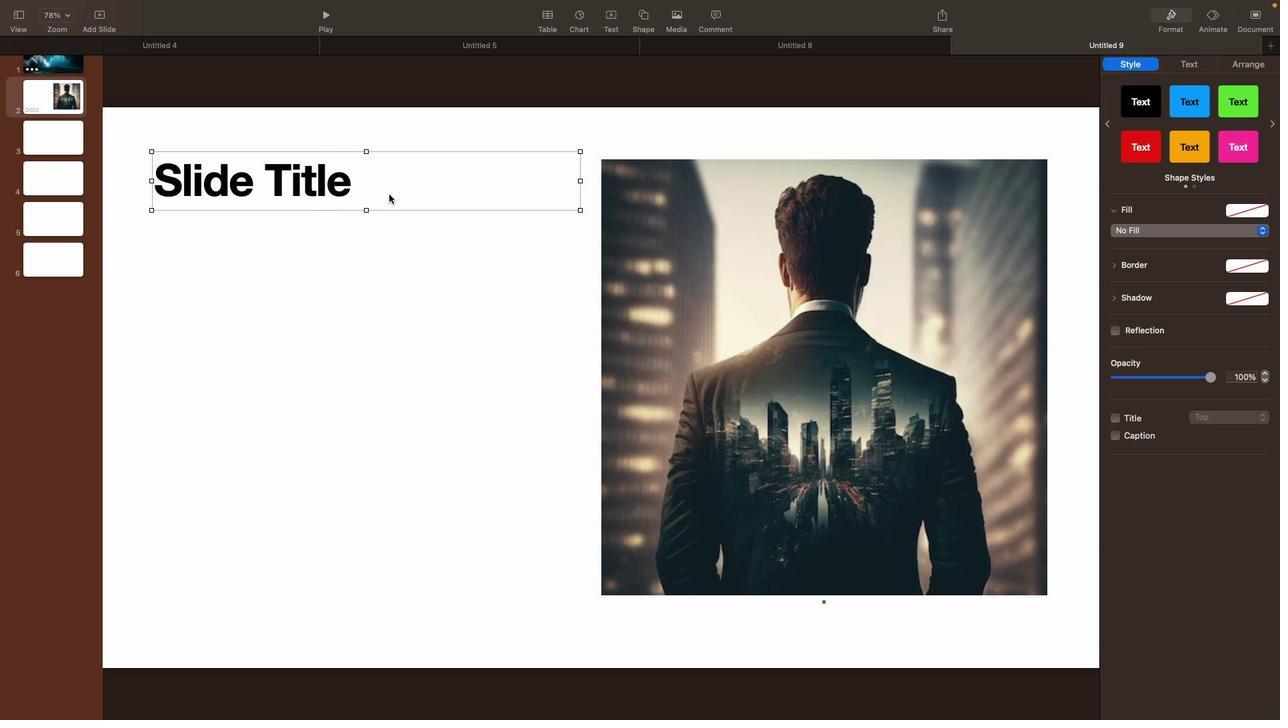 
Action: Mouse pressed left at (432, 258)
Screenshot: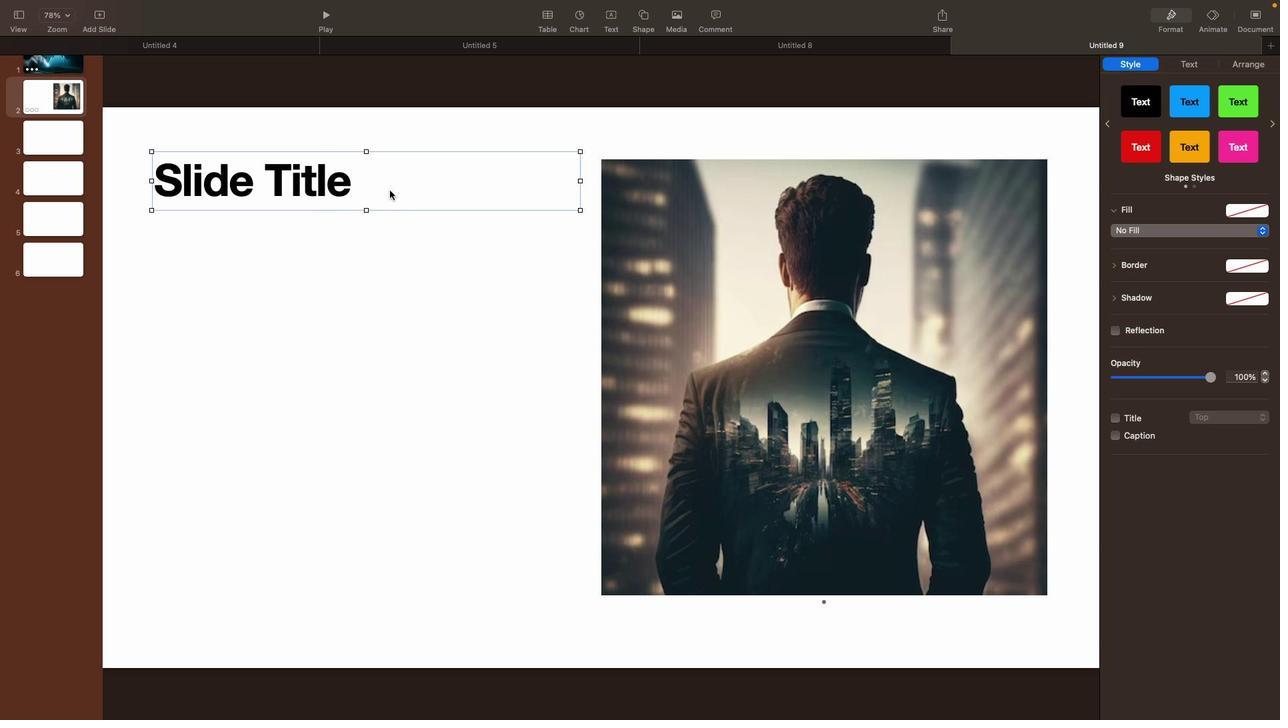 
Action: Mouse moved to (458, 254)
Screenshot: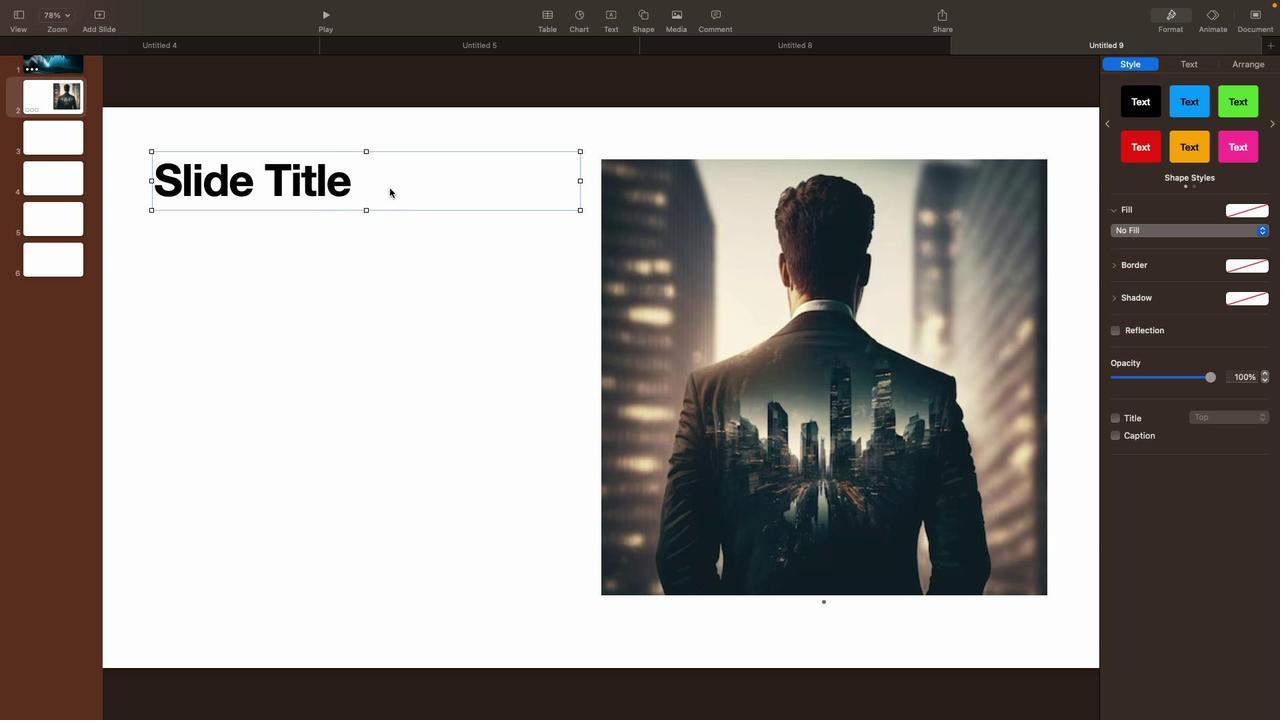 
Action: Mouse pressed left at (458, 254)
Screenshot: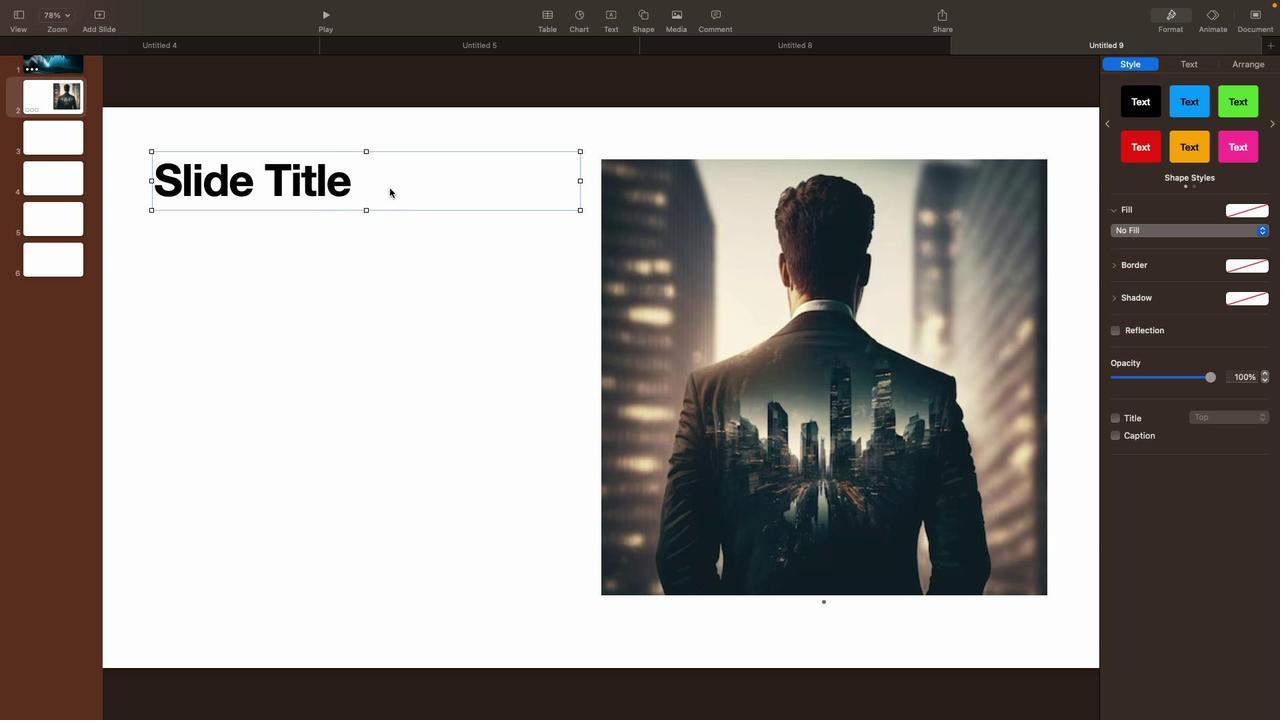 
Action: Mouse moved to (459, 253)
Screenshot: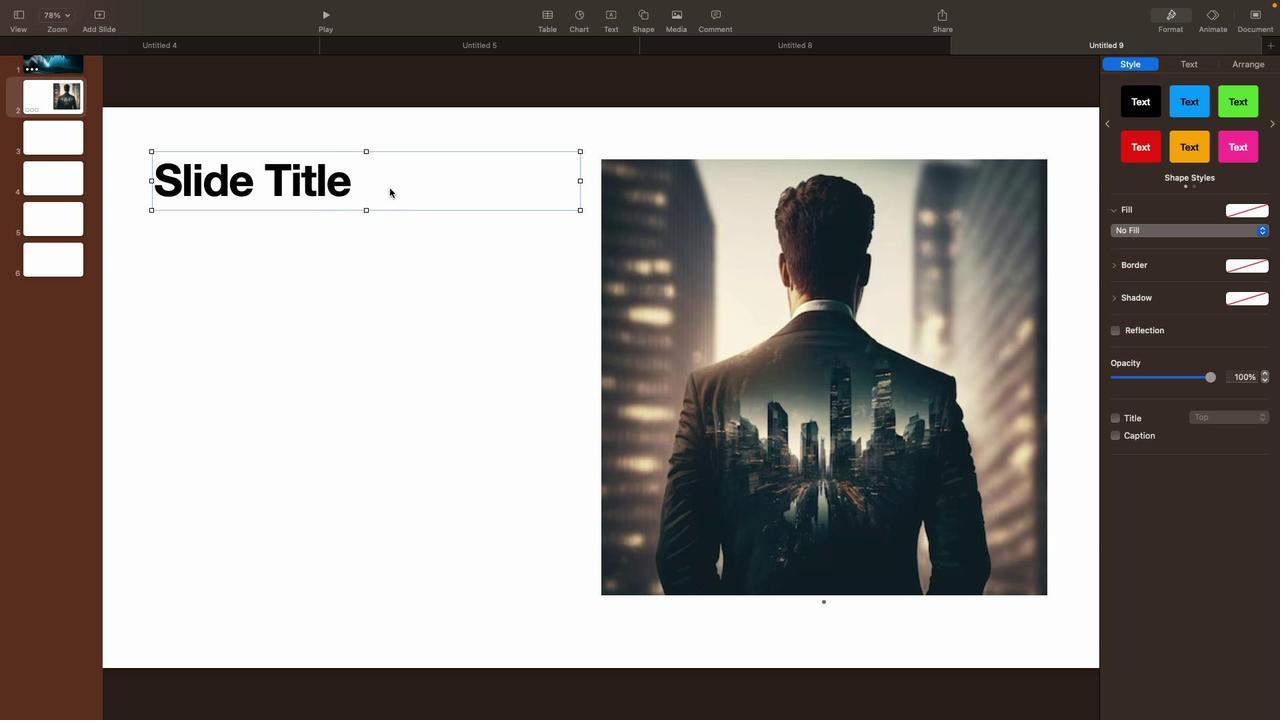 
Action: Key pressed Key.shift'S'Key.backspaceKey.shift_r'A''U'Key.backspace'u''d''i''e''n''c''e'Key.spaceKey.shift'A'Key.shift_r'n''a''l''y''s''i''s'
Screenshot: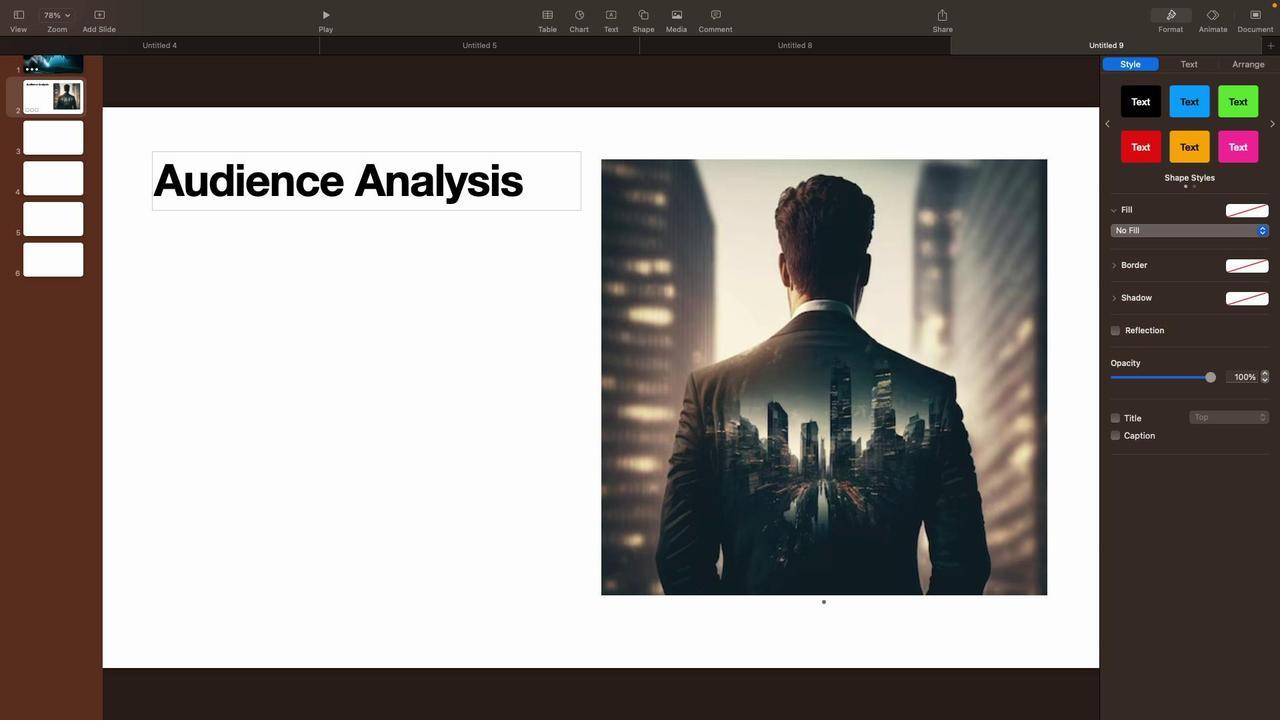 
Action: Mouse moved to (513, 366)
Screenshot: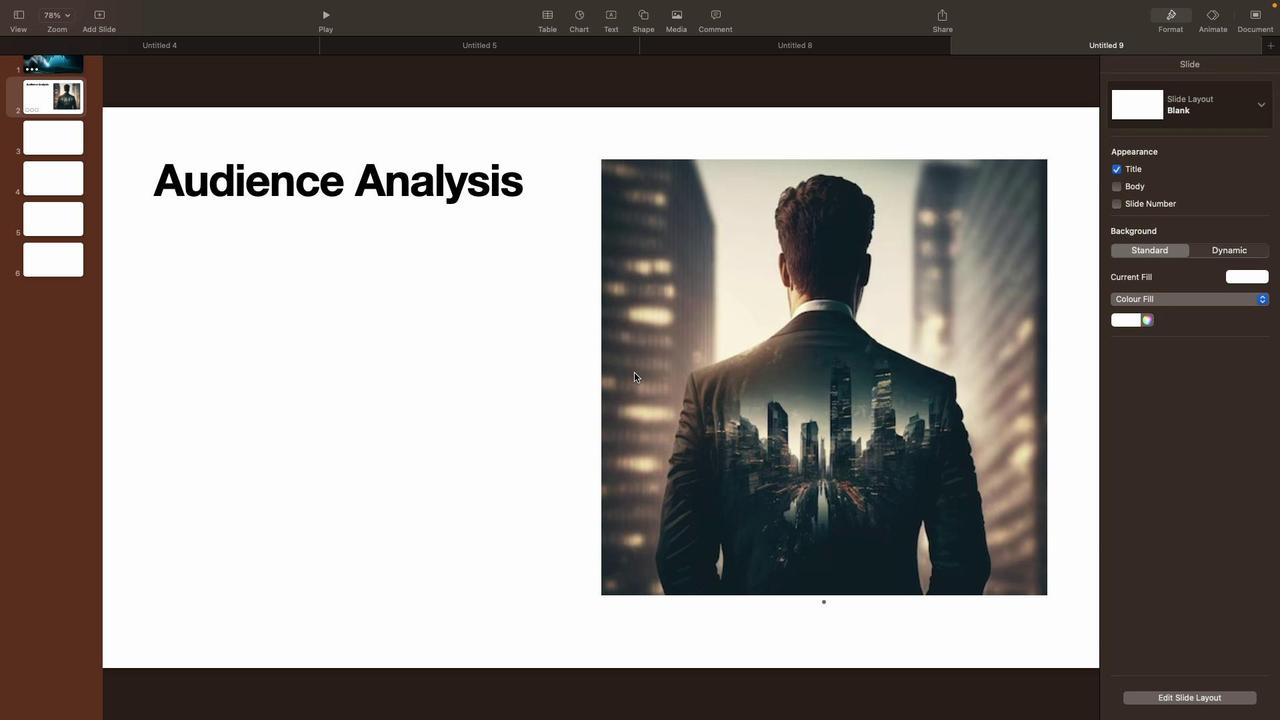 
Action: Mouse pressed left at (513, 366)
Screenshot: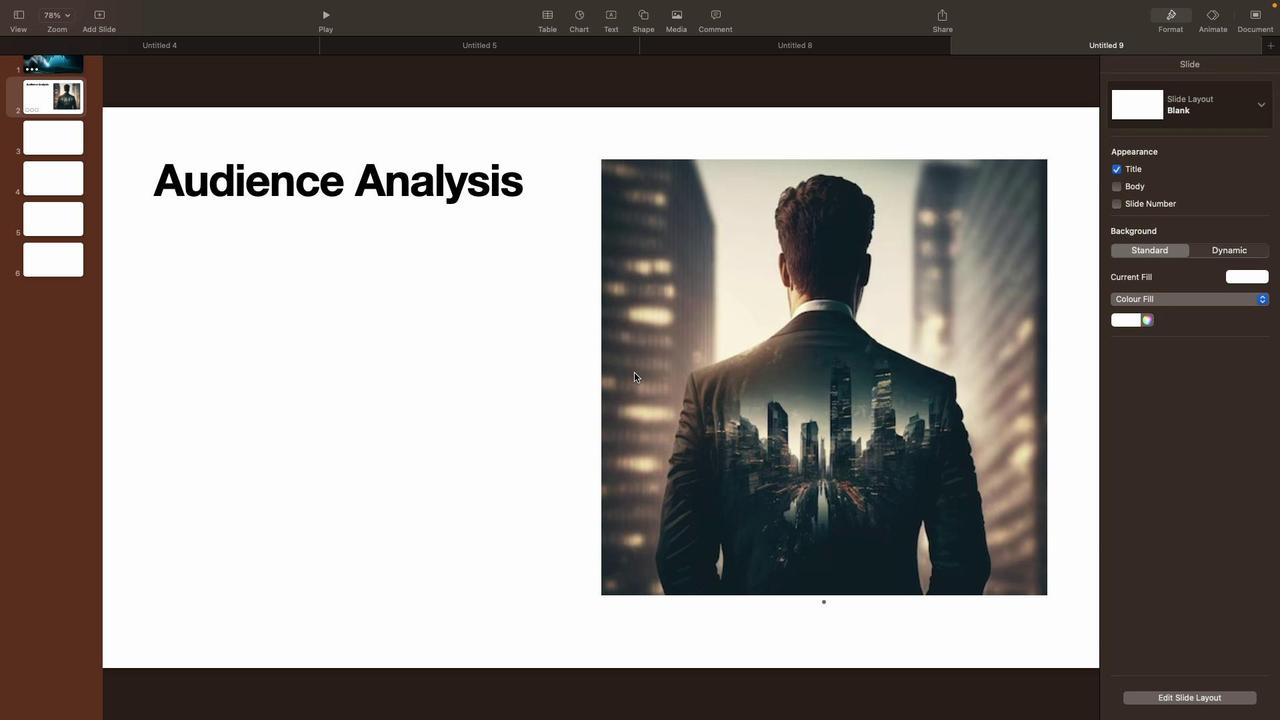 
Action: Mouse moved to (432, 378)
Screenshot: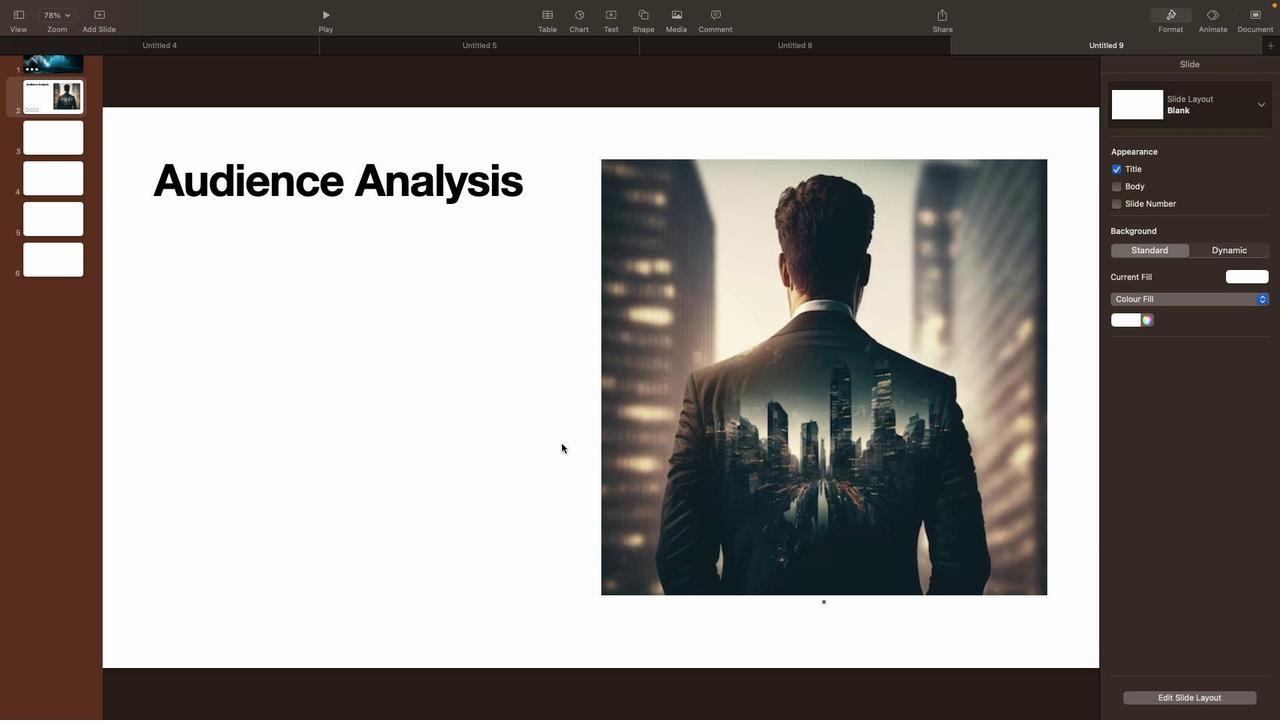 
Action: Mouse pressed left at (432, 378)
Screenshot: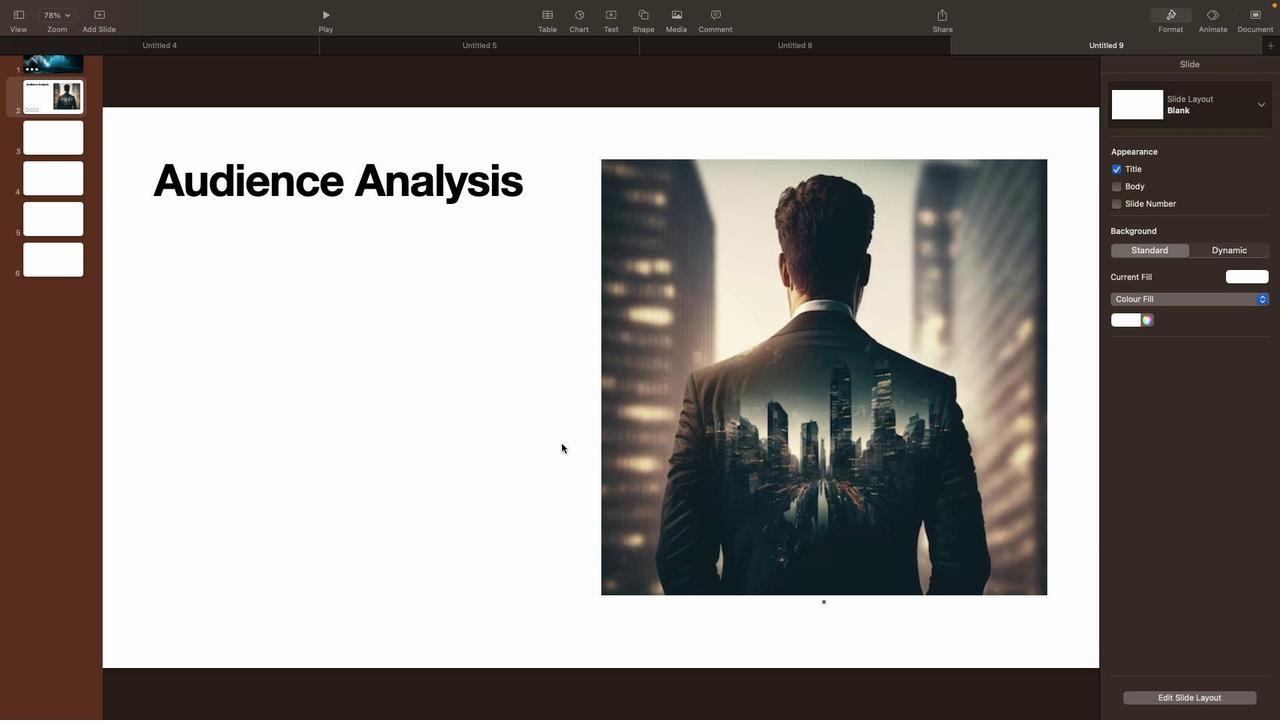 
Action: Mouse moved to (424, 406)
Screenshot: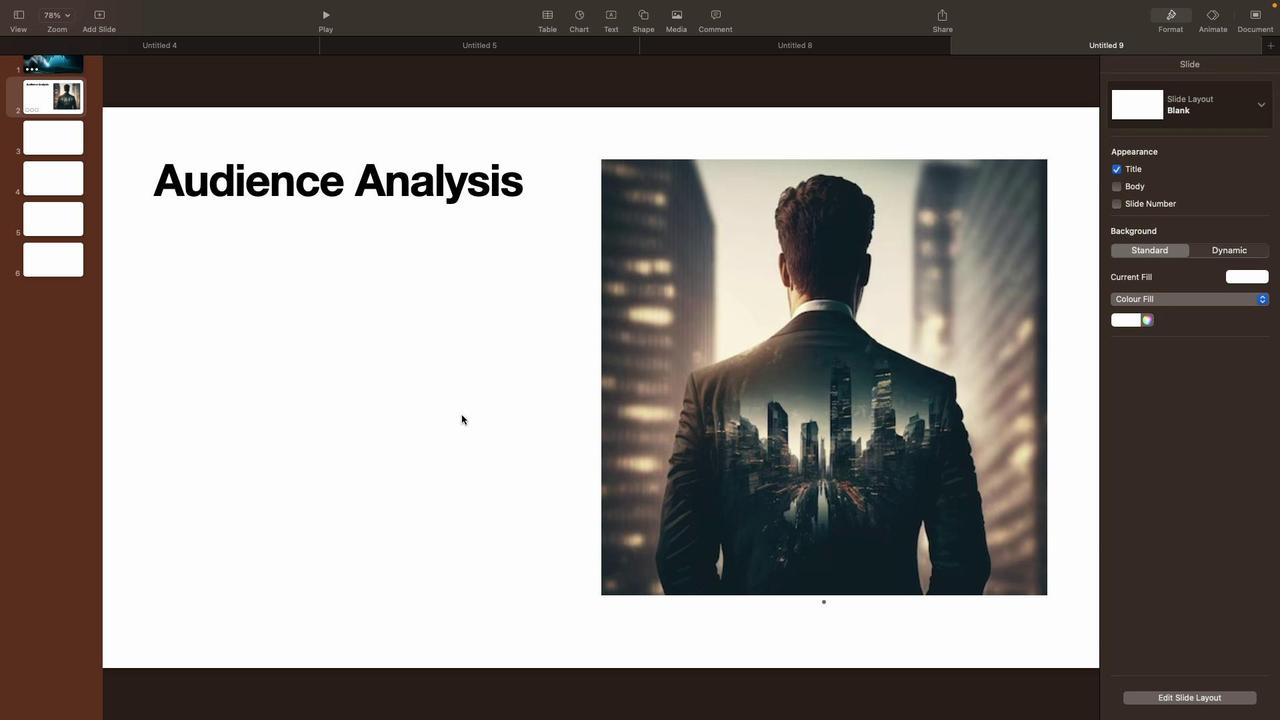 
Action: Mouse pressed left at (424, 406)
Screenshot: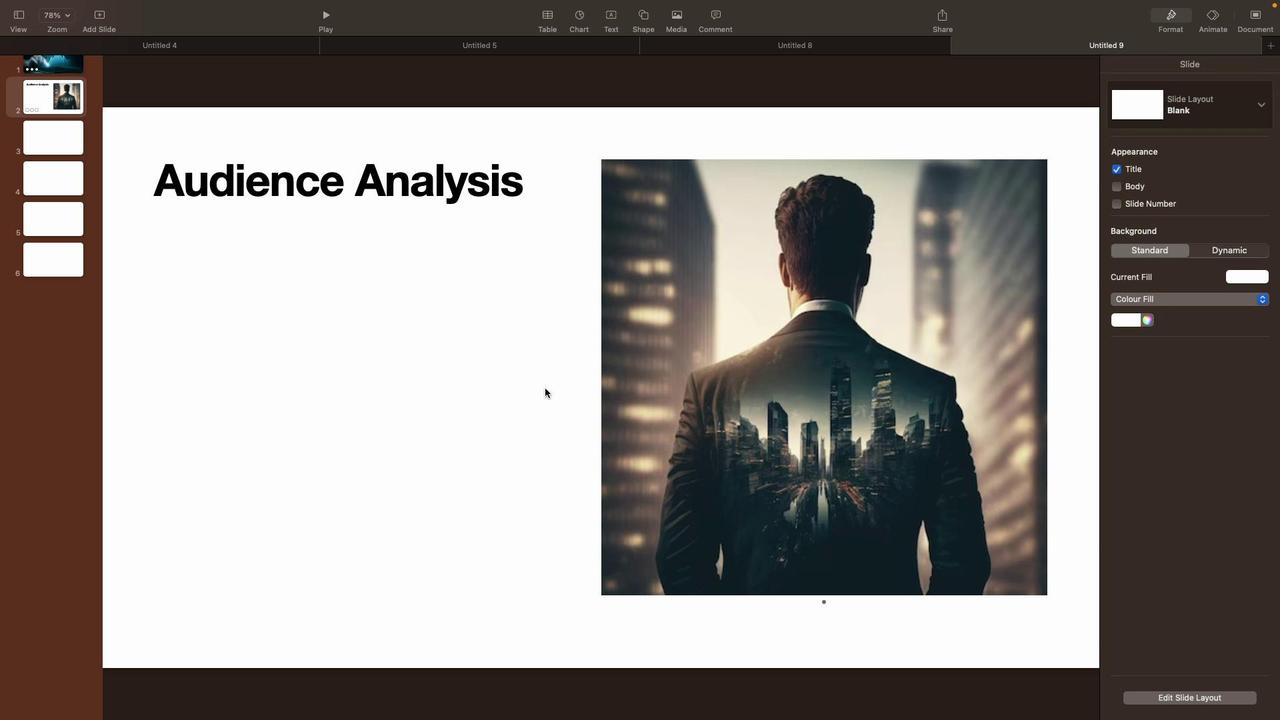 
Action: Mouse moved to (745, 251)
Screenshot: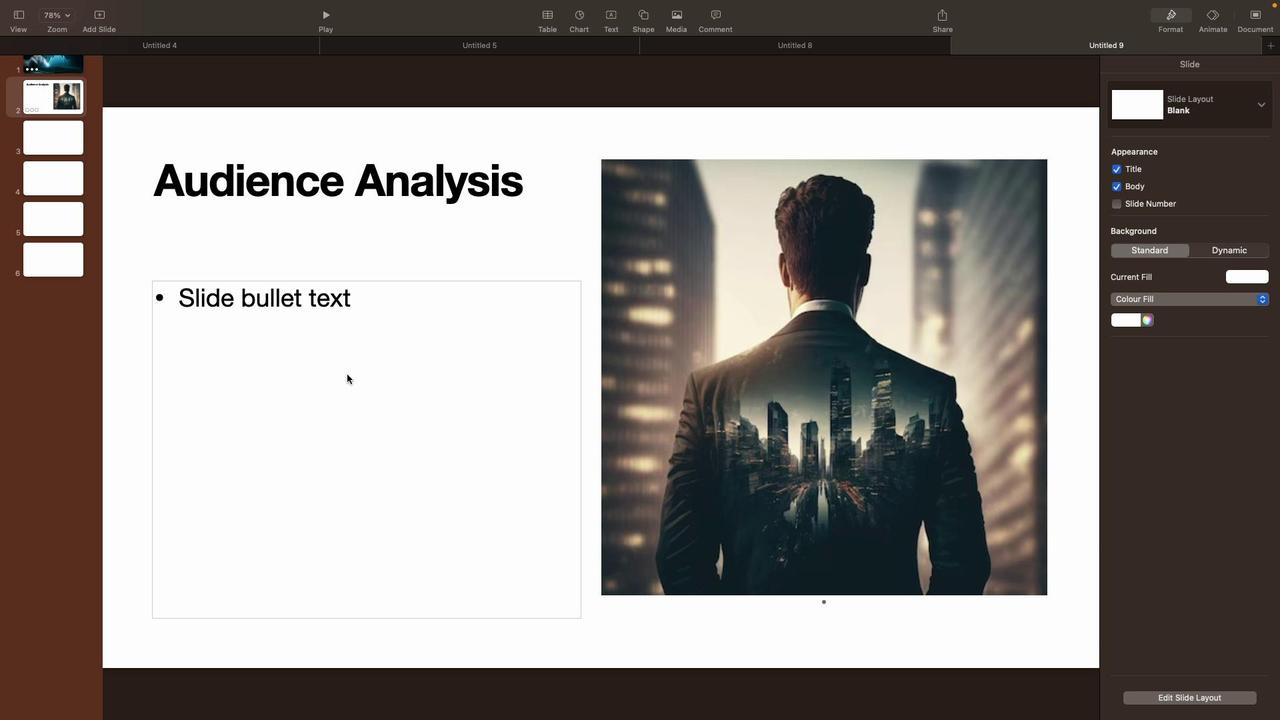 
Action: Mouse pressed left at (745, 251)
Screenshot: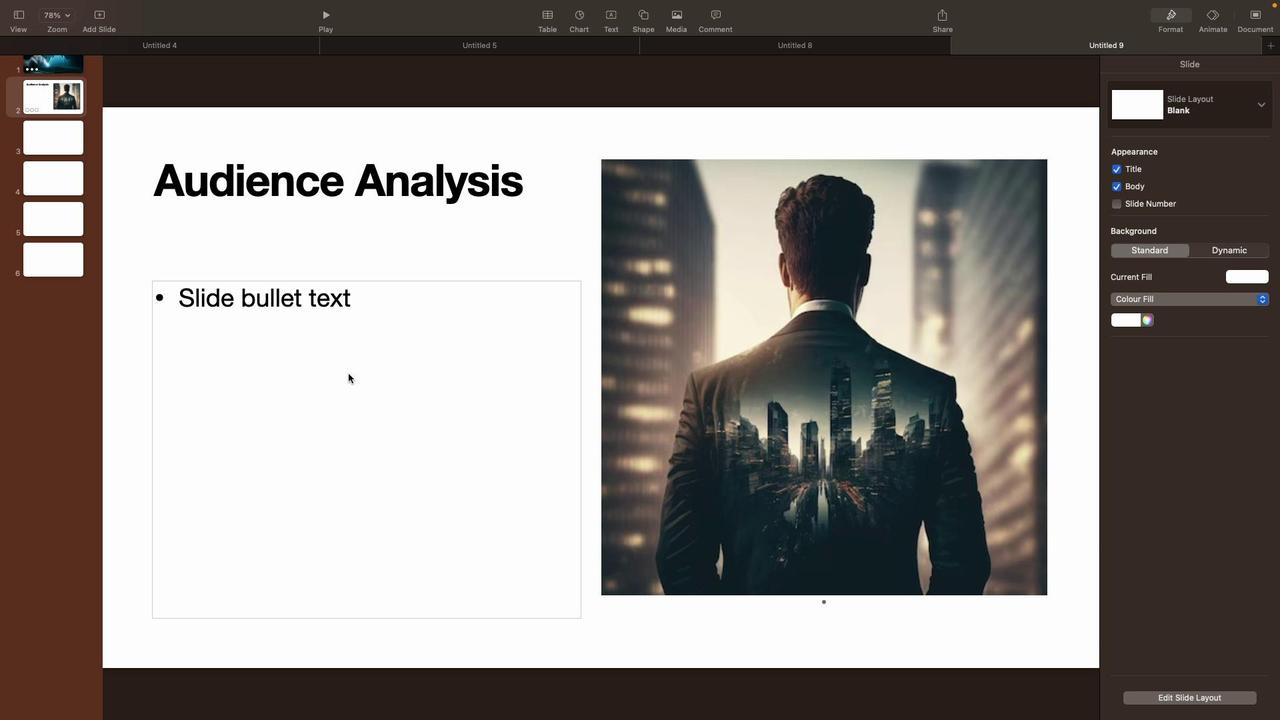 
Action: Mouse moved to (457, 314)
Screenshot: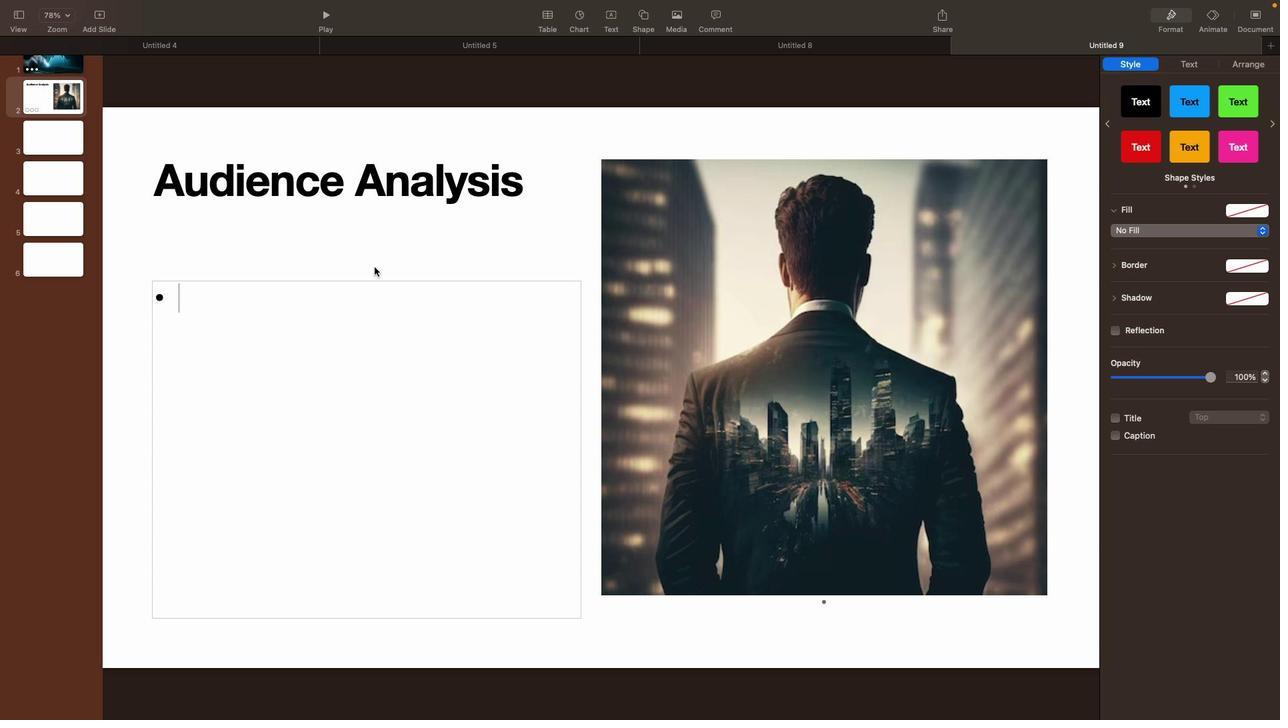 
Action: Mouse pressed left at (457, 314)
Screenshot: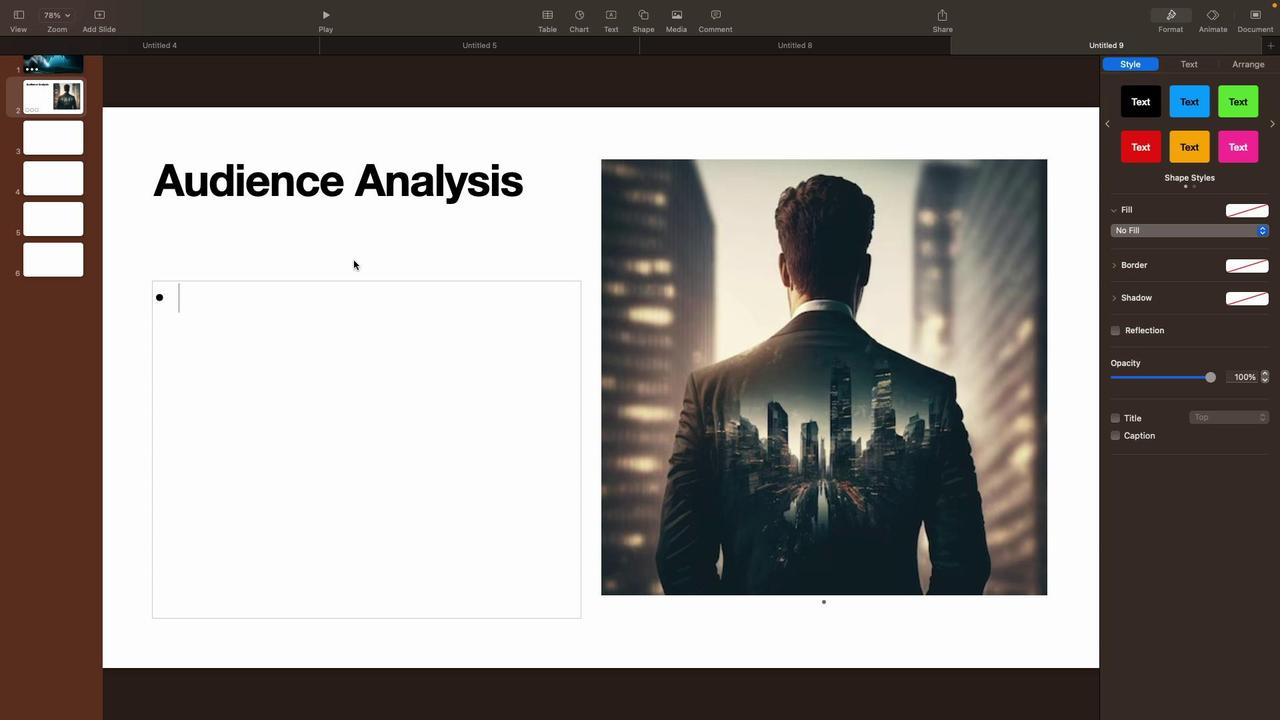 
Action: Mouse pressed left at (457, 314)
Screenshot: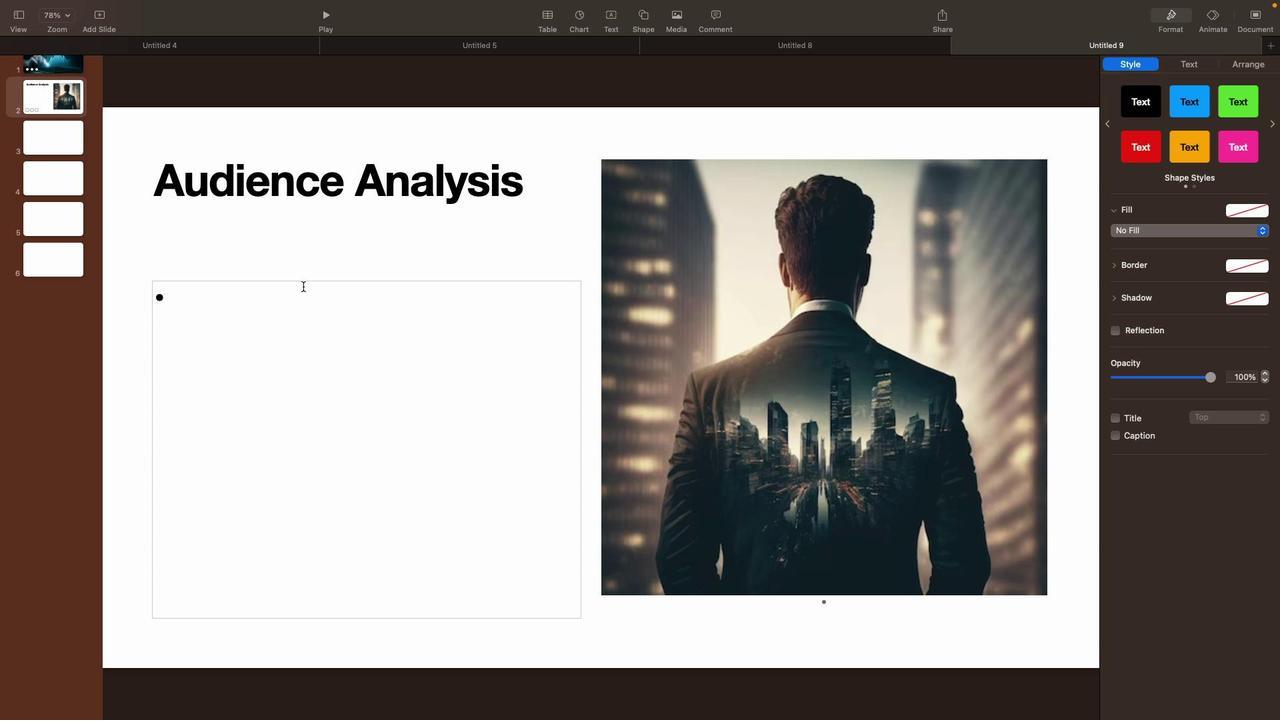 
Action: Mouse moved to (424, 320)
Screenshot: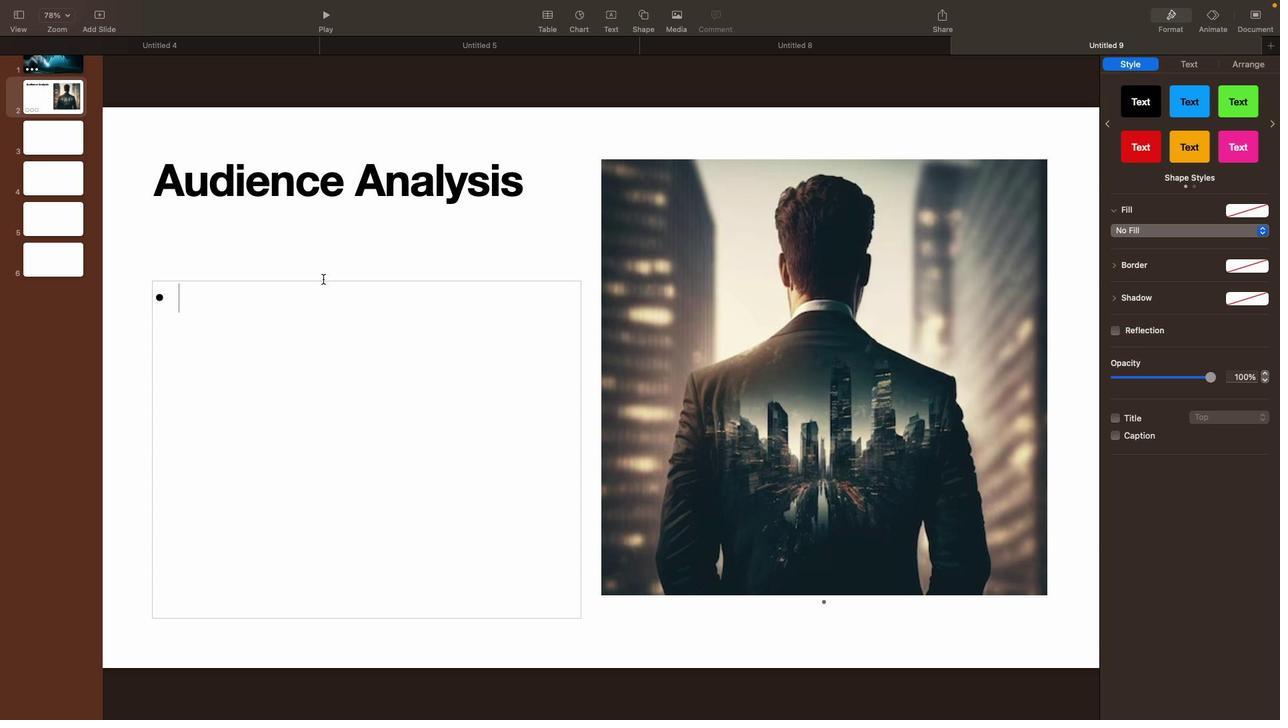 
Action: Mouse pressed left at (424, 320)
Screenshot: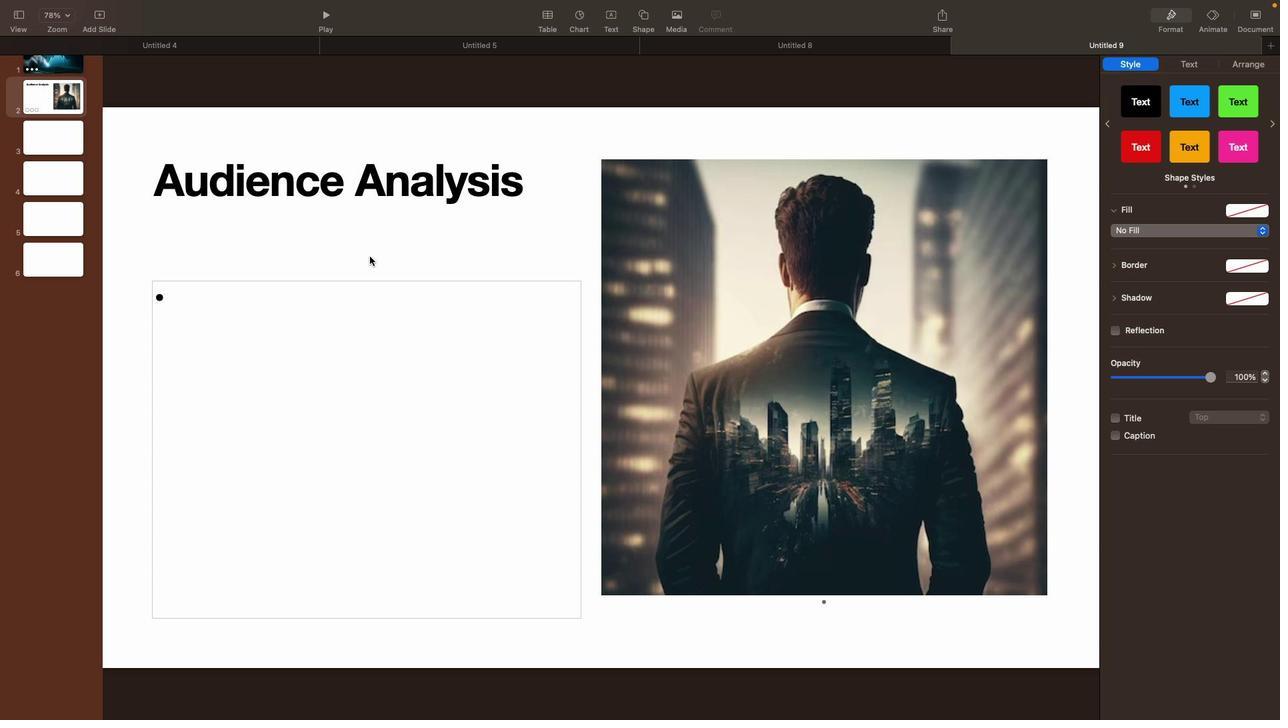 
Action: Mouse moved to (428, 315)
Screenshot: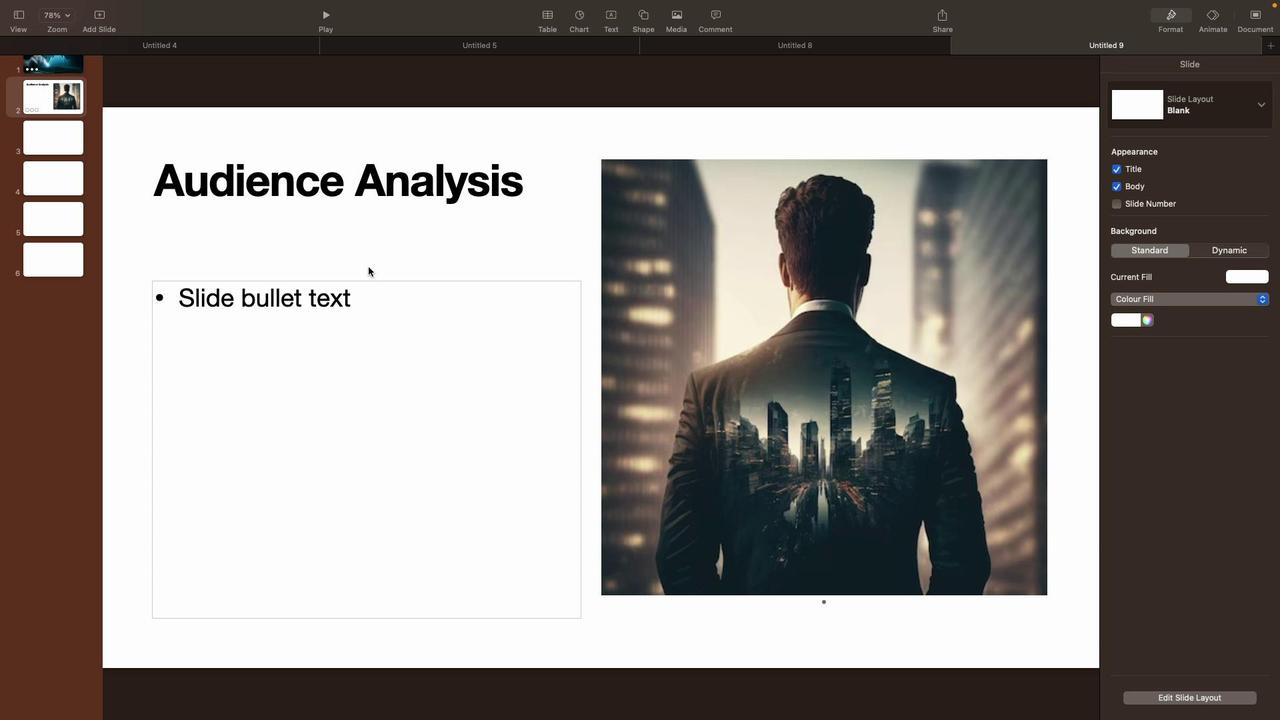 
Action: Mouse pressed left at (428, 315)
Screenshot: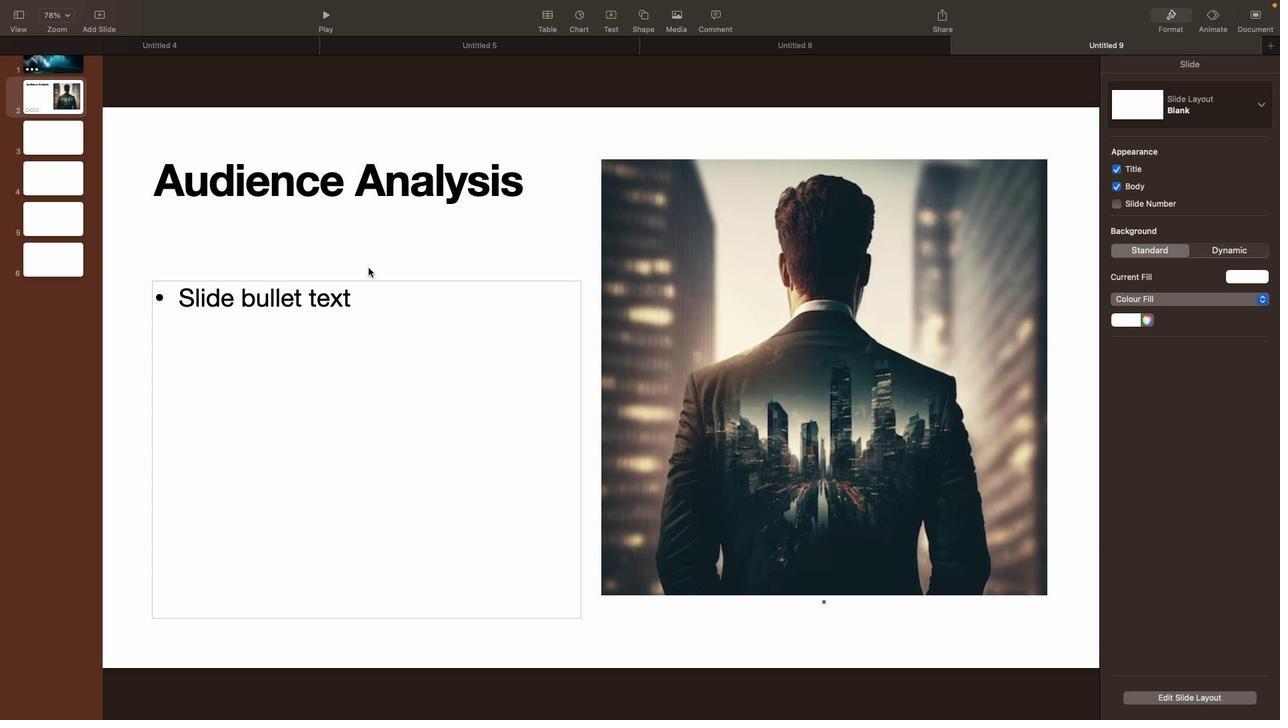 
Action: Mouse moved to (451, 296)
Screenshot: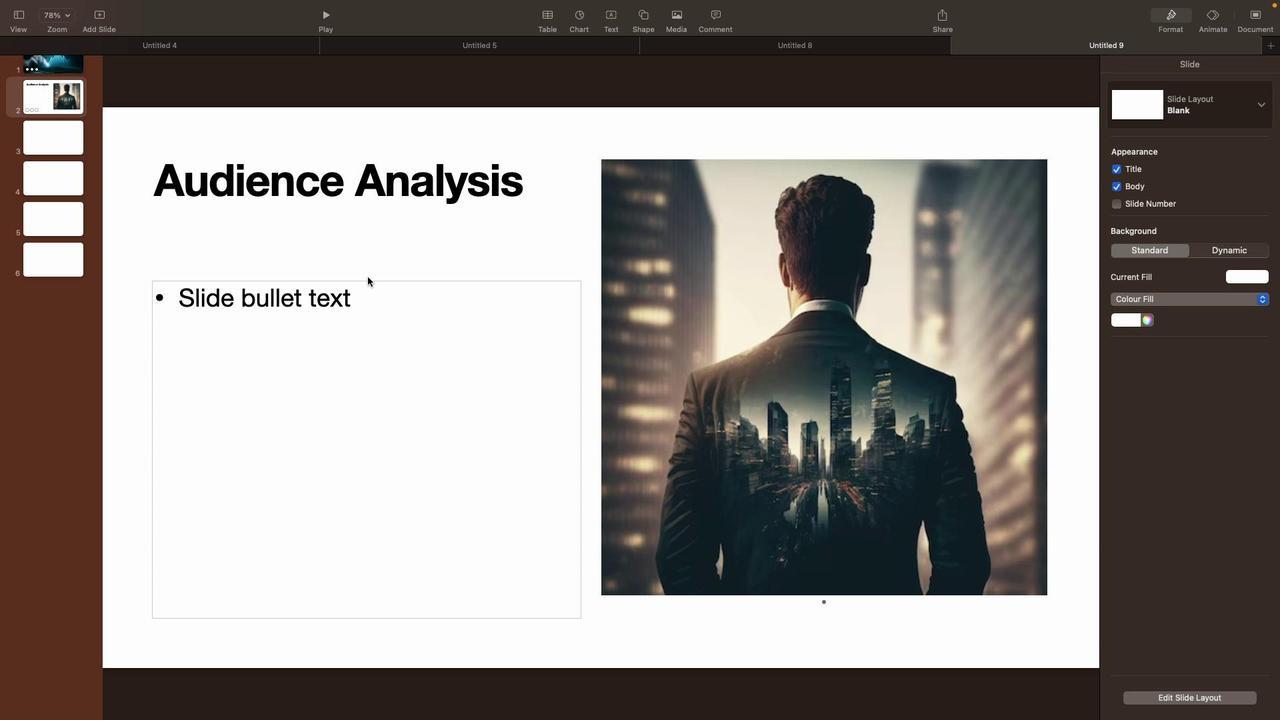 
Action: Mouse pressed left at (451, 296)
Screenshot: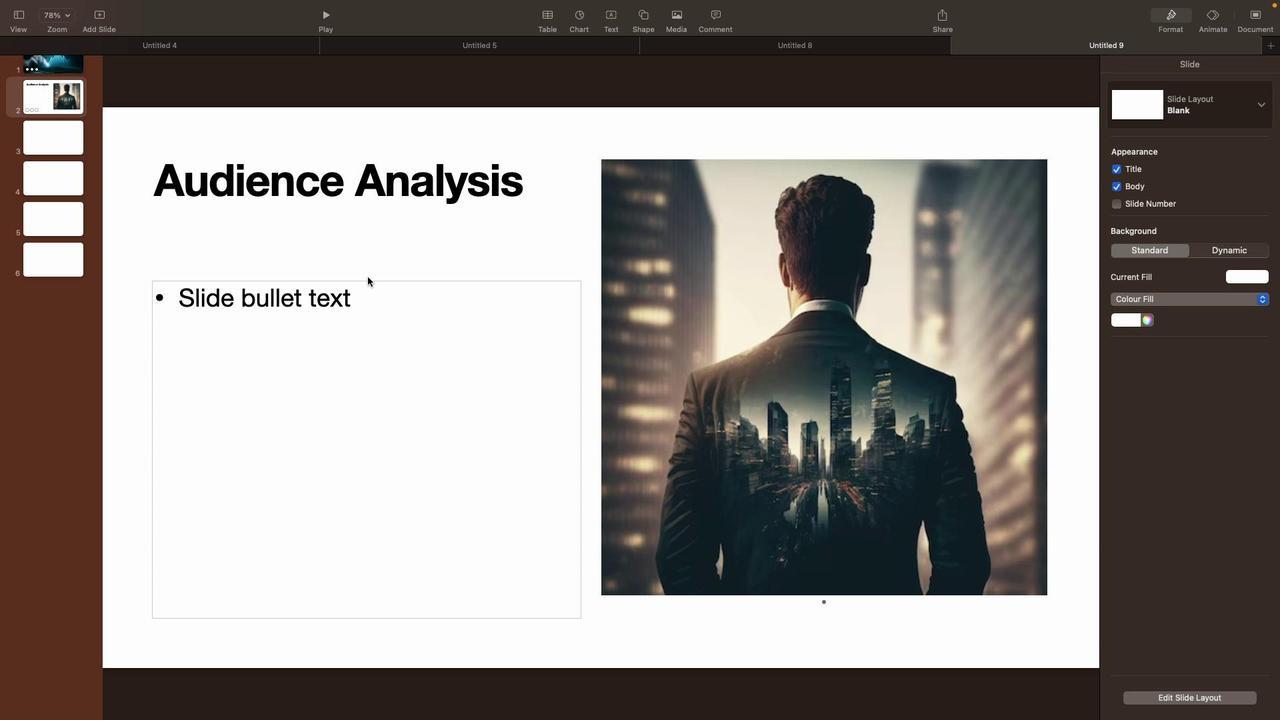 
Action: Mouse moved to (450, 312)
Screenshot: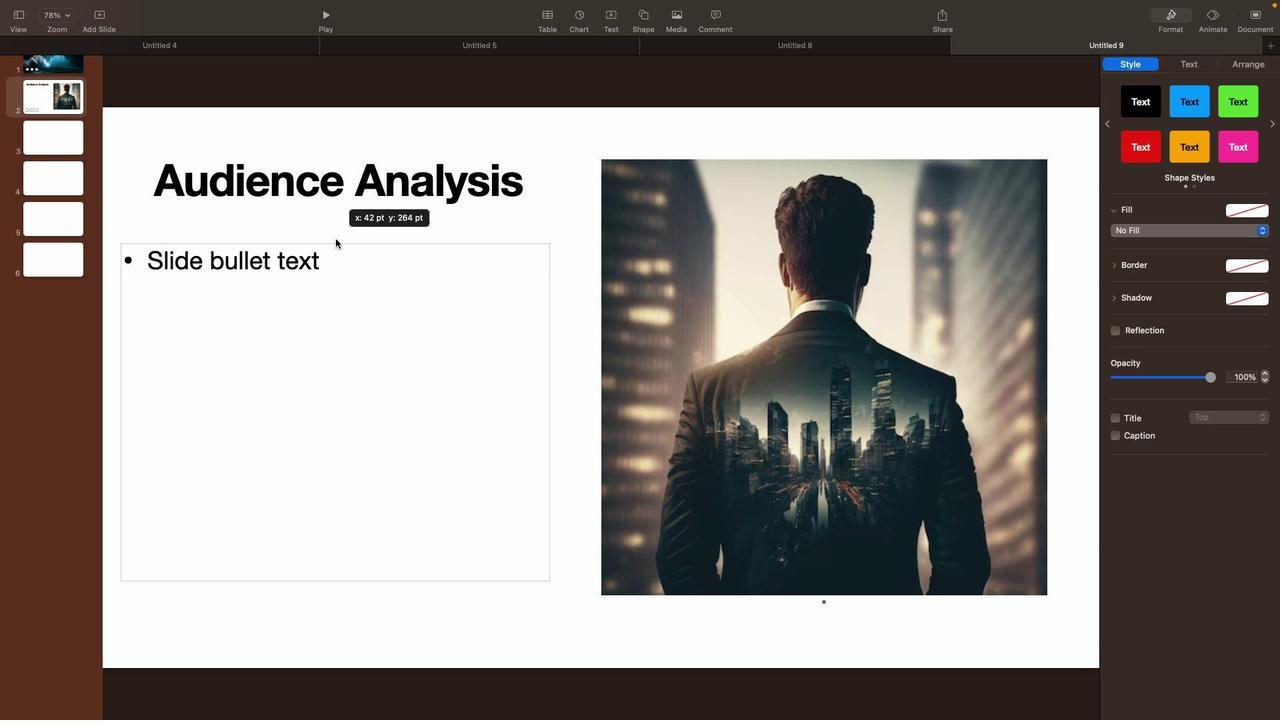 
Action: Mouse pressed left at (450, 312)
Screenshot: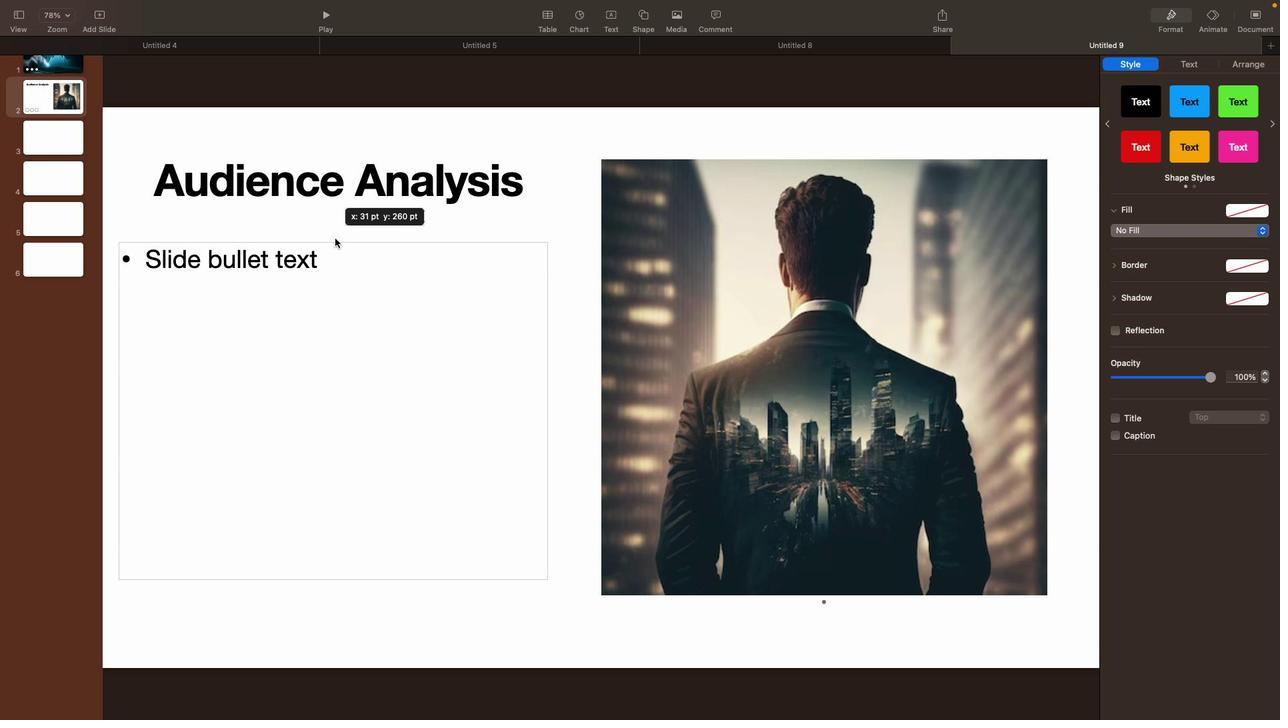 
Action: Mouse moved to (440, 328)
Screenshot: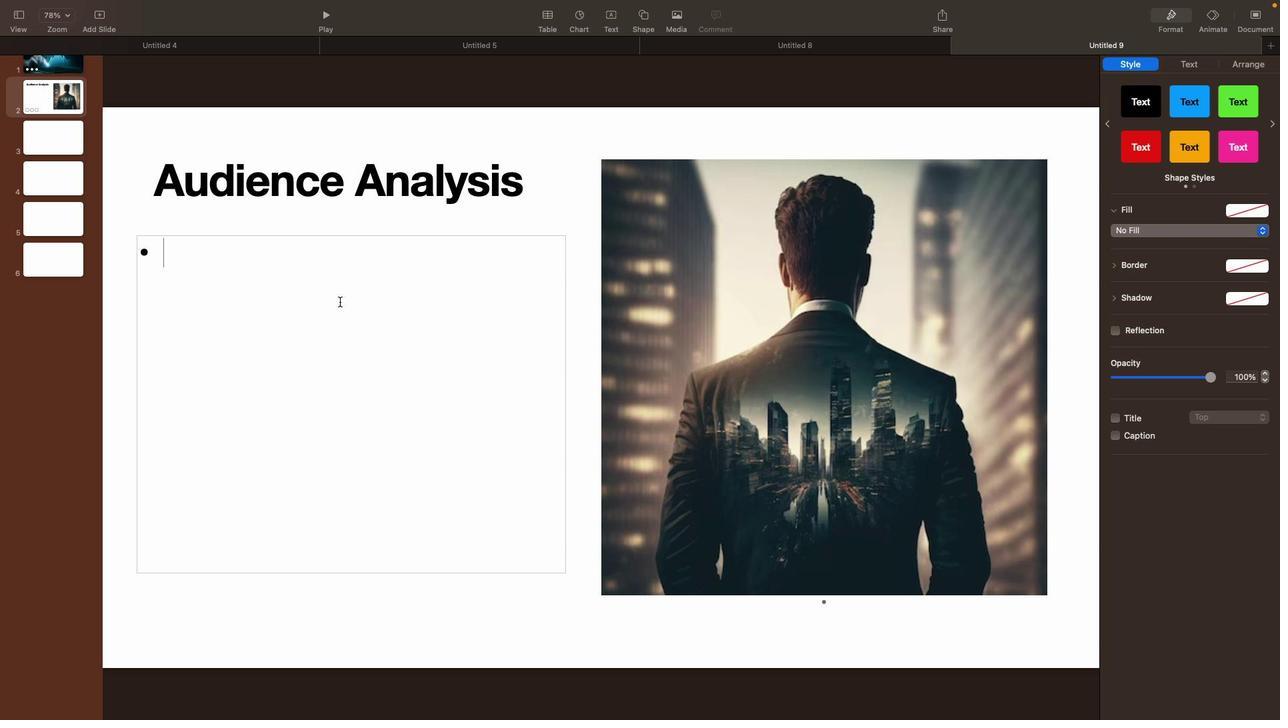 
Action: Mouse pressed left at (440, 328)
Screenshot: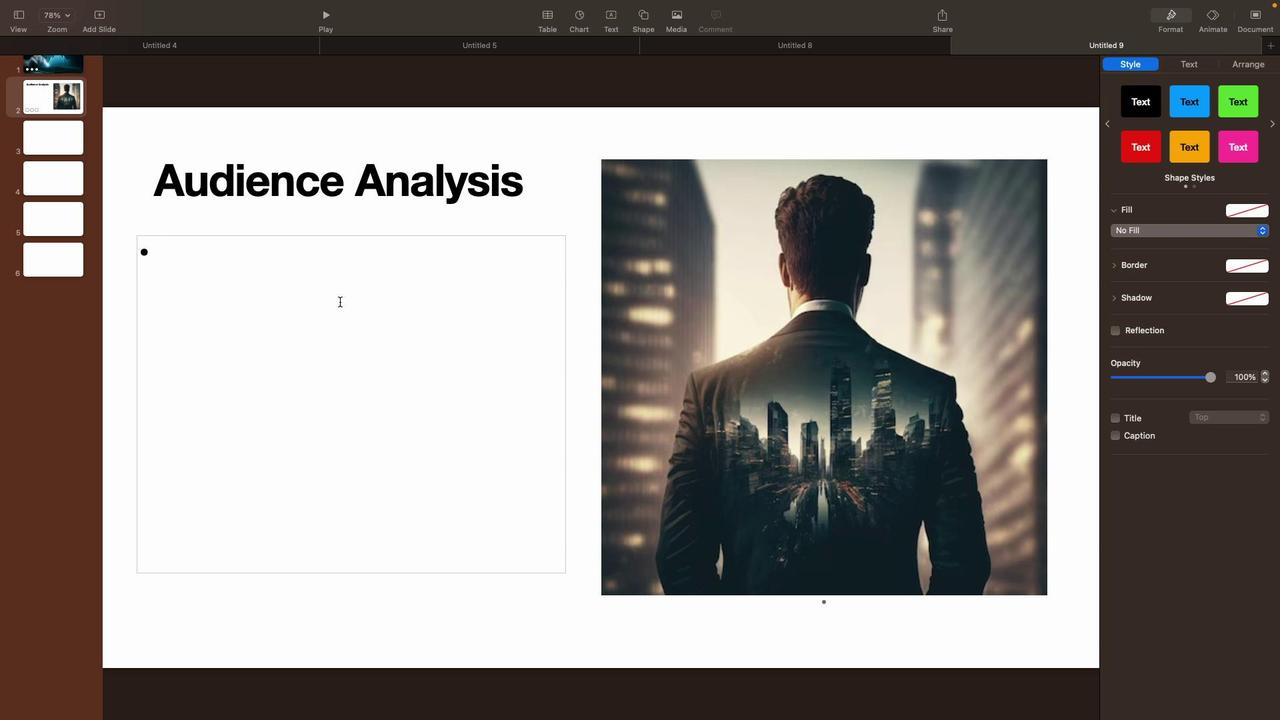 
Action: Key pressed Key.shift'u''n''d''e''r''s''t''a''n''d'Key.space'y''o''u''r'Key.space'a''u''d''i''e''n''c''e'','Key.space'b''a'Key.backspaceKey.backspaceKey.backspaceKey.backspace"'"'s'Key.space'b''a''c''k''-''g''o''r''u''n''d'
Screenshot: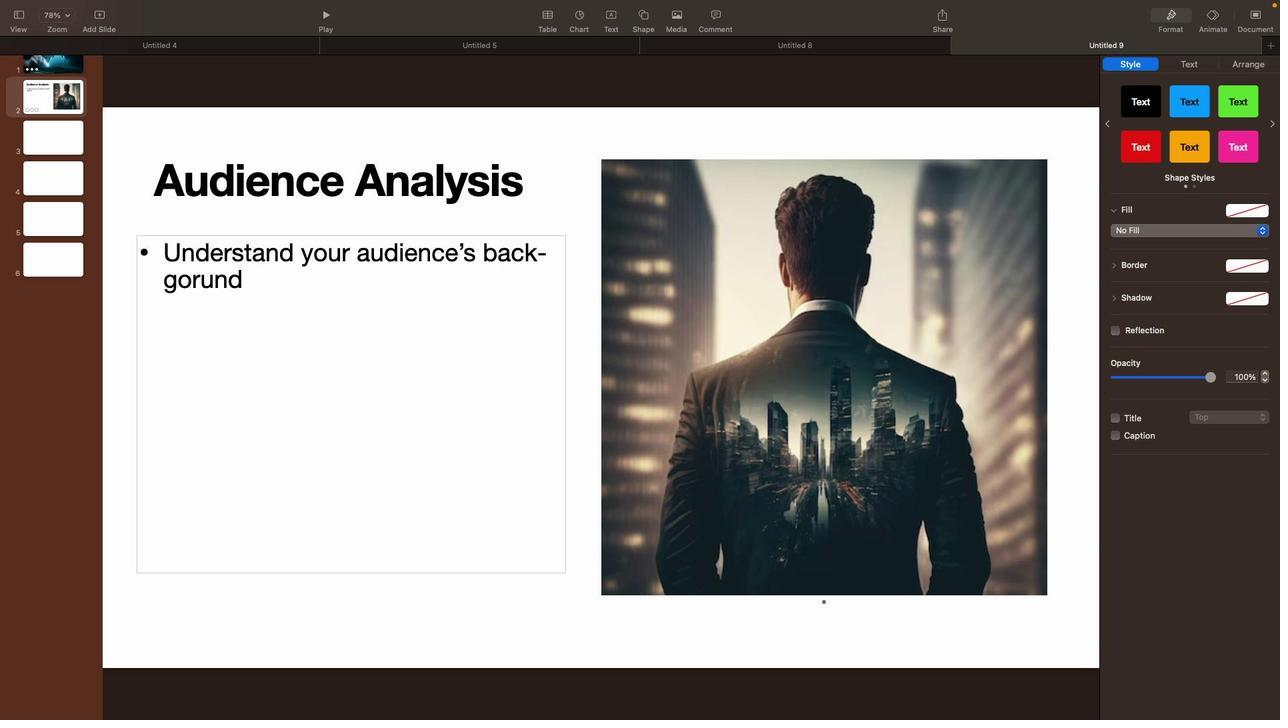 
Action: Mouse moved to (438, 292)
Screenshot: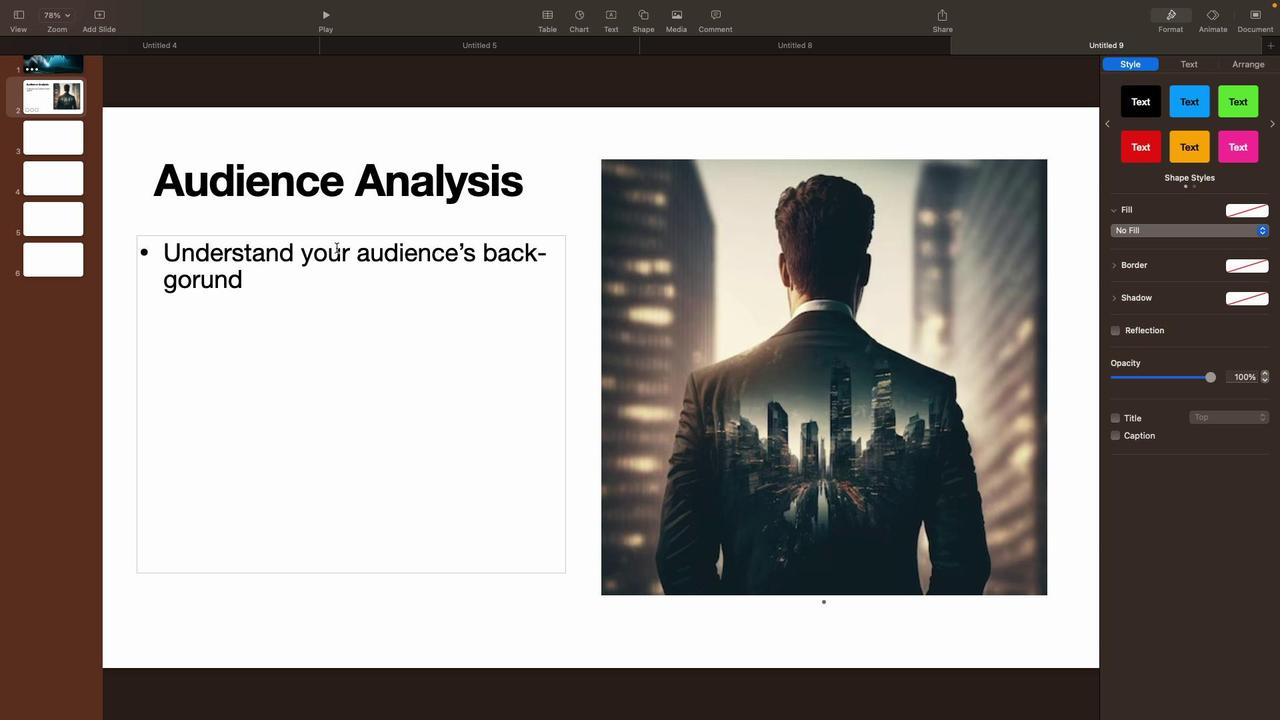 
Action: Key pressed 'b''n'Key.backspaceKey.backspaceKey.spaceKey.backspaceKey.backspaceKey.backspaceKey.backspaceKey.backspaceKey.backspaceKey.backspaceKey.backspaceKey.backspaceKey.backspaceKey.backspaceKey.backspaceKey.backspaceKey.backspaceKey.backspaceKey.backspaceKey.backspaceKey.backspaceKey.backspaceKey.backspaceKey.backspaceKey.backspaceKey.backspaceKey.backspaceKey.backspaceKey.backspaceKey.backspaceKey.backspaceKey.backspaceKey.backspaceKey.backspaceKey.backspaceKey.backspaceKey.backspaceKey.backspaceKey.backspaceKey.backspaceKey.backspaceKey.backspaceKey.backspaceKey.backspaceKey.backspaceKey.backspaceKey.backspace
Screenshot: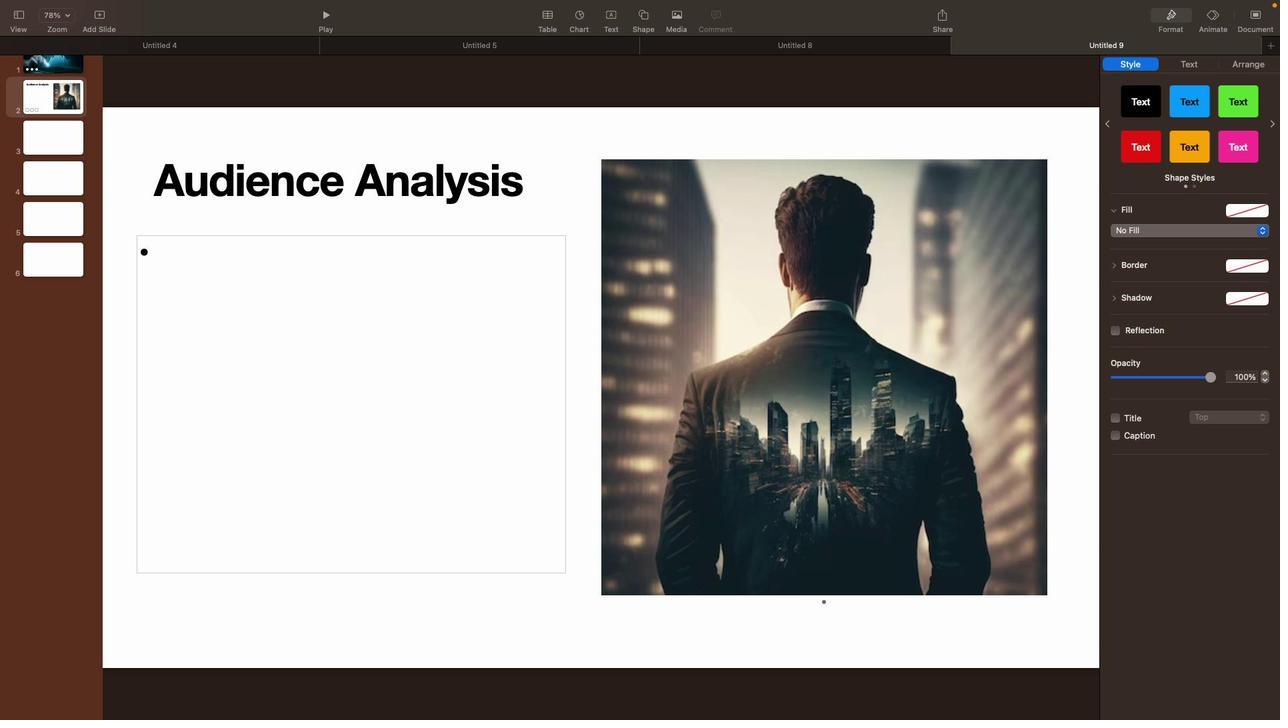 
Action: Mouse moved to (424, 397)
Screenshot: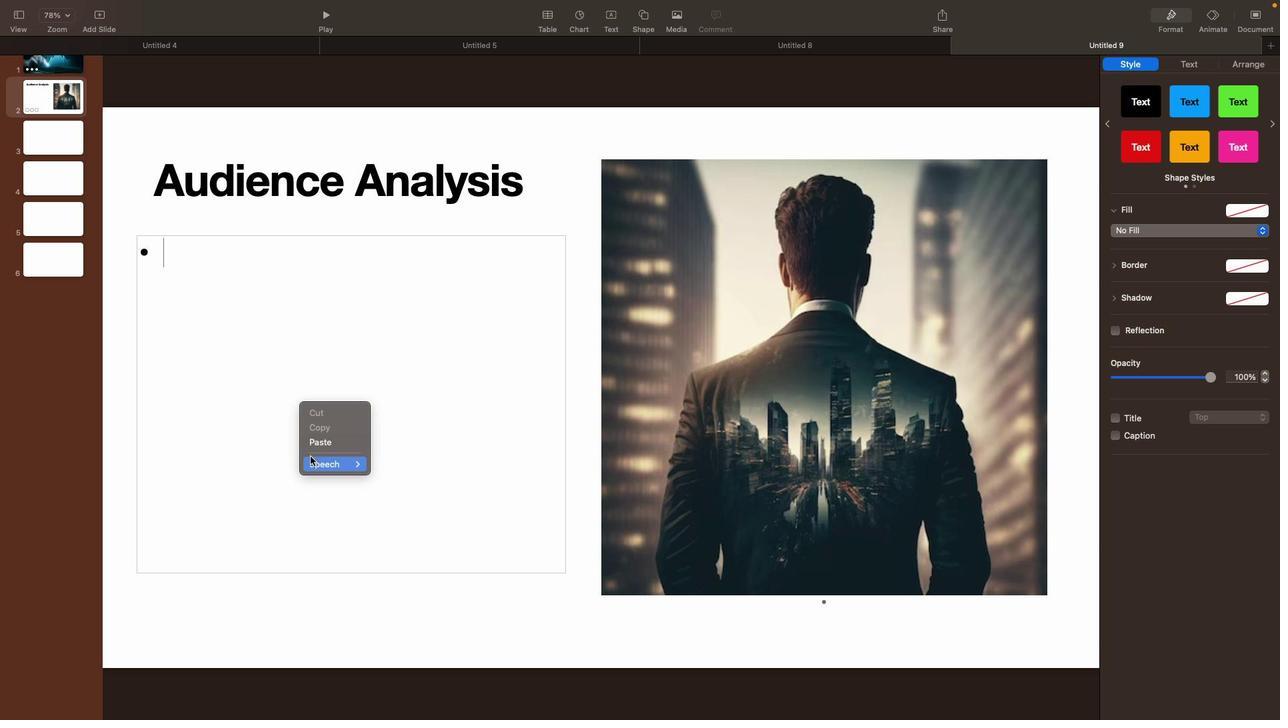 
Action: Mouse pressed right at (424, 397)
Screenshot: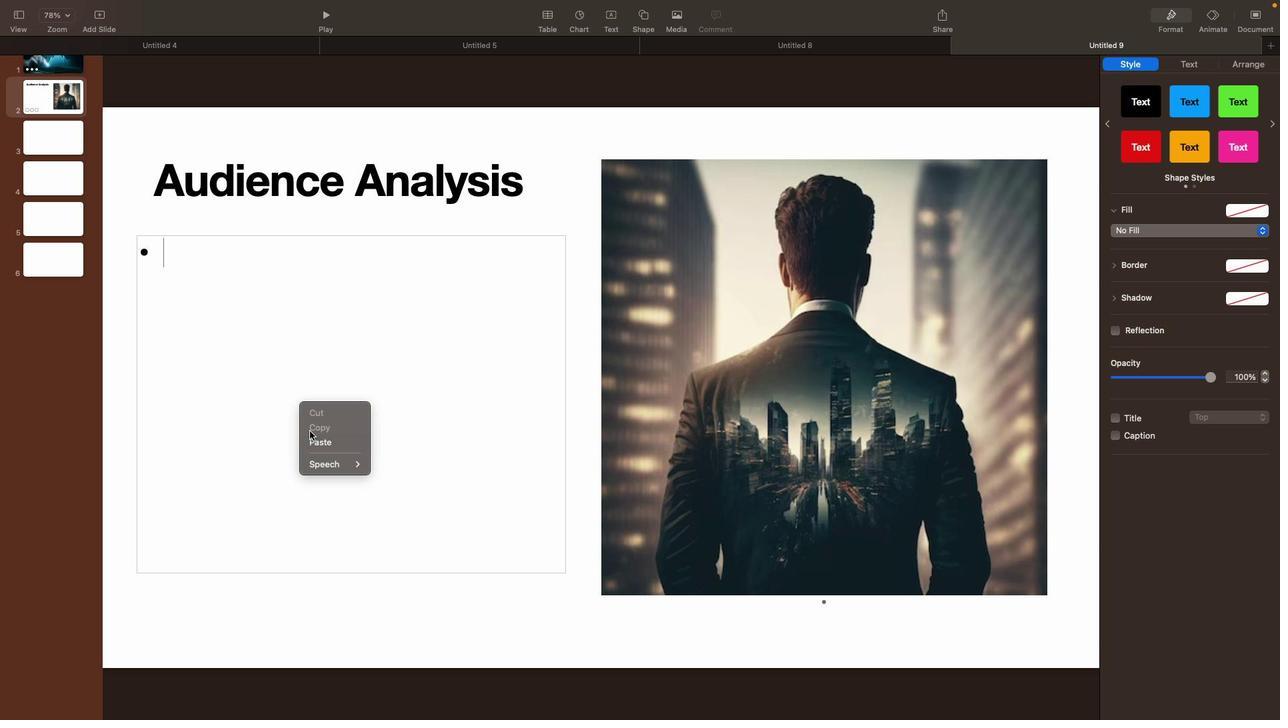 
Action: Mouse moved to (378, 283)
Screenshot: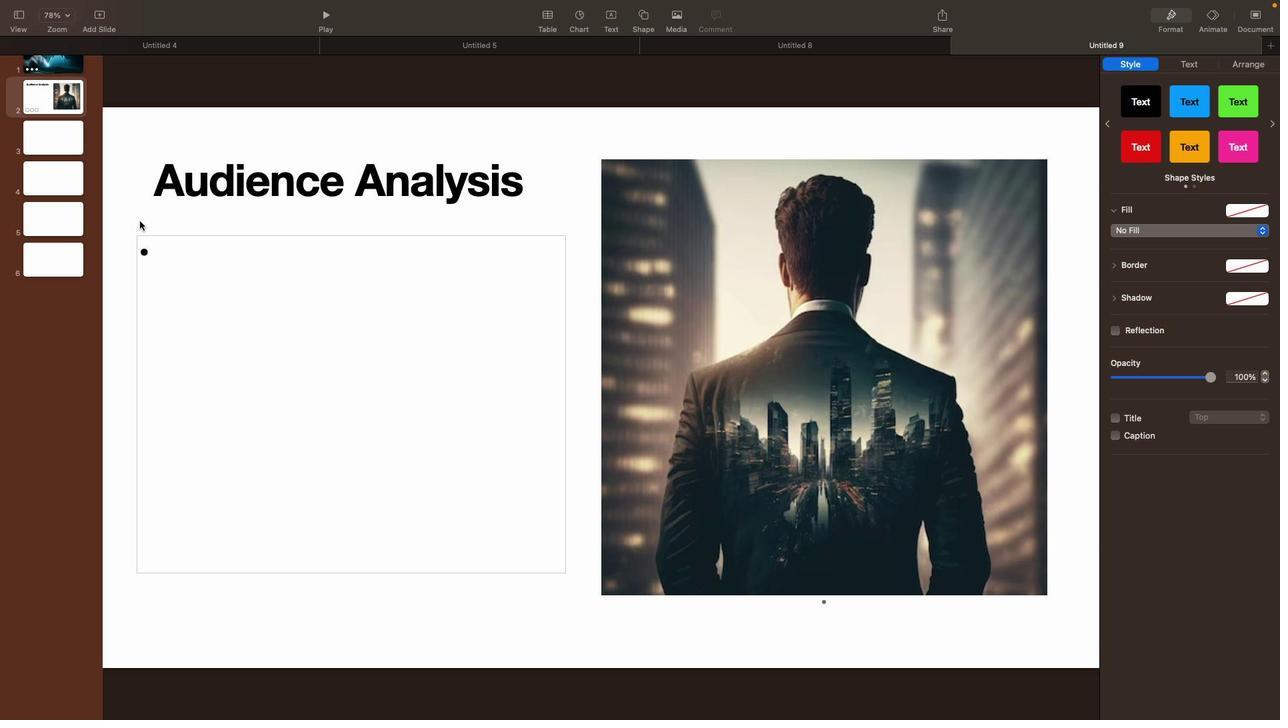 
Action: Mouse pressed left at (378, 283)
Screenshot: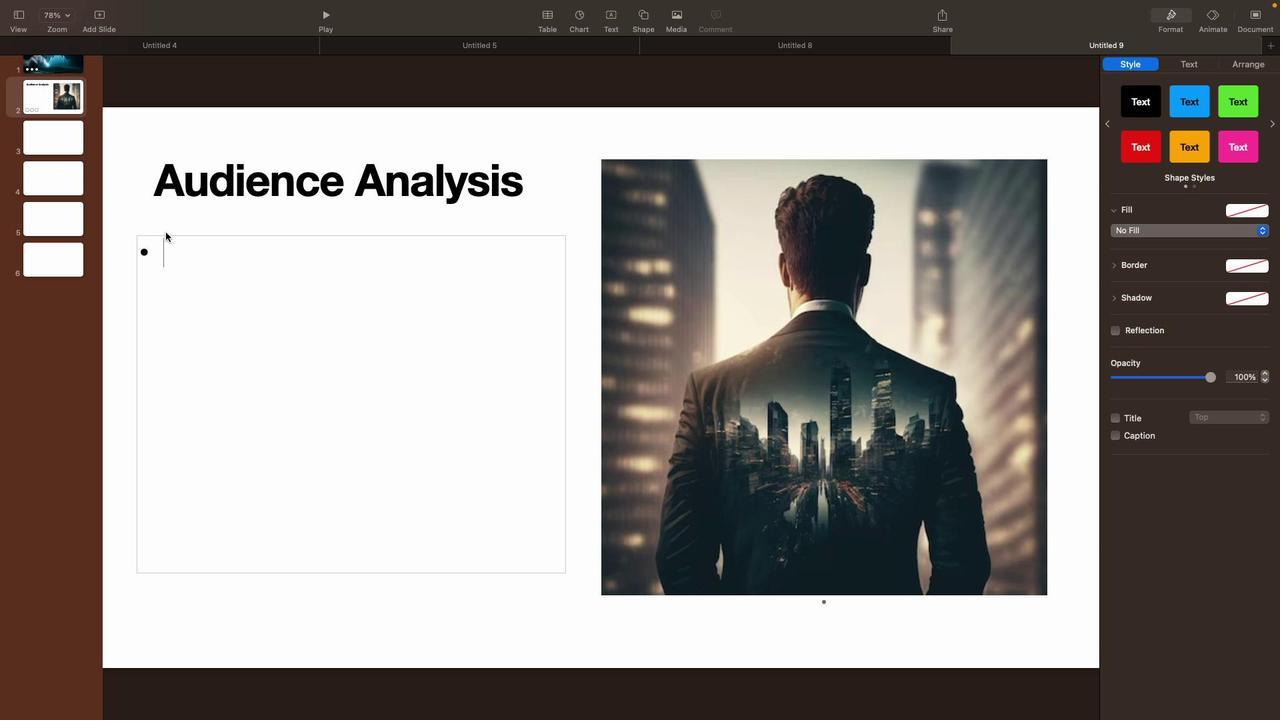 
Action: Mouse moved to (371, 283)
Screenshot: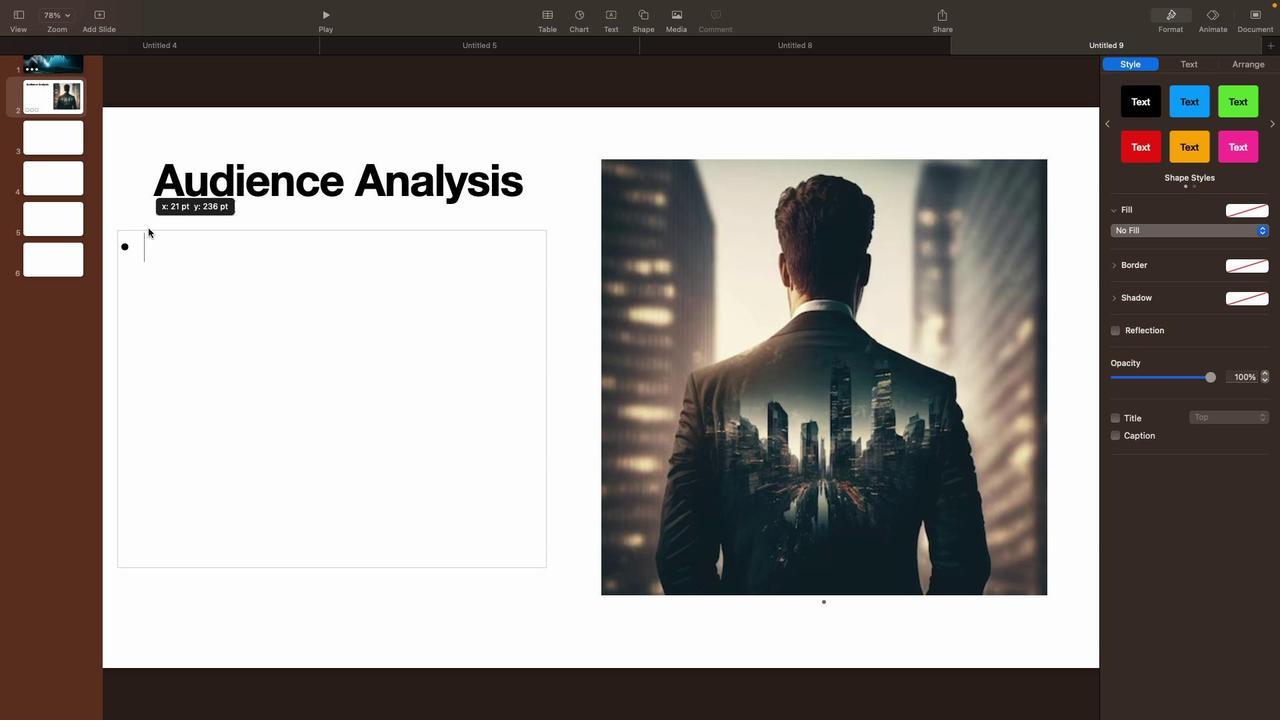 
Action: Mouse pressed left at (371, 283)
Screenshot: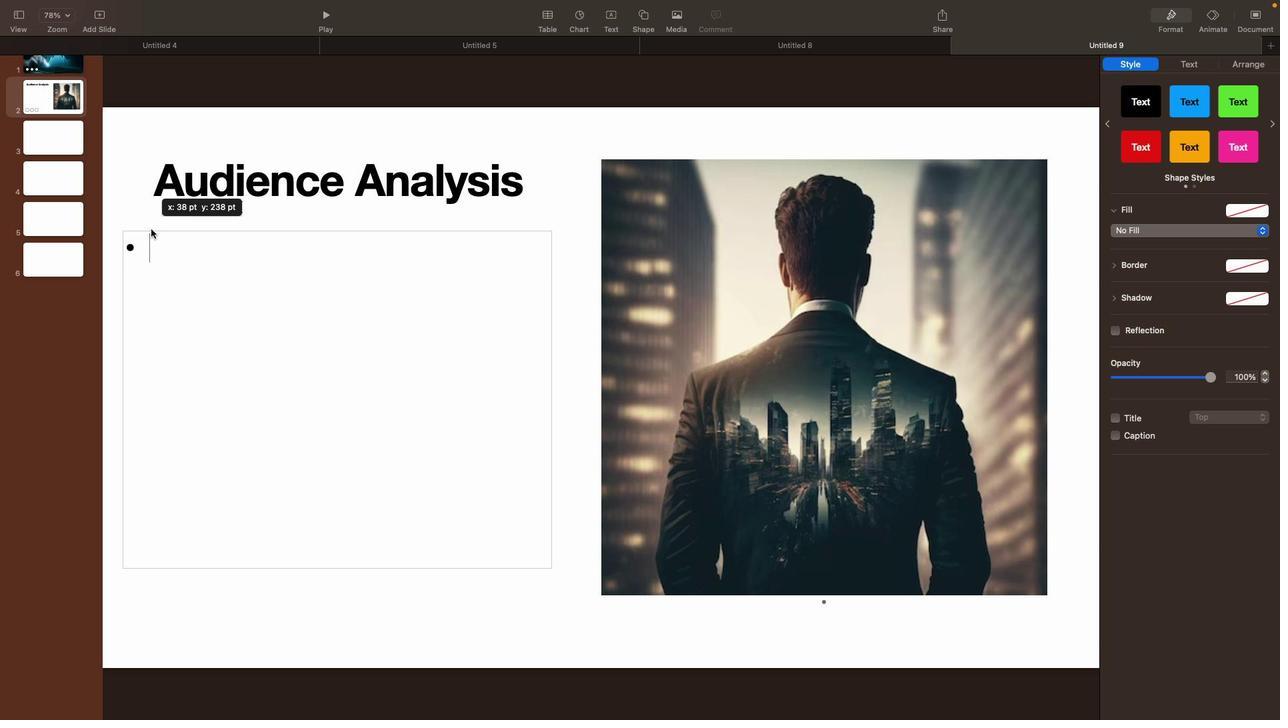 
Action: Mouse moved to (374, 298)
Screenshot: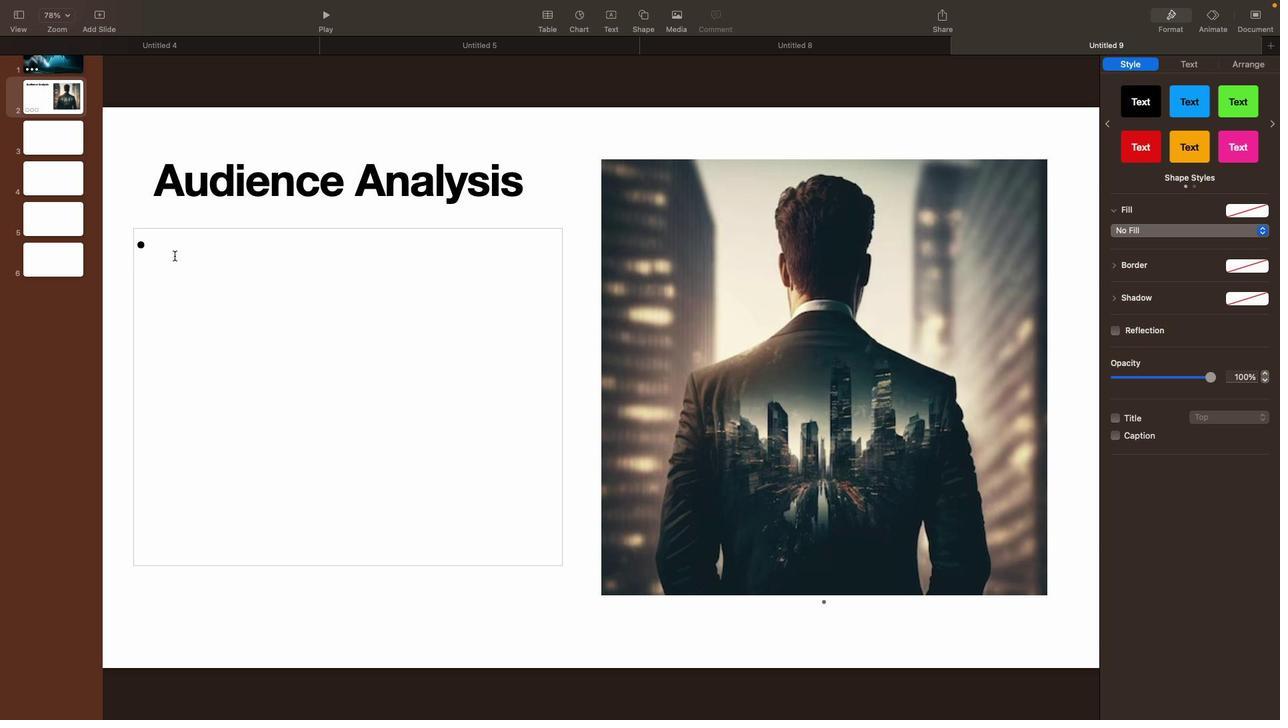
Action: Mouse pressed left at (374, 298)
Screenshot: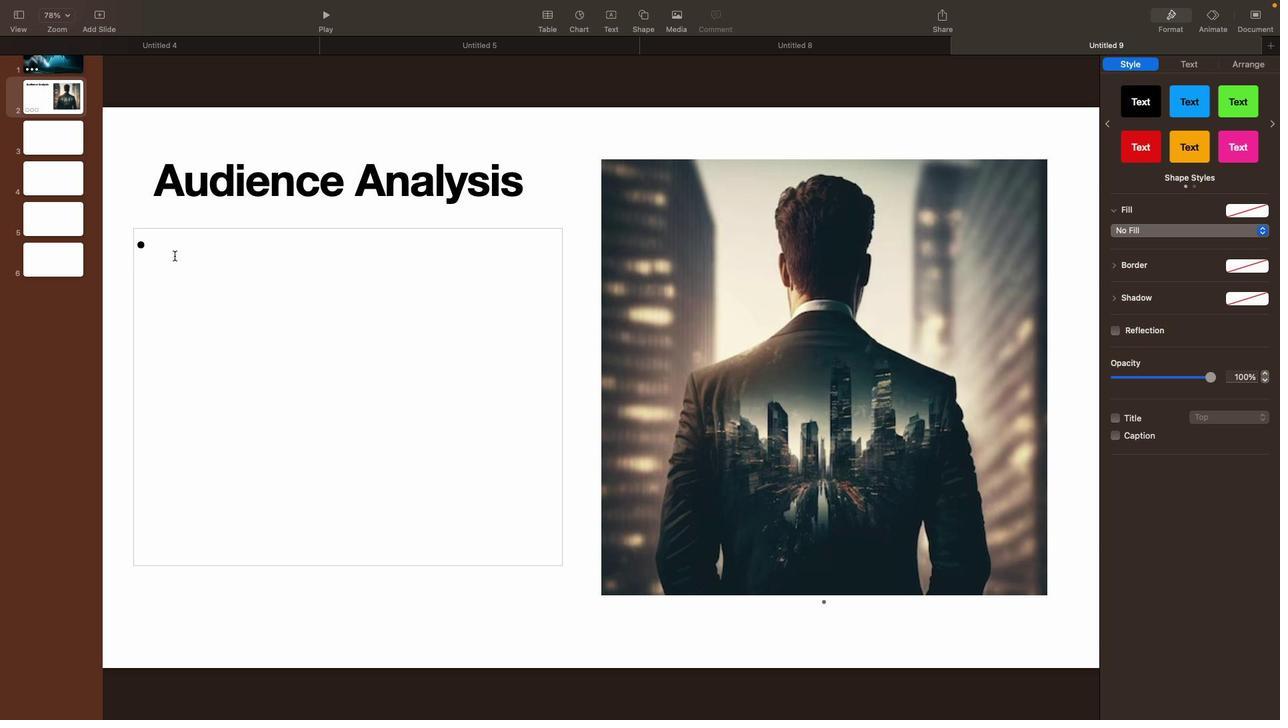 
Action: Key pressed Key.caps_lock'U''N'Key.backspaceKey.caps_lock'n''d''e''r''s''t''a''n''d'Key.space't''h''e'Key.spaceKey.shift'A''u''d''i''e''n''c''e'Key.enter'i''n''s'Key.backspace't''e''r''e''s''t'Key.backspaceKey.backspaceKey.backspaceKey.backspace'r''e''s''t''s'Key.backspaceKey.enter'l''e''v''e''l'Key.space'o''f'Key.space'e''x''p''e''c''t'Key.backspaceKey.backspace'r''t''i''s''e'
Screenshot: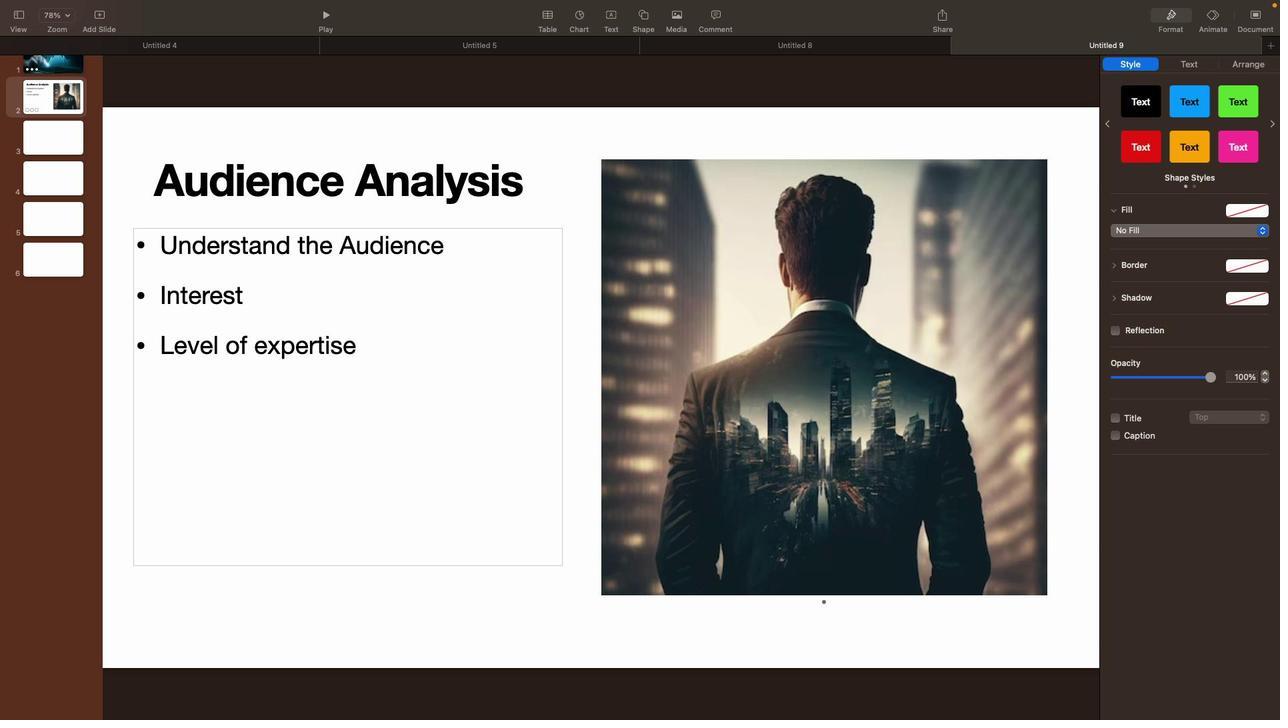
Action: Mouse moved to (325, 224)
Screenshot: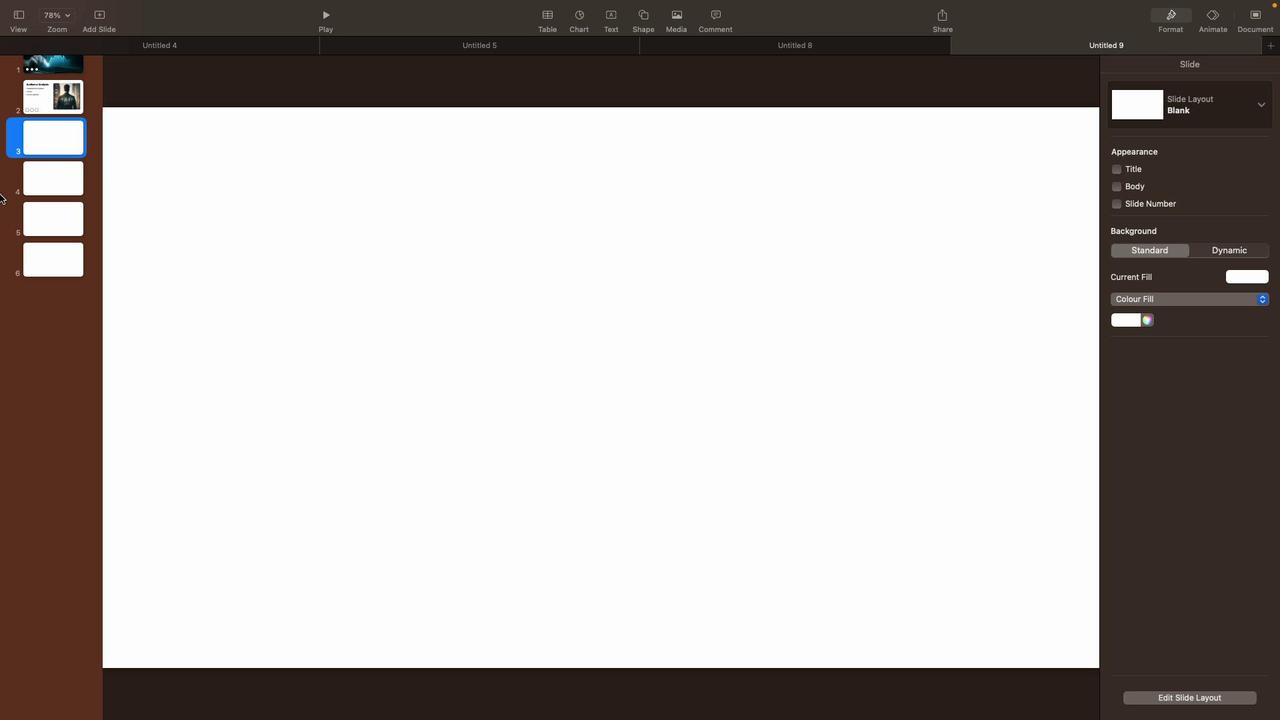 
Action: Mouse pressed left at (325, 224)
Screenshot: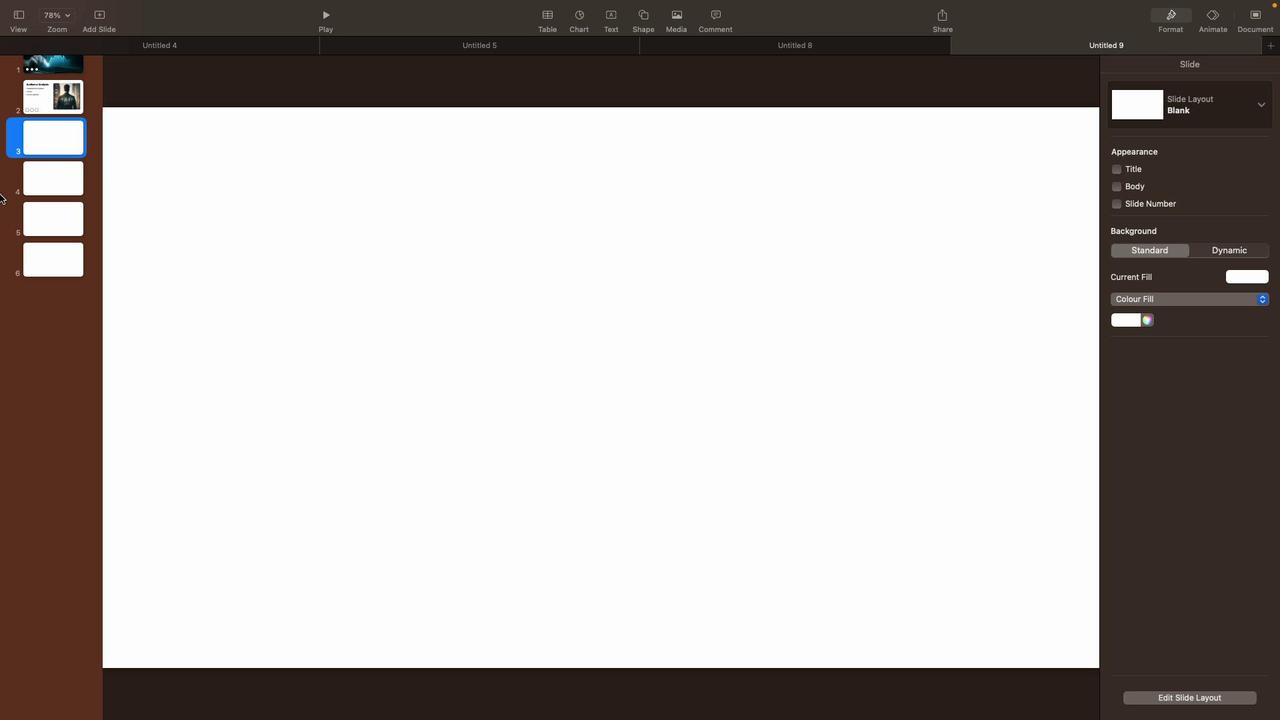 
Action: Mouse moved to (346, 139)
Screenshot: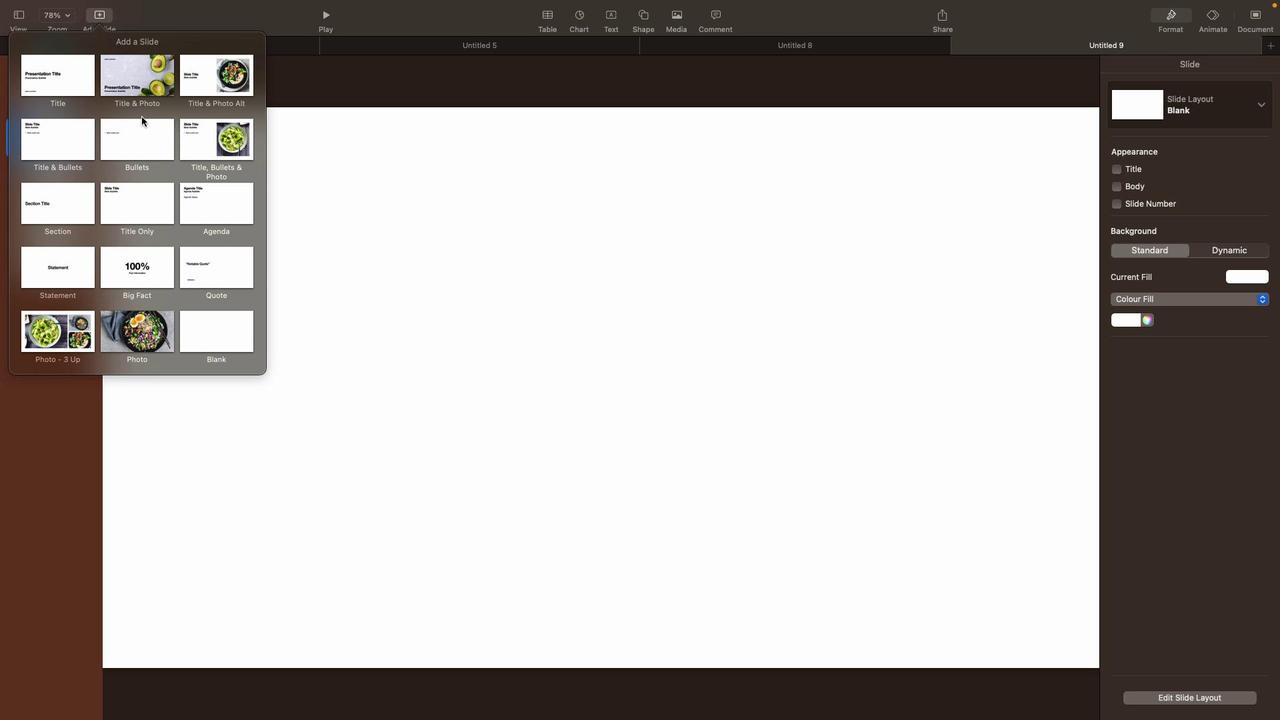 
Action: Mouse pressed left at (346, 139)
Screenshot: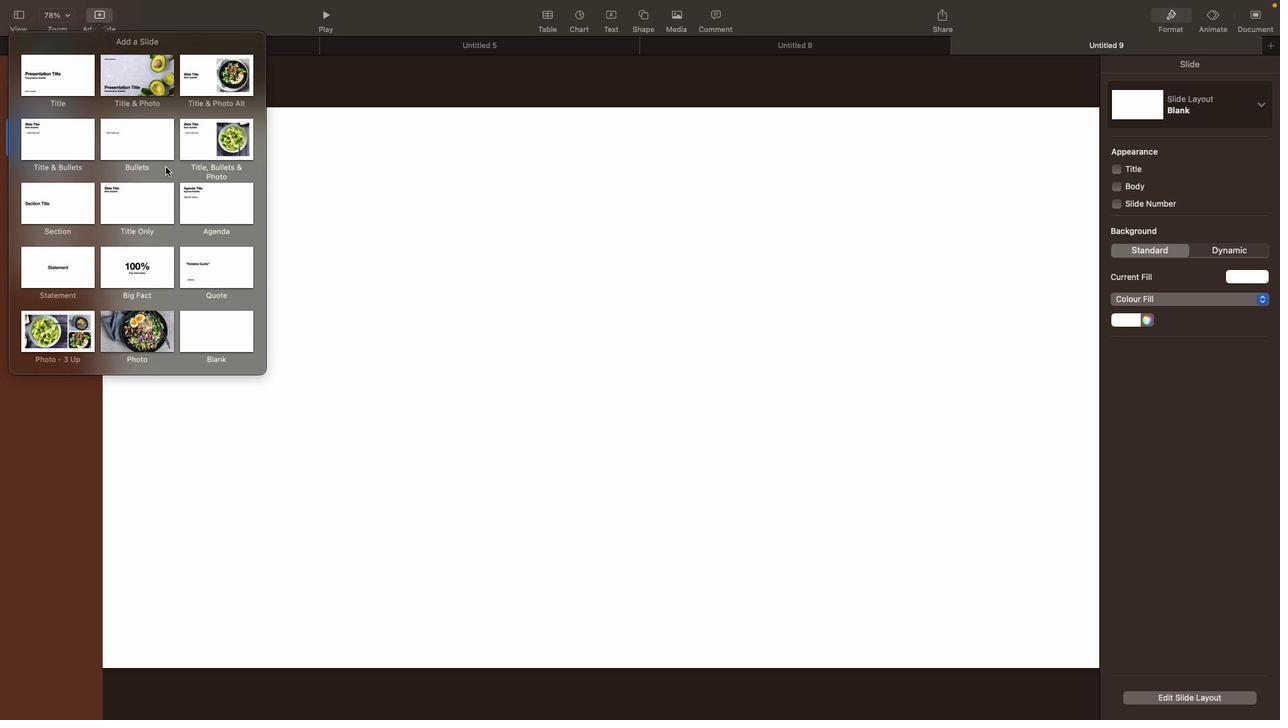 
Action: Mouse moved to (412, 215)
Screenshot: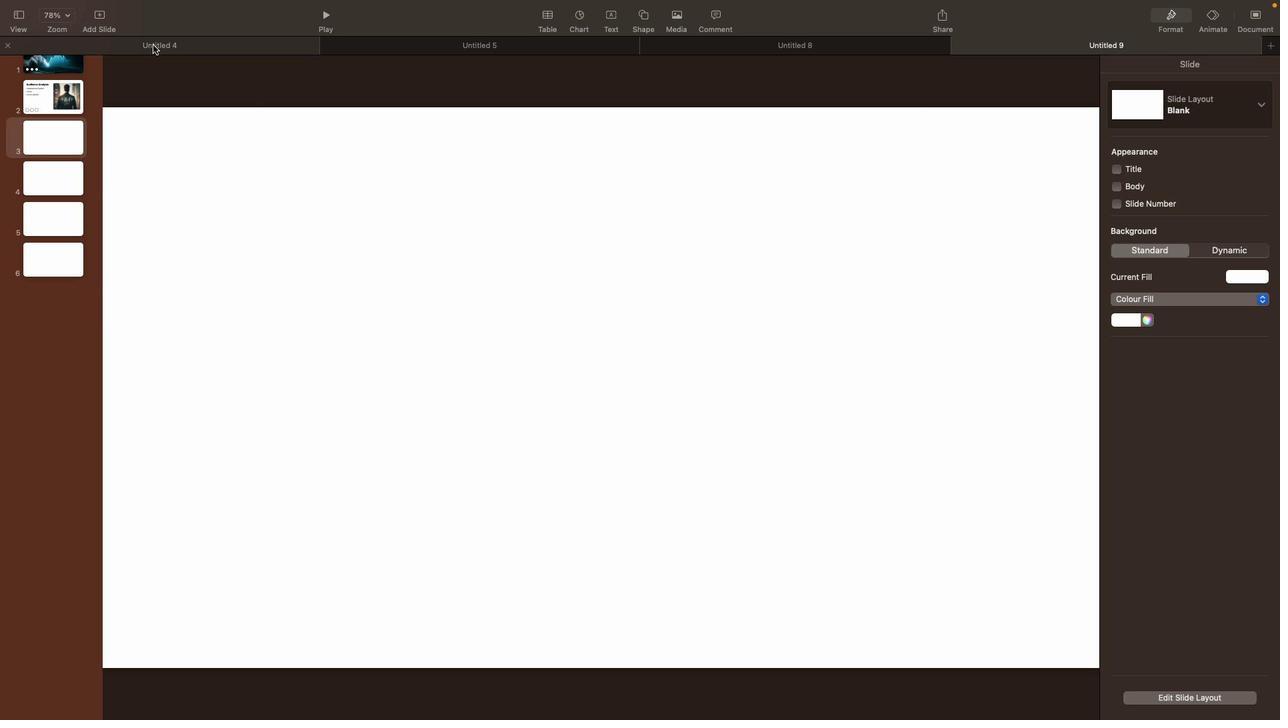 
Action: Mouse pressed left at (412, 215)
Screenshot: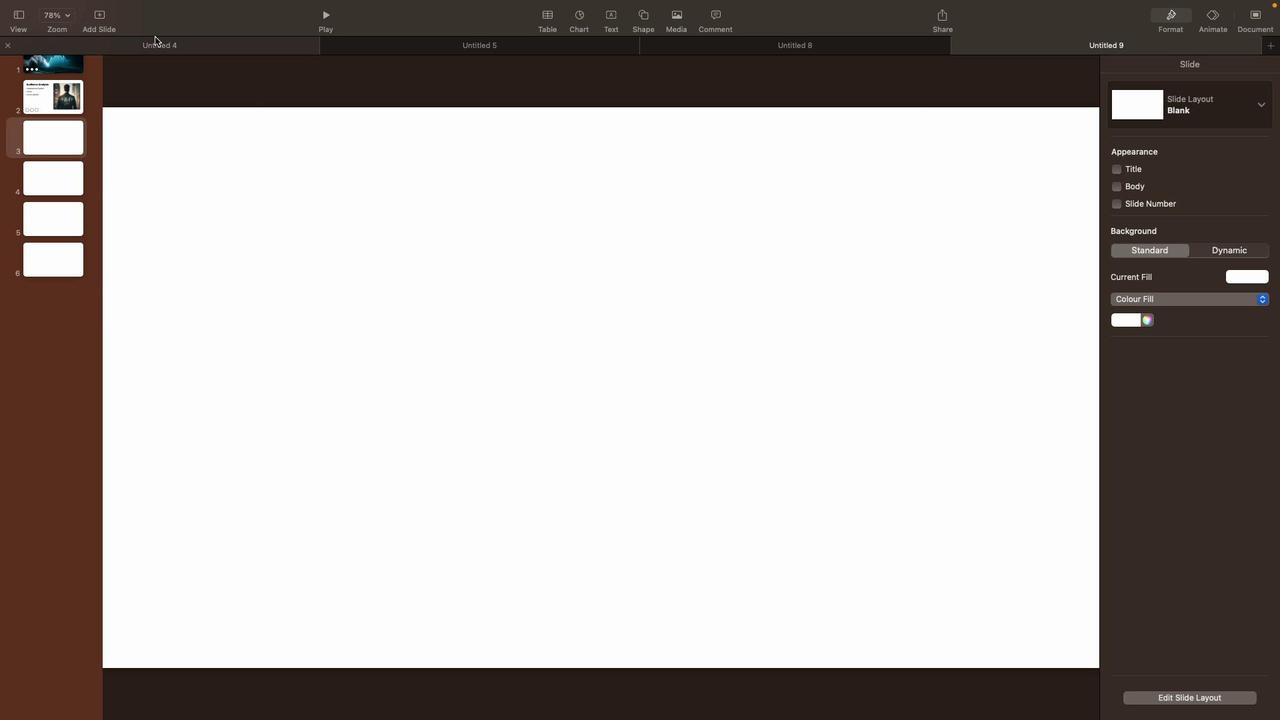 
Action: Mouse moved to (365, 134)
Screenshot: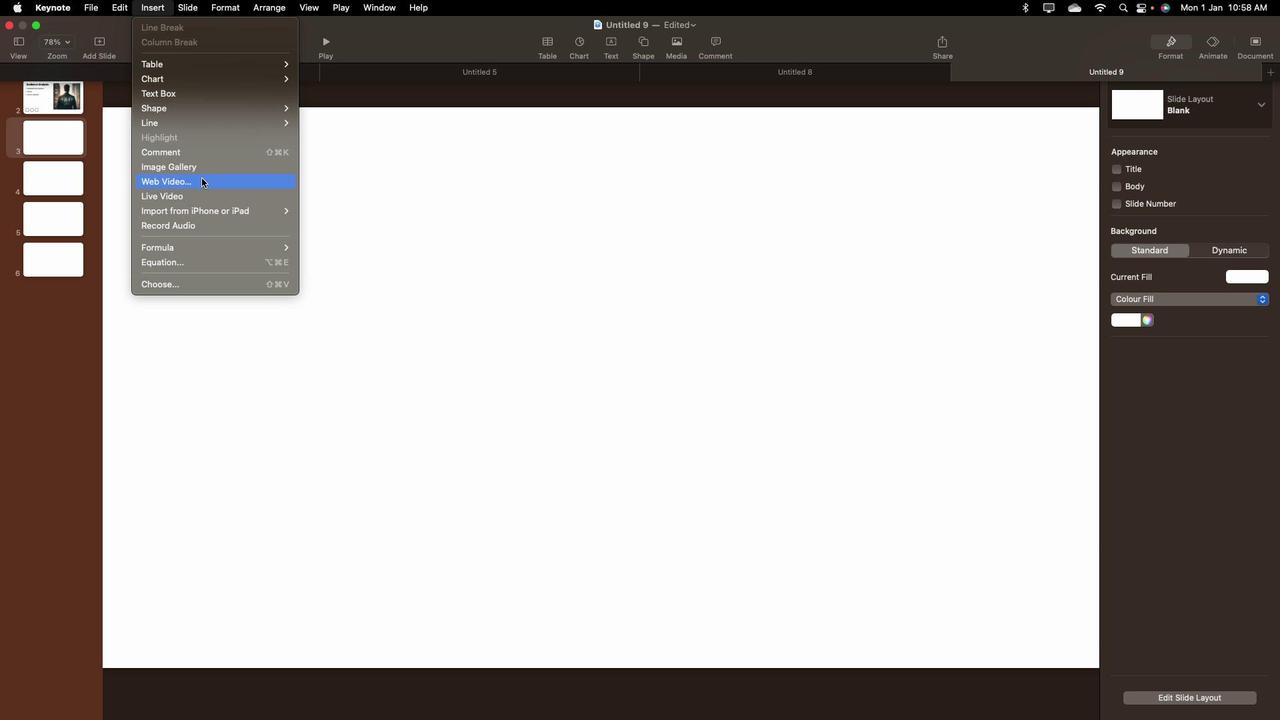 
Action: Mouse pressed left at (365, 134)
Screenshot: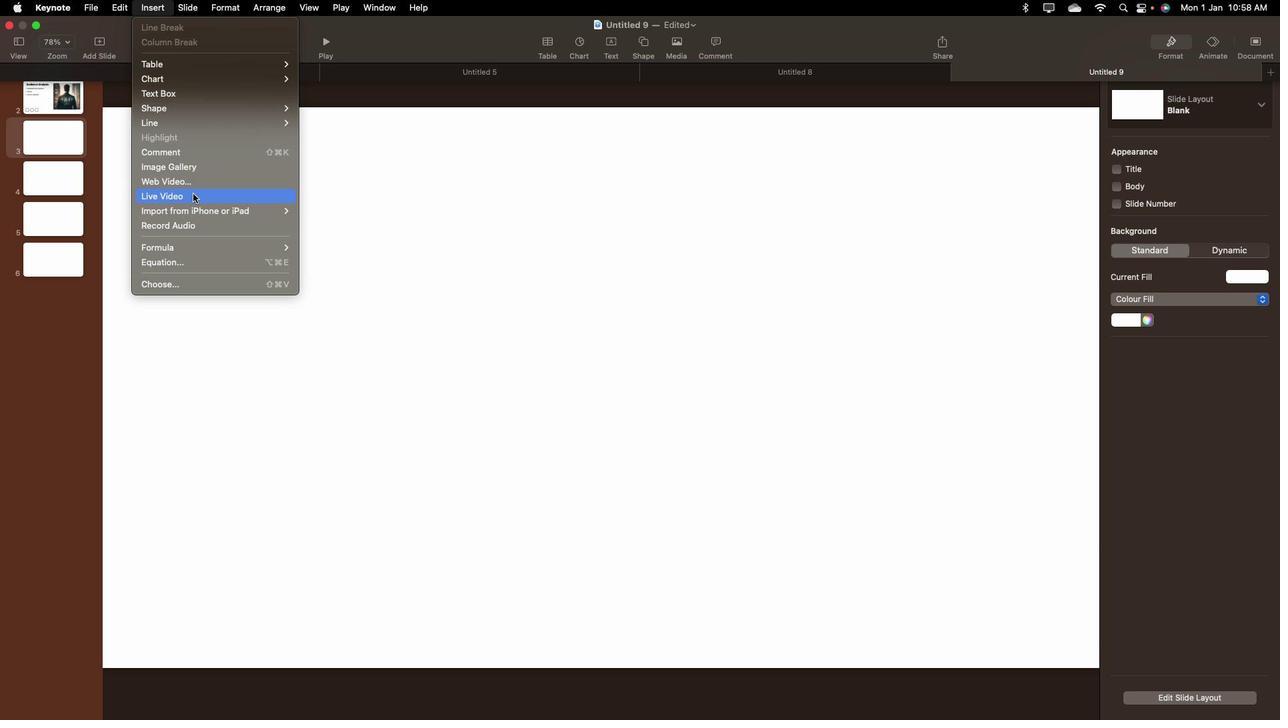 
Action: Mouse moved to (374, 238)
Screenshot: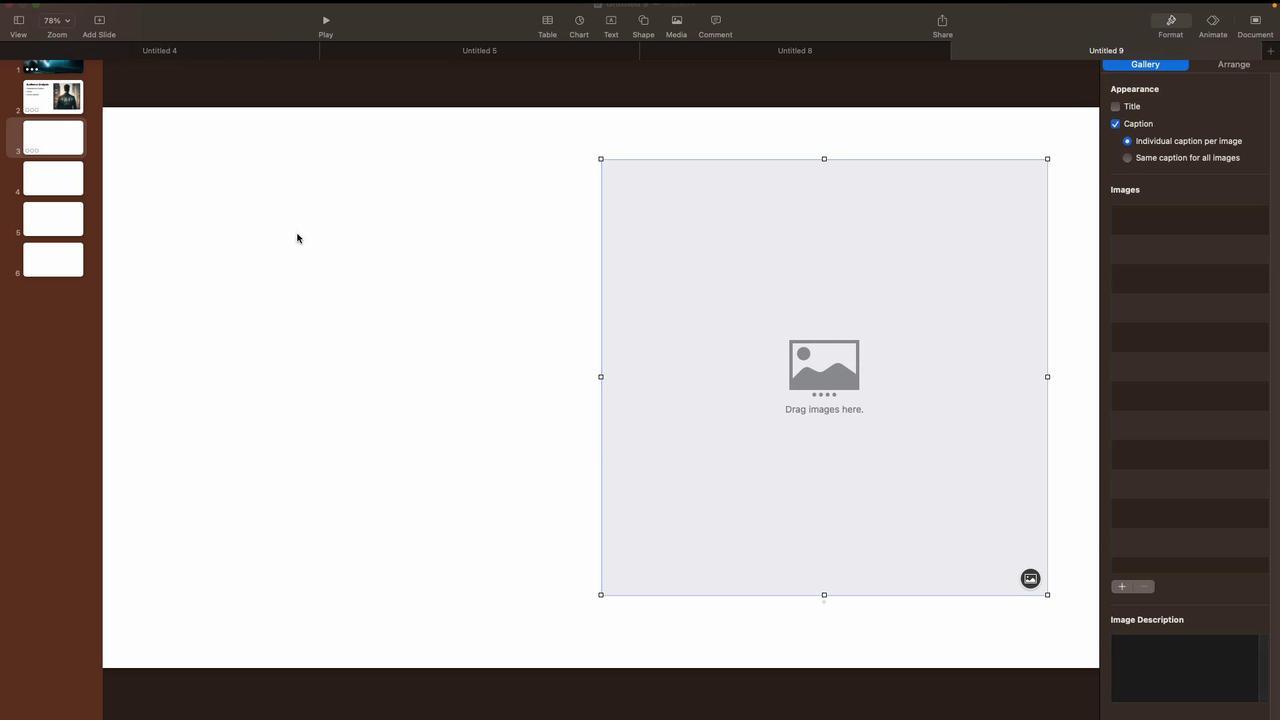 
Action: Mouse pressed left at (374, 238)
Screenshot: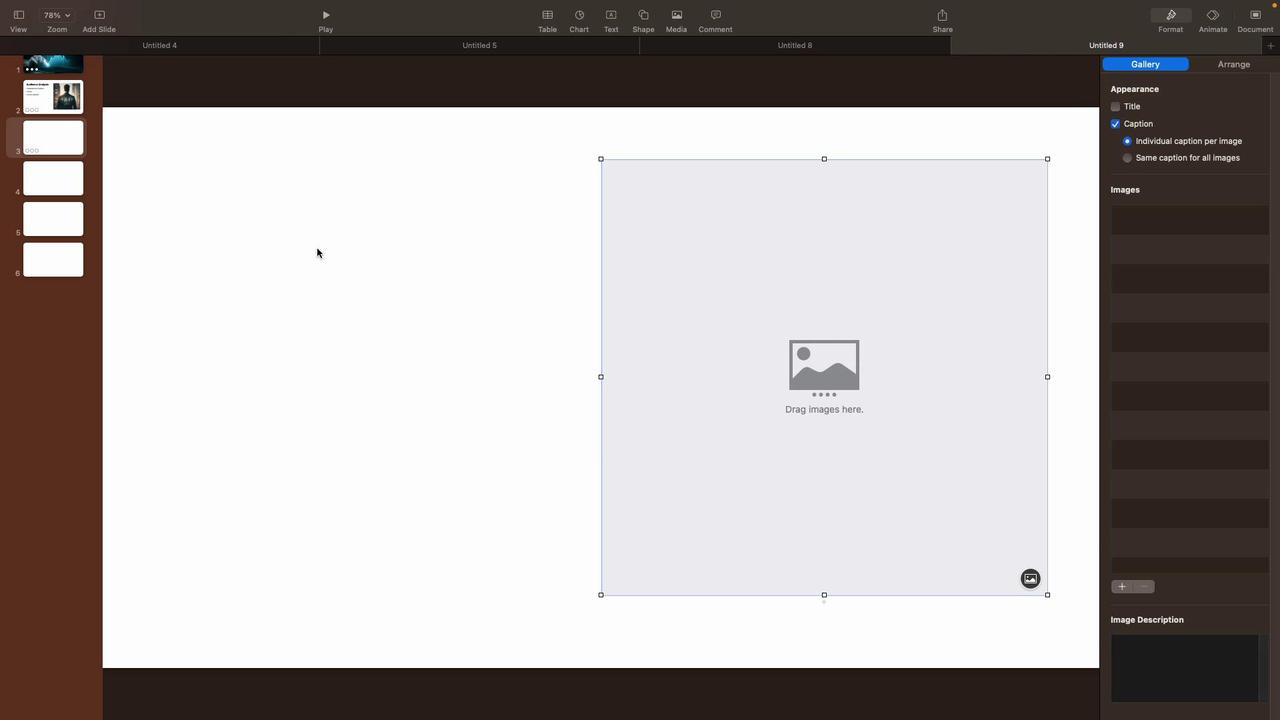 
Action: Mouse moved to (709, 510)
Screenshot: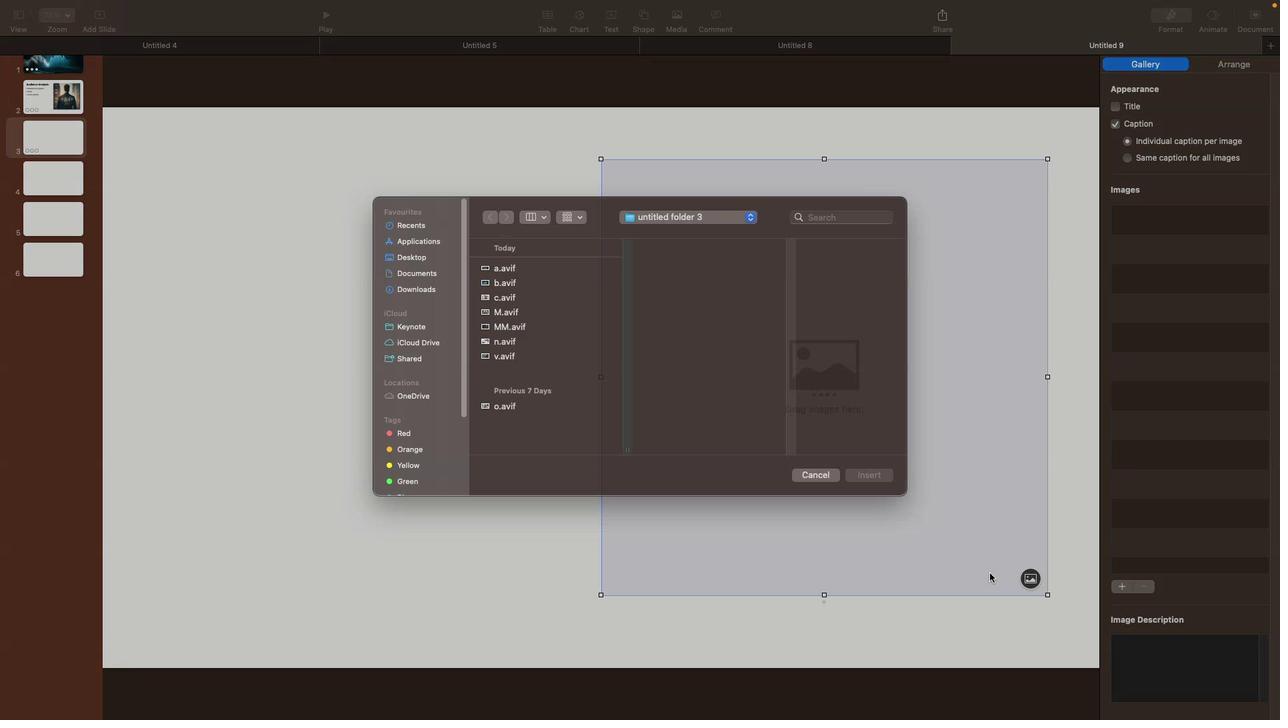 
Action: Mouse pressed left at (709, 510)
Screenshot: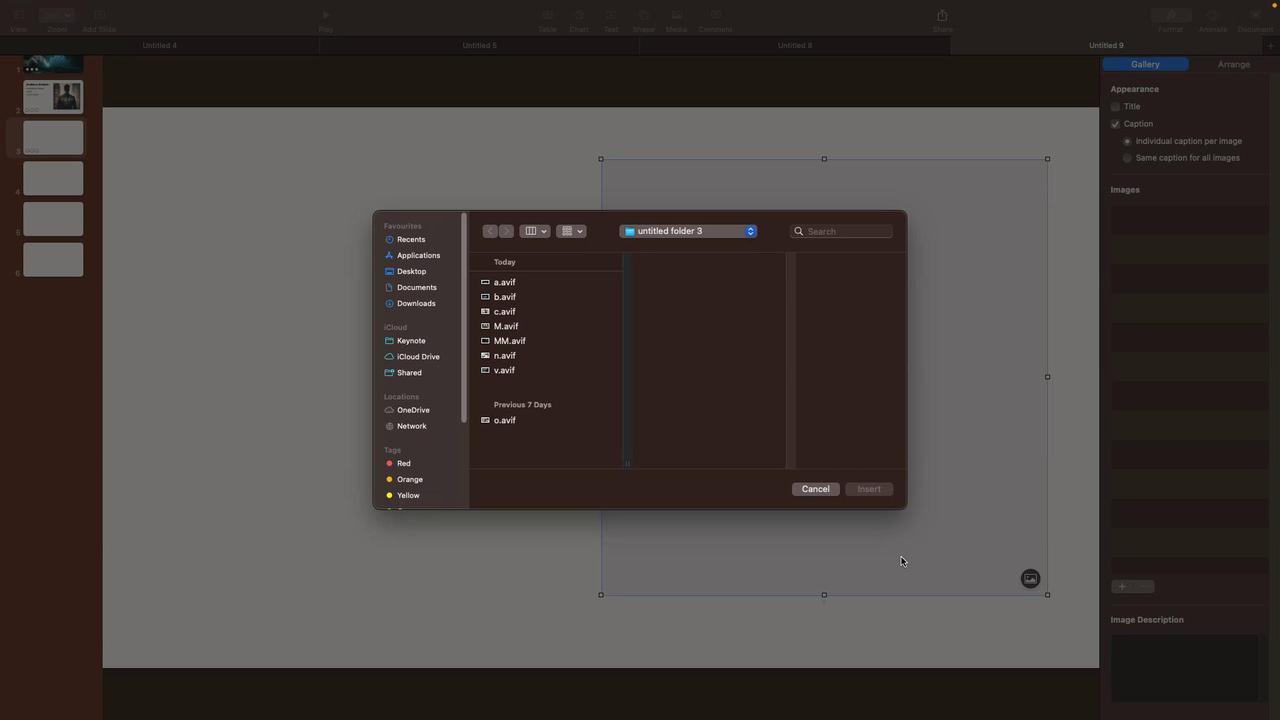 
Action: Mouse moved to (504, 364)
Screenshot: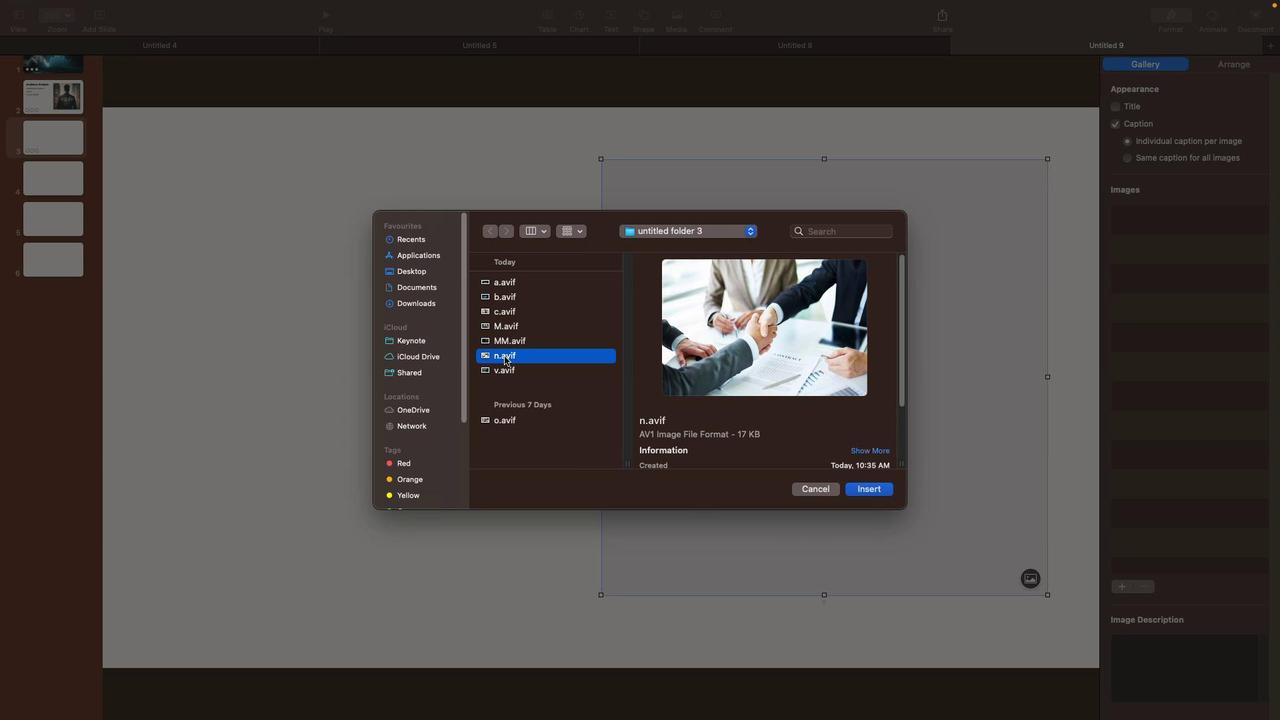 
Action: Mouse pressed left at (504, 364)
Screenshot: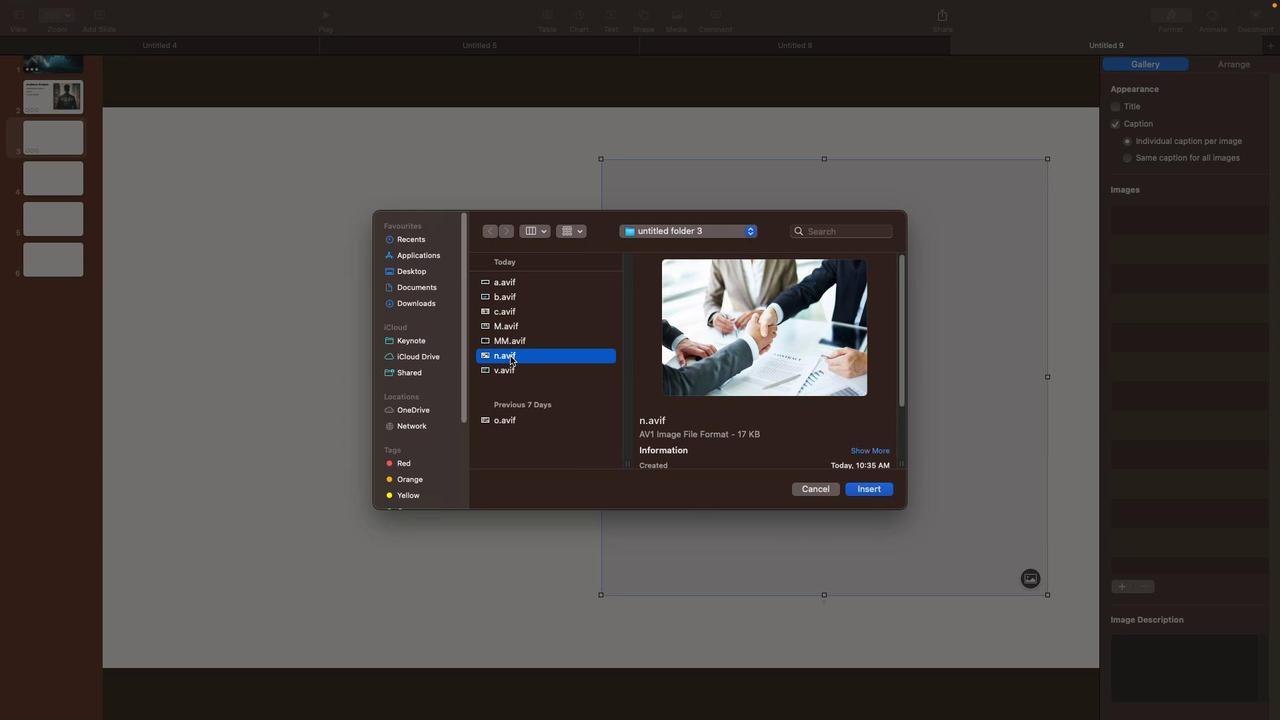 
Action: Mouse moved to (504, 375)
Screenshot: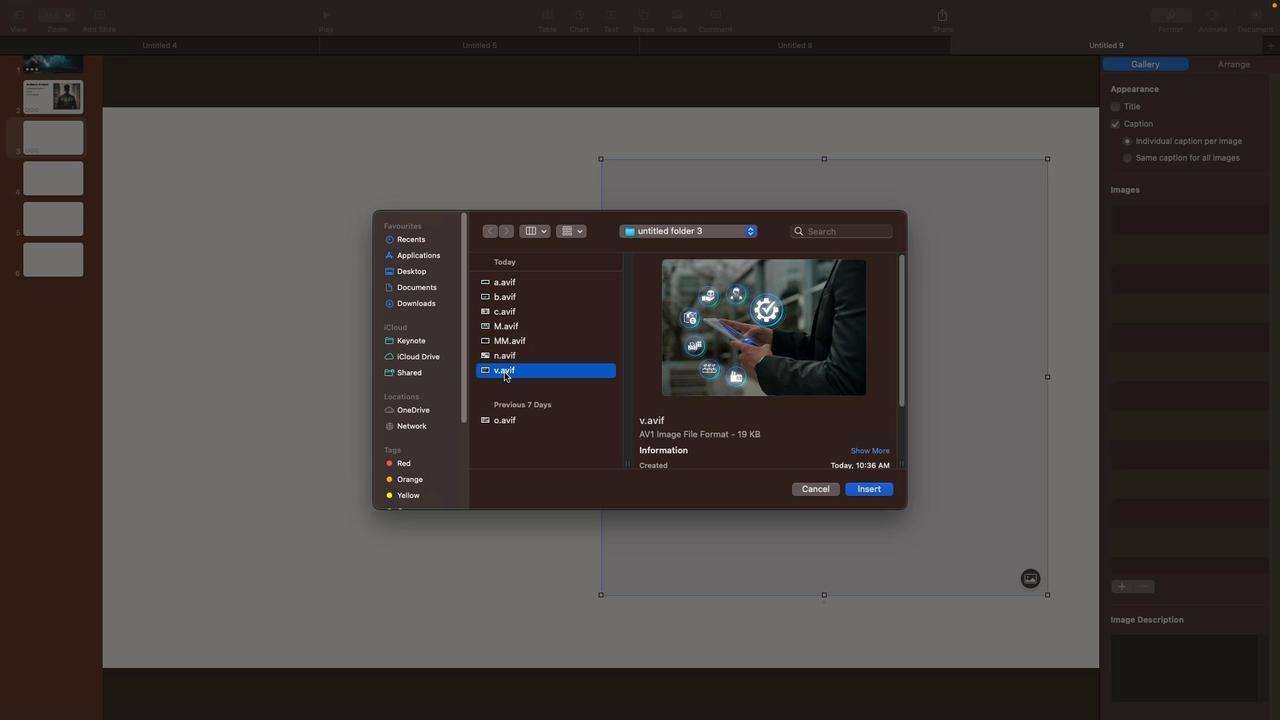 
Action: Mouse pressed left at (504, 375)
Screenshot: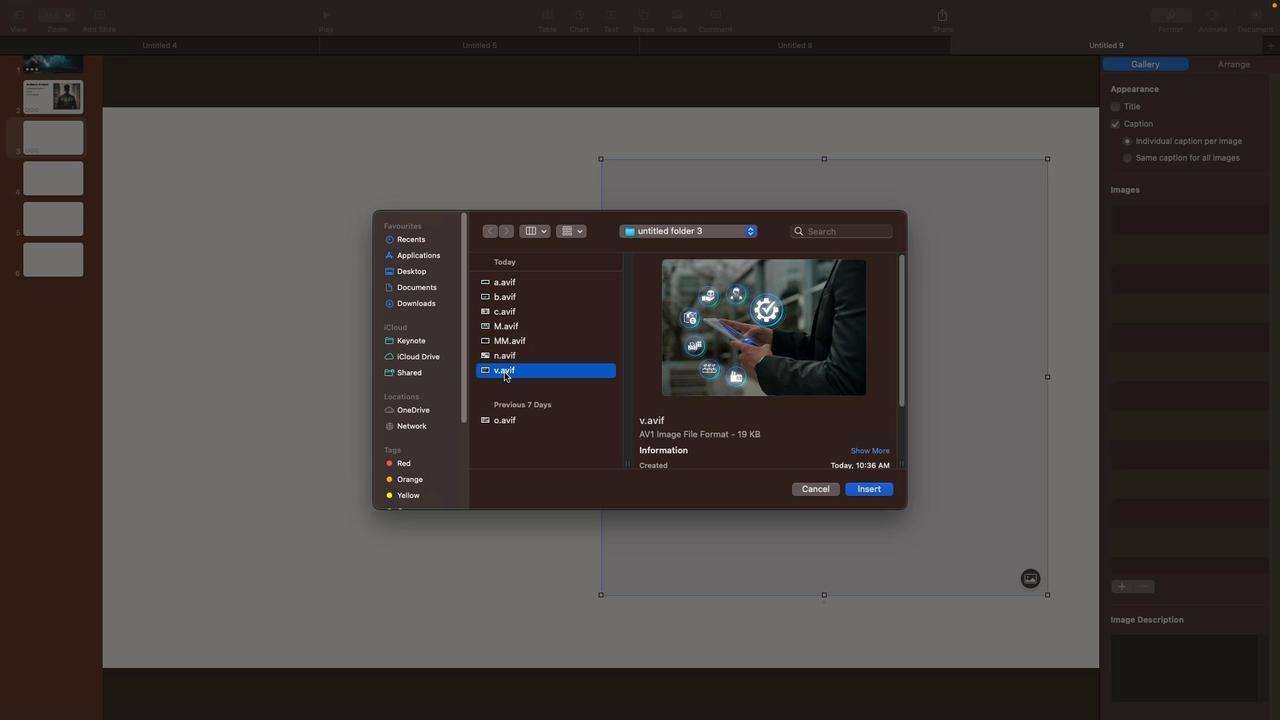
Action: Mouse moved to (648, 450)
Screenshot: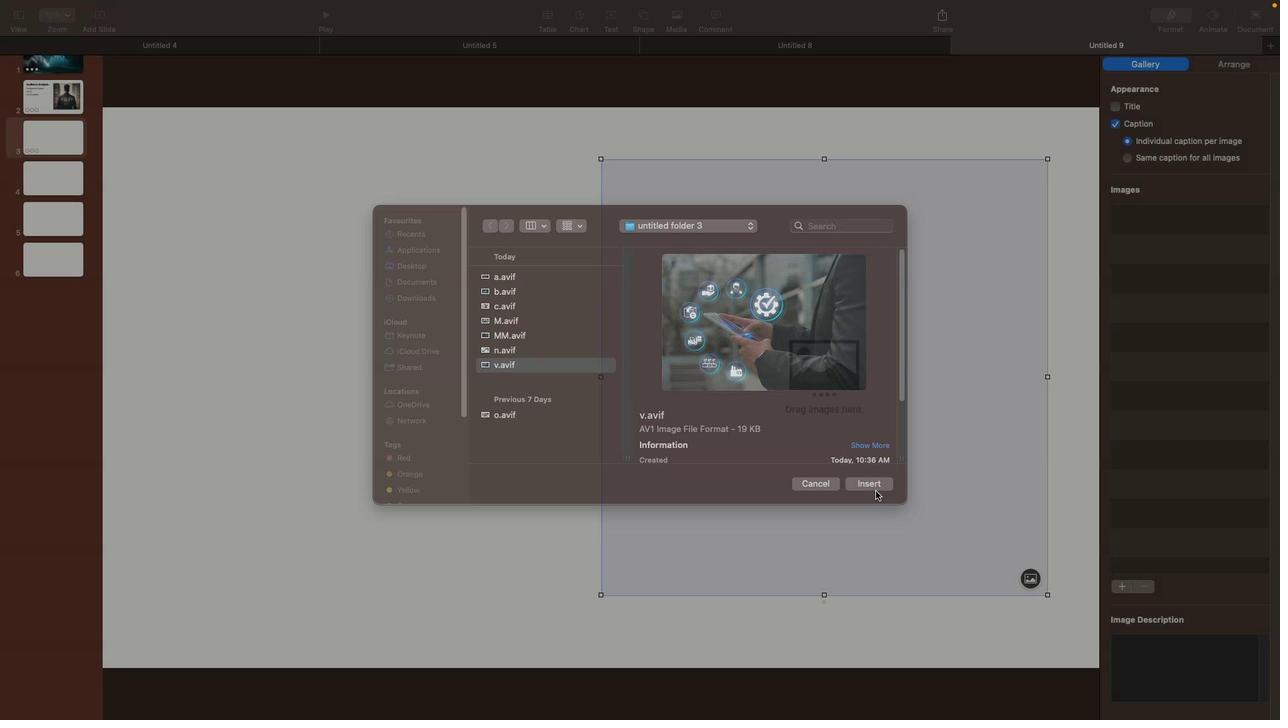 
Action: Mouse pressed left at (648, 450)
Screenshot: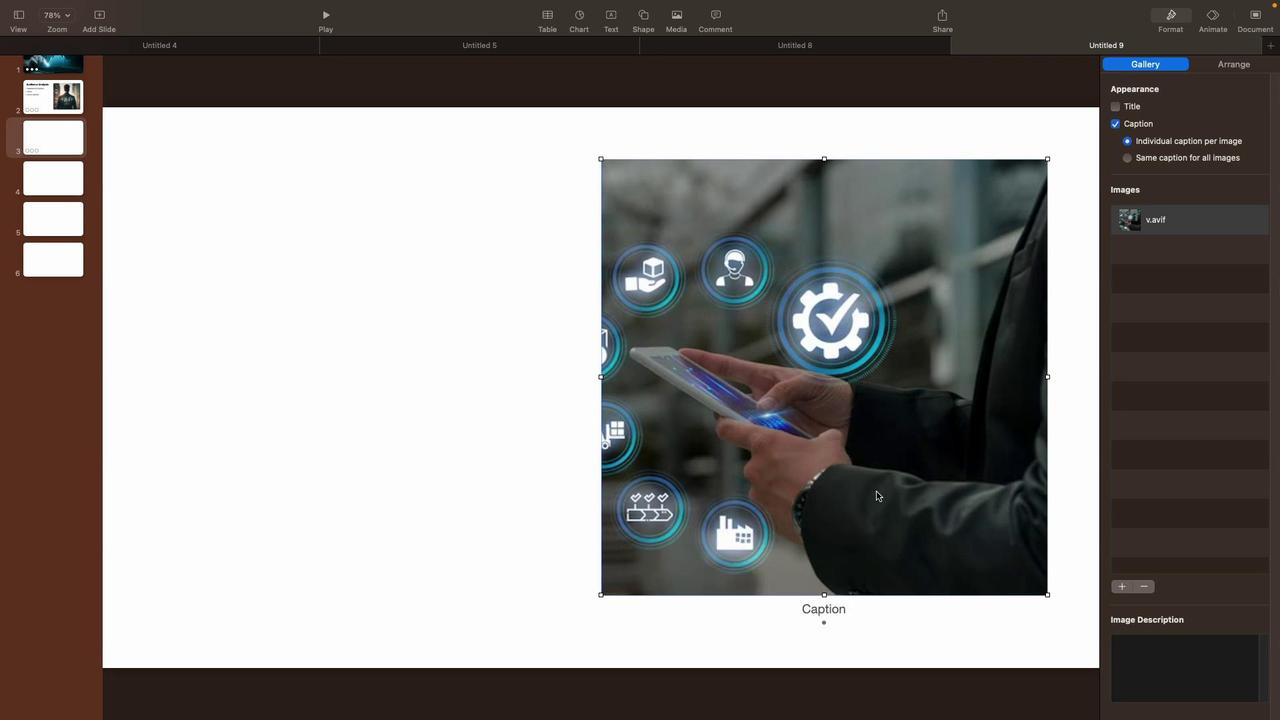 
Action: Mouse moved to (541, 234)
Screenshot: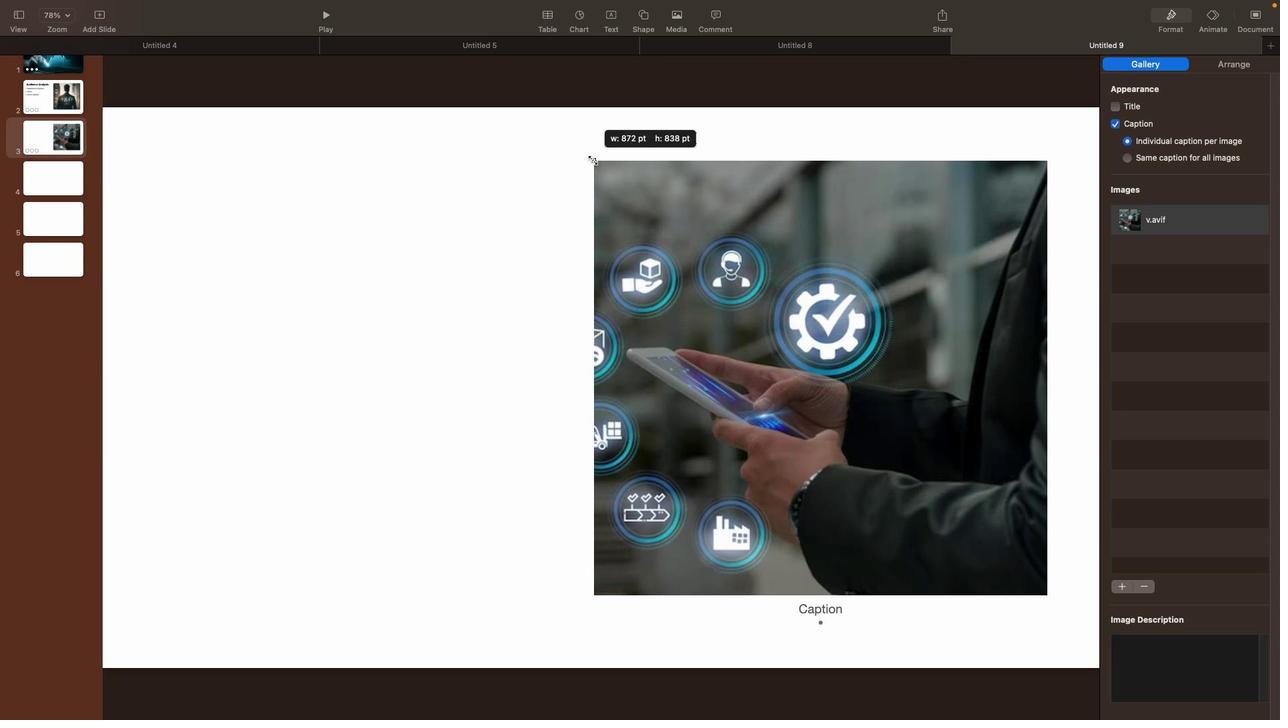 
Action: Mouse pressed left at (541, 234)
Screenshot: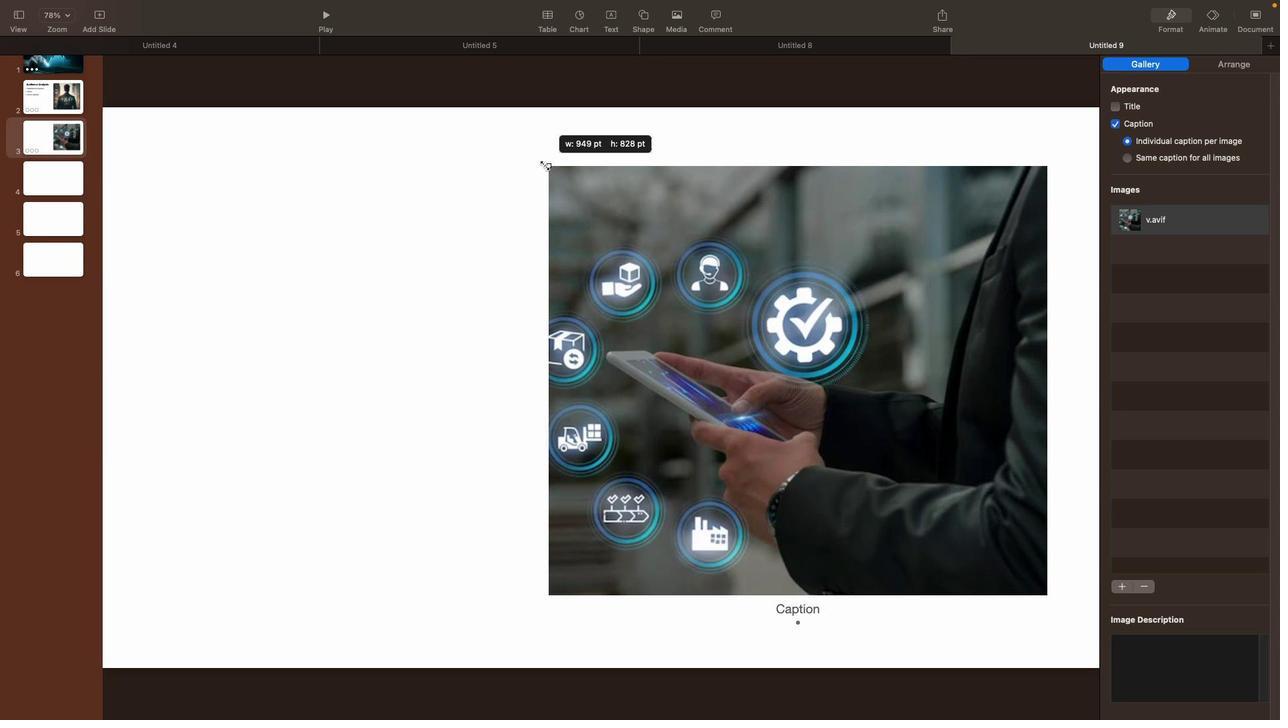 
Action: Mouse moved to (743, 207)
Screenshot: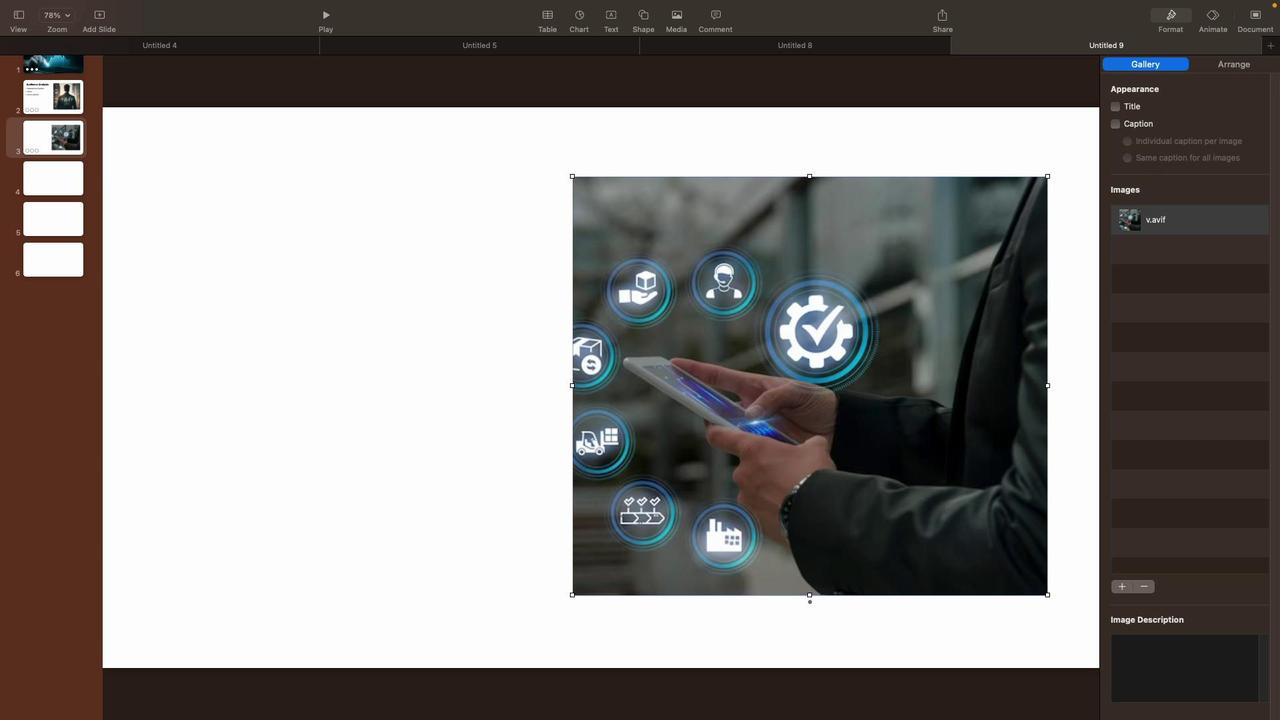 
Action: Mouse pressed left at (743, 207)
Screenshot: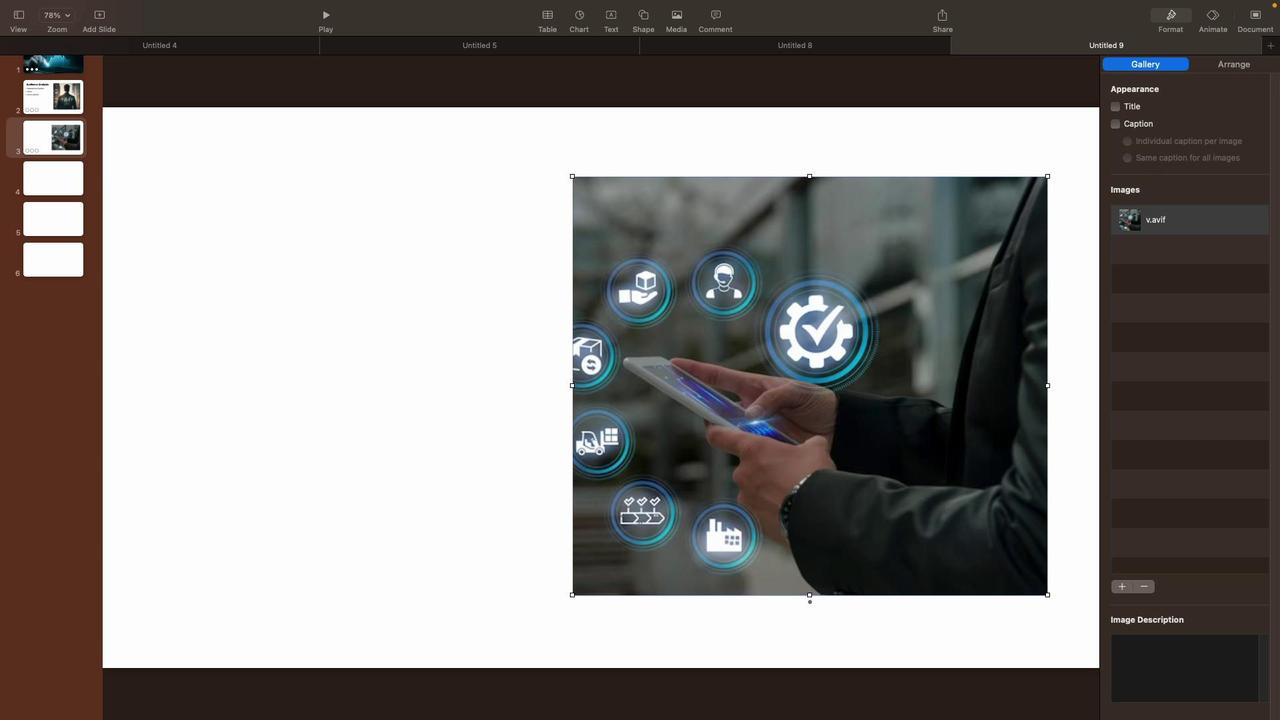 
Action: Mouse moved to (969, 436)
Screenshot: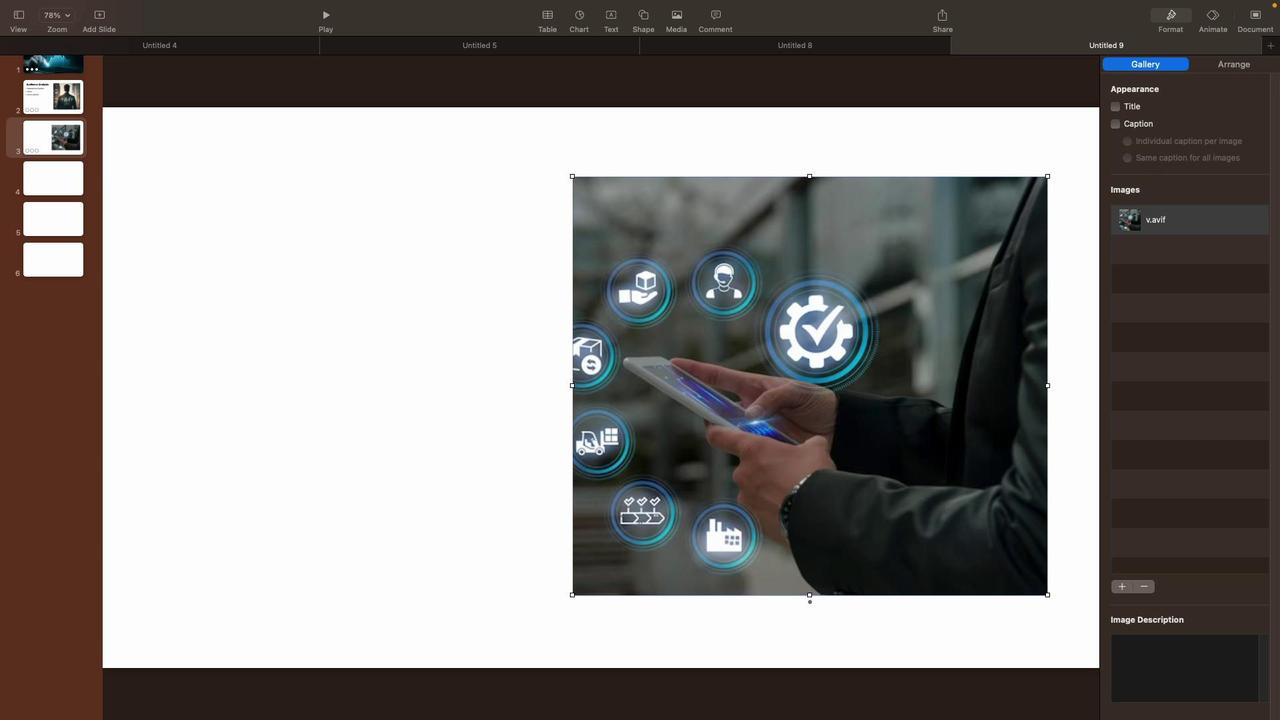 
Action: Mouse scrolled (969, 436) with delta (306, 128)
Screenshot: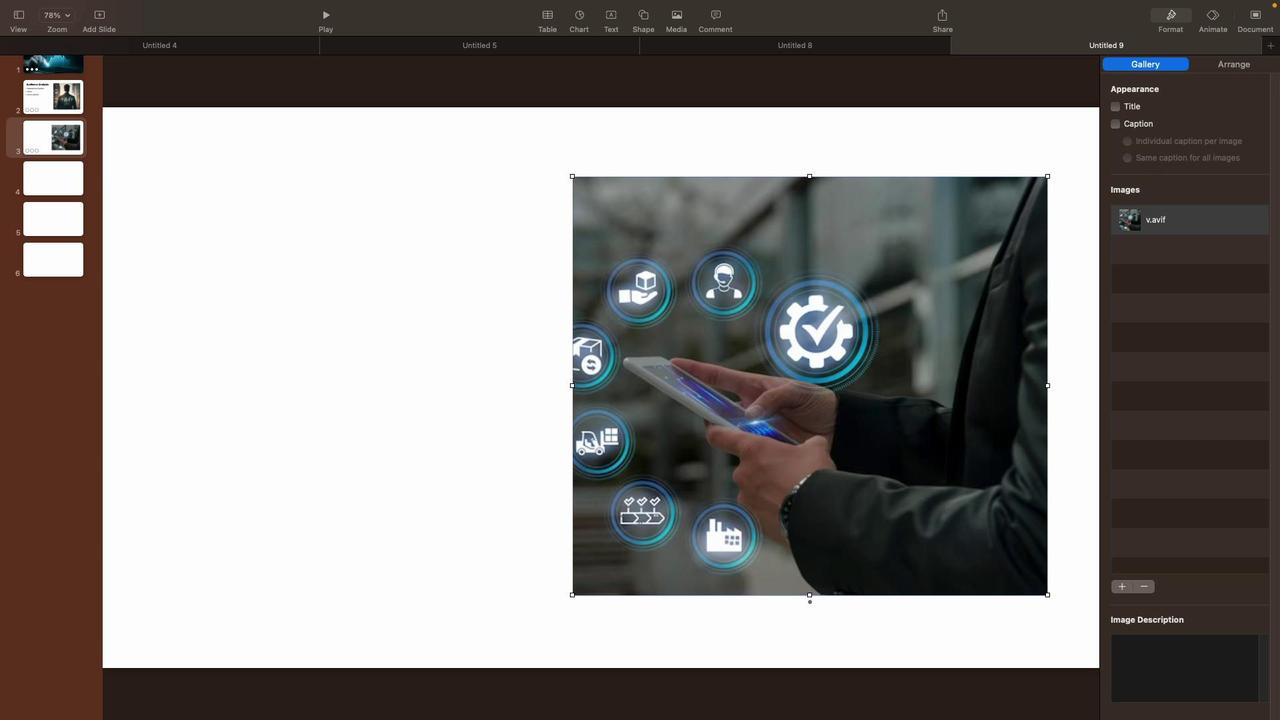 
Action: Mouse moved to (969, 436)
Screenshot: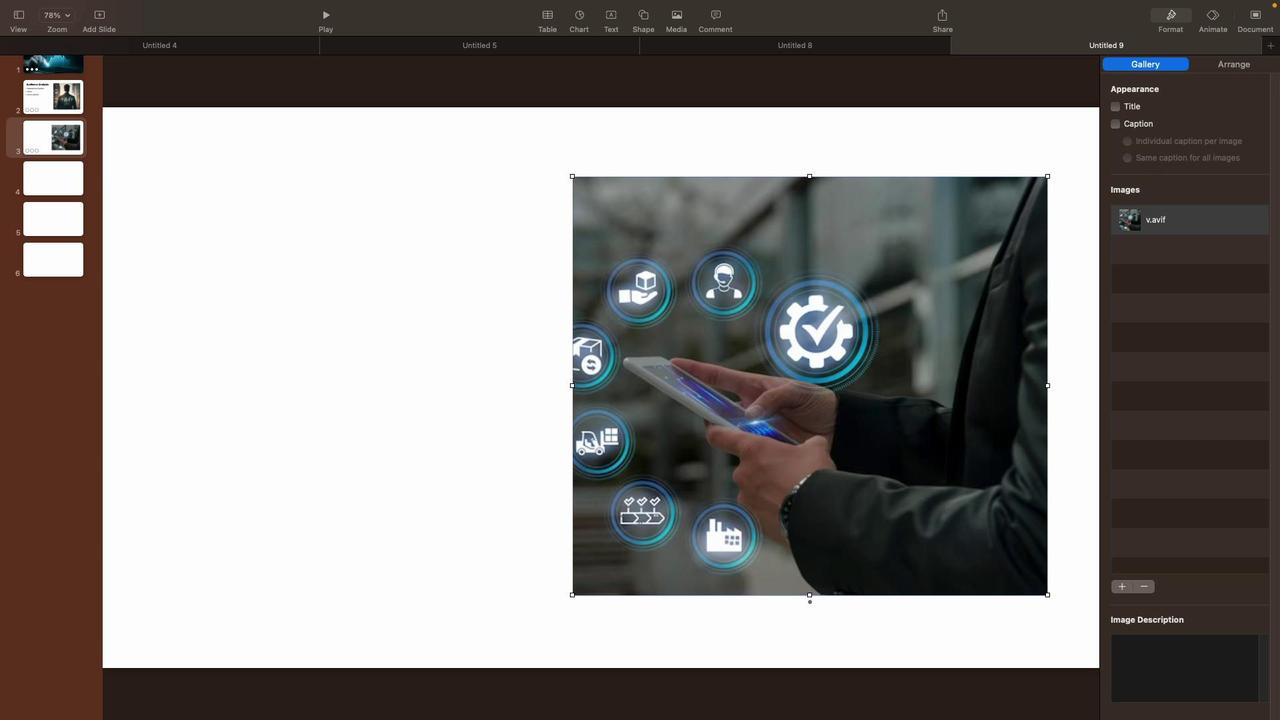 
Action: Mouse scrolled (969, 436) with delta (306, 128)
Screenshot: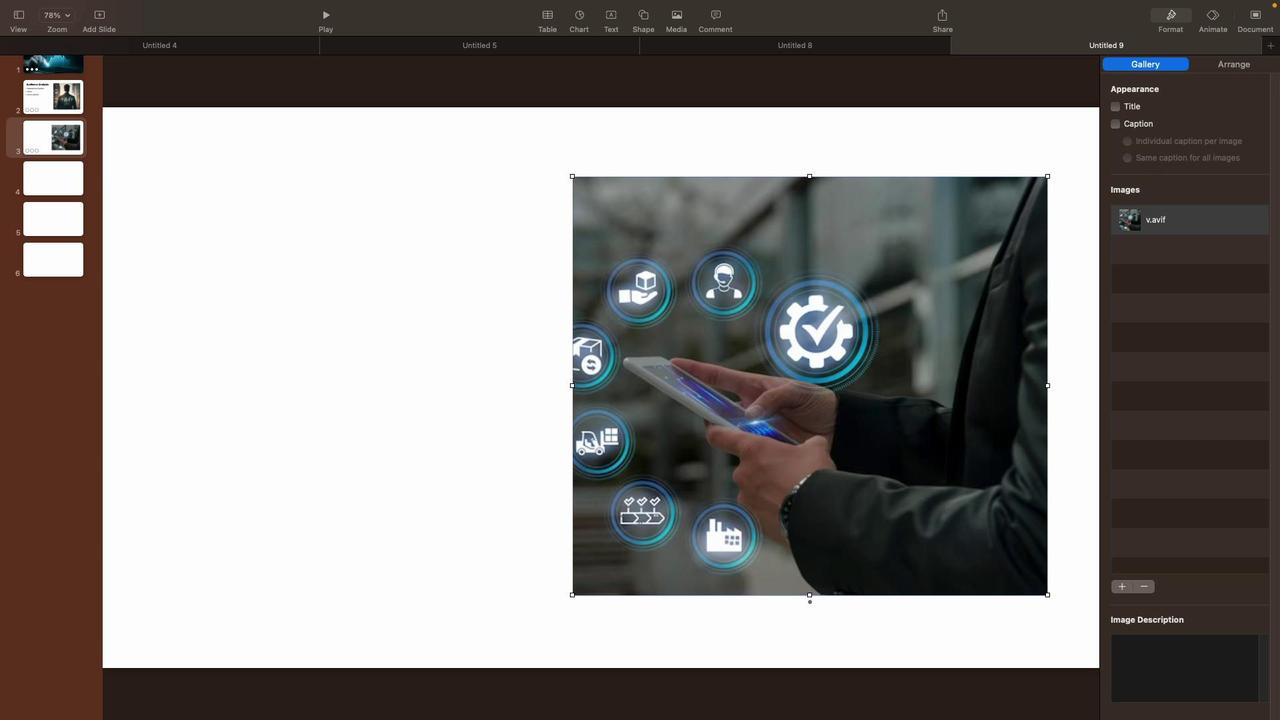 
Action: Mouse moved to (969, 438)
Screenshot: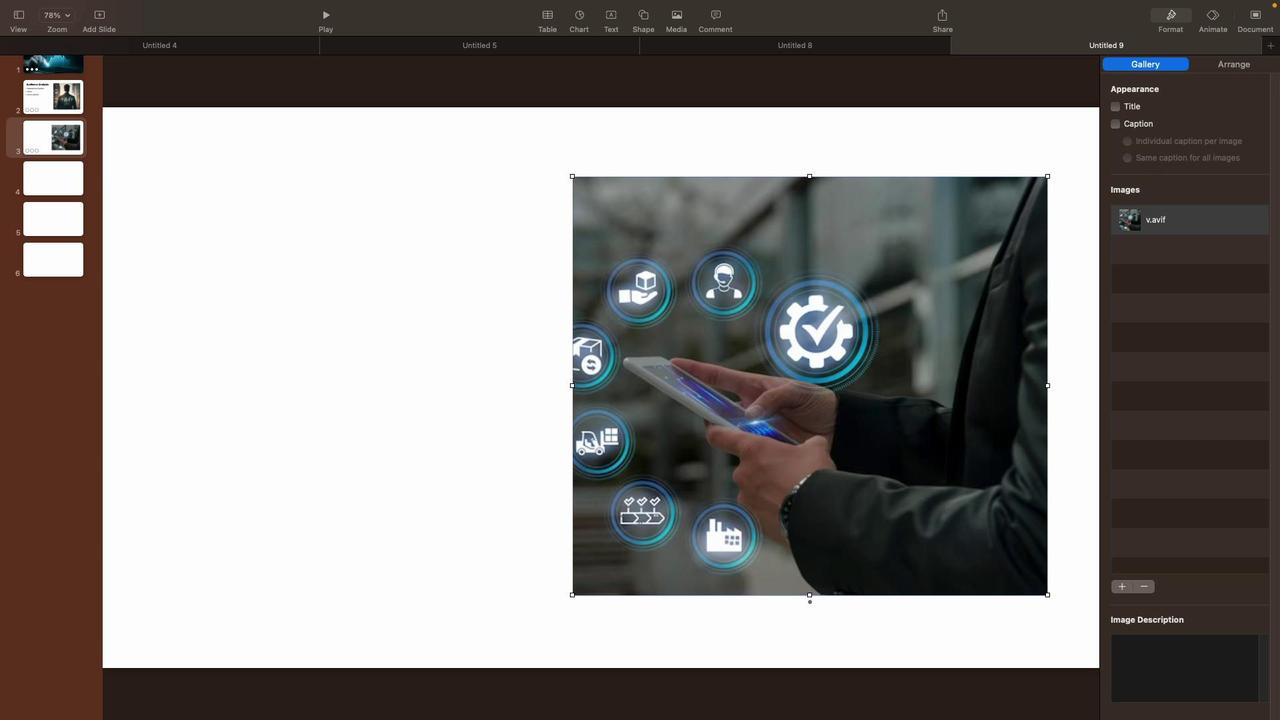 
Action: Mouse scrolled (969, 438) with delta (306, 128)
Screenshot: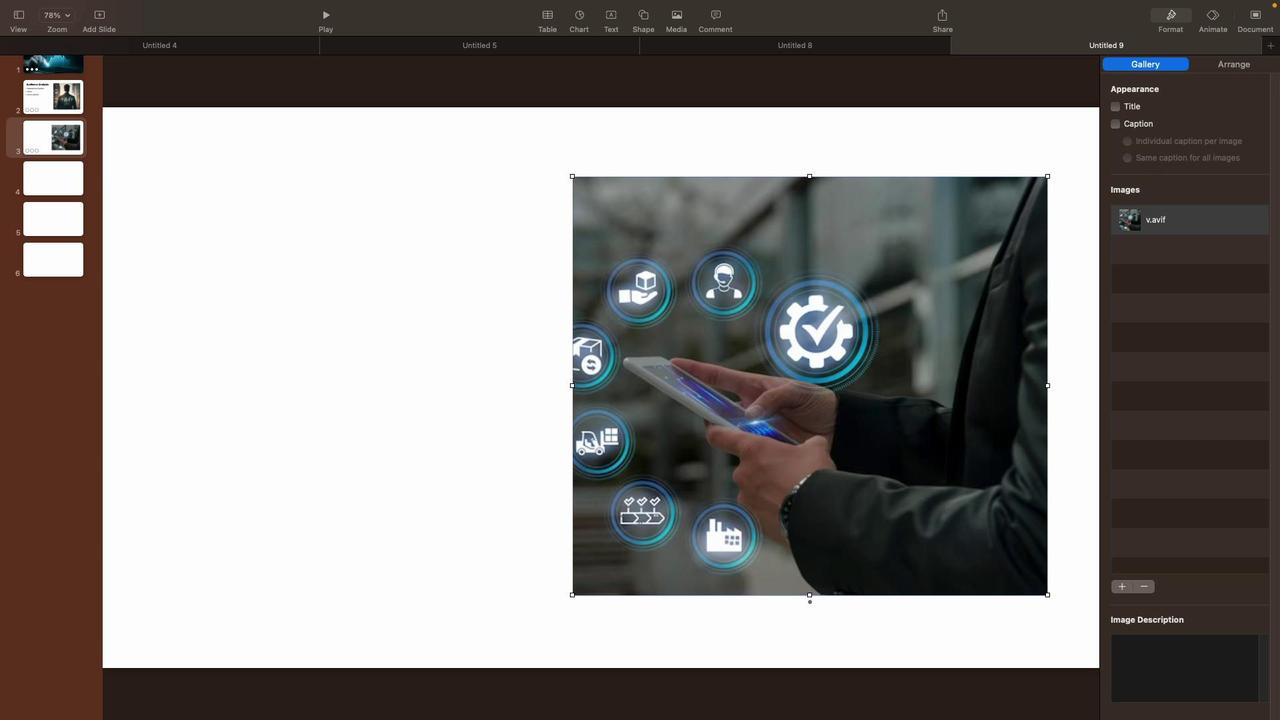 
Action: Mouse scrolled (969, 438) with delta (306, 128)
Screenshot: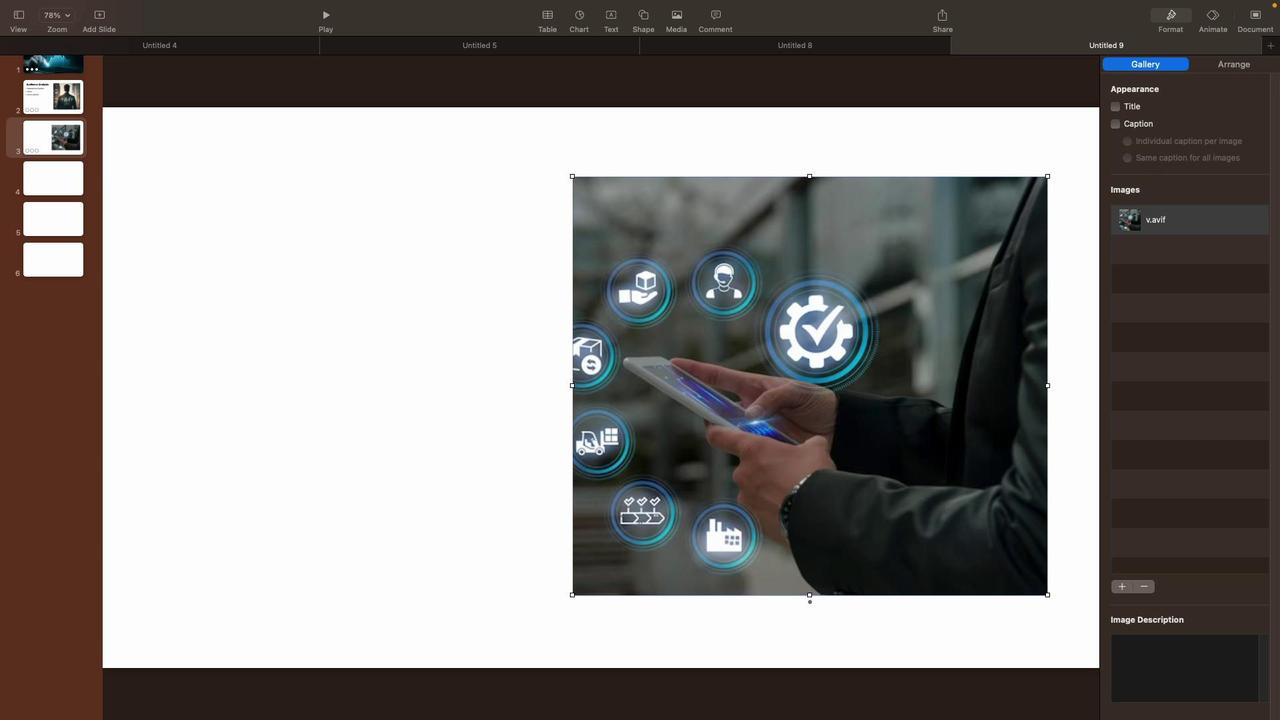 
Action: Mouse scrolled (969, 438) with delta (306, 128)
Screenshot: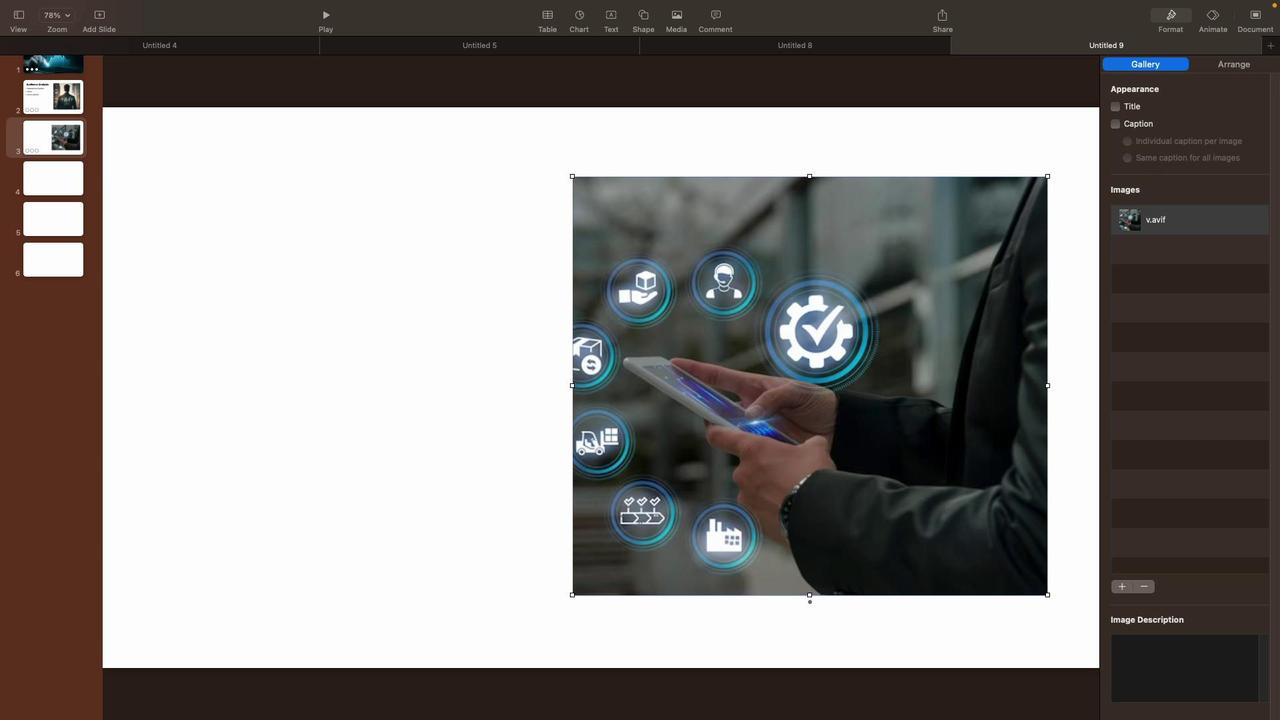 
Action: Mouse scrolled (969, 438) with delta (306, 128)
Screenshot: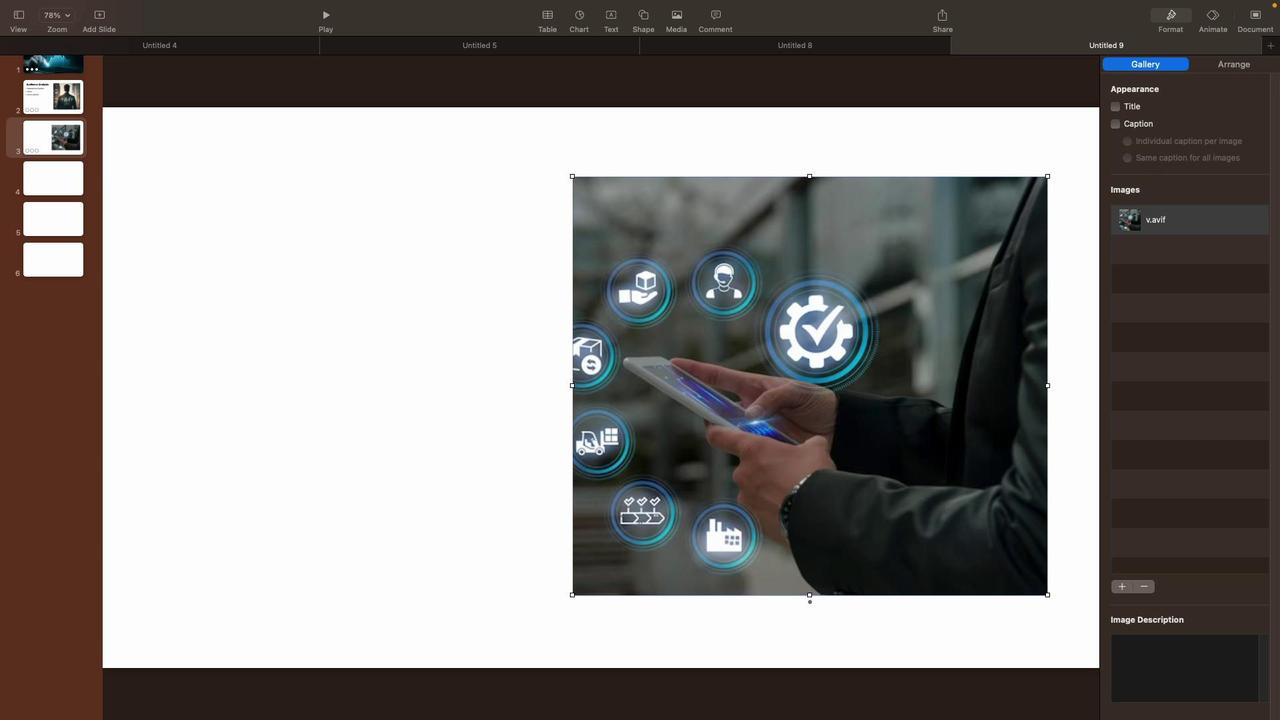 
Action: Mouse scrolled (969, 438) with delta (306, 128)
Screenshot: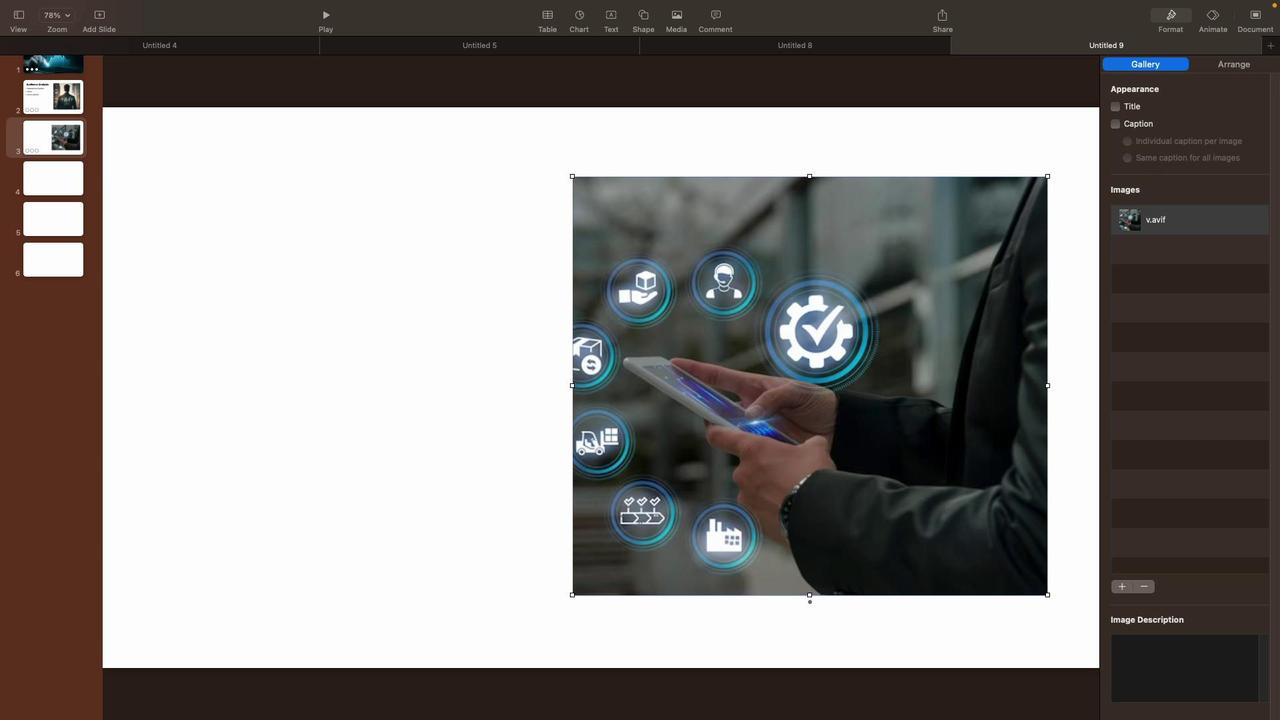 
Action: Mouse scrolled (969, 438) with delta (306, 128)
Screenshot: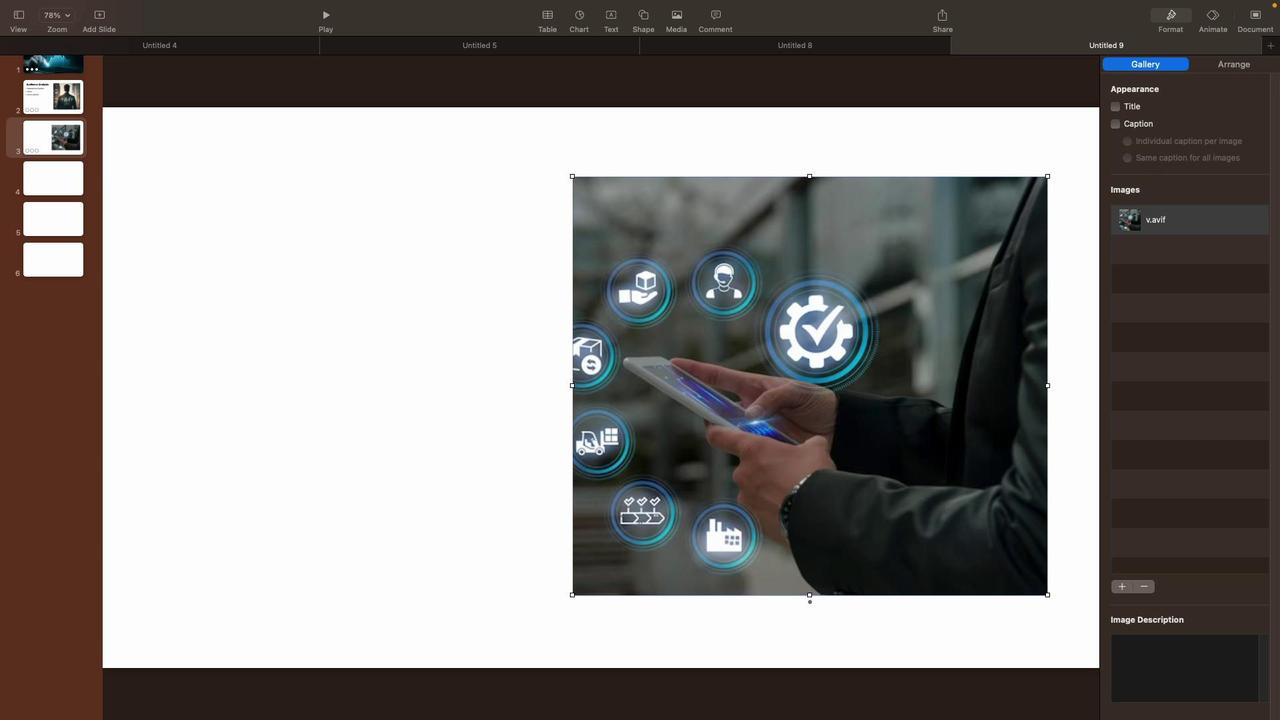 
Action: Mouse scrolled (969, 438) with delta (306, 128)
Screenshot: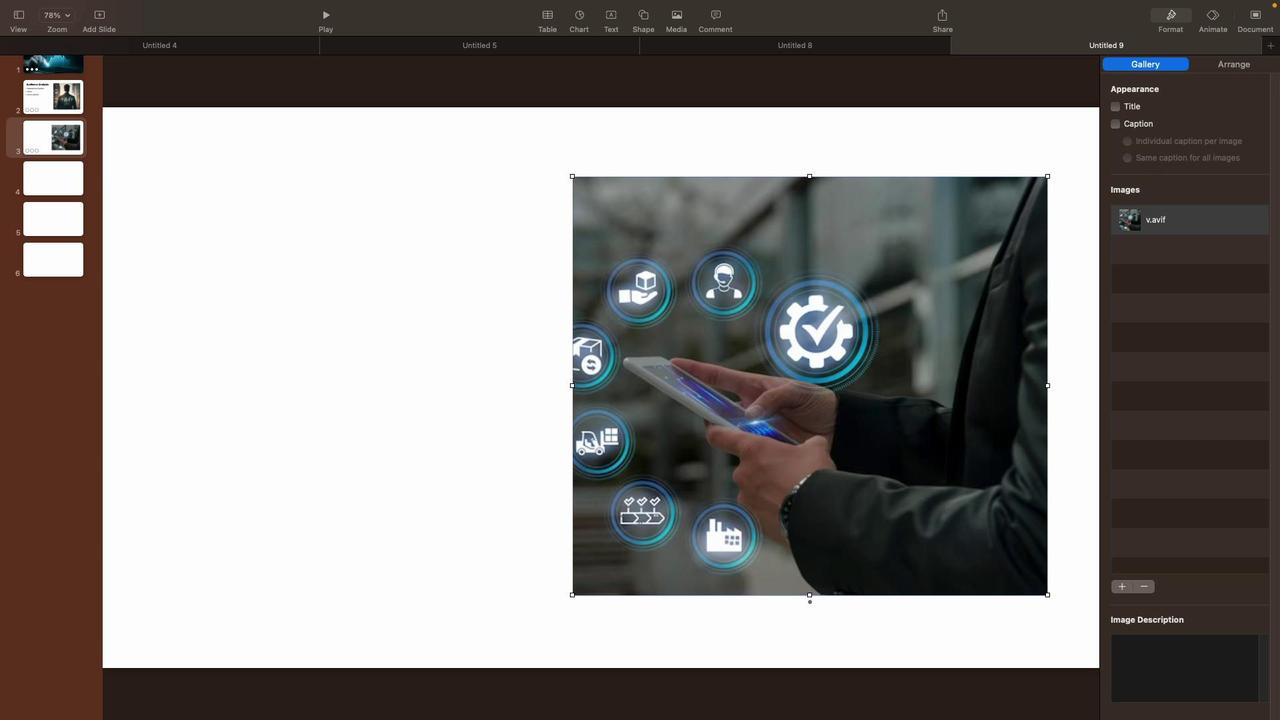 
Action: Mouse scrolled (969, 438) with delta (306, 128)
Screenshot: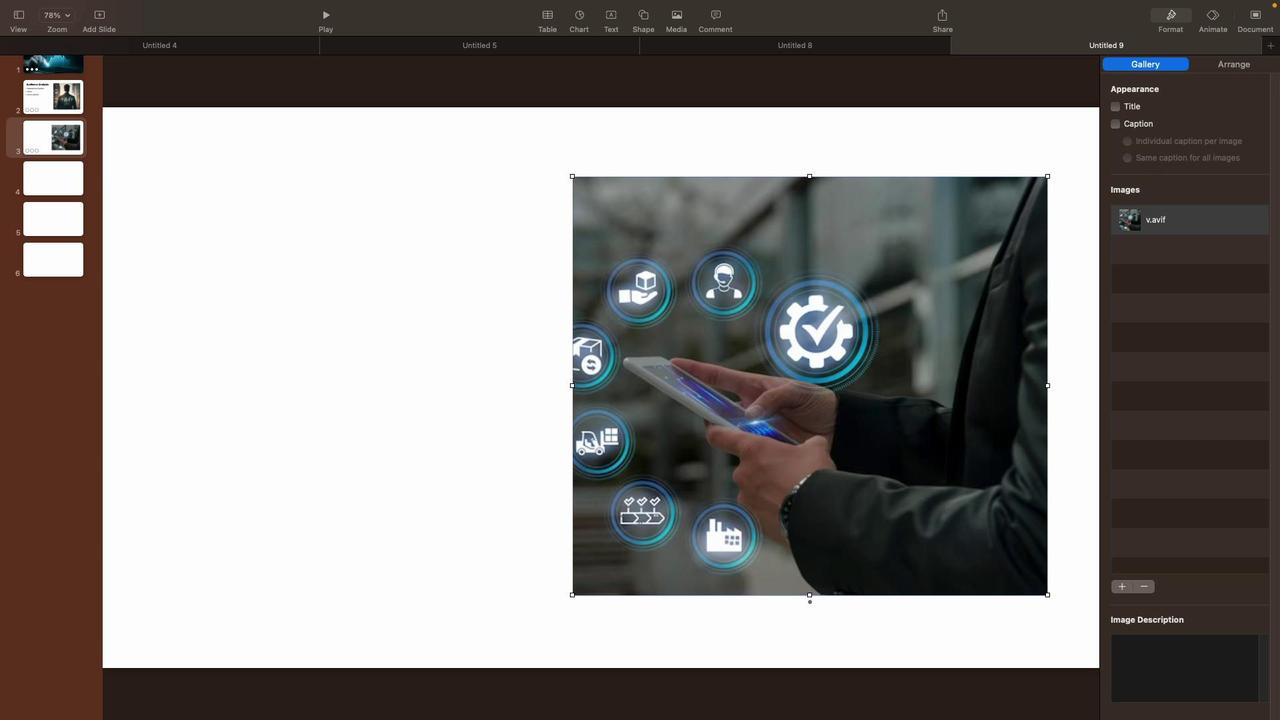 
Action: Mouse scrolled (969, 438) with delta (306, 128)
Screenshot: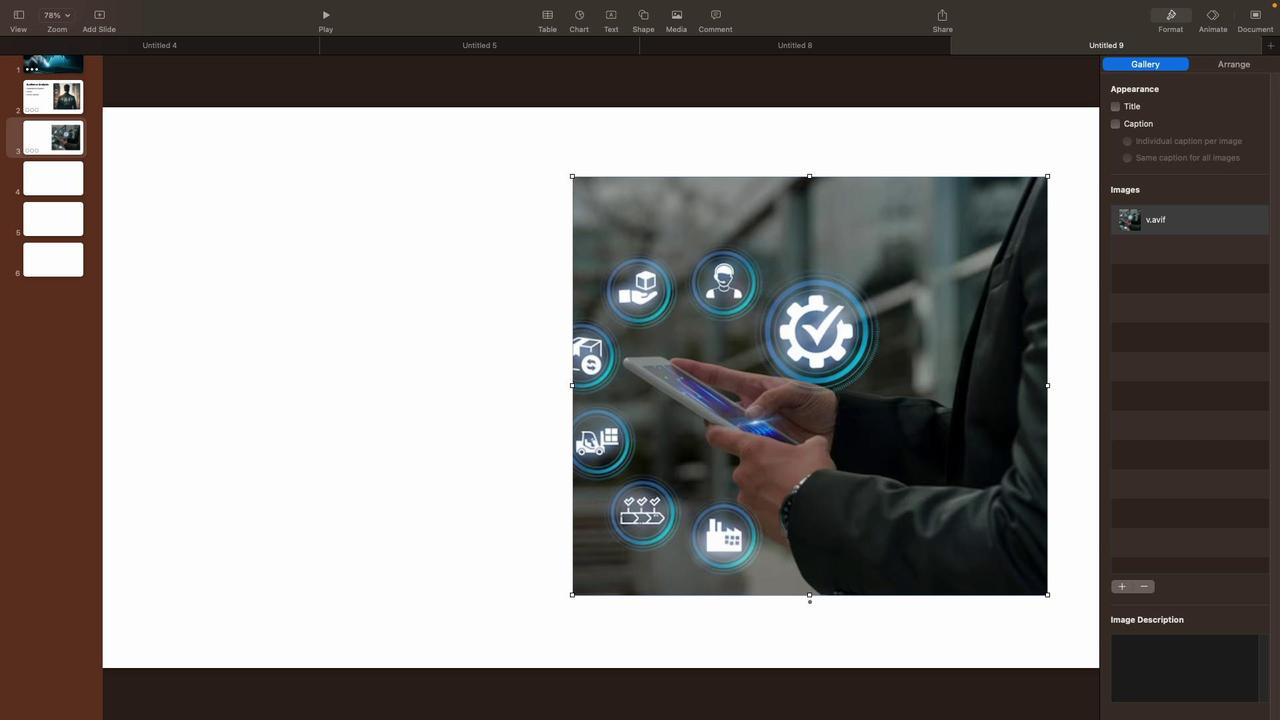 
Action: Mouse scrolled (969, 438) with delta (306, 128)
Screenshot: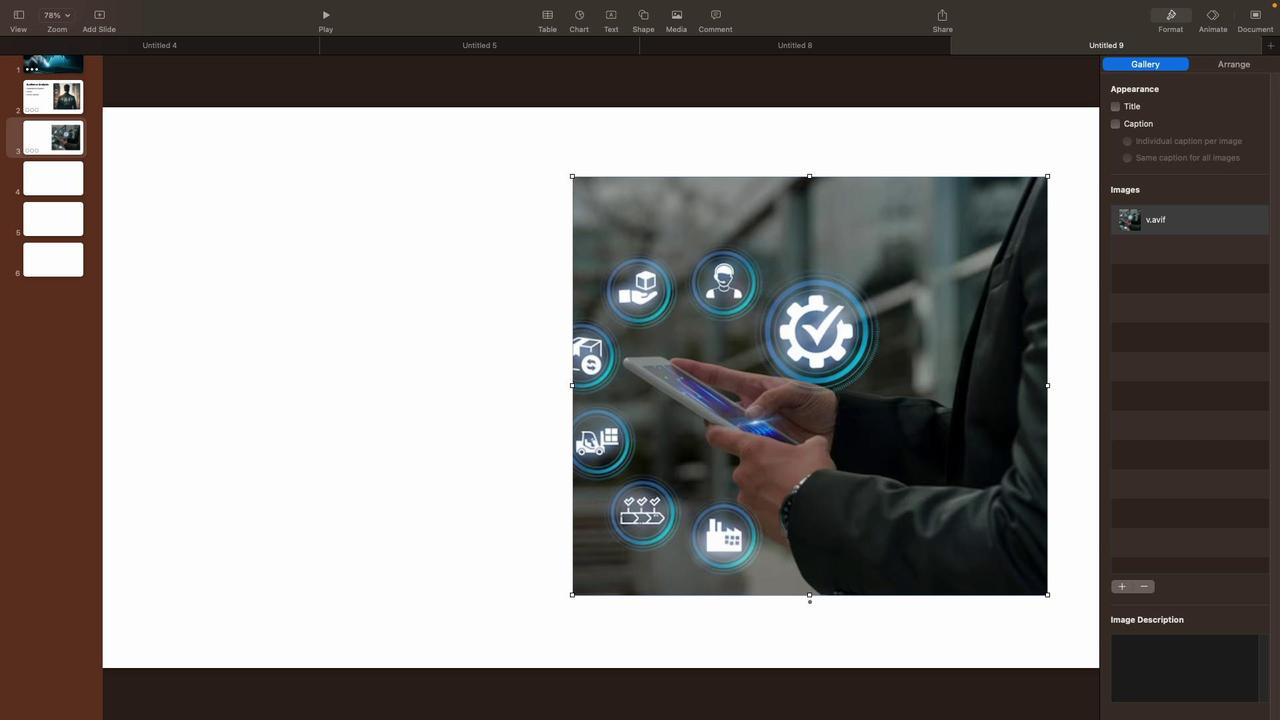 
Action: Mouse scrolled (969, 438) with delta (306, 128)
Screenshot: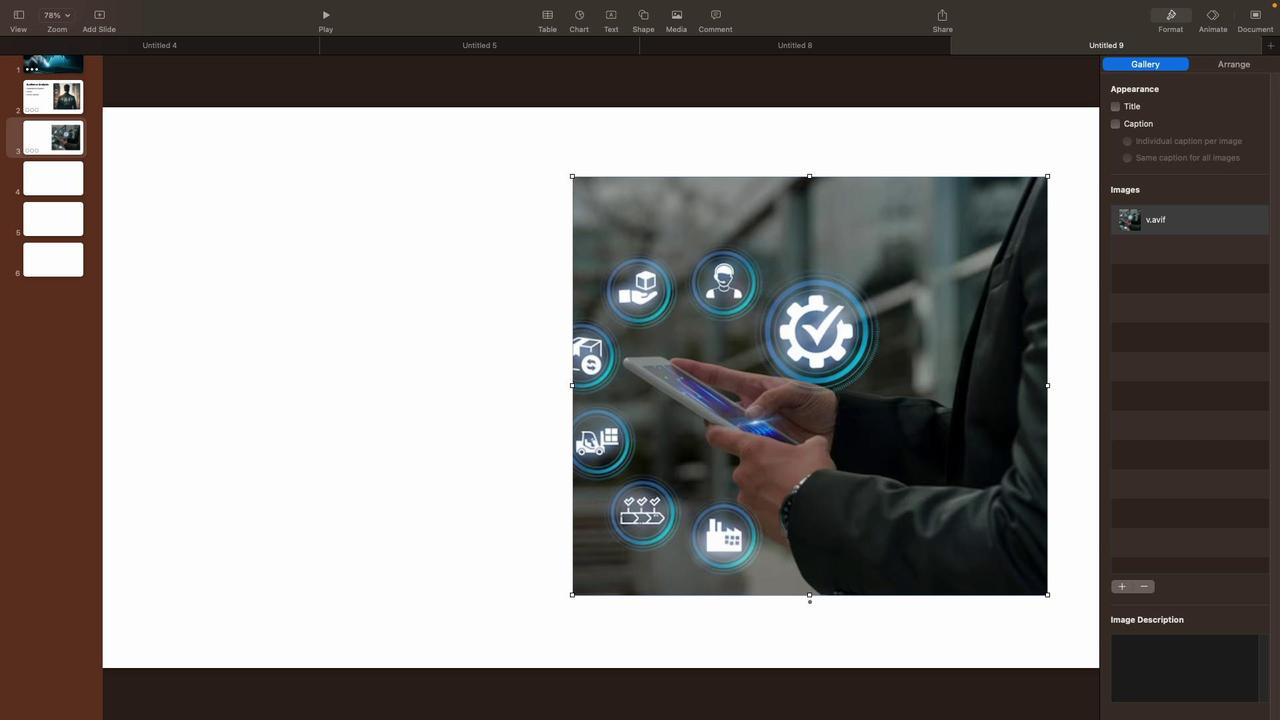 
Action: Mouse scrolled (969, 438) with delta (306, 128)
Screenshot: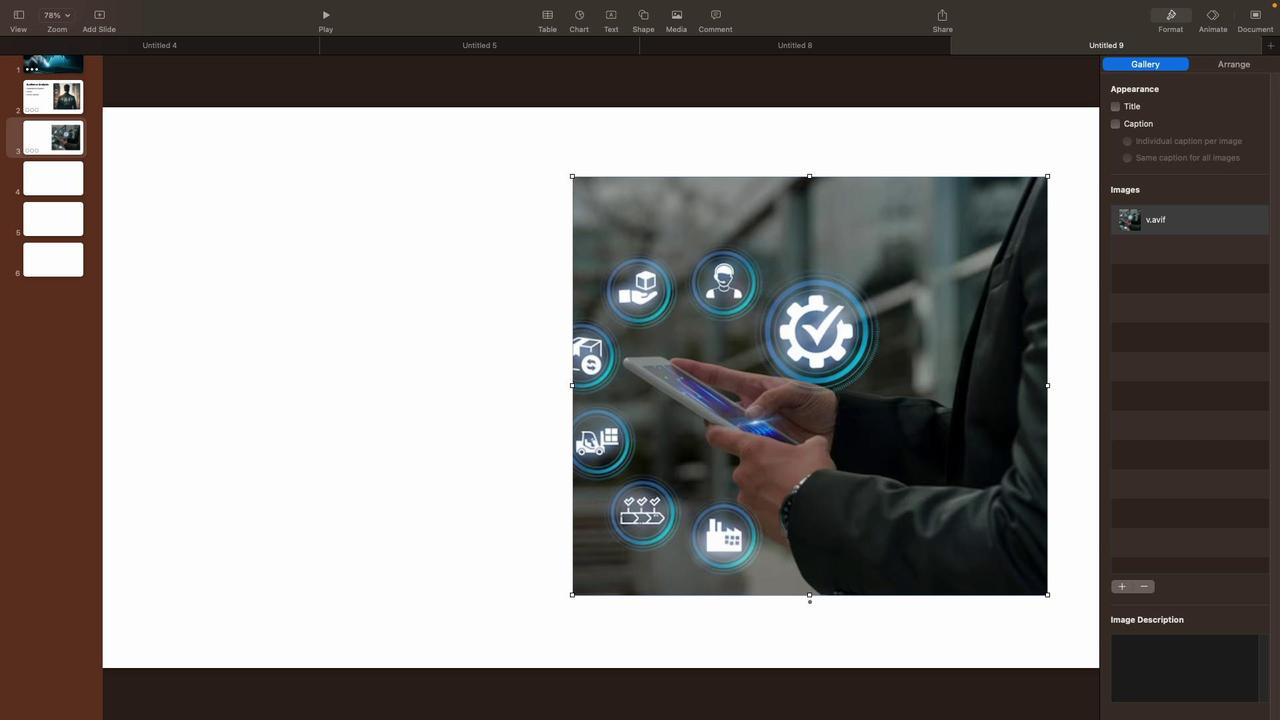 
Action: Mouse scrolled (969, 438) with delta (306, 128)
Screenshot: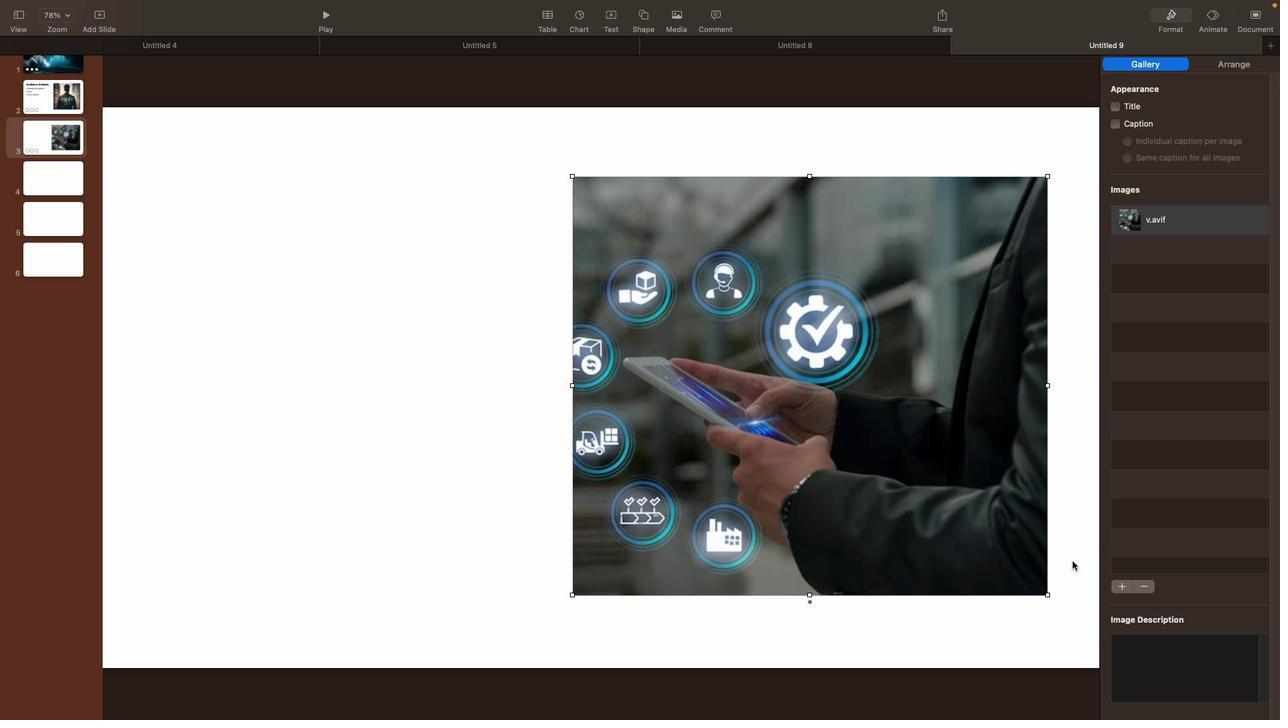 
Action: Mouse scrolled (969, 438) with delta (306, 128)
Screenshot: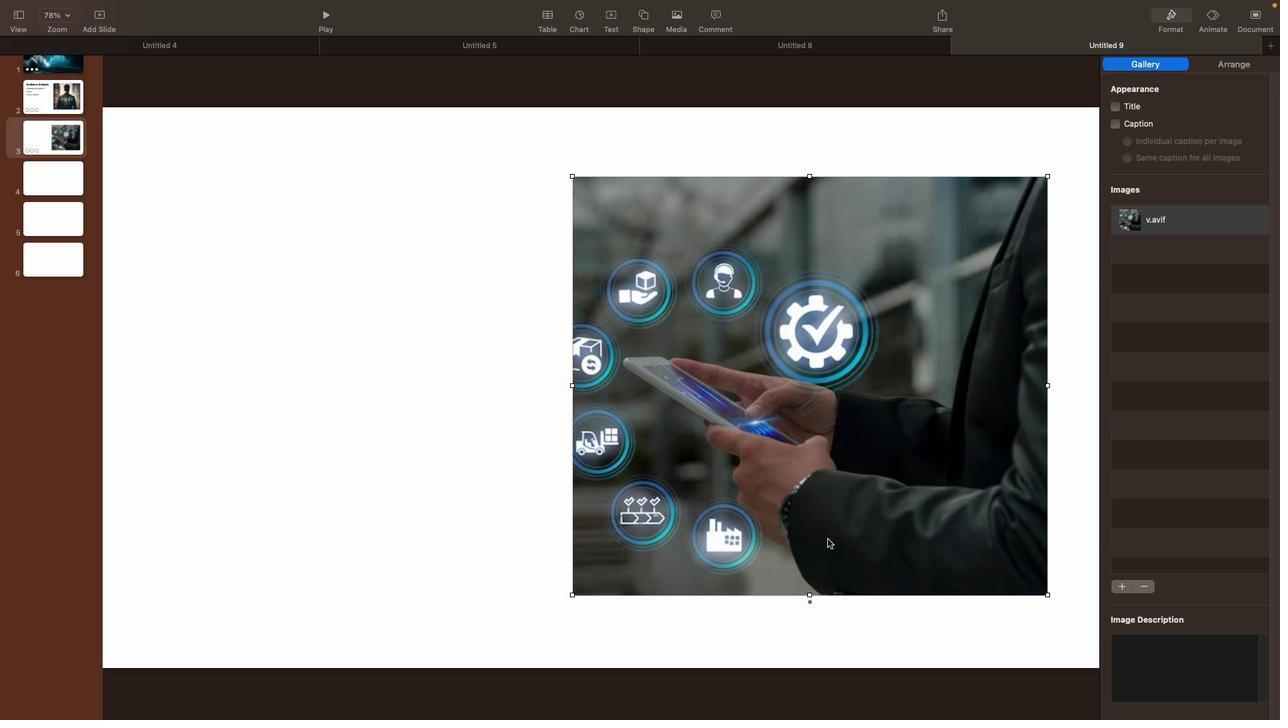 
Action: Mouse moved to (490, 454)
Screenshot: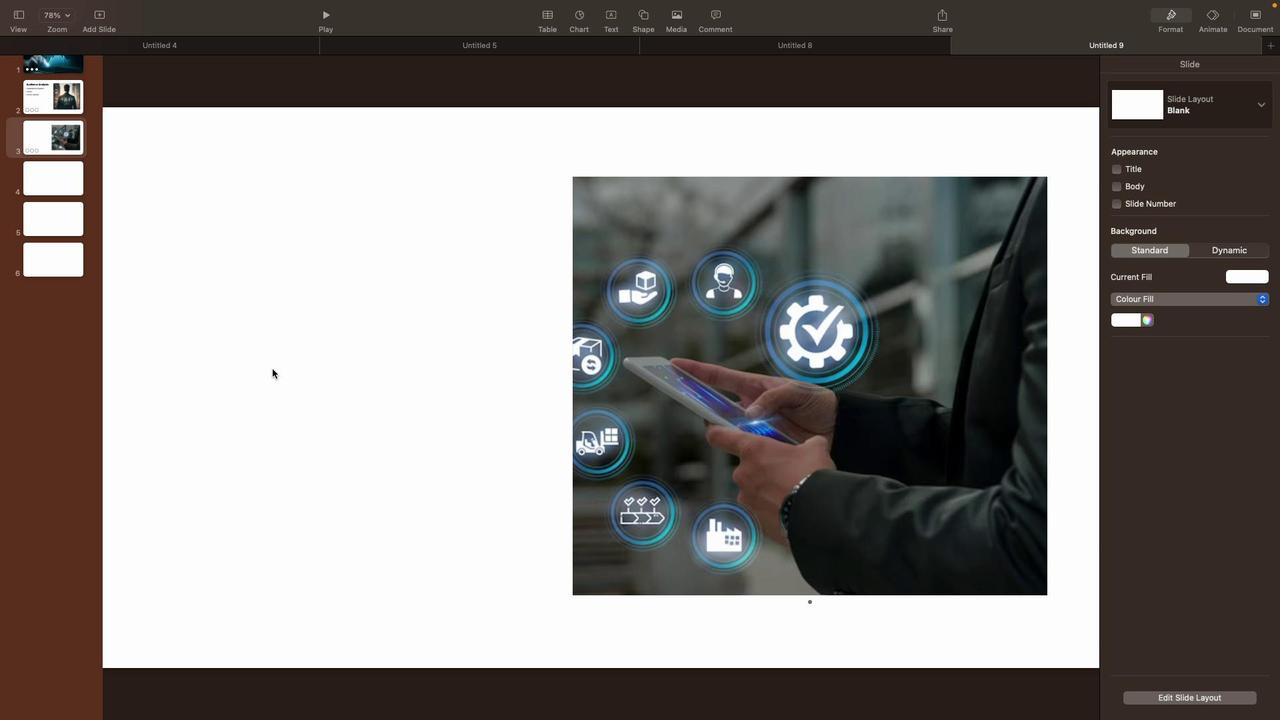 
Action: Mouse pressed left at (490, 454)
Screenshot: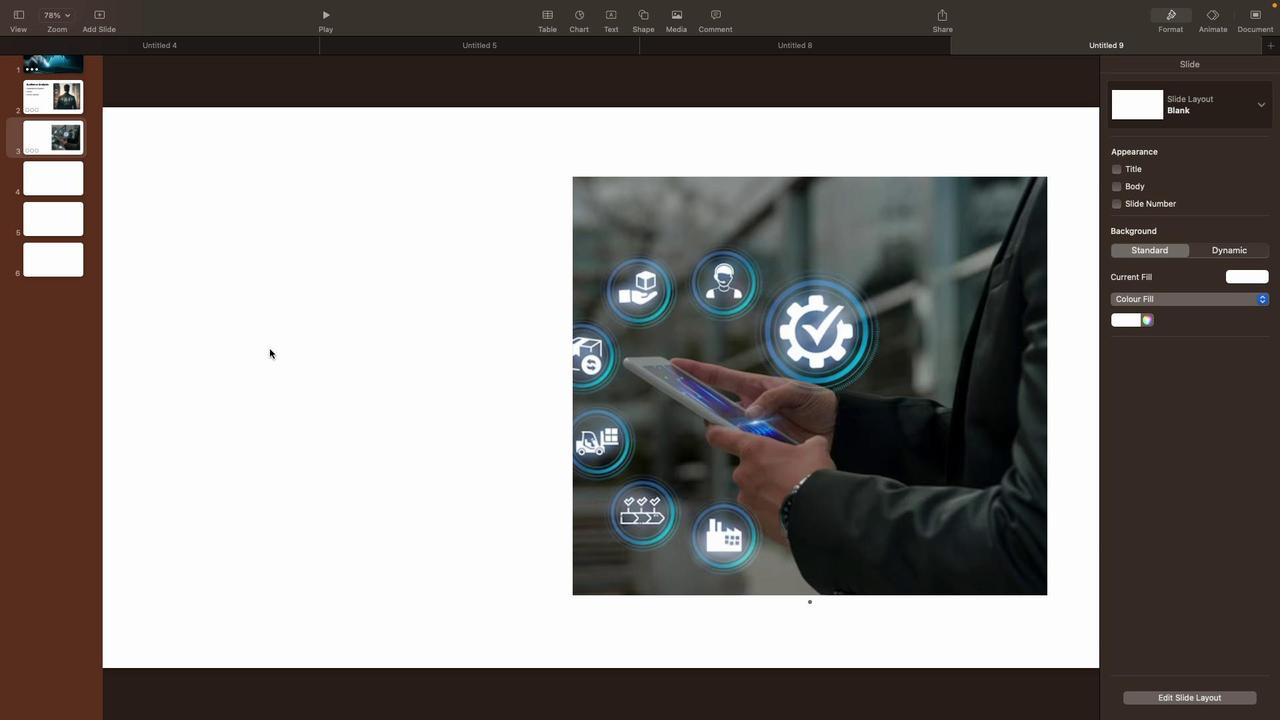 
Action: Mouse moved to (744, 242)
Screenshot: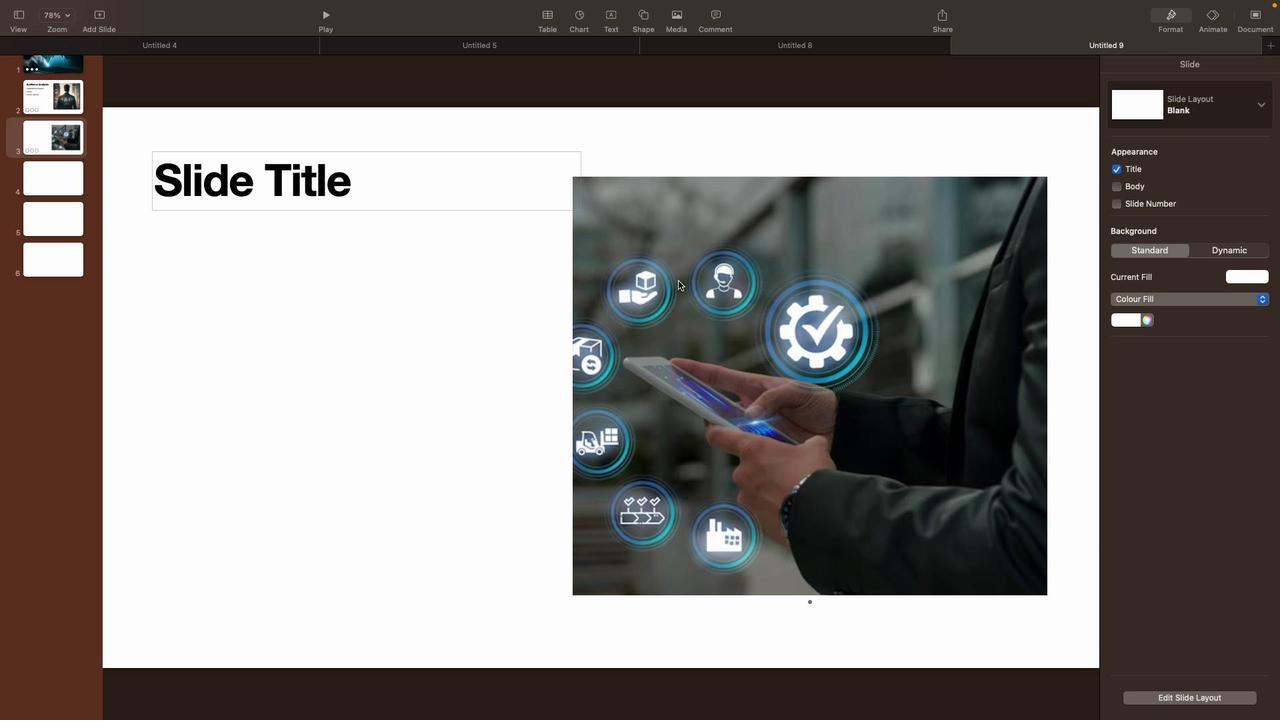 
Action: Mouse pressed left at (744, 242)
Screenshot: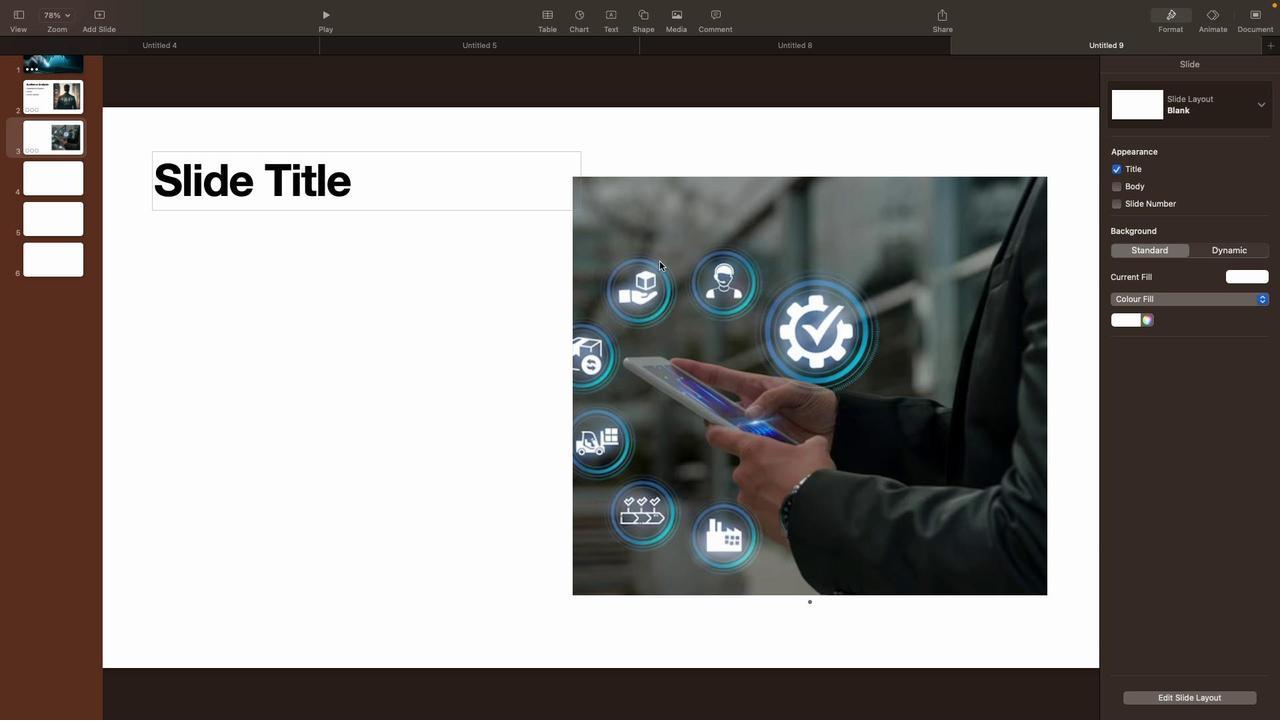
Action: Mouse moved to (478, 249)
Screenshot: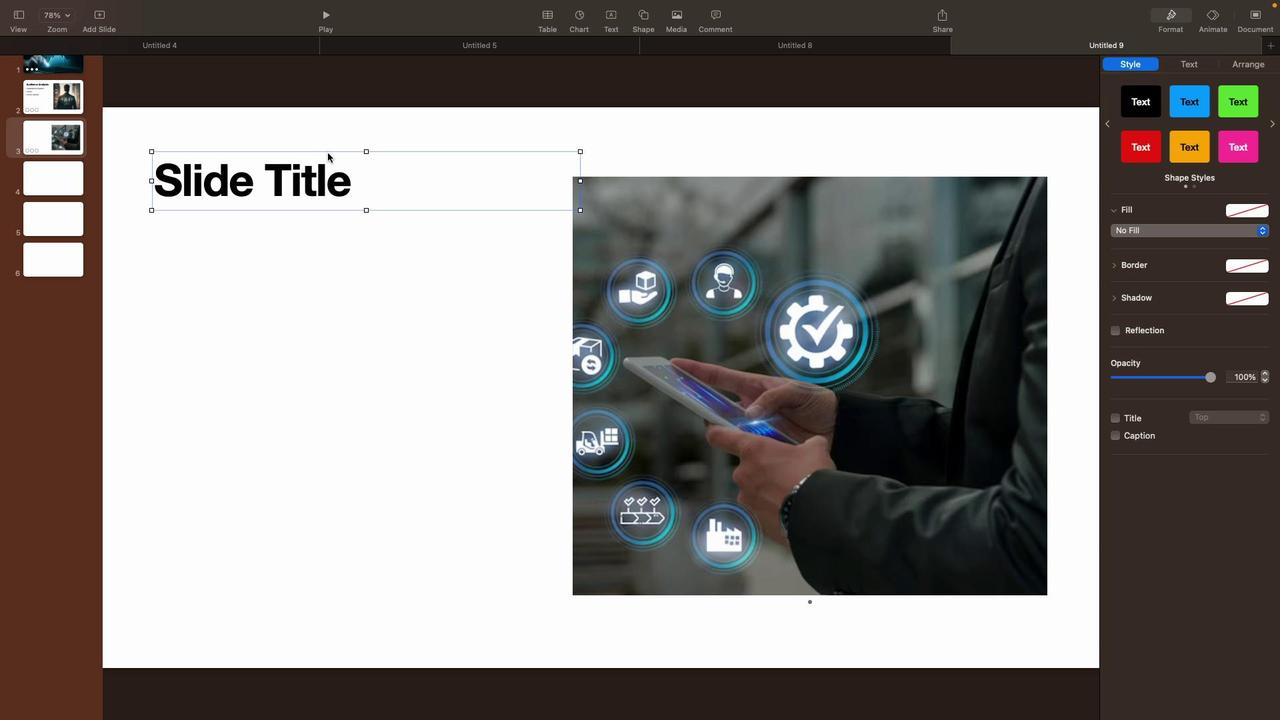 
Action: Mouse pressed left at (478, 249)
Screenshot: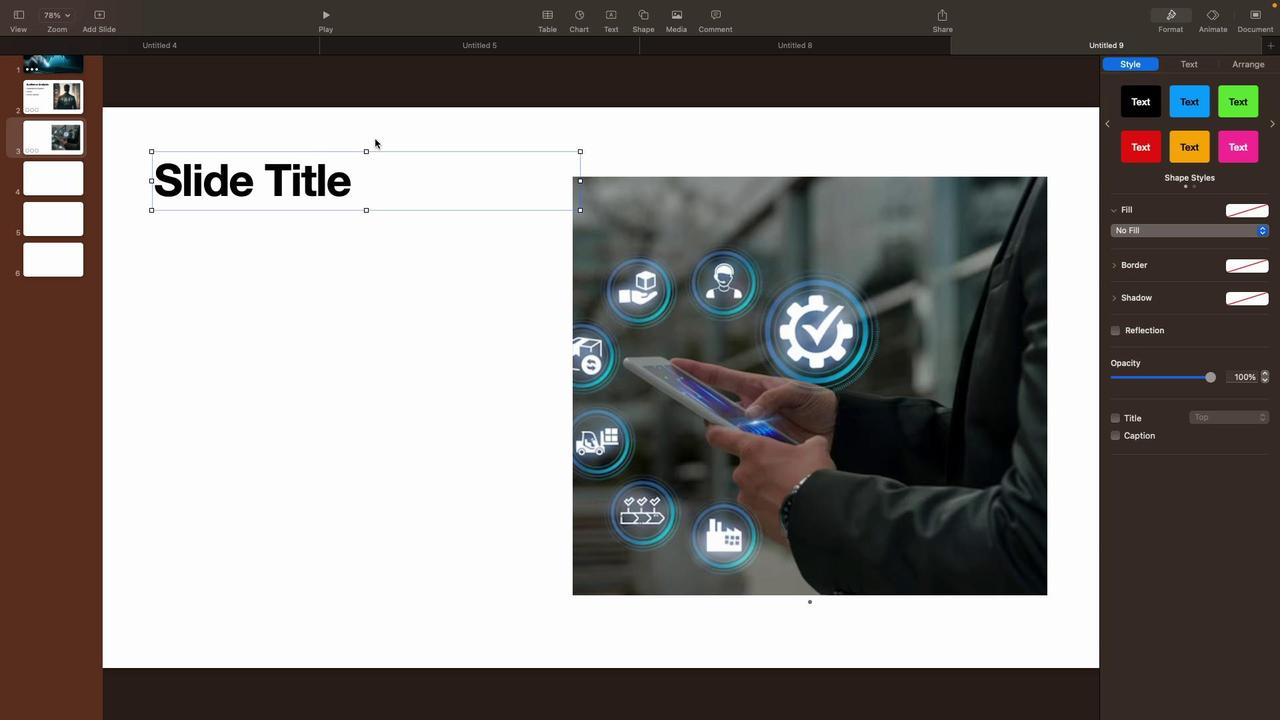 
Action: Mouse moved to (452, 225)
Screenshot: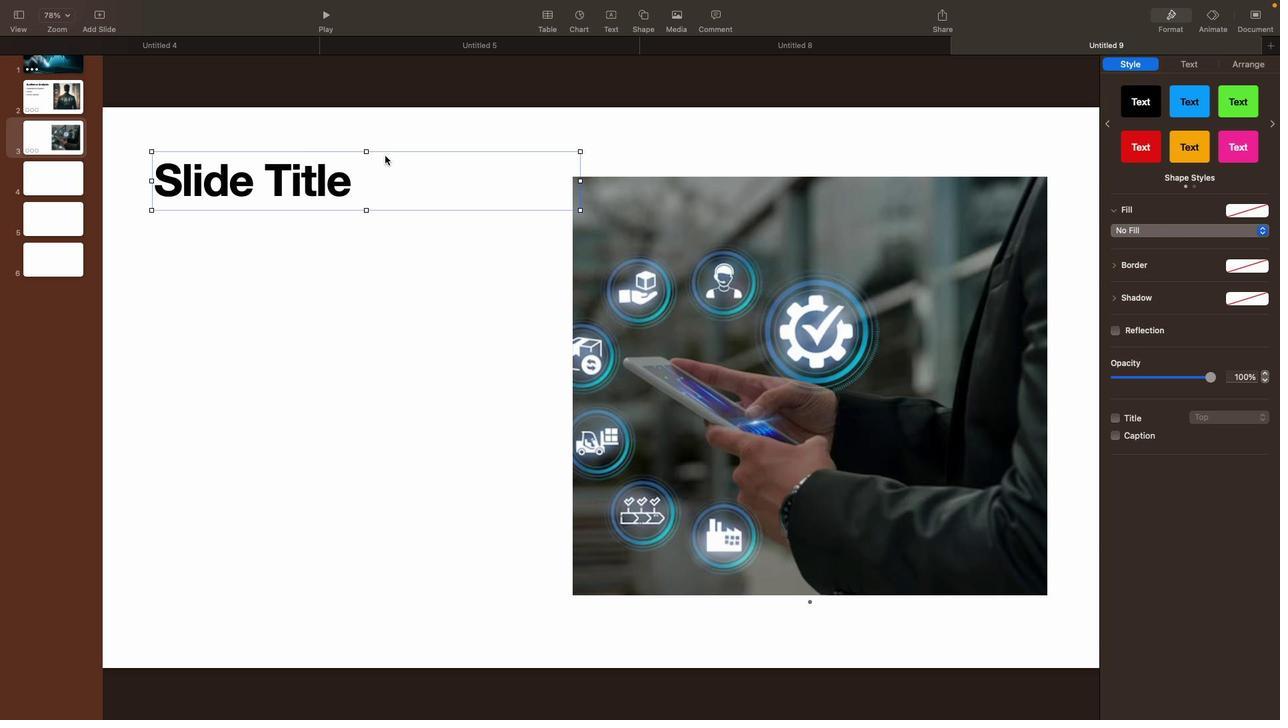 
Action: Mouse pressed left at (452, 225)
Screenshot: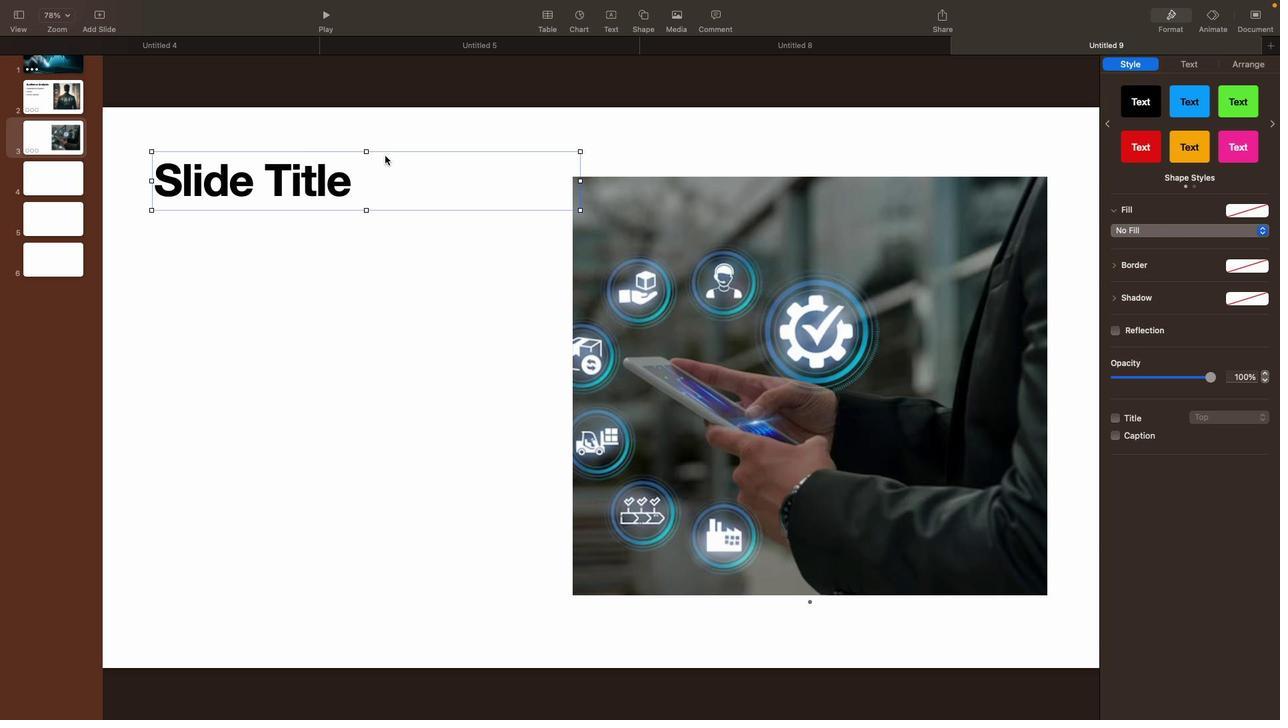 
Action: Mouse moved to (457, 230)
Screenshot: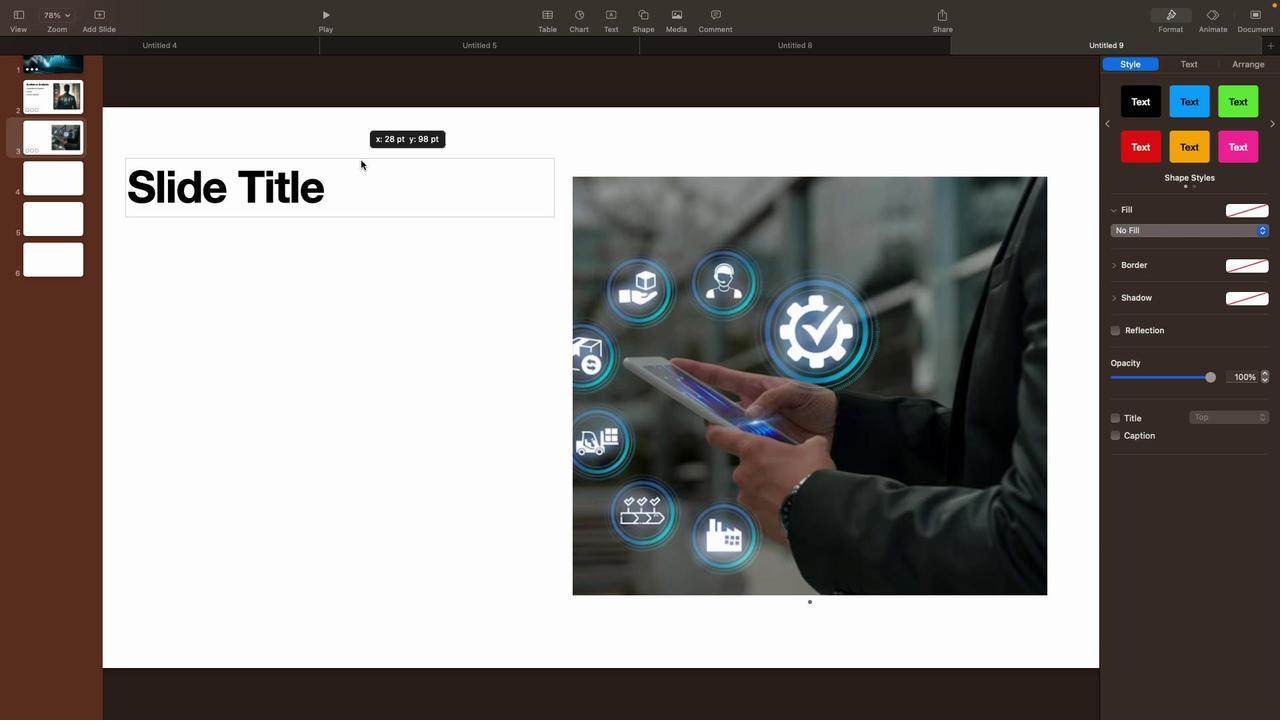 
Action: Mouse pressed left at (457, 230)
Screenshot: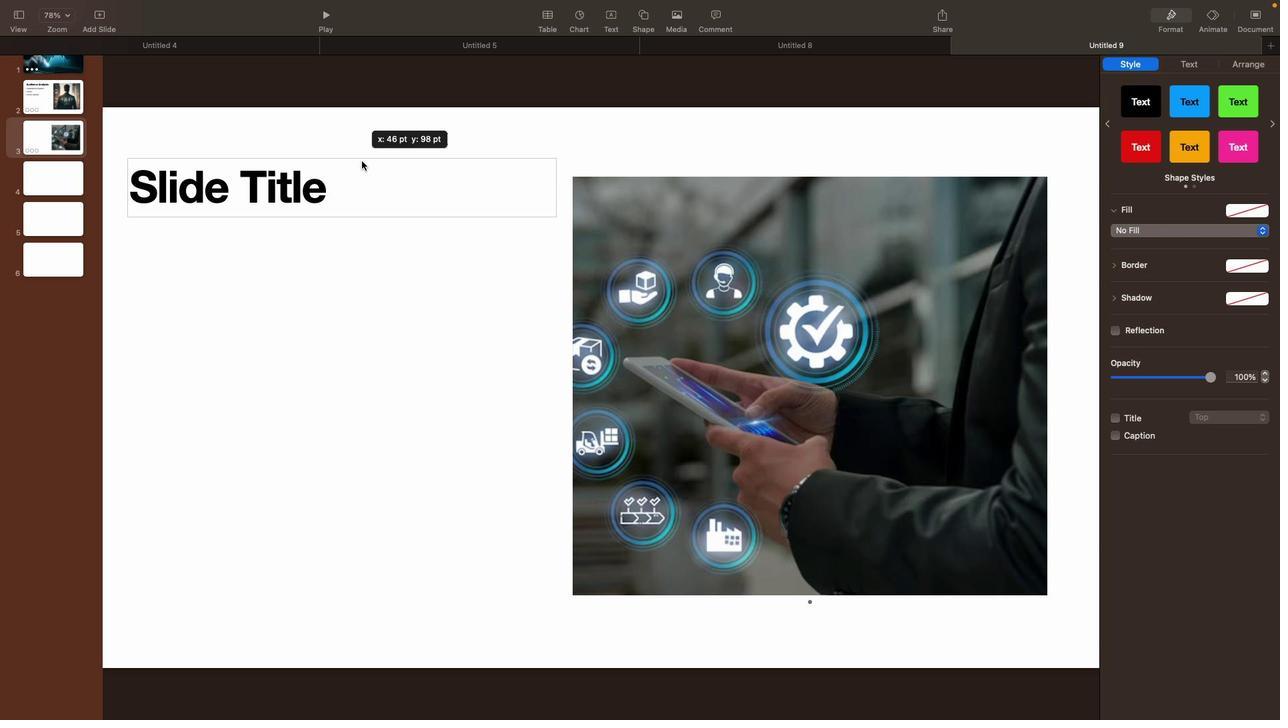 
Action: Mouse moved to (451, 262)
Screenshot: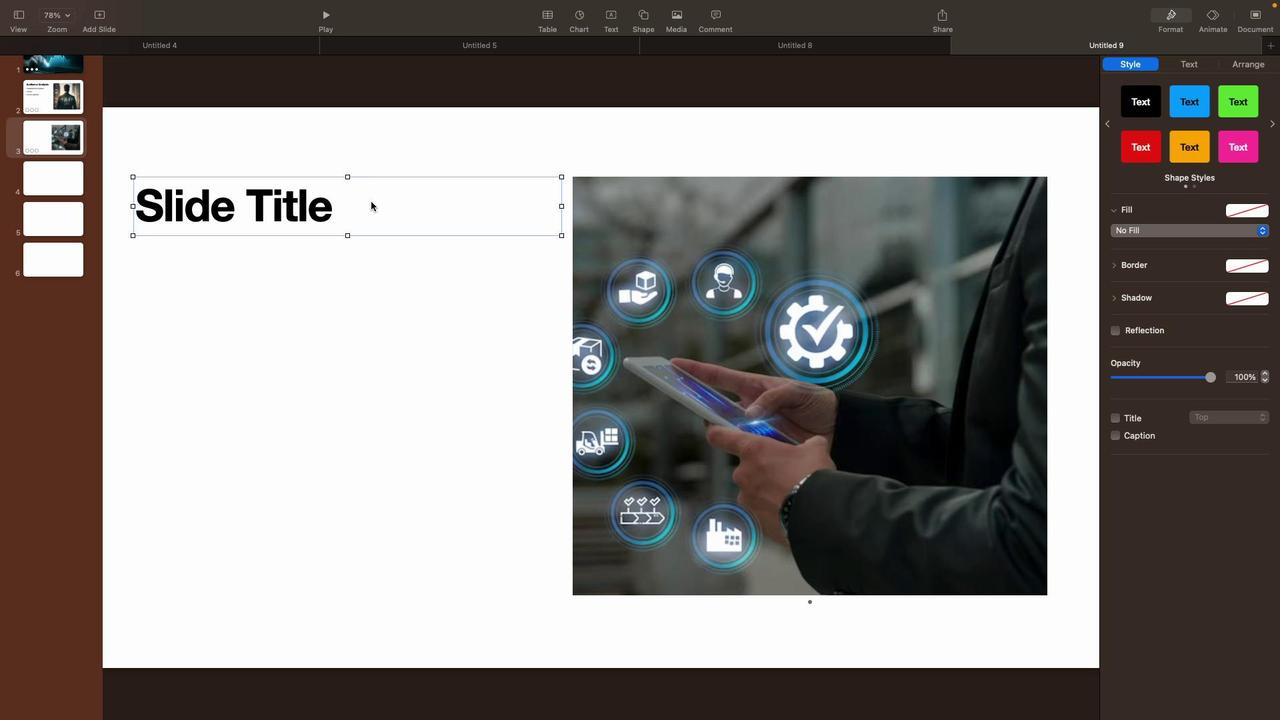 
Action: Mouse pressed left at (451, 262)
Screenshot: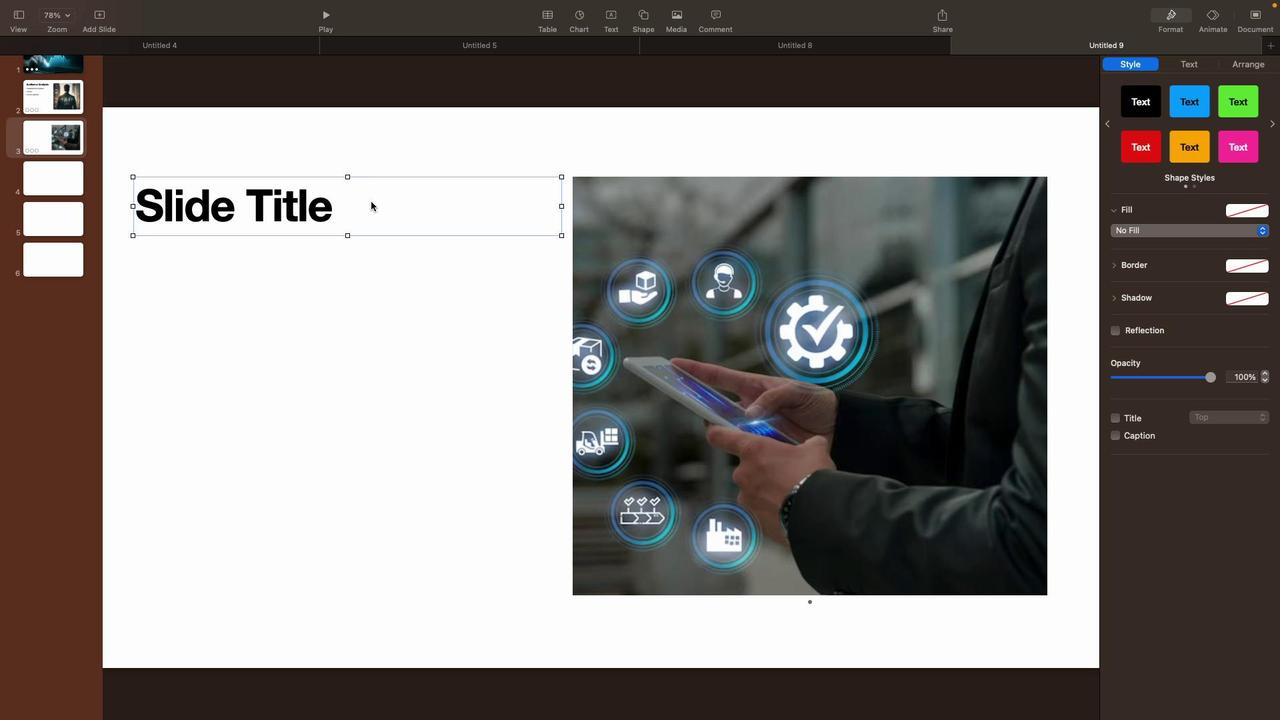 
Action: Mouse moved to (451, 262)
Screenshot: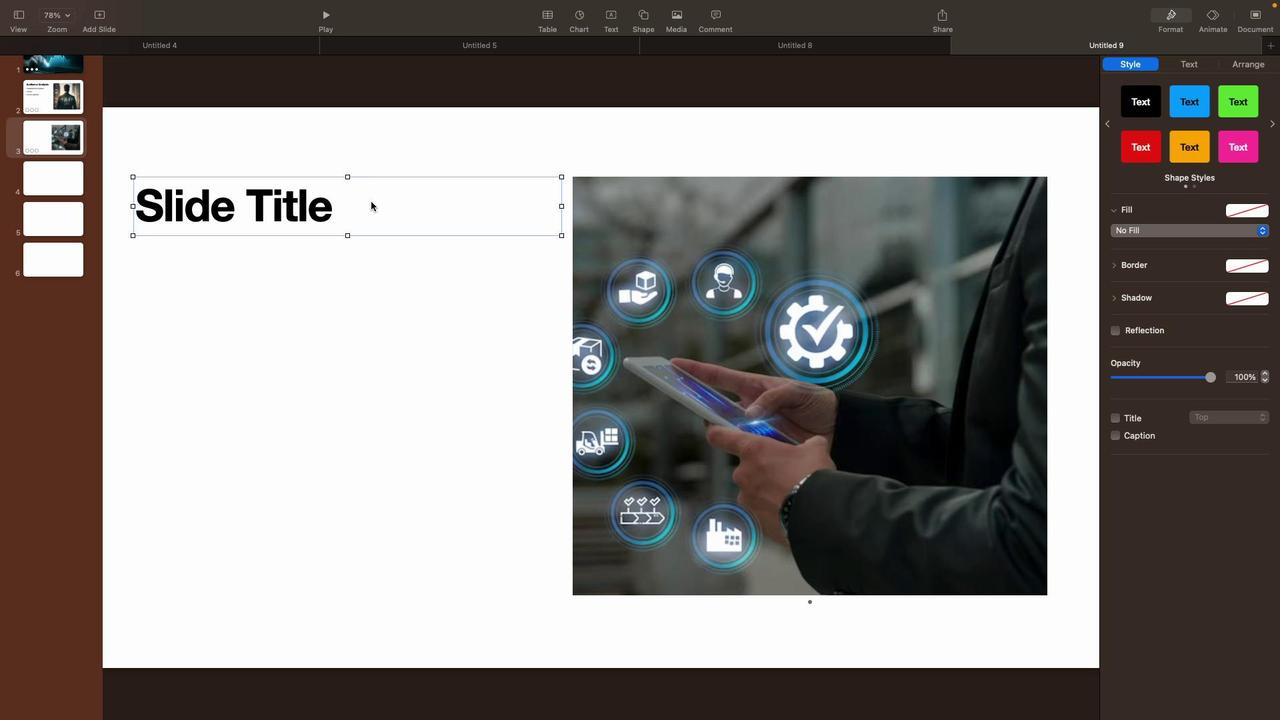 
Action: Key pressed Key.shift'V''i''s''u''a''l'Key.spaceKey.shift'A''p''p''l'Key.backspace'e''a''l'
Screenshot: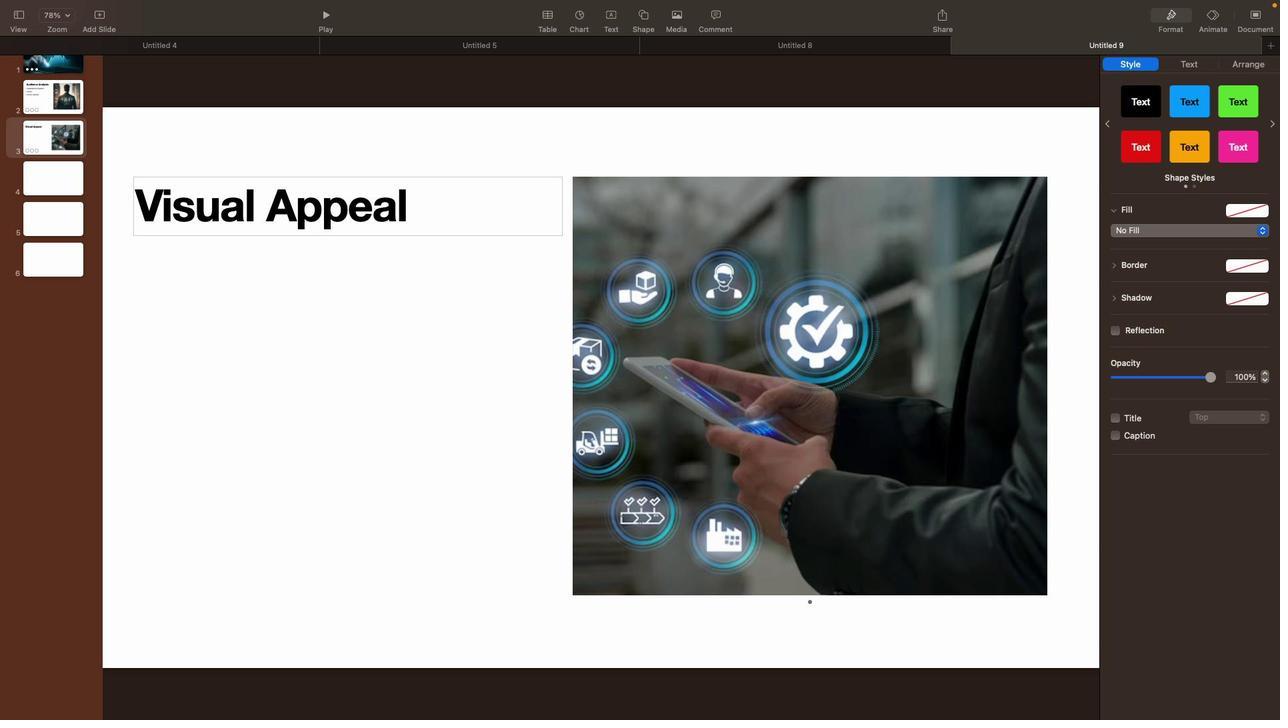 
Action: Mouse moved to (764, 490)
Screenshot: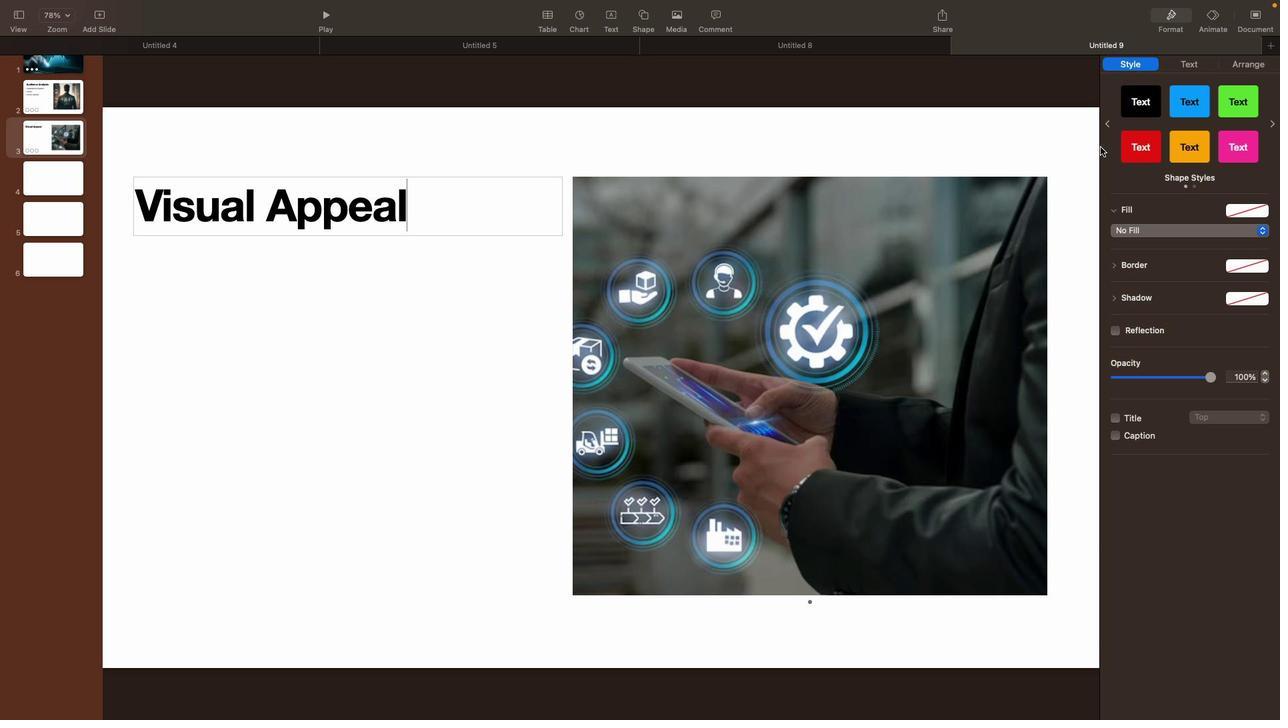 
Action: Mouse pressed left at (764, 490)
Screenshot: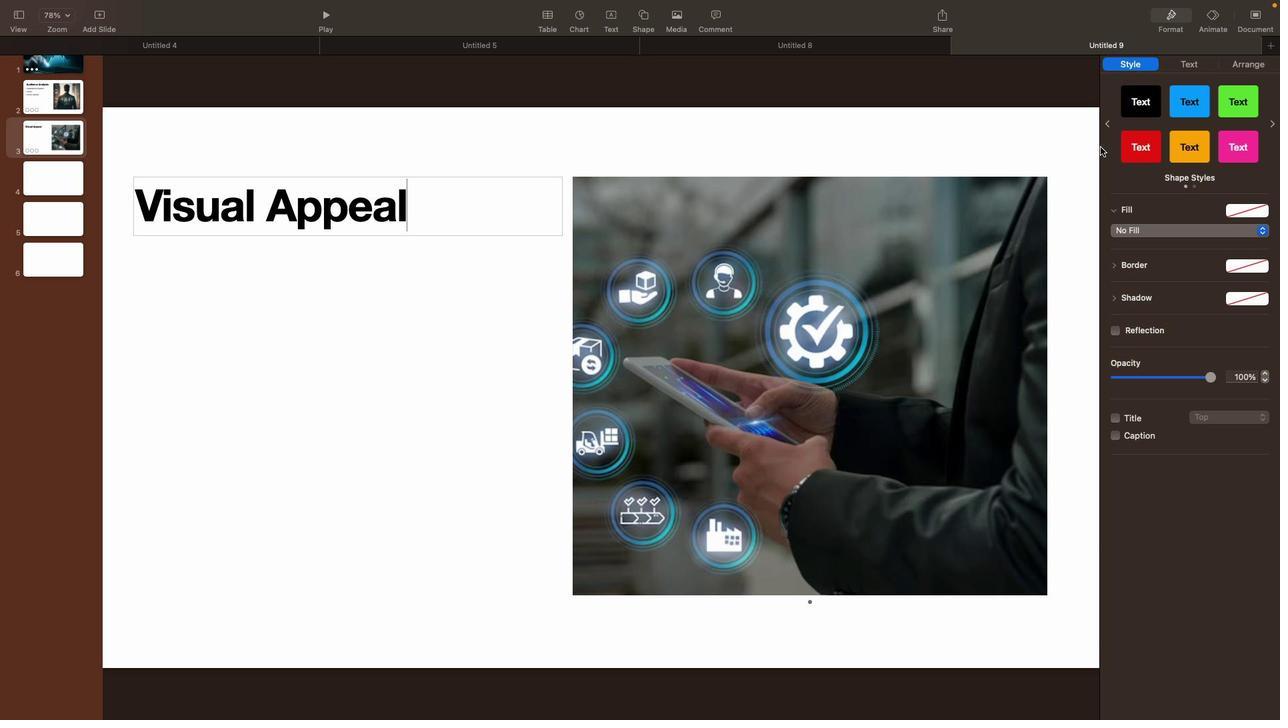 
Action: Mouse moved to (743, 160)
Screenshot: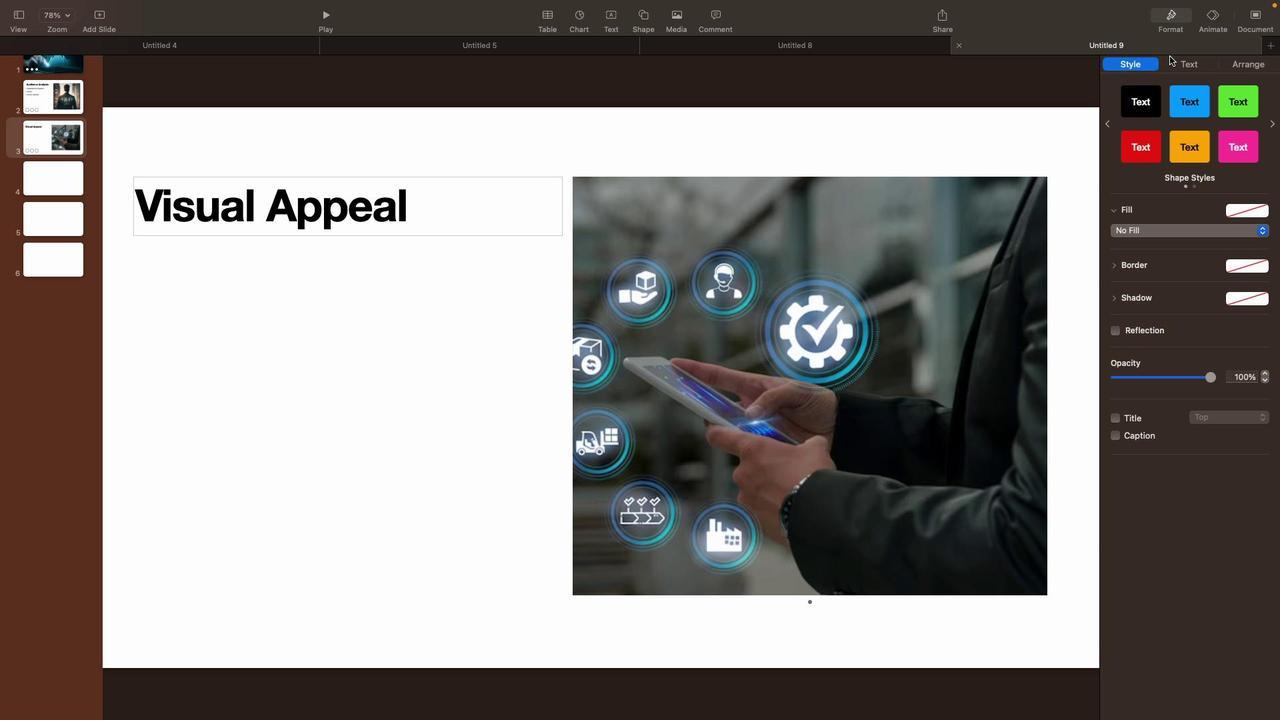 
Action: Mouse pressed left at (743, 160)
Screenshot: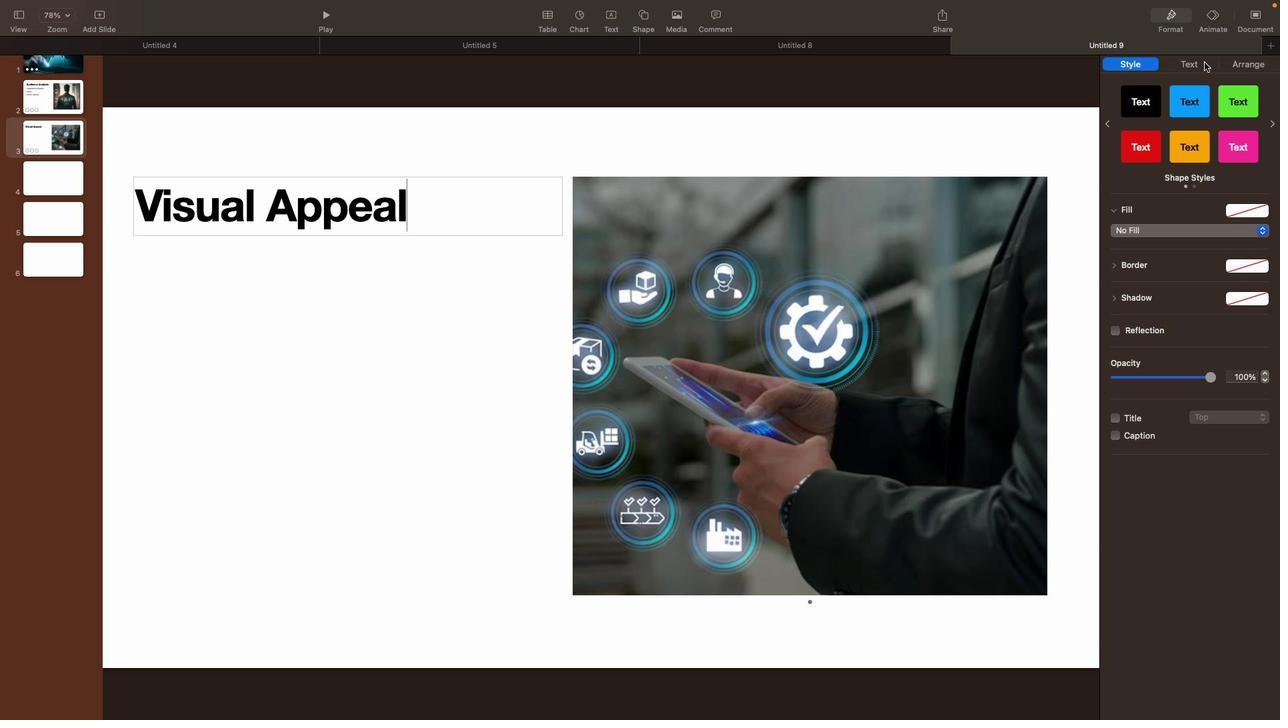 
Action: Mouse moved to (772, 169)
